 Task: Buy 5 Trigger Wheel Assemblies from Ignition Parts section under best seller category for shipping address: Kari Cooper, 1476 Vineyard Drive, Independence, Ohio 44131, Cell Number 4403901431. Pay from credit card ending with 7965, CVV 549
Action: Mouse moved to (24, 83)
Screenshot: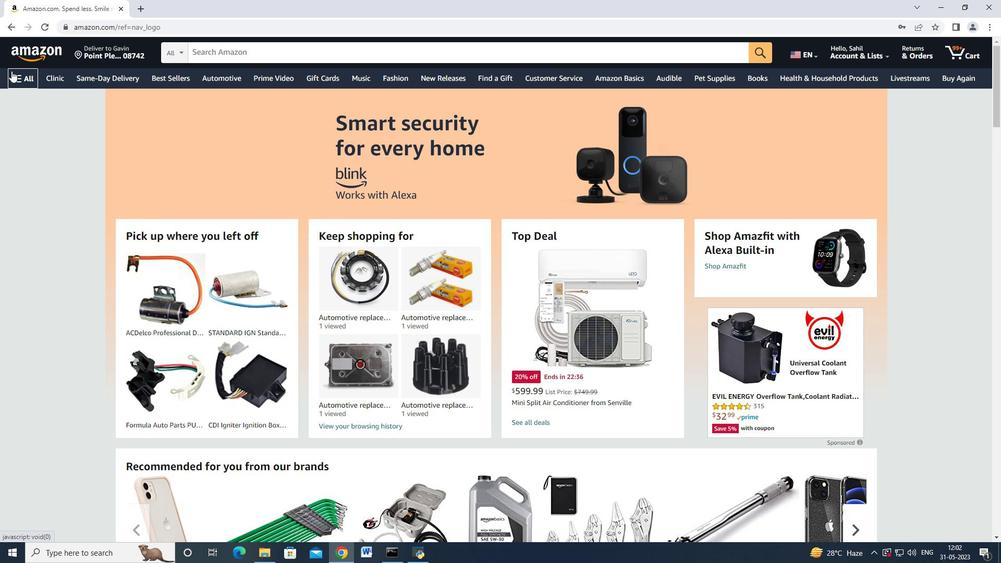 
Action: Mouse pressed left at (24, 83)
Screenshot: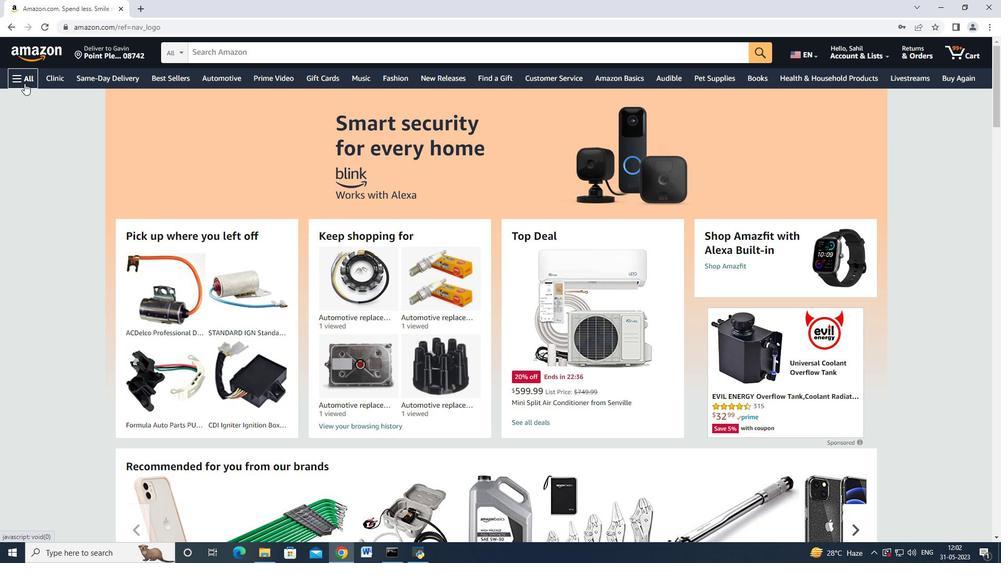 
Action: Mouse moved to (25, 76)
Screenshot: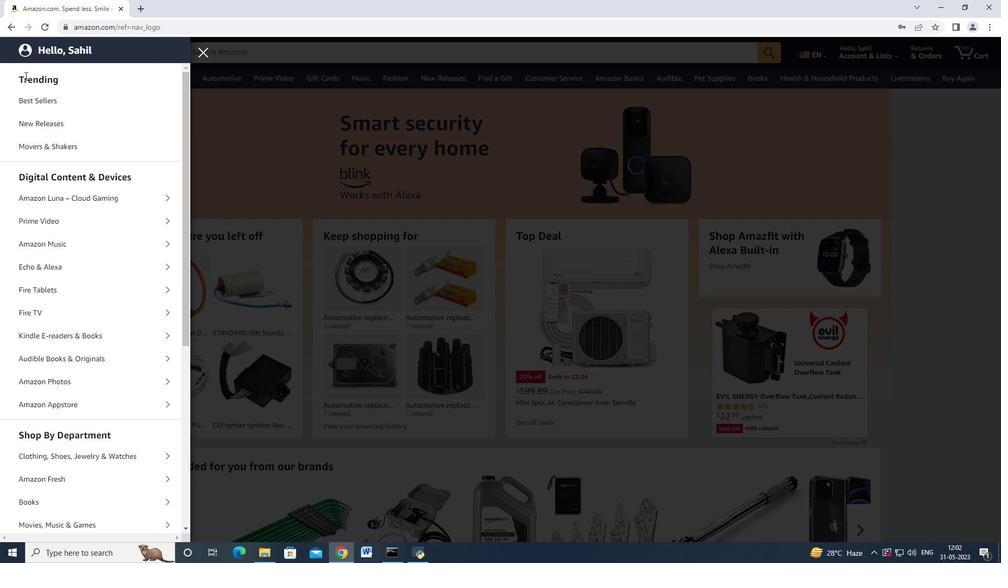 
Action: Mouse scrolled (25, 76) with delta (0, 0)
Screenshot: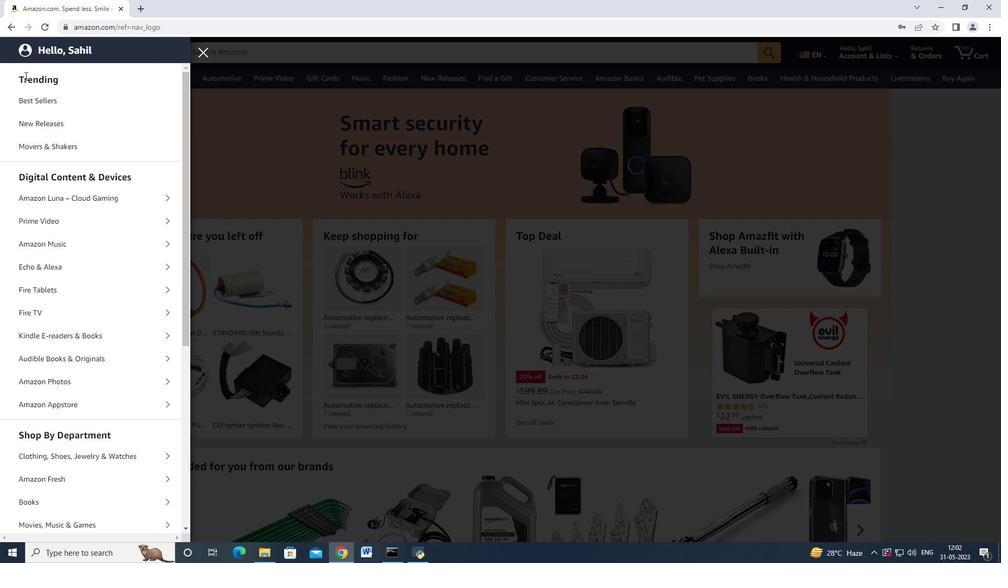
Action: Mouse moved to (23, 80)
Screenshot: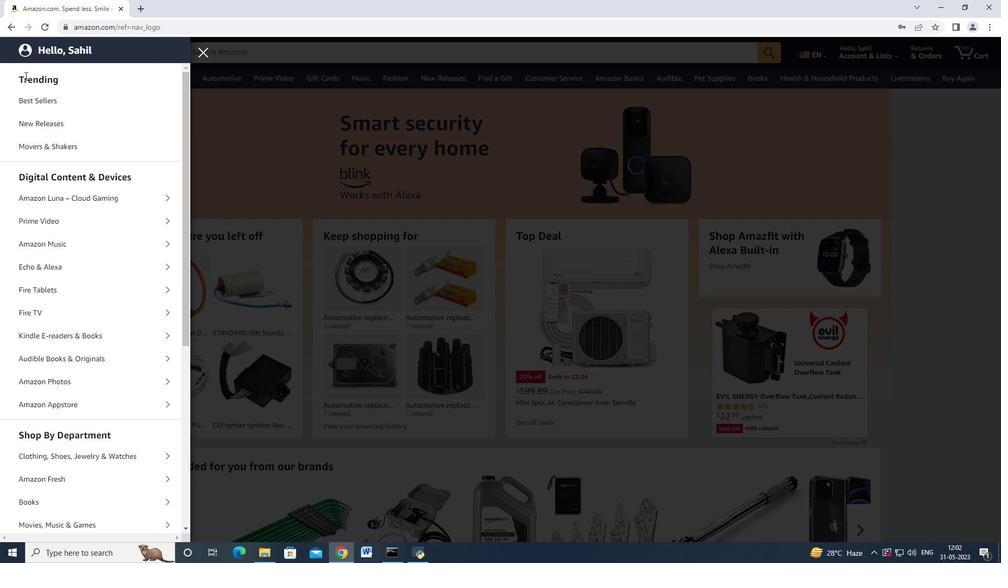 
Action: Mouse scrolled (23, 79) with delta (0, 0)
Screenshot: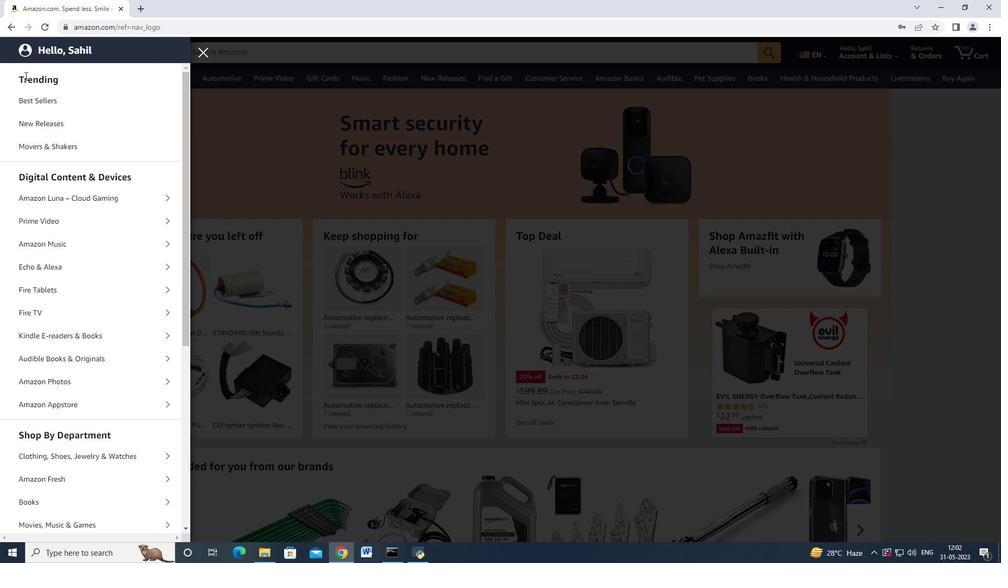 
Action: Mouse moved to (23, 82)
Screenshot: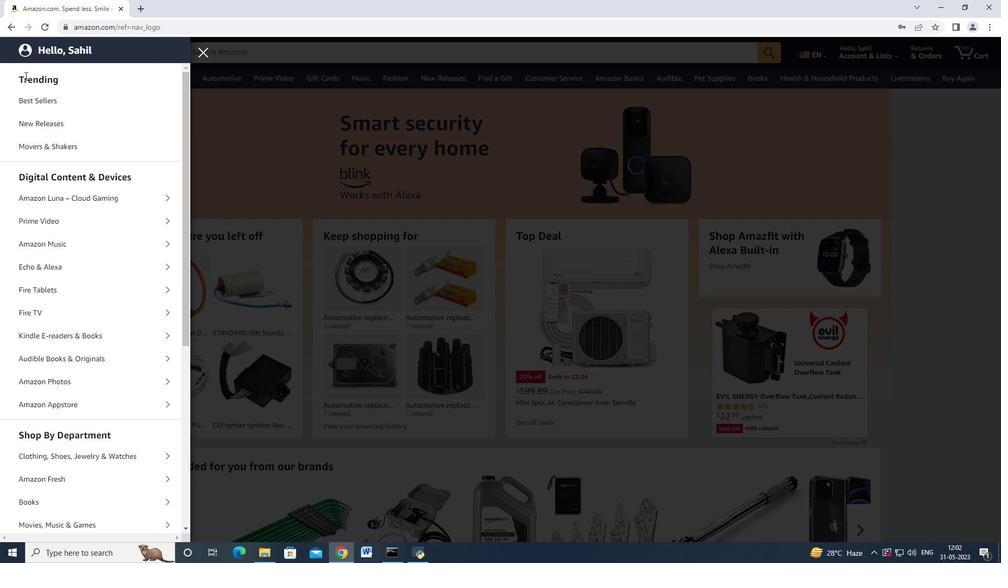 
Action: Mouse scrolled (23, 81) with delta (0, 0)
Screenshot: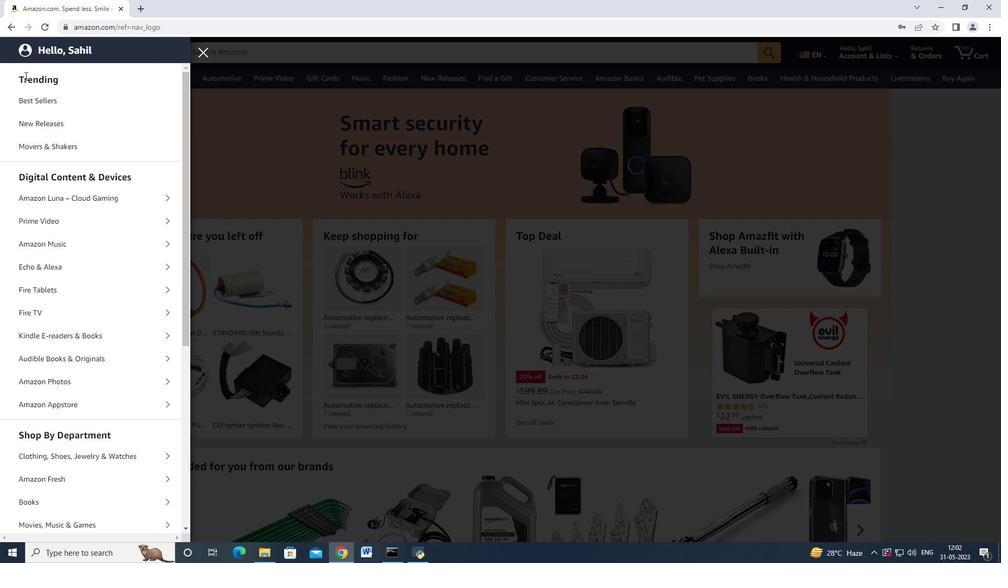
Action: Mouse moved to (56, 220)
Screenshot: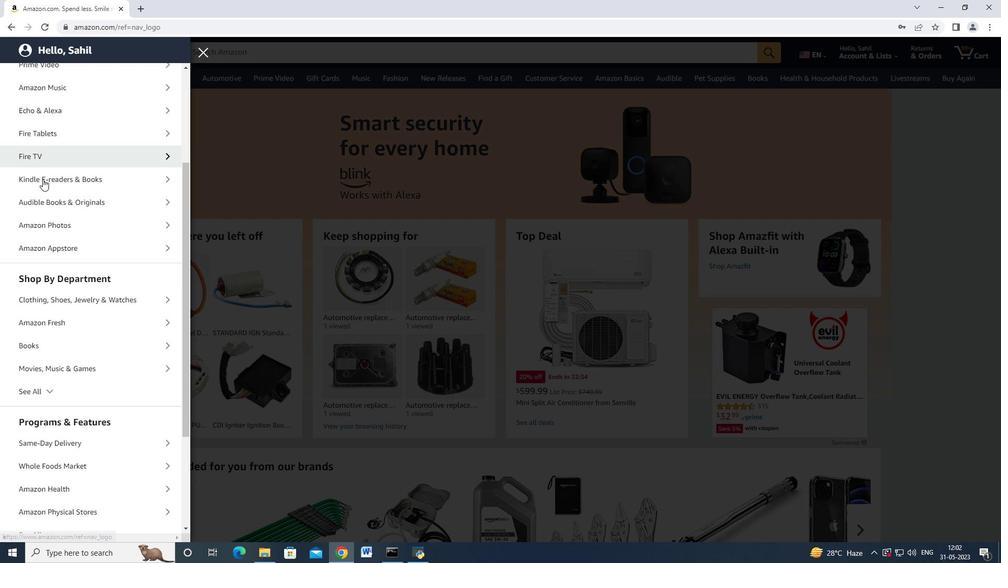
Action: Mouse scrolled (56, 219) with delta (0, 0)
Screenshot: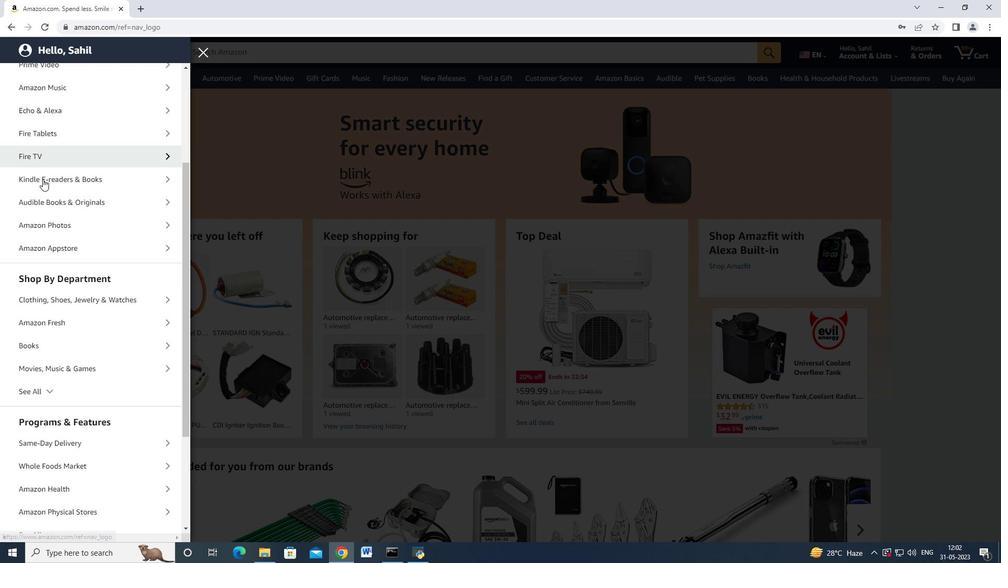 
Action: Mouse moved to (60, 233)
Screenshot: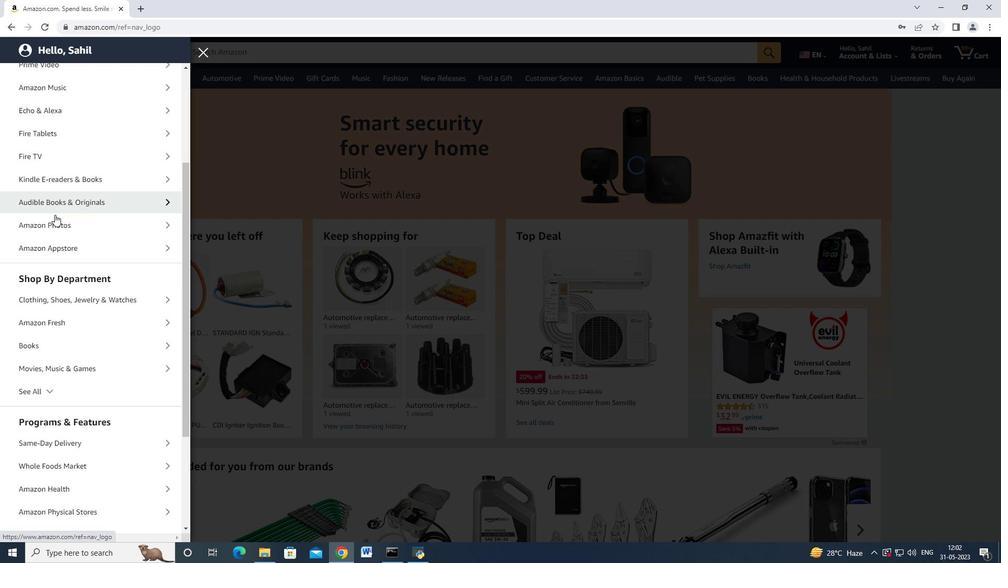 
Action: Mouse scrolled (60, 233) with delta (0, 0)
Screenshot: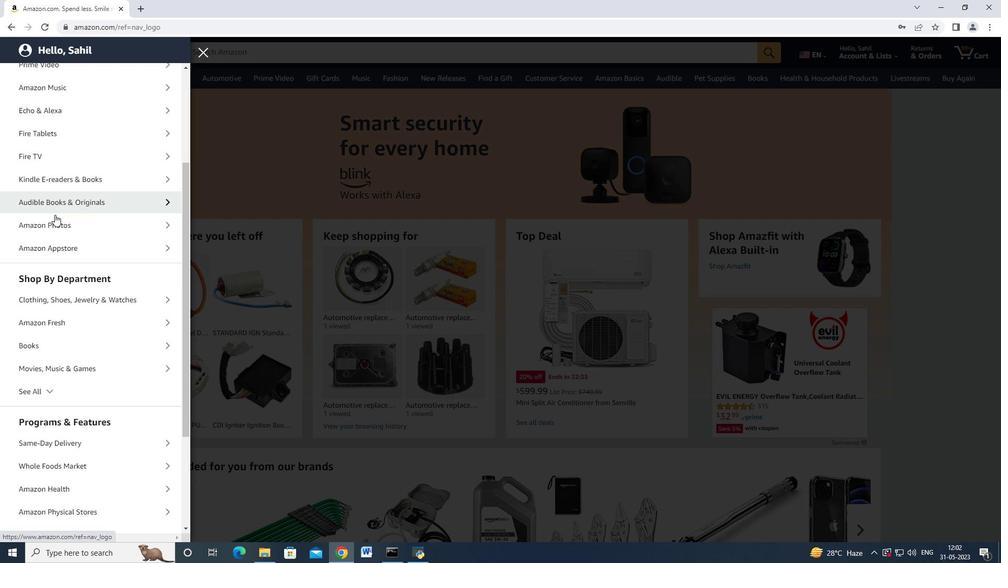 
Action: Mouse moved to (80, 276)
Screenshot: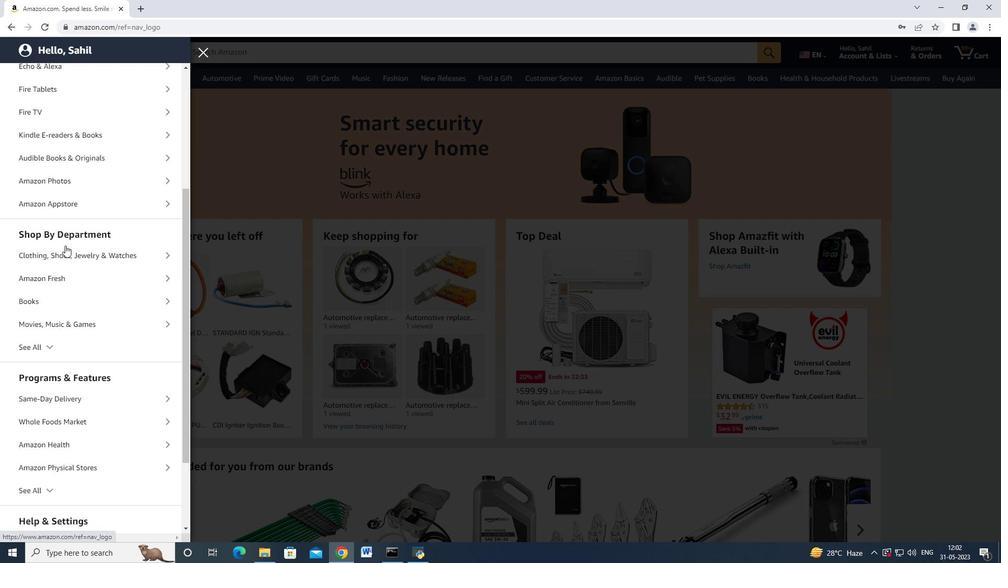 
Action: Mouse scrolled (80, 276) with delta (0, 0)
Screenshot: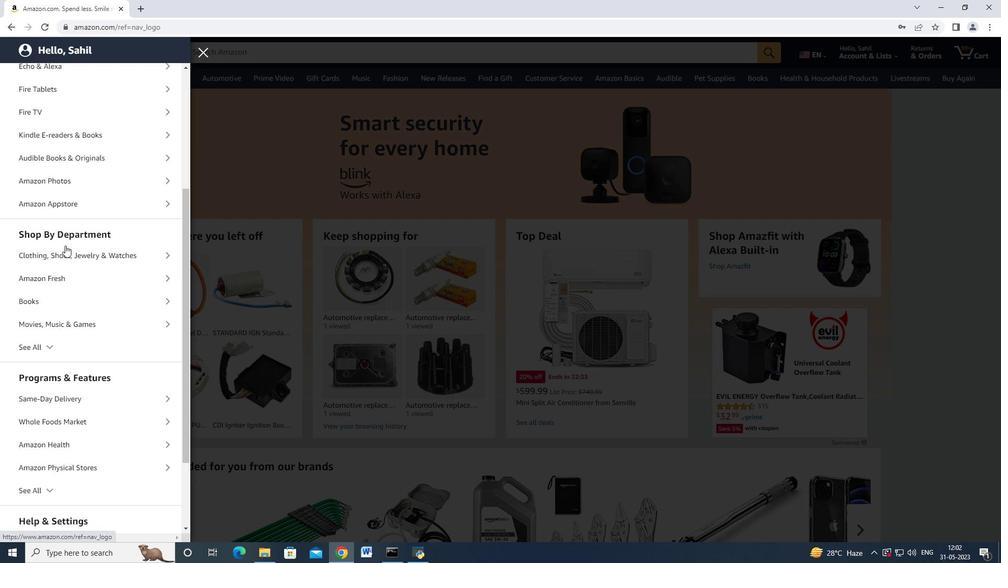 
Action: Mouse moved to (49, 238)
Screenshot: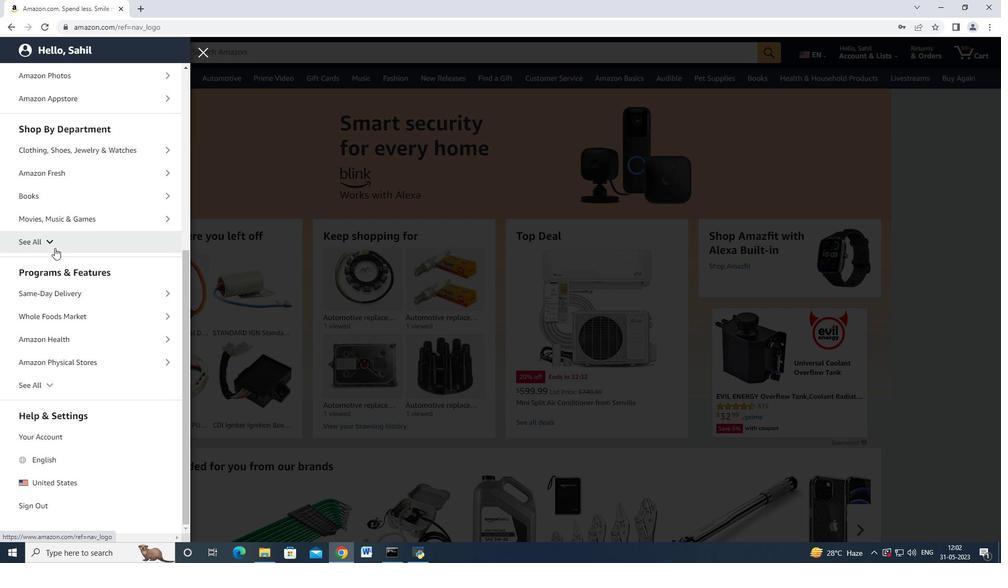 
Action: Mouse pressed left at (49, 238)
Screenshot: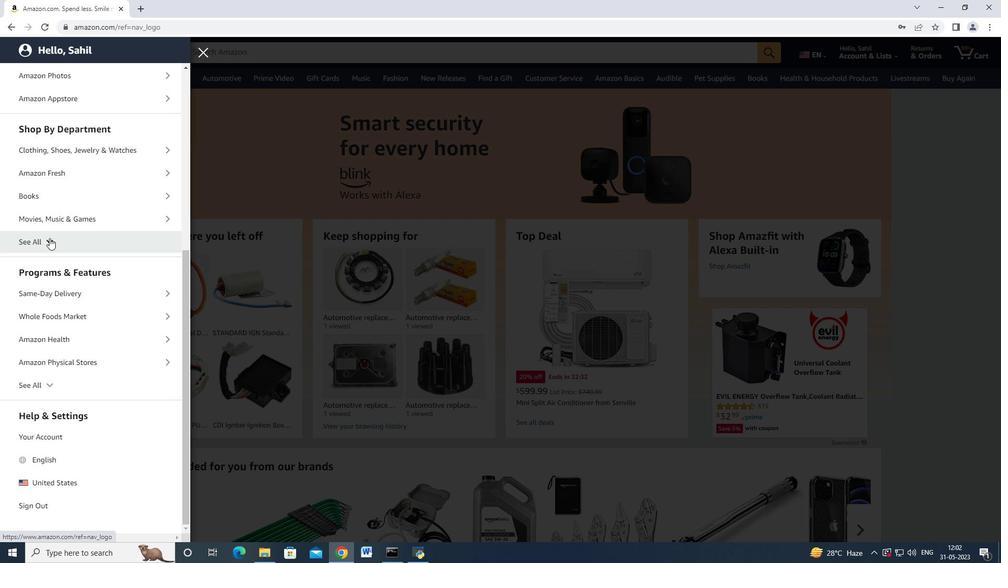 
Action: Mouse scrolled (49, 237) with delta (0, 0)
Screenshot: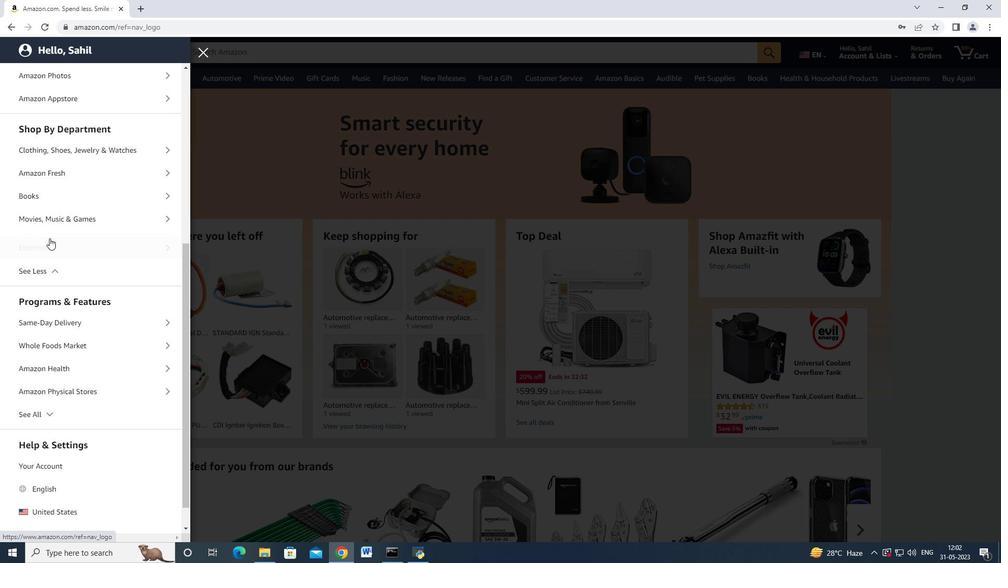 
Action: Mouse scrolled (49, 237) with delta (0, 0)
Screenshot: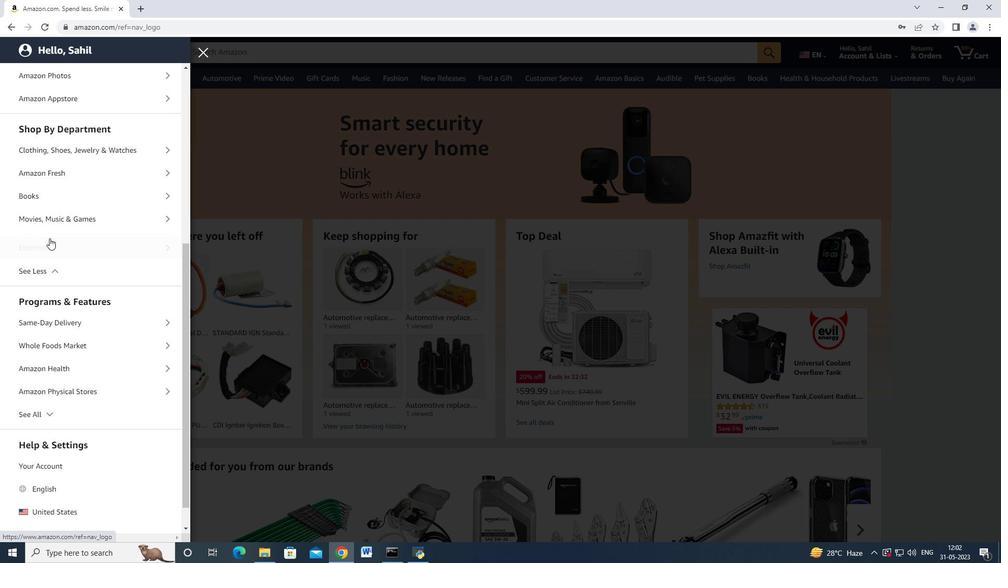
Action: Mouse scrolled (49, 237) with delta (0, 0)
Screenshot: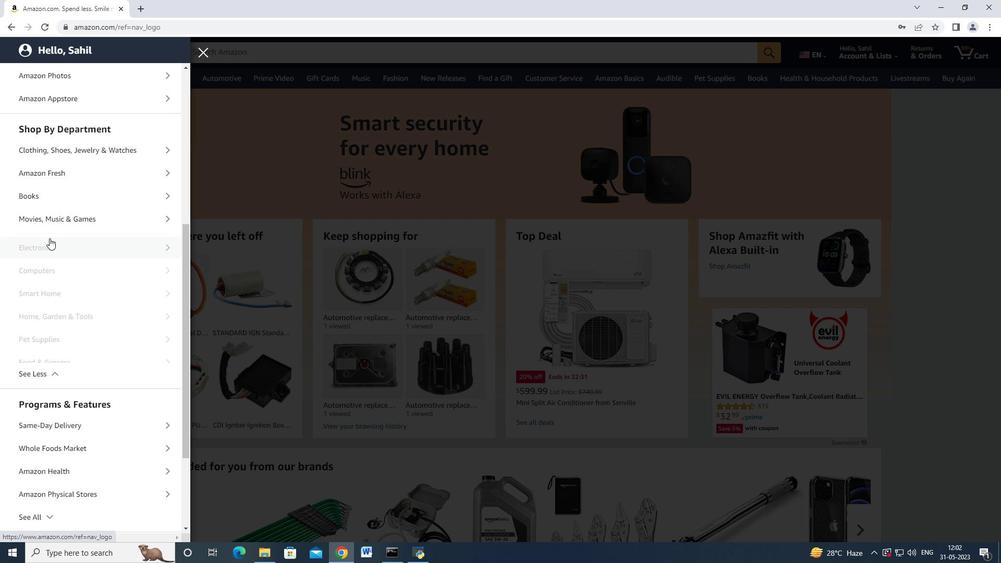 
Action: Mouse scrolled (49, 237) with delta (0, 0)
Screenshot: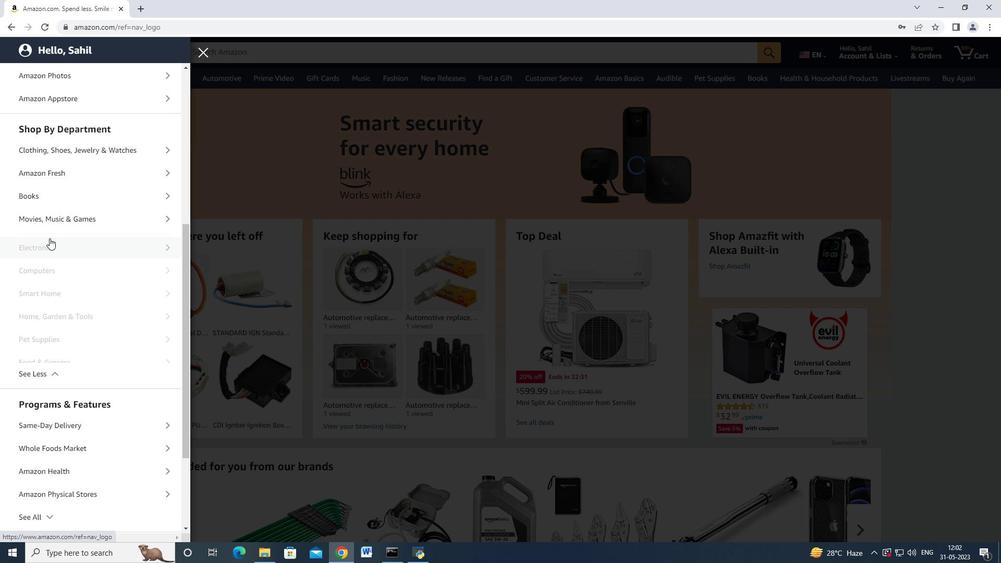 
Action: Mouse scrolled (49, 237) with delta (0, 0)
Screenshot: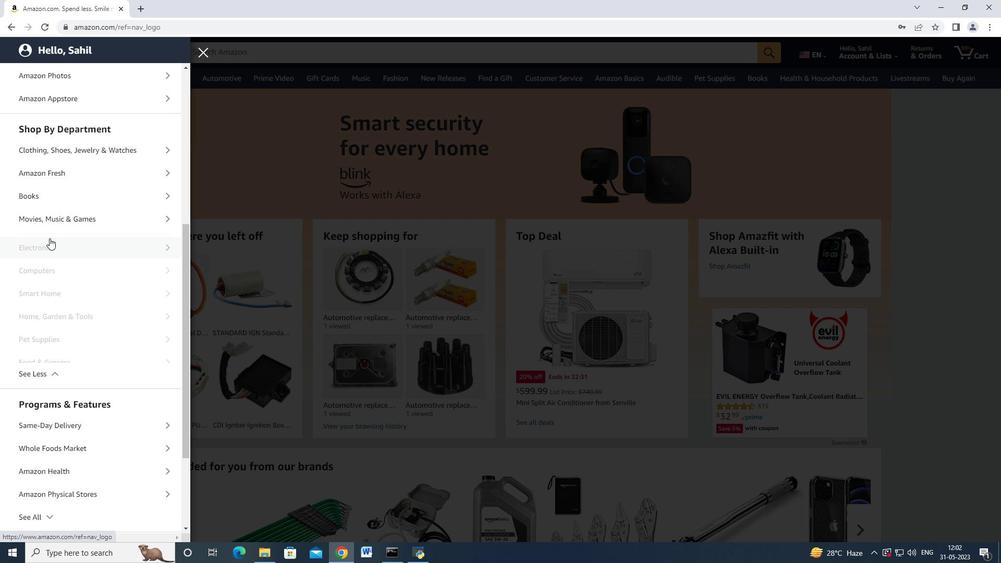 
Action: Mouse moved to (90, 245)
Screenshot: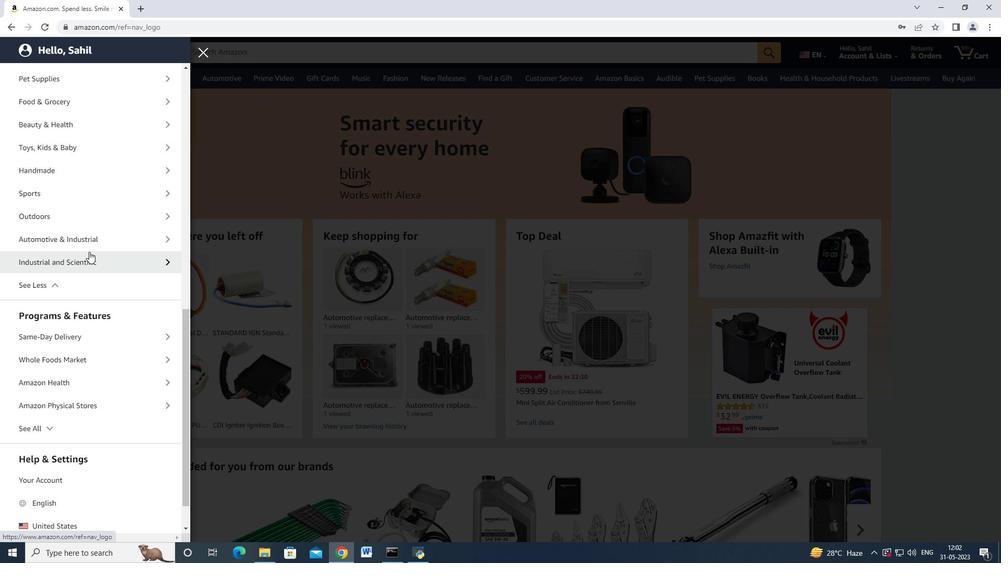 
Action: Mouse pressed left at (90, 245)
Screenshot: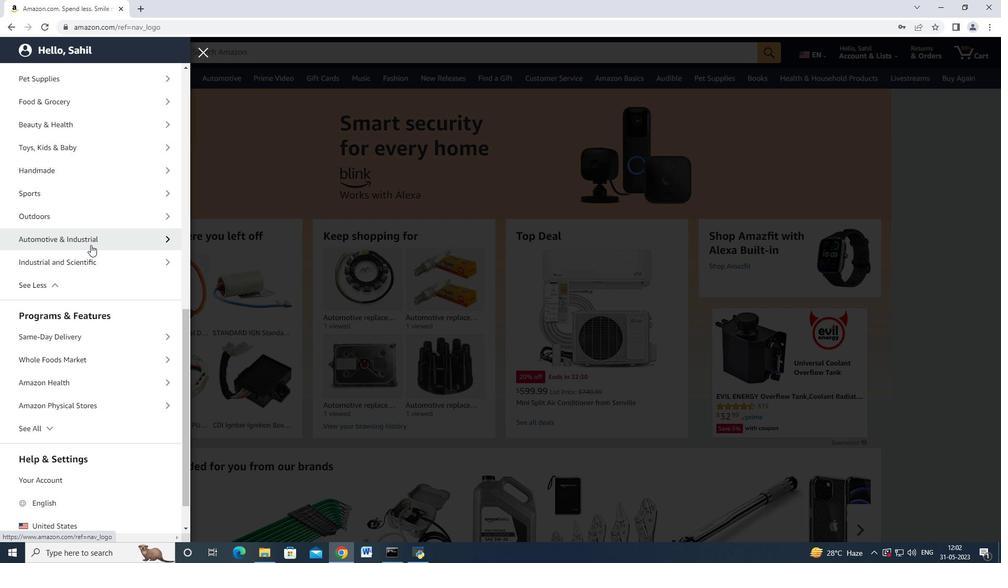 
Action: Mouse moved to (99, 129)
Screenshot: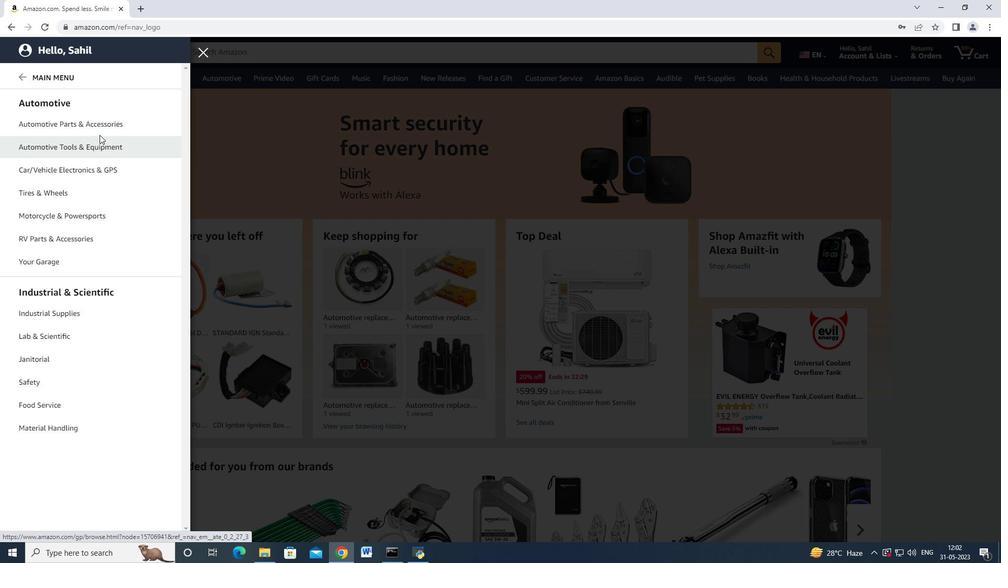 
Action: Mouse pressed left at (99, 129)
Screenshot: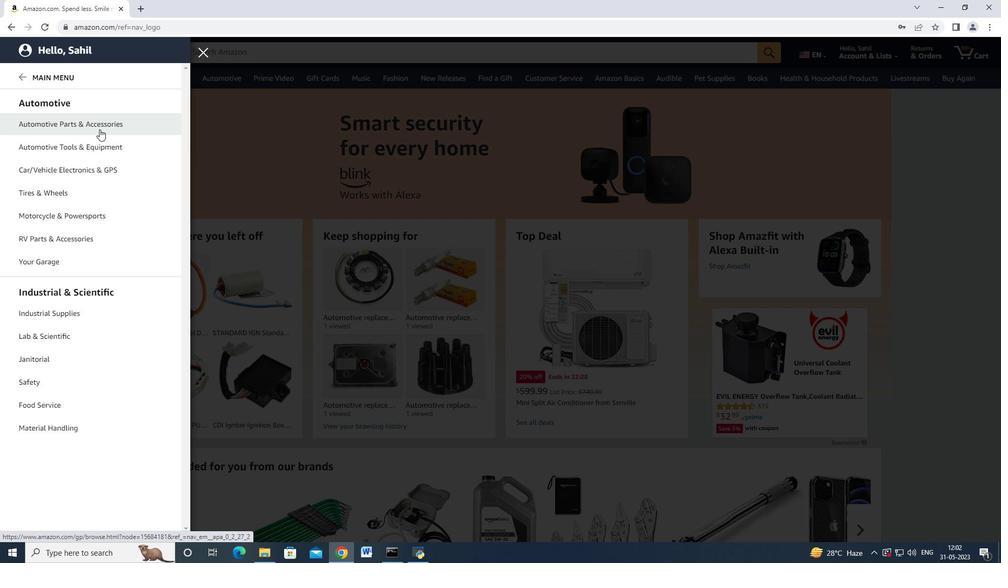 
Action: Mouse moved to (179, 99)
Screenshot: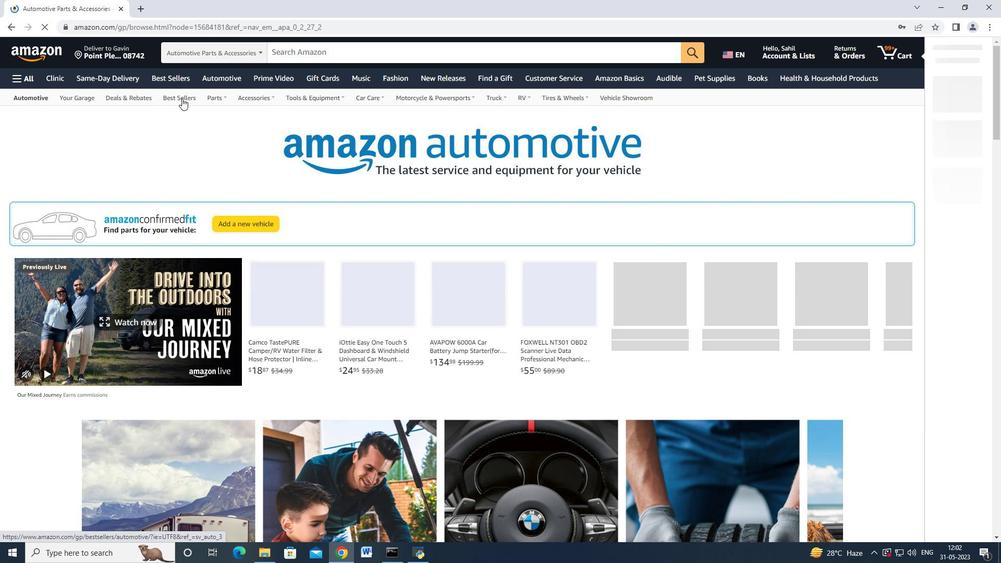 
Action: Mouse pressed left at (179, 99)
Screenshot: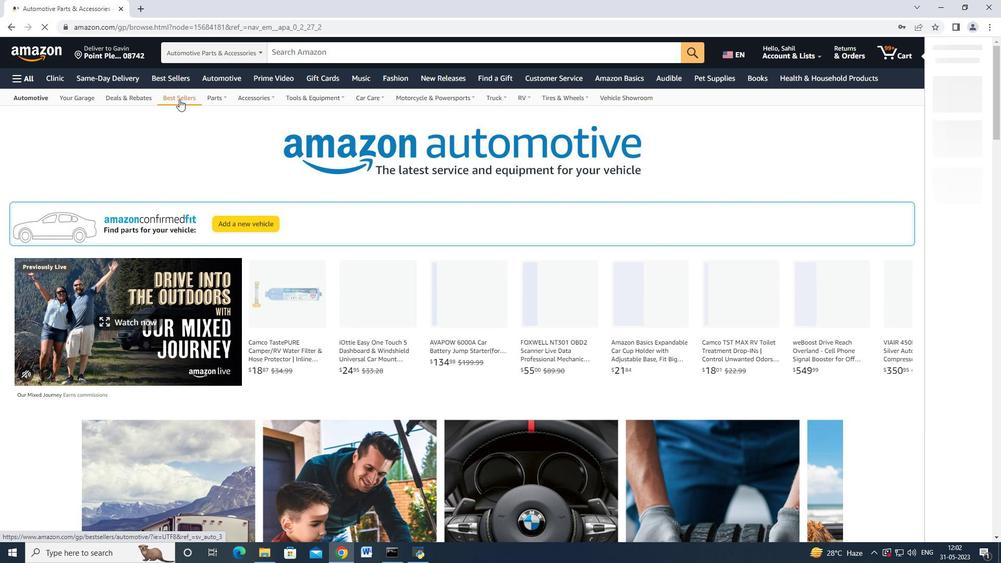 
Action: Mouse moved to (175, 113)
Screenshot: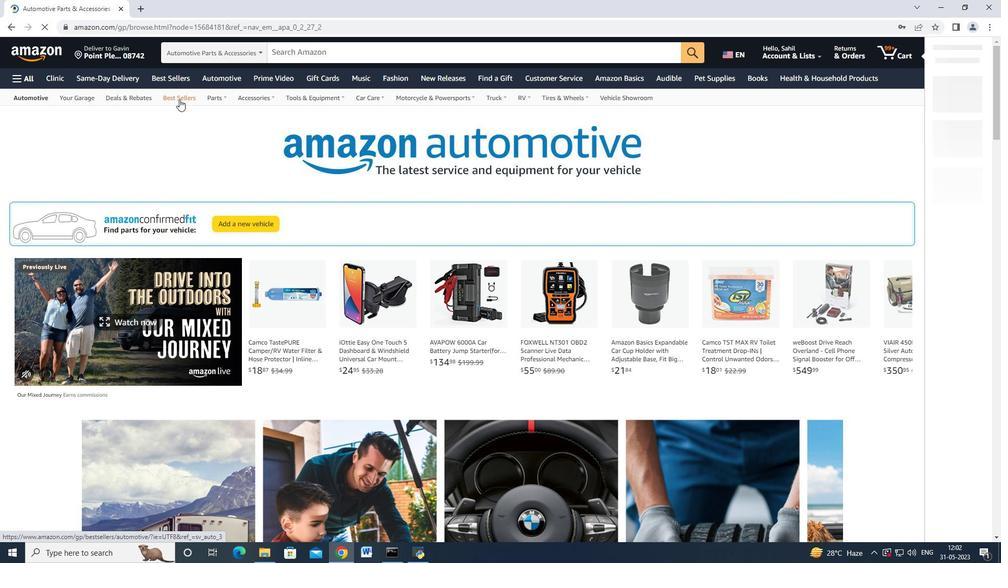 
Action: Mouse scrolled (175, 112) with delta (0, 0)
Screenshot: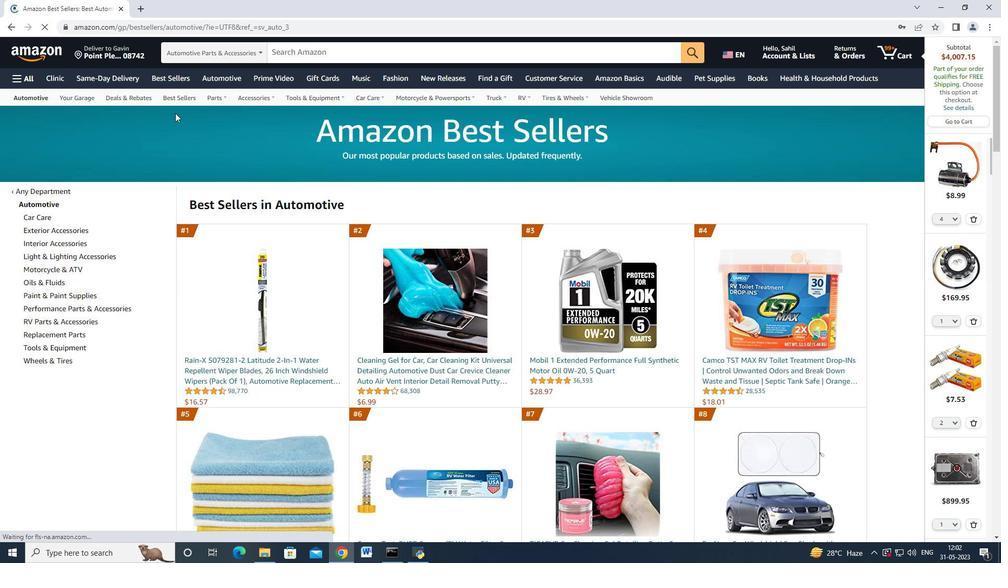 
Action: Mouse scrolled (175, 112) with delta (0, 0)
Screenshot: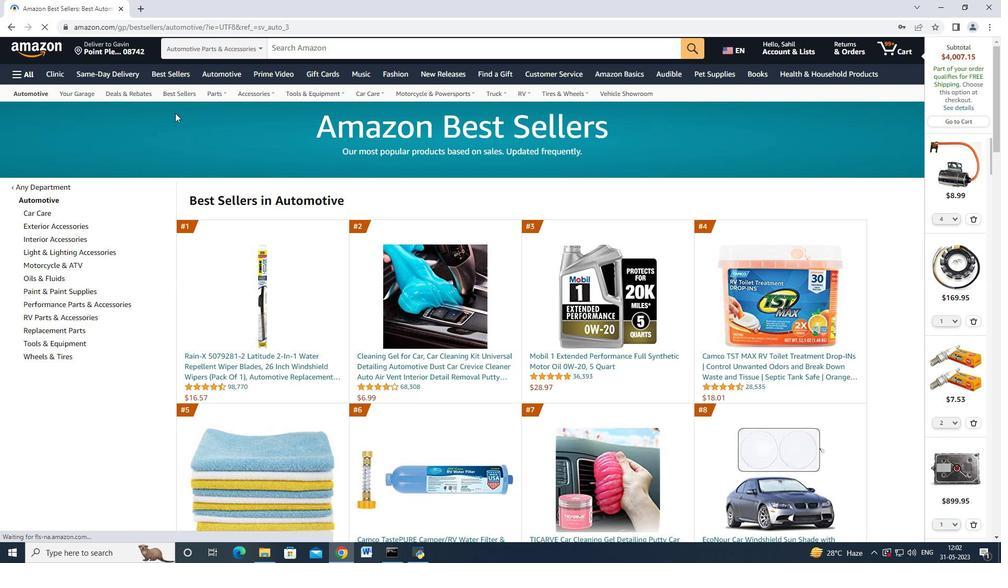 
Action: Mouse moved to (73, 229)
Screenshot: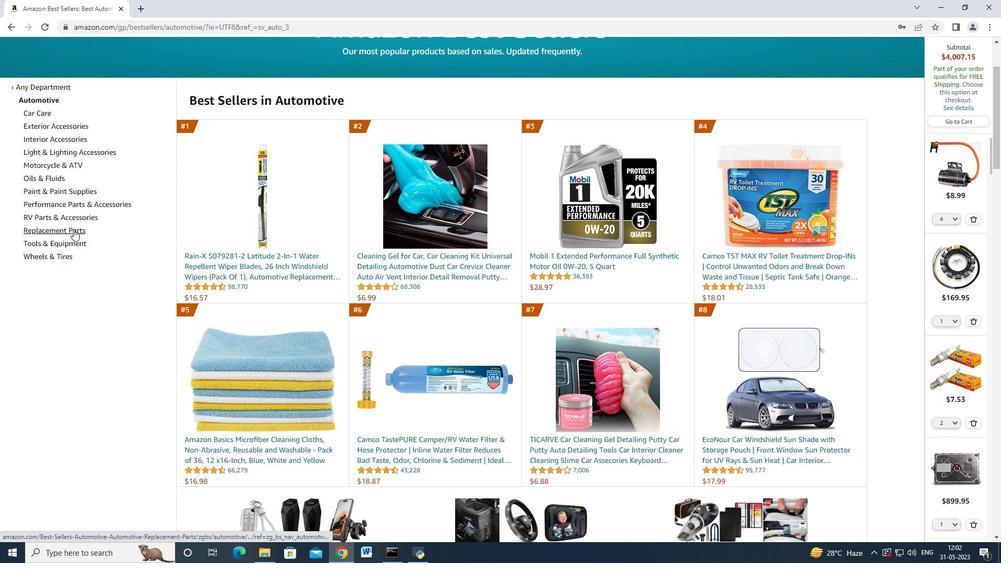 
Action: Mouse pressed left at (73, 229)
Screenshot: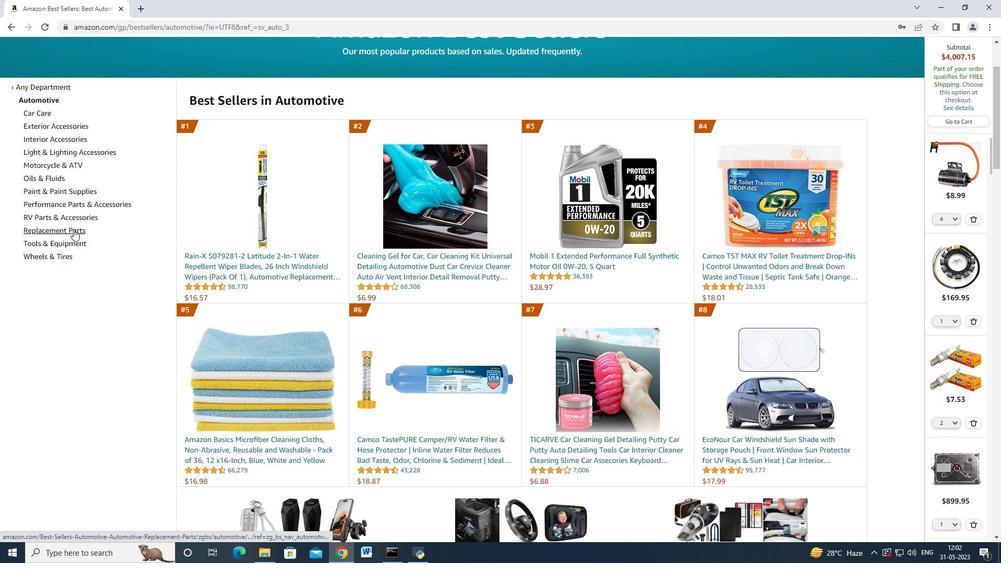 
Action: Mouse moved to (105, 219)
Screenshot: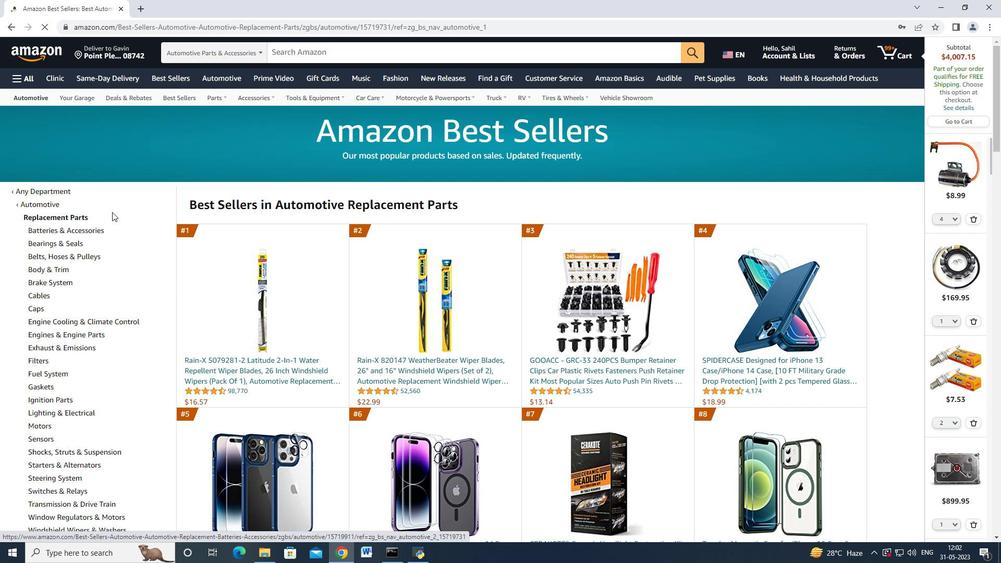 
Action: Mouse scrolled (105, 218) with delta (0, 0)
Screenshot: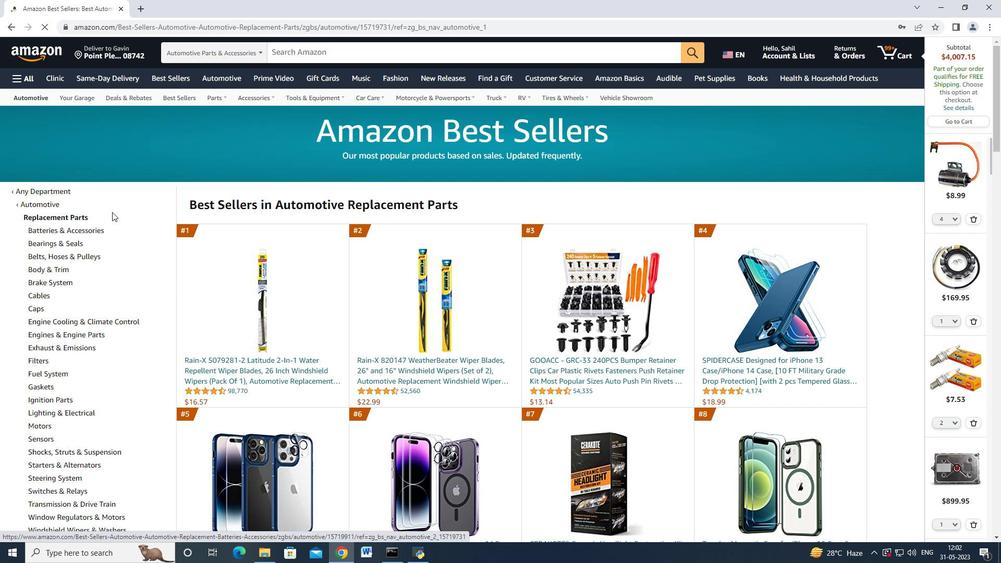 
Action: Mouse moved to (105, 220)
Screenshot: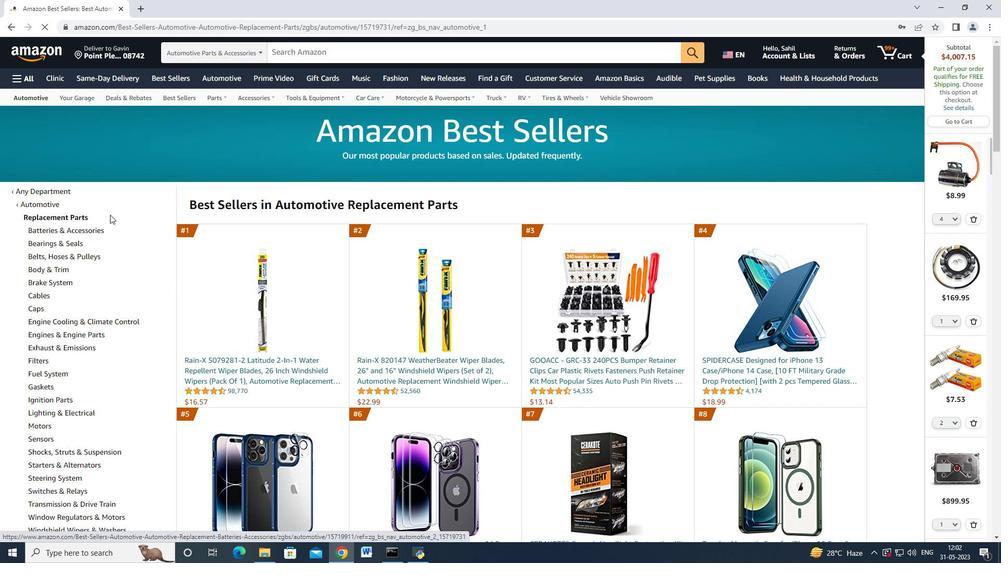 
Action: Mouse scrolled (105, 219) with delta (0, 0)
Screenshot: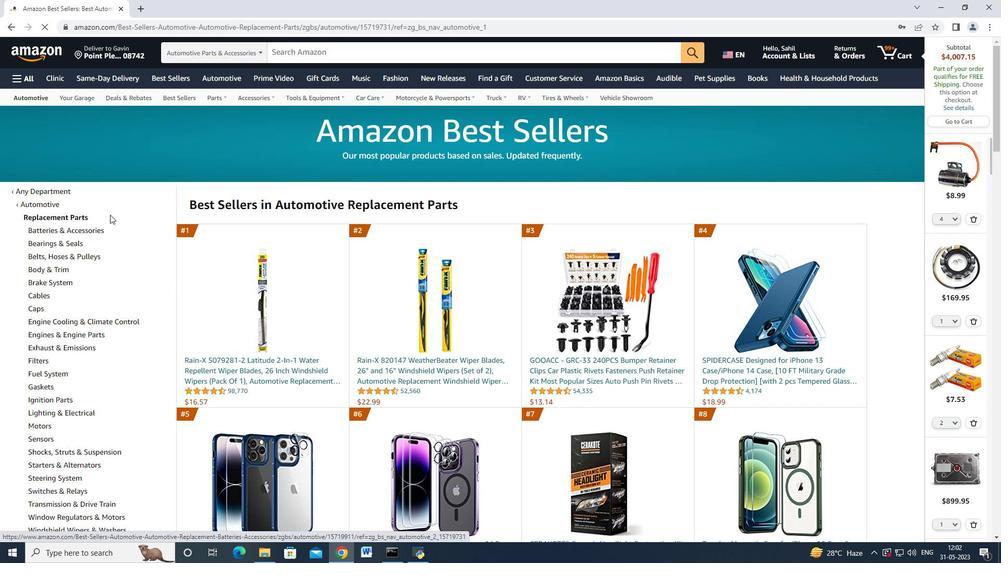 
Action: Mouse scrolled (105, 219) with delta (0, 0)
Screenshot: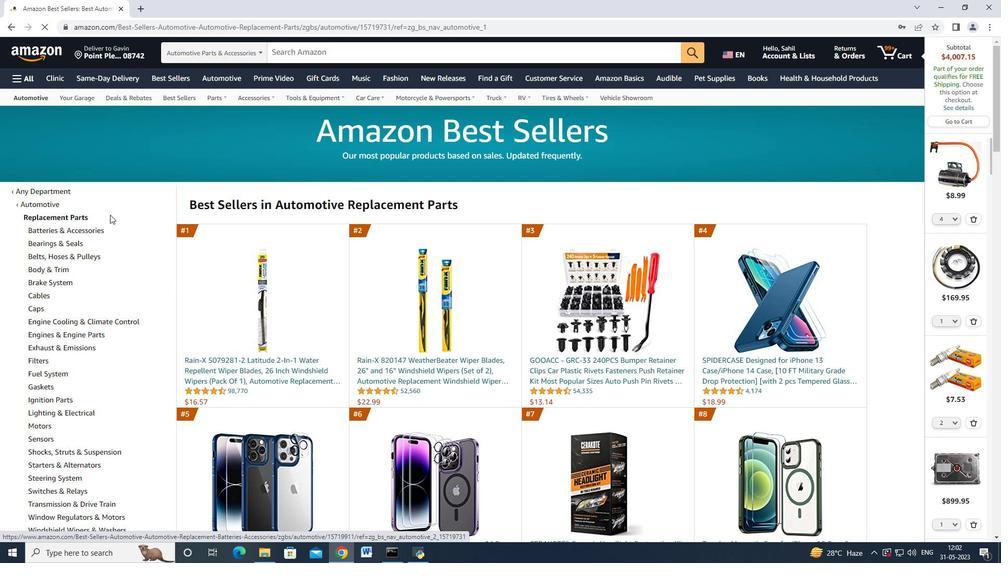 
Action: Mouse scrolled (105, 219) with delta (0, 0)
Screenshot: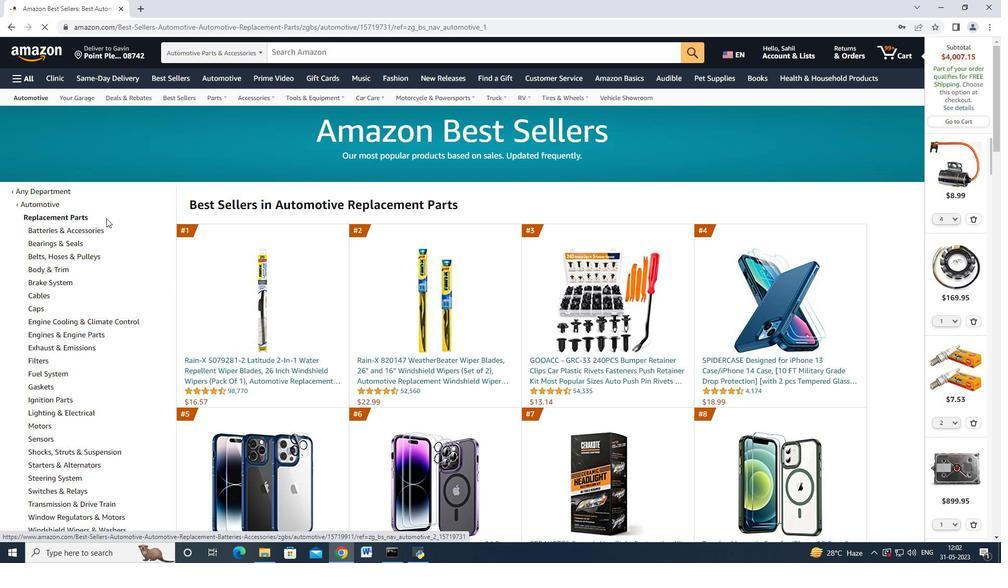 
Action: Mouse scrolled (105, 219) with delta (0, 0)
Screenshot: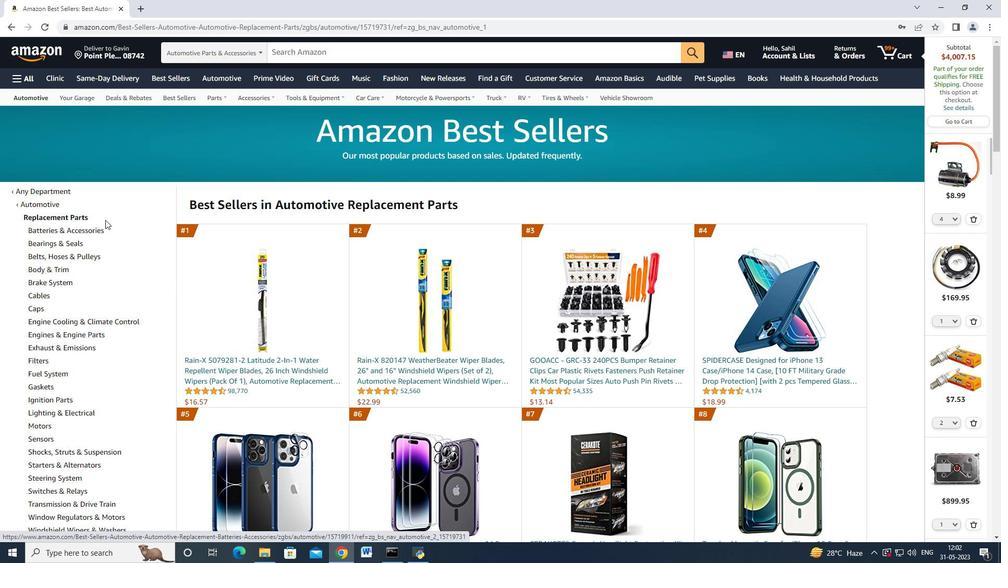 
Action: Mouse moved to (55, 138)
Screenshot: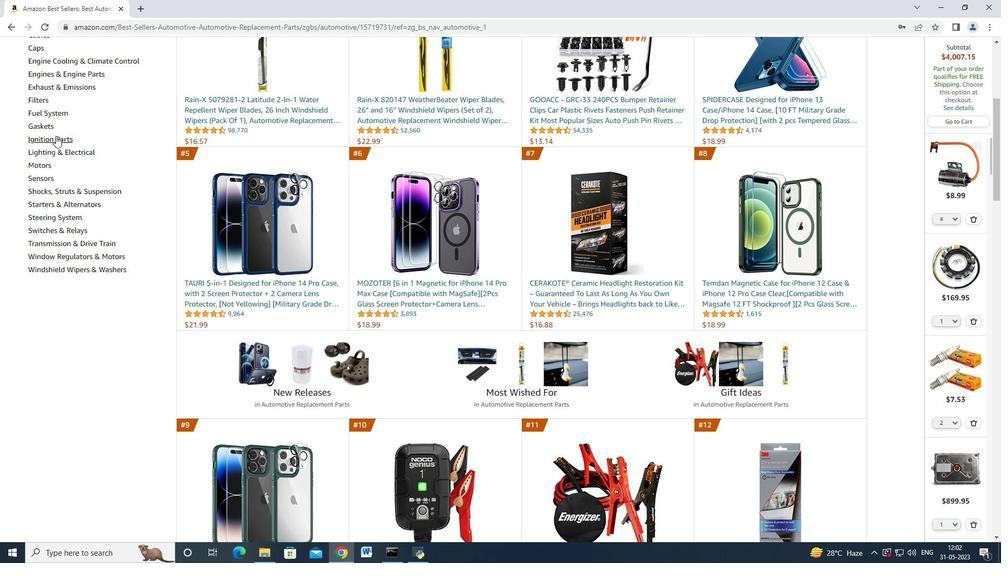 
Action: Mouse pressed left at (55, 138)
Screenshot: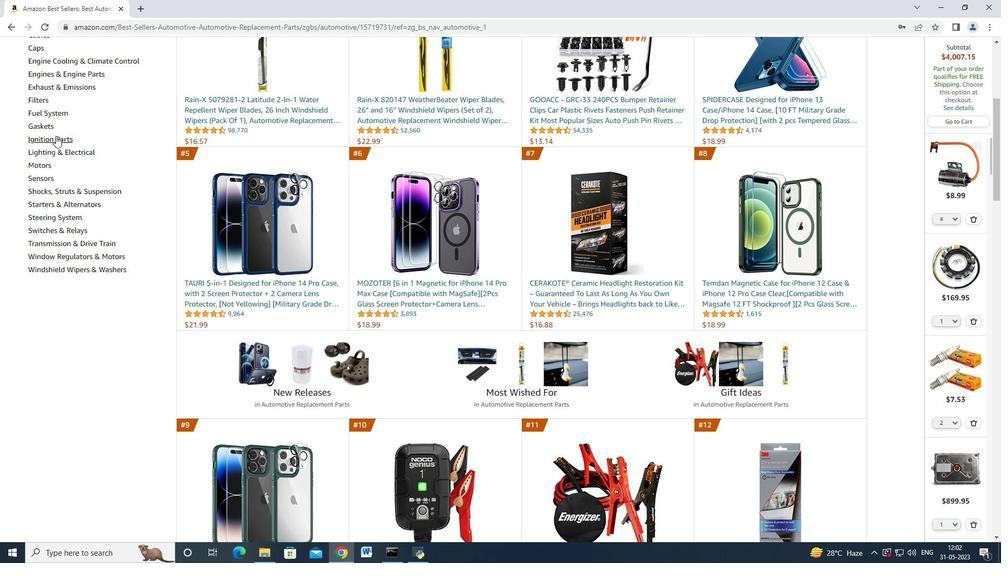 
Action: Mouse moved to (196, 200)
Screenshot: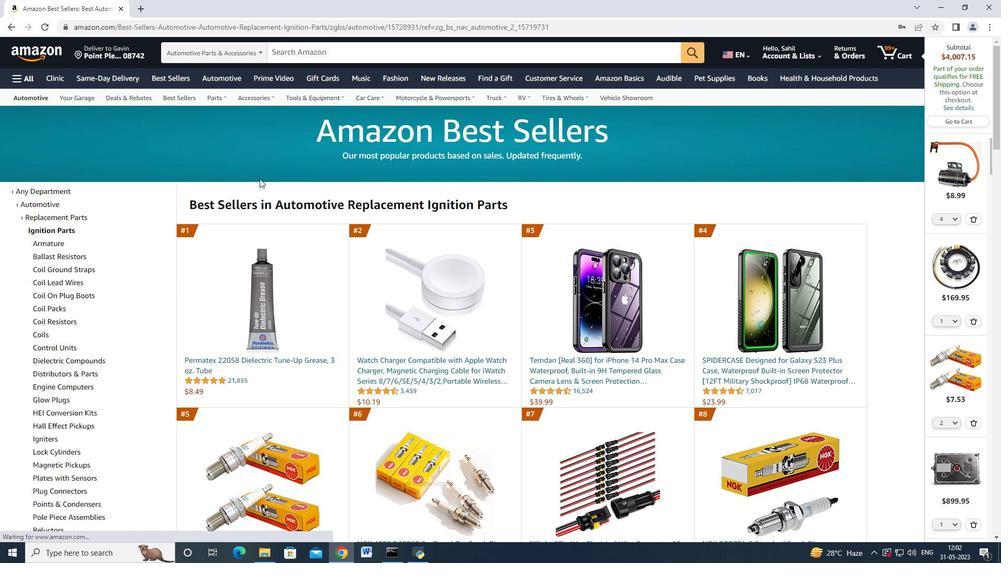 
Action: Mouse scrolled (257, 180) with delta (0, 0)
Screenshot: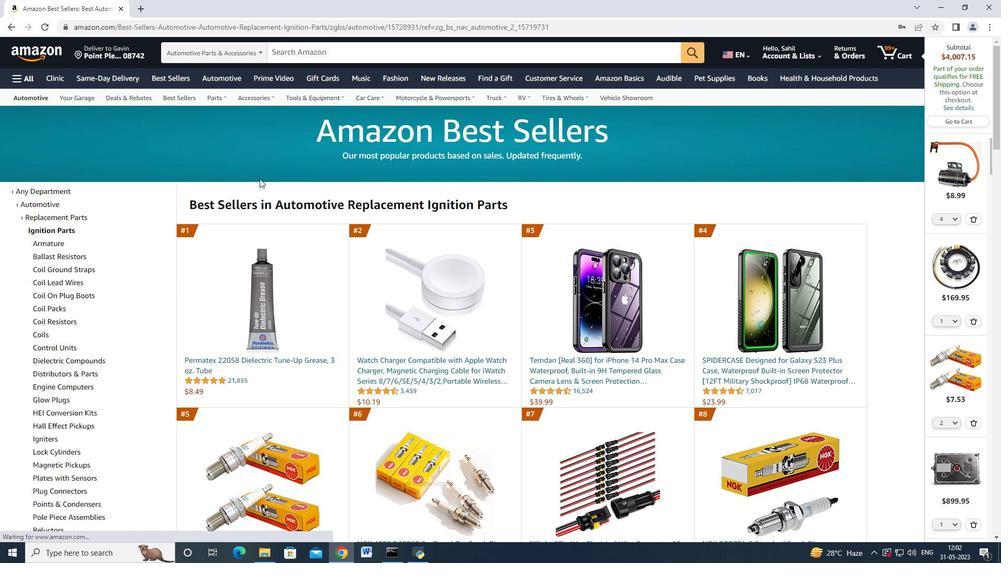
Action: Mouse moved to (124, 233)
Screenshot: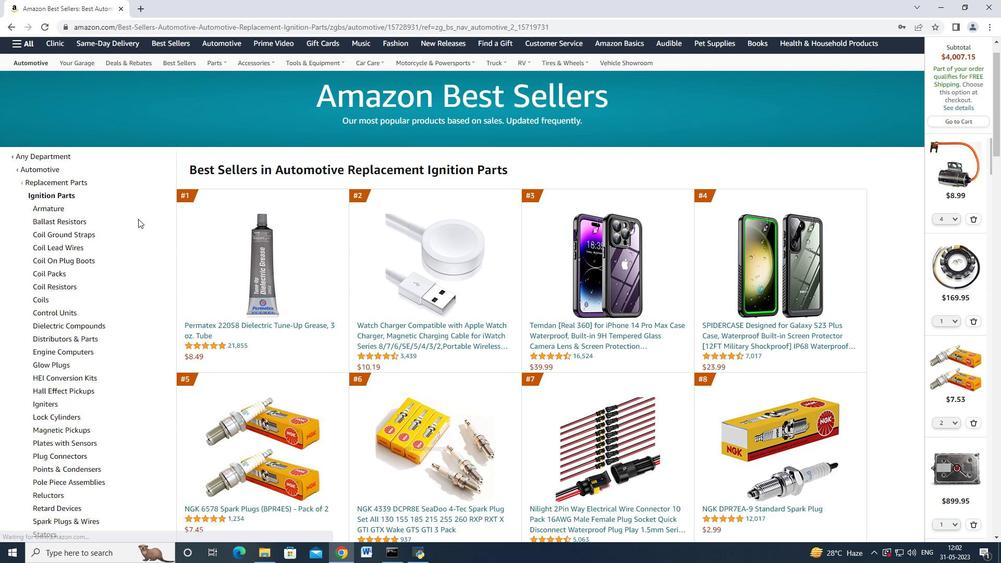 
Action: Mouse scrolled (124, 232) with delta (0, 0)
Screenshot: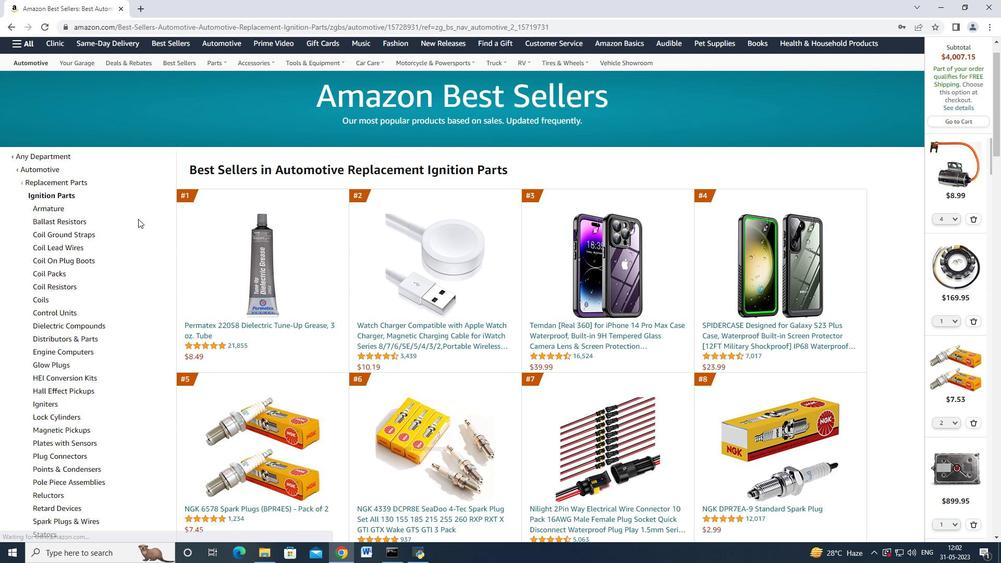 
Action: Mouse moved to (124, 233)
Screenshot: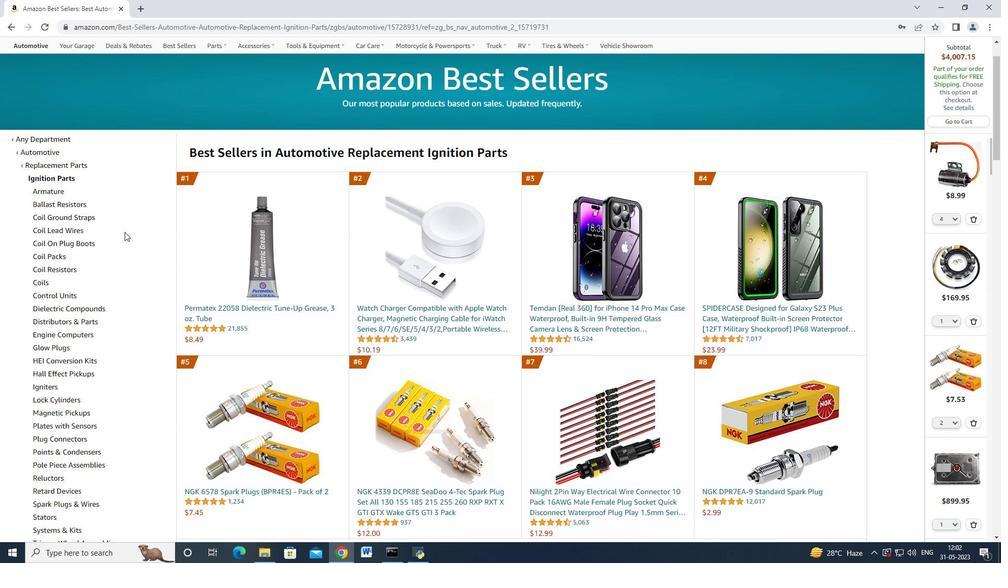 
Action: Mouse scrolled (124, 232) with delta (0, 0)
Screenshot: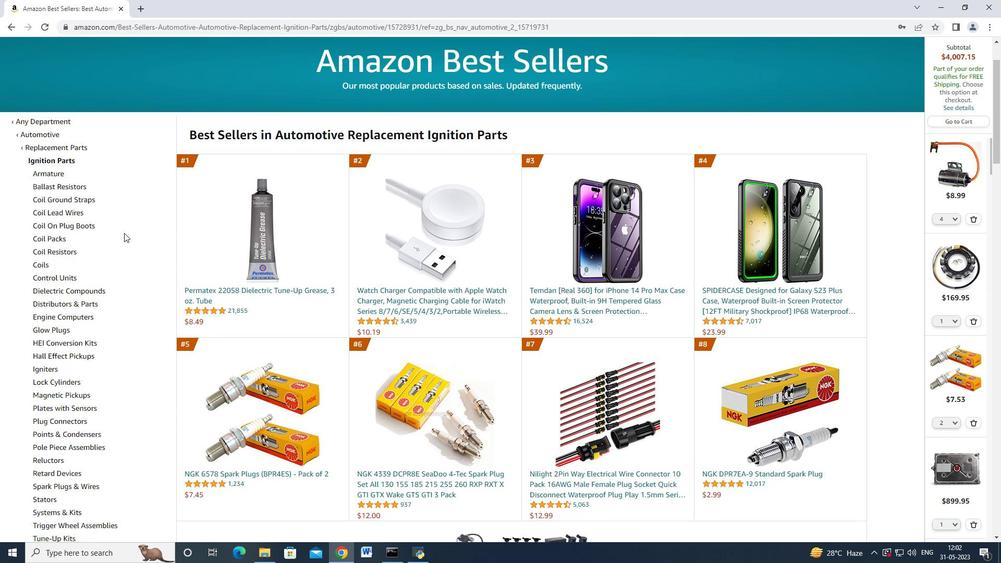 
Action: Mouse moved to (124, 234)
Screenshot: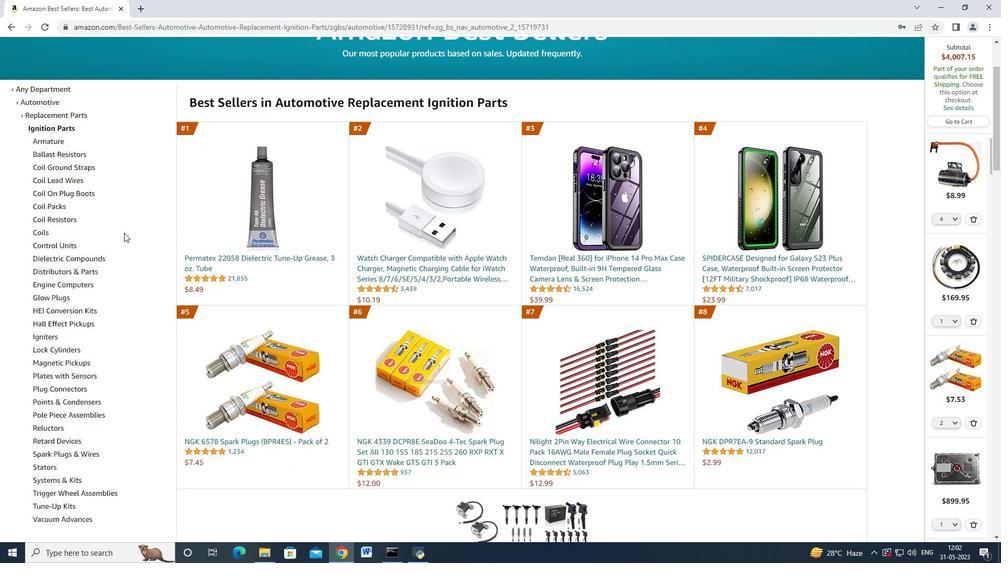 
Action: Mouse scrolled (124, 234) with delta (0, 0)
Screenshot: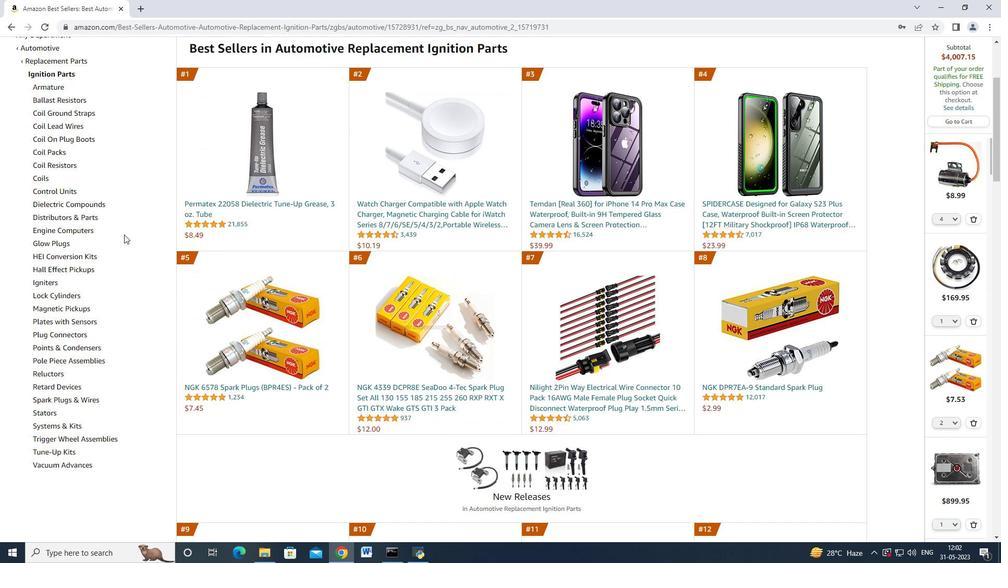 
Action: Mouse moved to (122, 236)
Screenshot: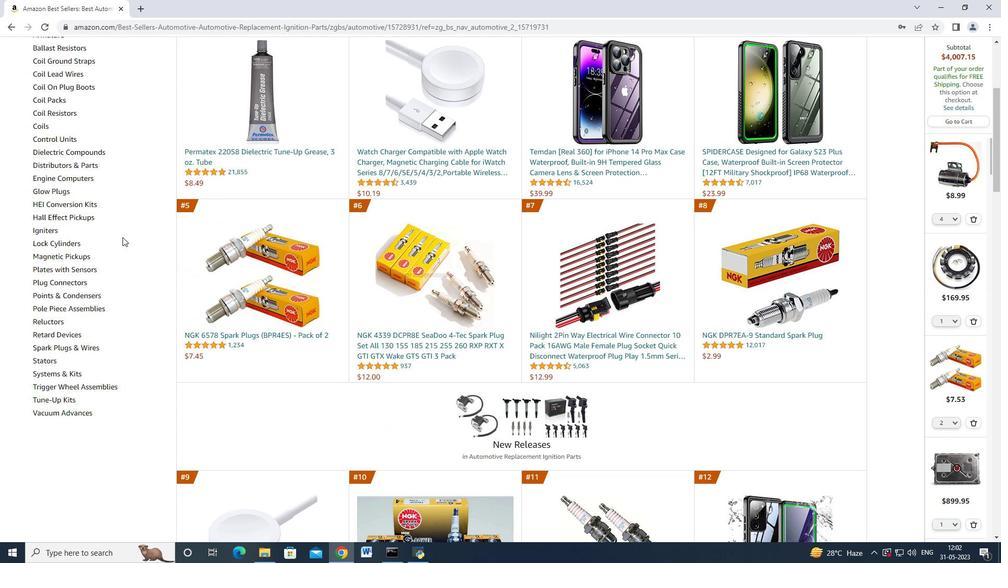 
Action: Mouse scrolled (122, 237) with delta (0, 0)
Screenshot: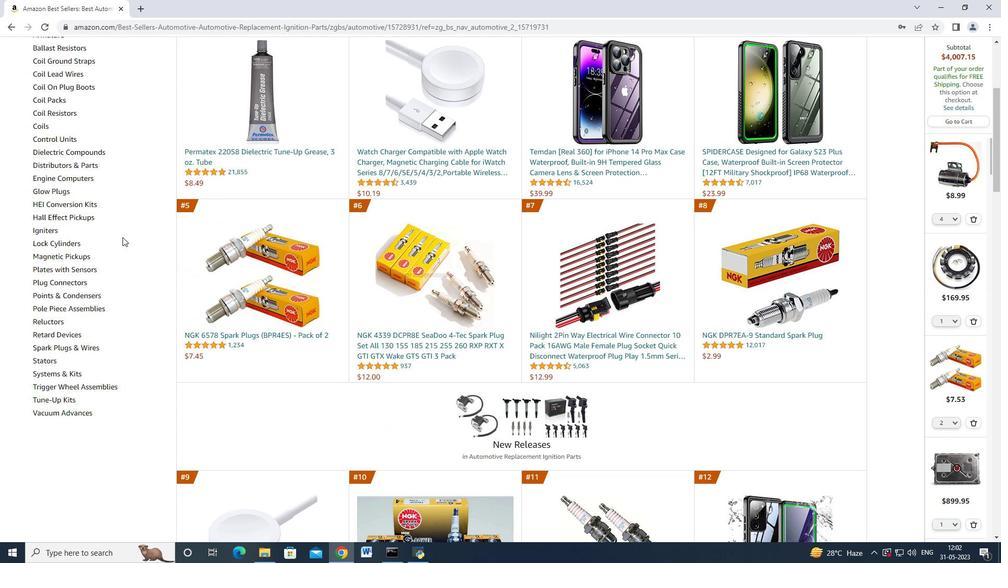 
Action: Mouse moved to (124, 228)
Screenshot: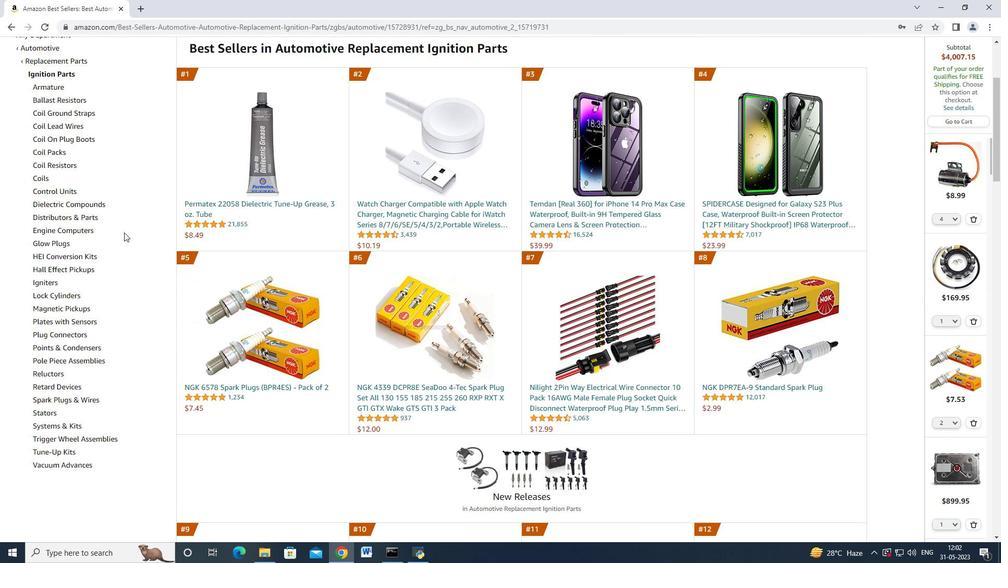 
Action: Mouse scrolled (124, 230) with delta (0, 0)
Screenshot: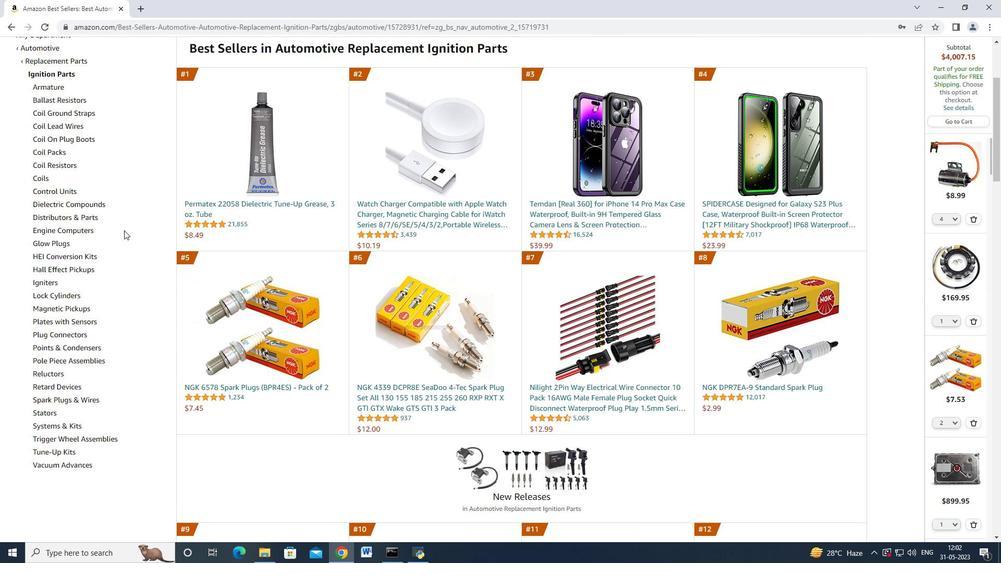 
Action: Mouse moved to (128, 207)
Screenshot: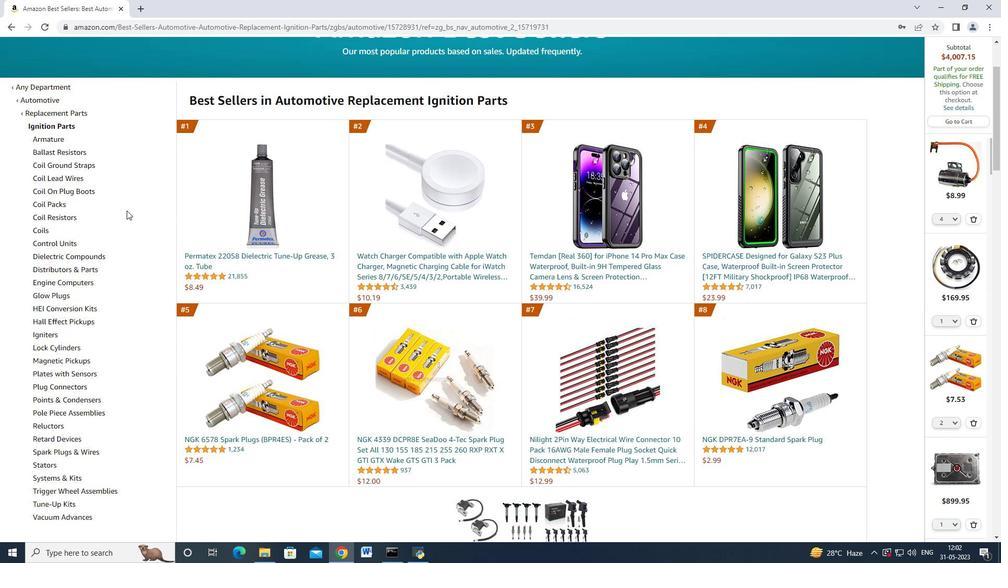 
Action: Mouse scrolled (128, 206) with delta (0, 0)
Screenshot: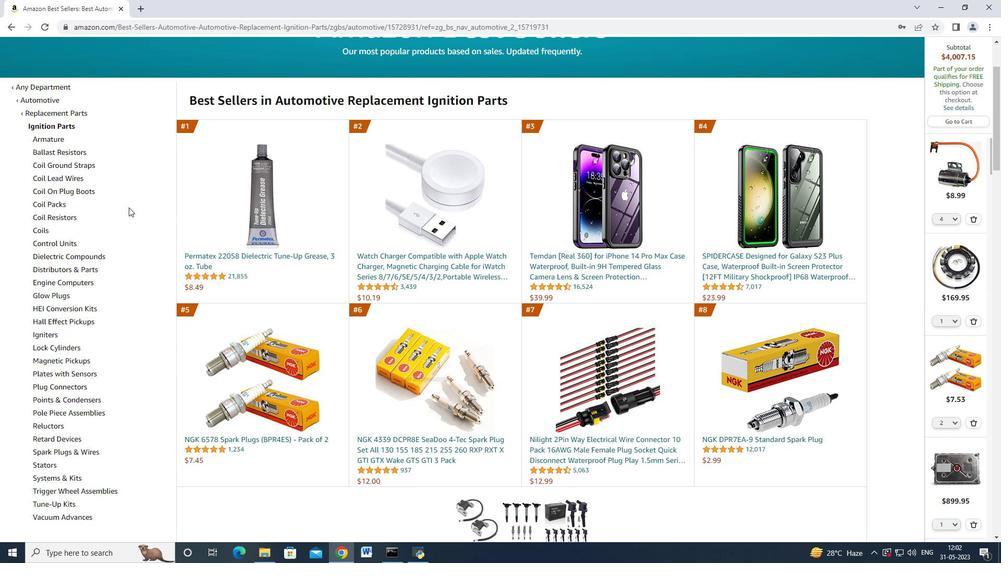 
Action: Mouse moved to (118, 208)
Screenshot: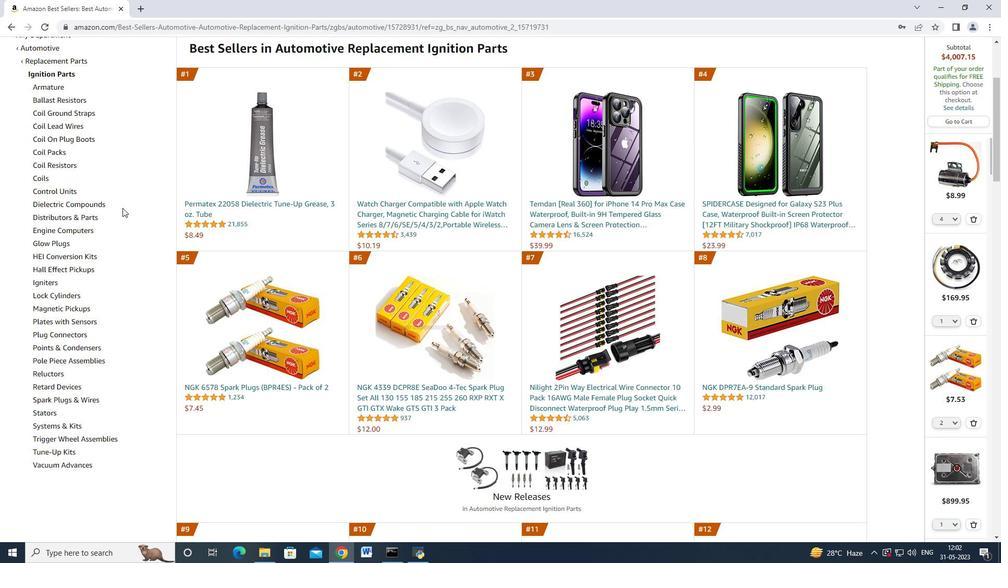 
Action: Mouse scrolled (120, 207) with delta (0, 0)
Screenshot: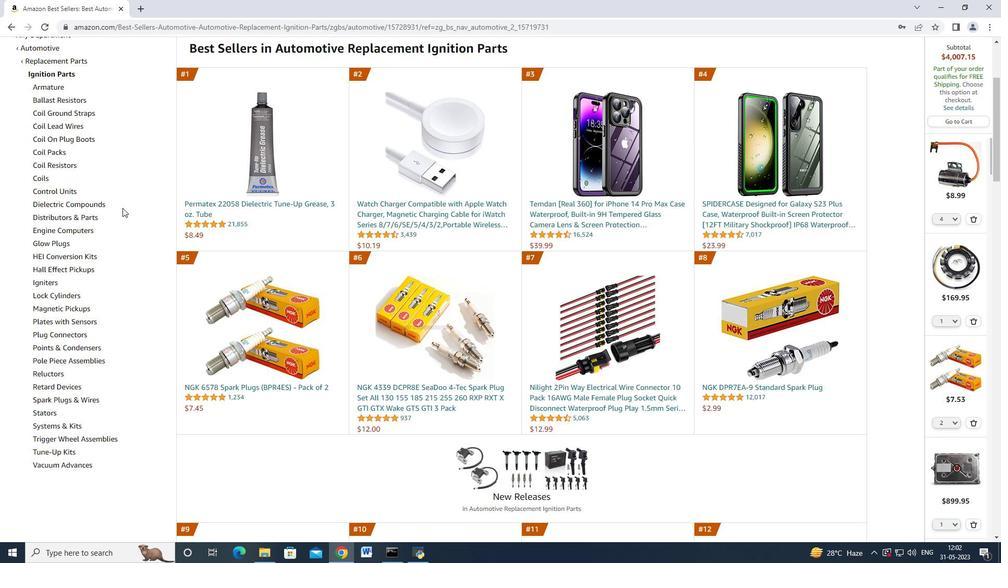 
Action: Mouse moved to (116, 211)
Screenshot: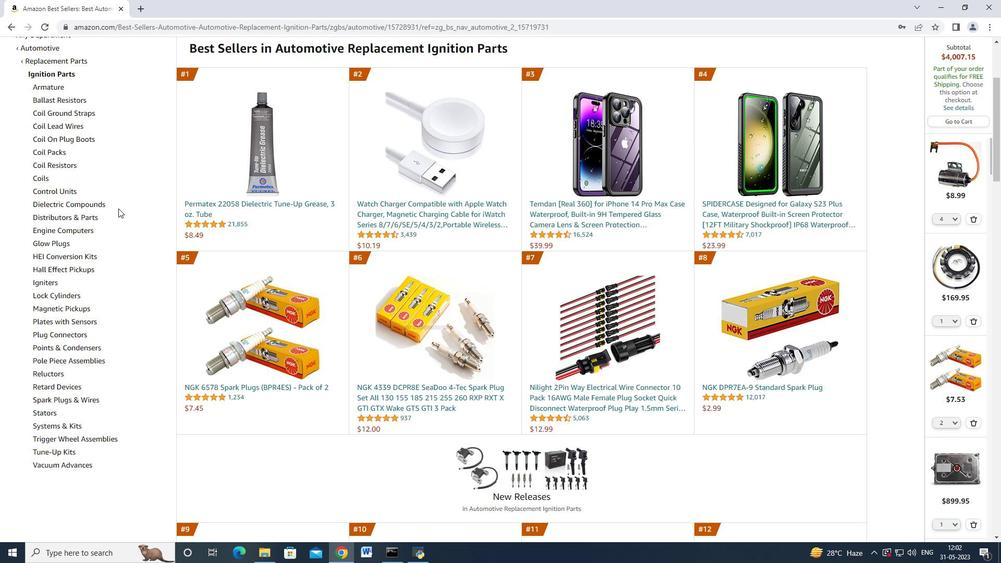
Action: Mouse scrolled (116, 212) with delta (0, 0)
Screenshot: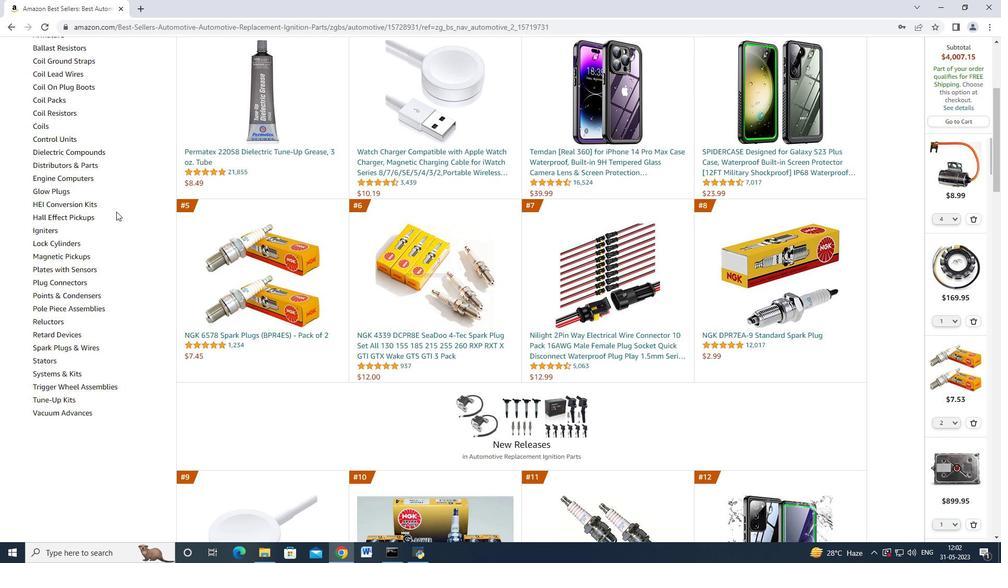 
Action: Mouse moved to (62, 409)
Screenshot: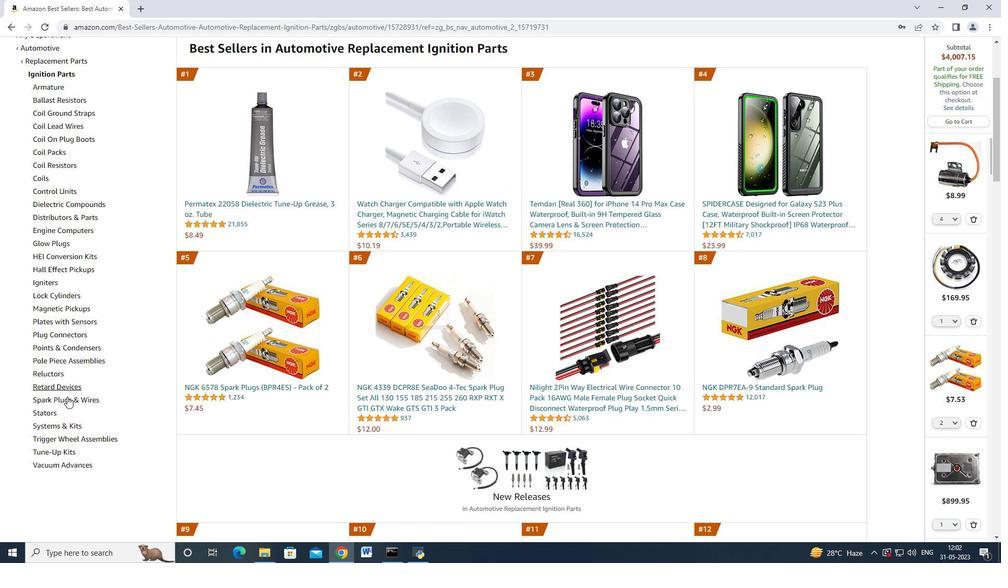 
Action: Mouse scrolled (62, 408) with delta (0, 0)
Screenshot: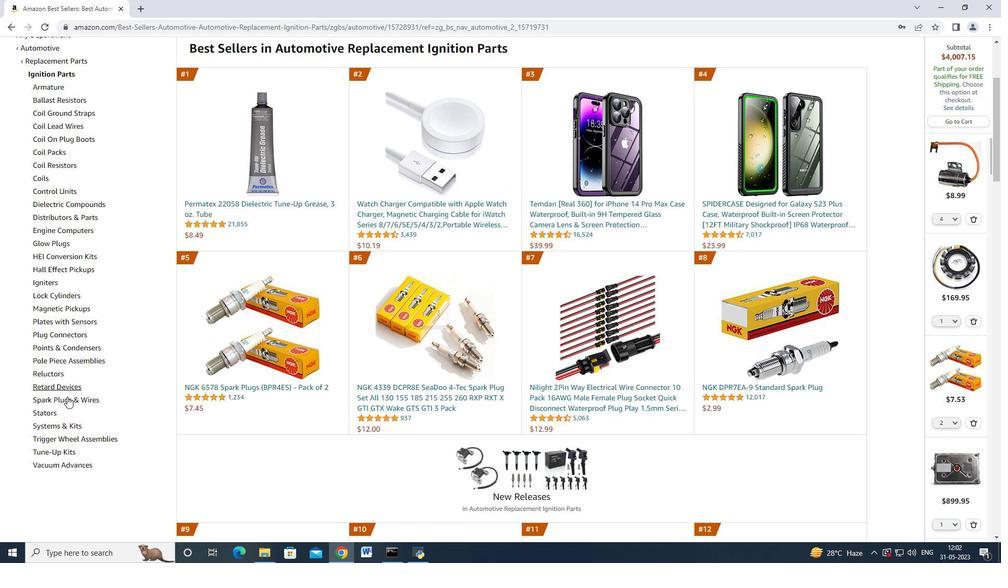 
Action: Mouse moved to (68, 389)
Screenshot: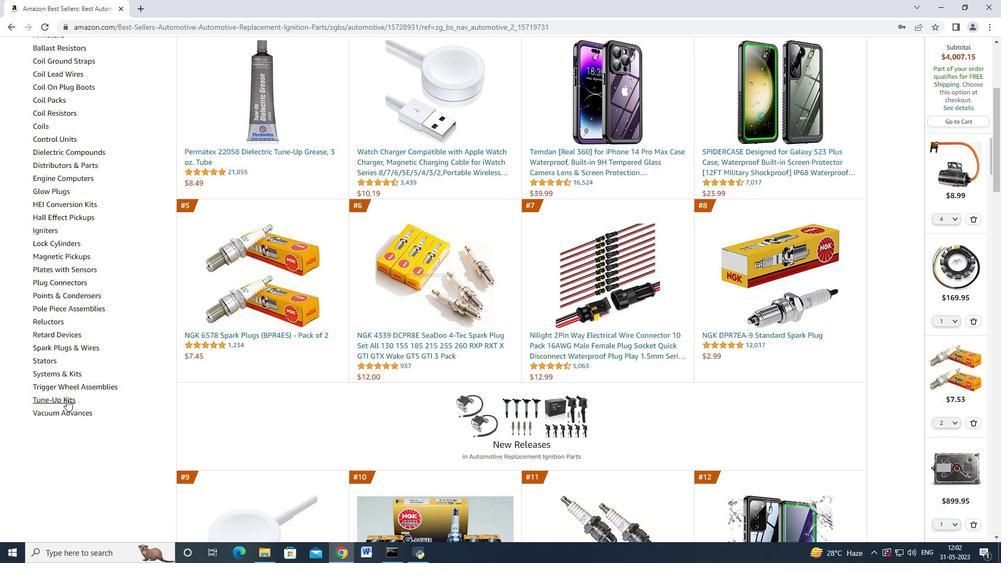 
Action: Mouse pressed left at (68, 389)
Screenshot: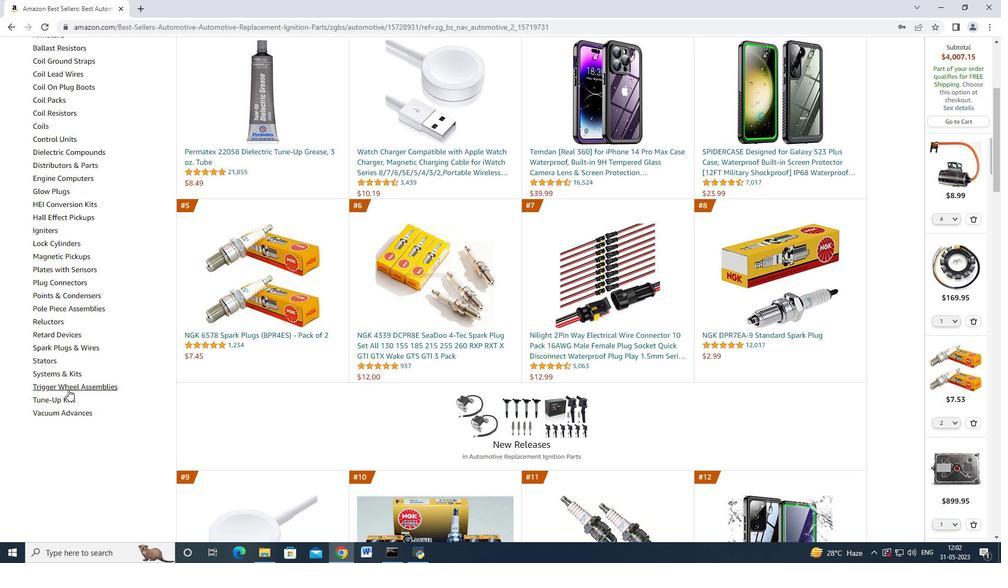 
Action: Mouse moved to (234, 364)
Screenshot: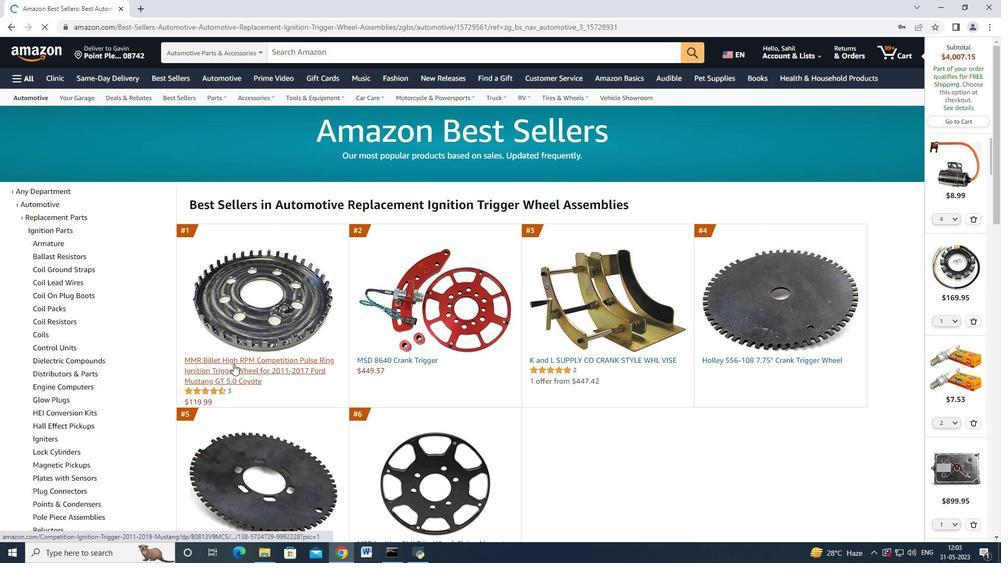
Action: Mouse pressed left at (234, 364)
Screenshot: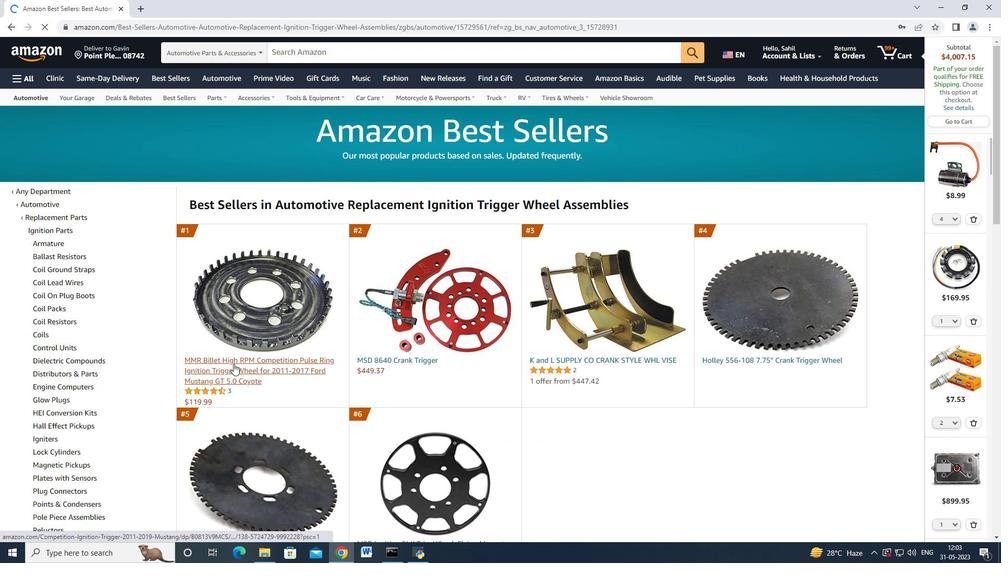 
Action: Mouse moved to (737, 312)
Screenshot: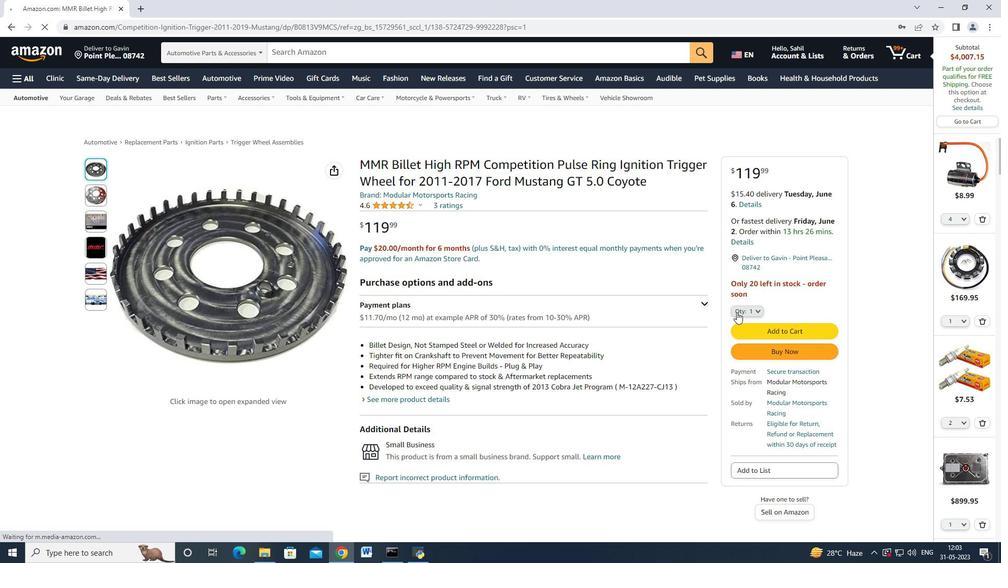 
Action: Mouse pressed left at (737, 312)
Screenshot: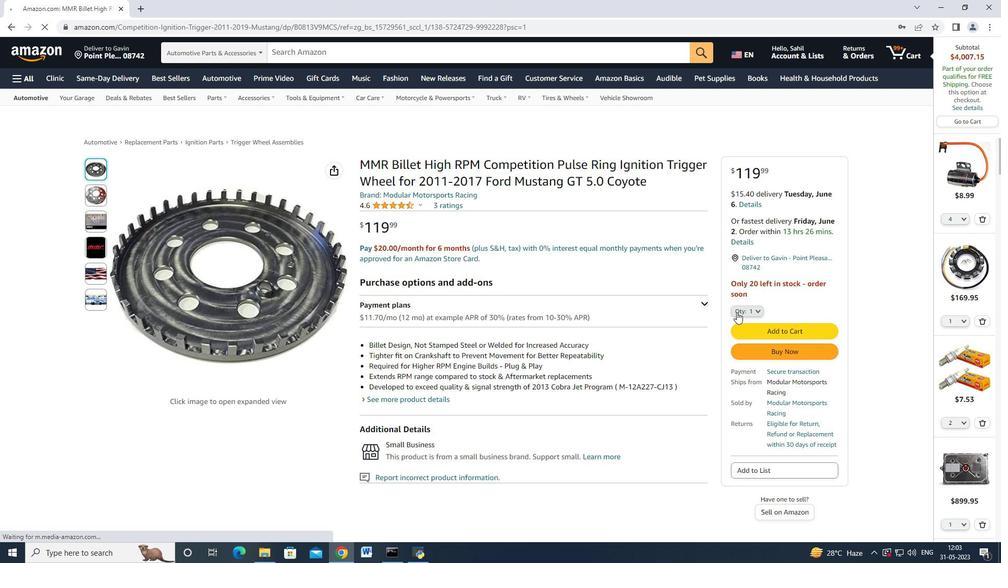 
Action: Mouse moved to (744, 111)
Screenshot: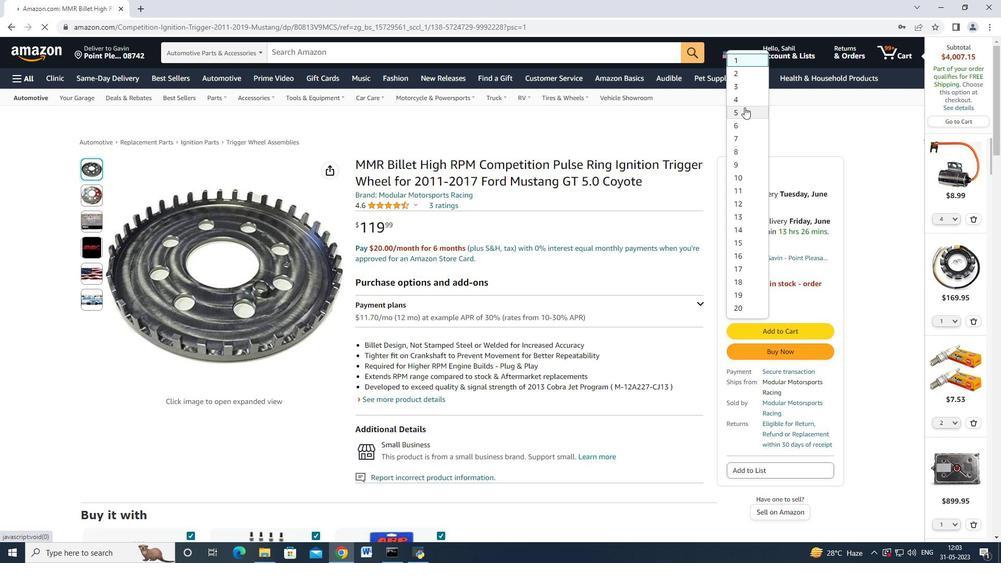 
Action: Mouse pressed left at (744, 111)
Screenshot: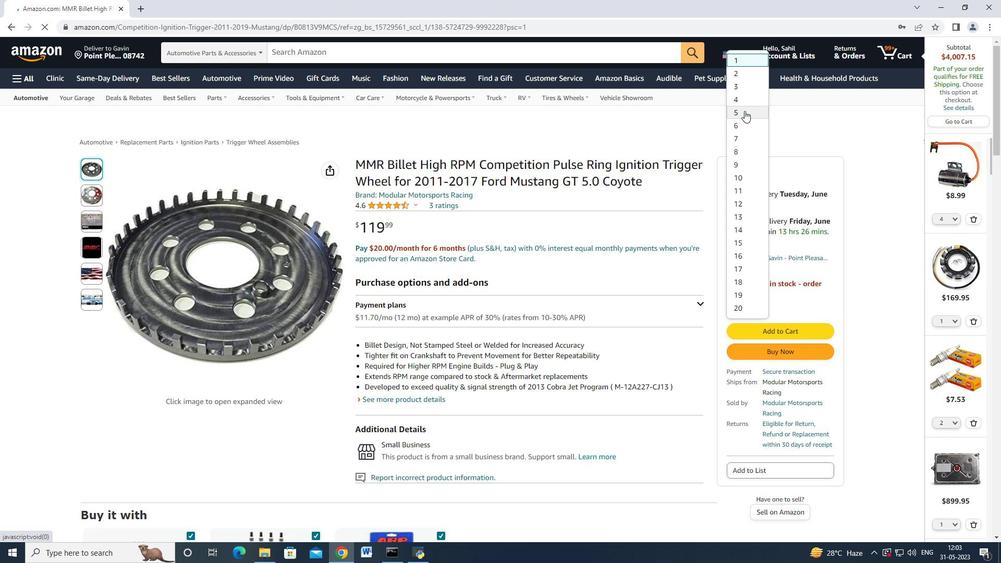 
Action: Mouse moved to (775, 347)
Screenshot: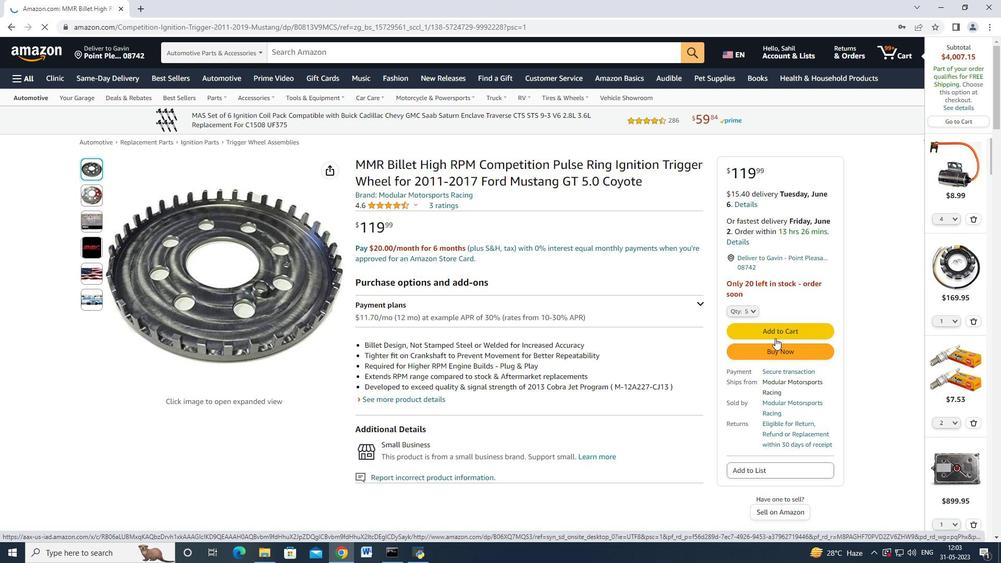 
Action: Mouse pressed left at (775, 347)
Screenshot: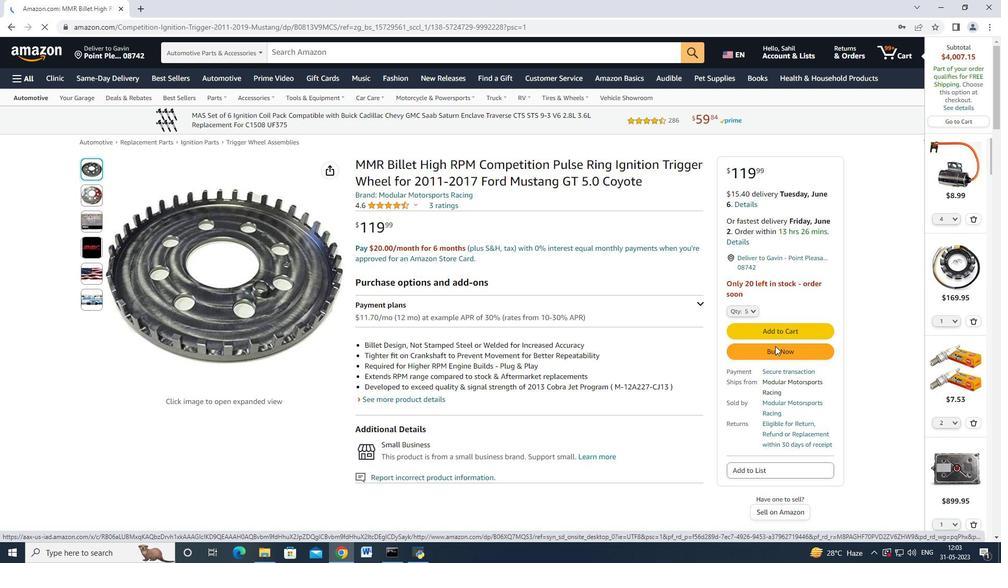 
Action: Mouse moved to (605, 91)
Screenshot: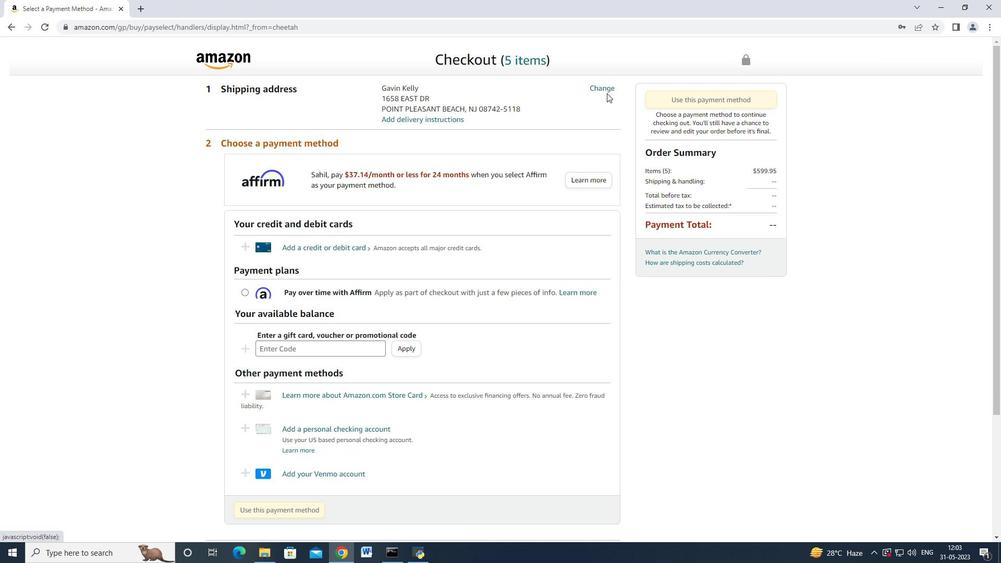 
Action: Mouse pressed left at (605, 91)
Screenshot: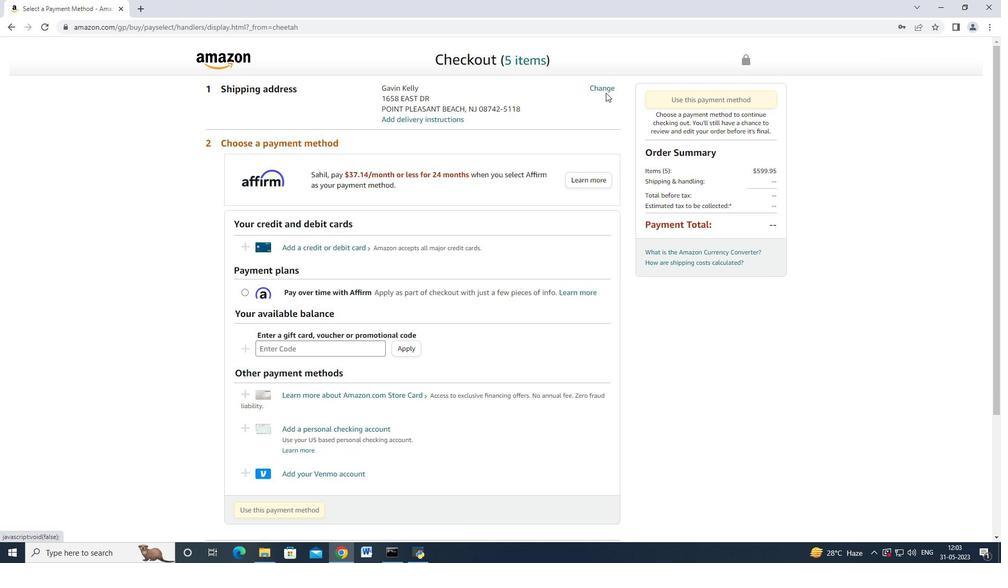 
Action: Mouse moved to (496, 218)
Screenshot: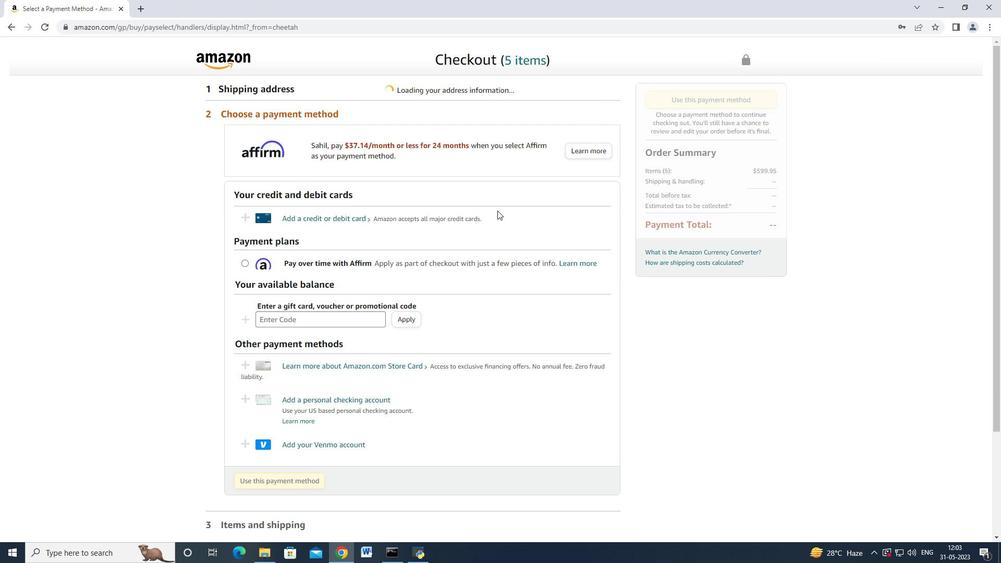 
Action: Mouse pressed left at (496, 218)
Screenshot: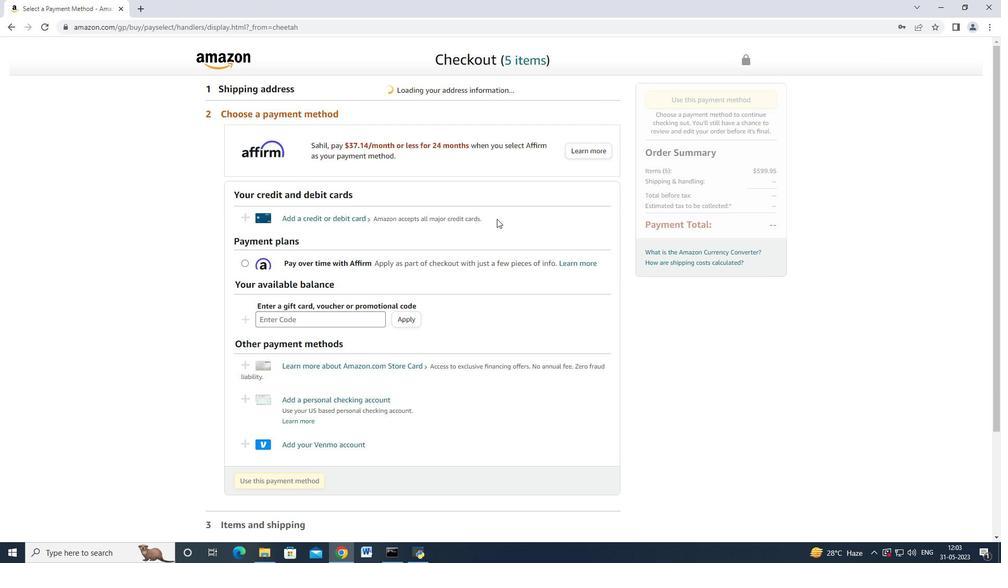 
Action: Mouse moved to (370, 252)
Screenshot: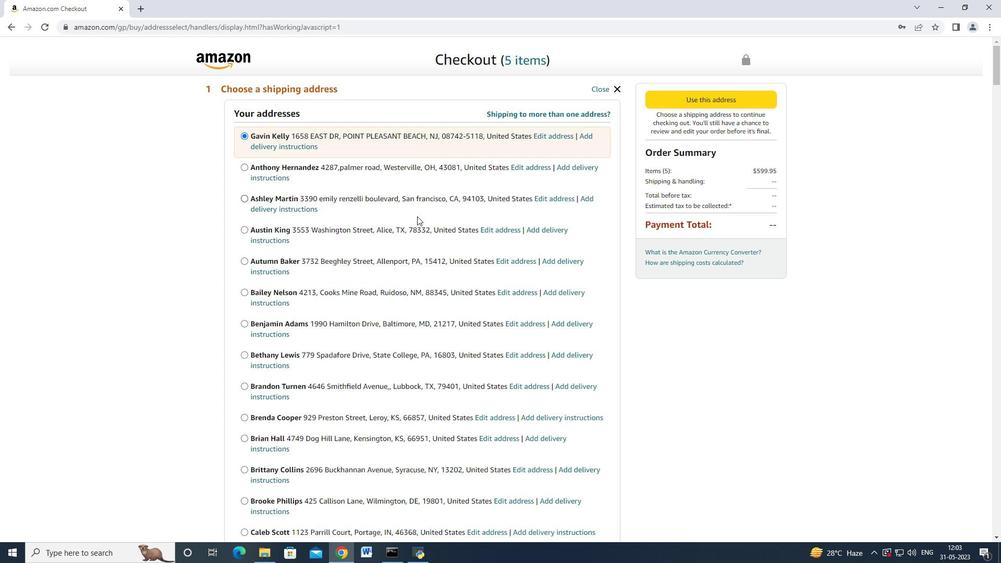 
Action: Mouse scrolled (370, 252) with delta (0, 0)
Screenshot: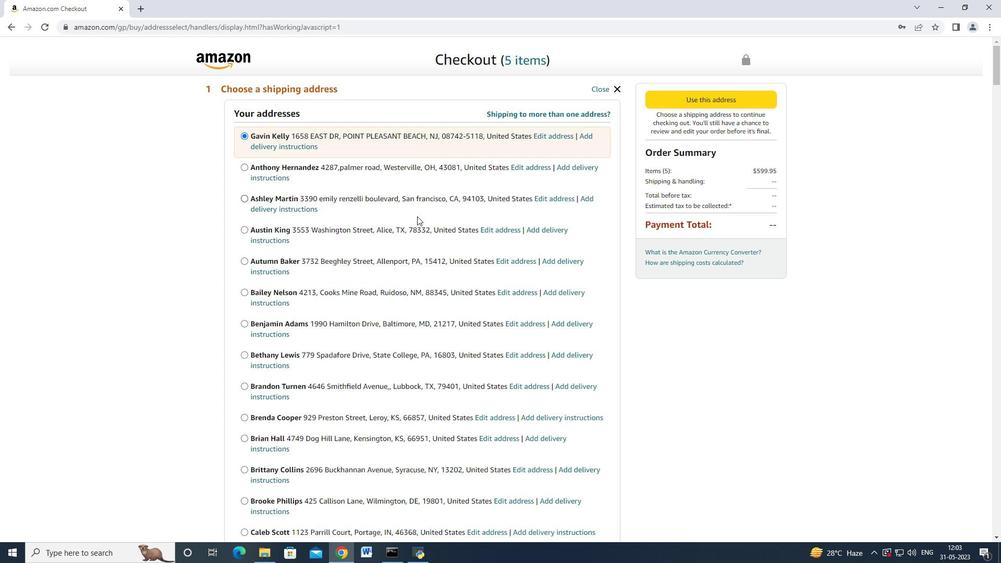 
Action: Mouse moved to (370, 253)
Screenshot: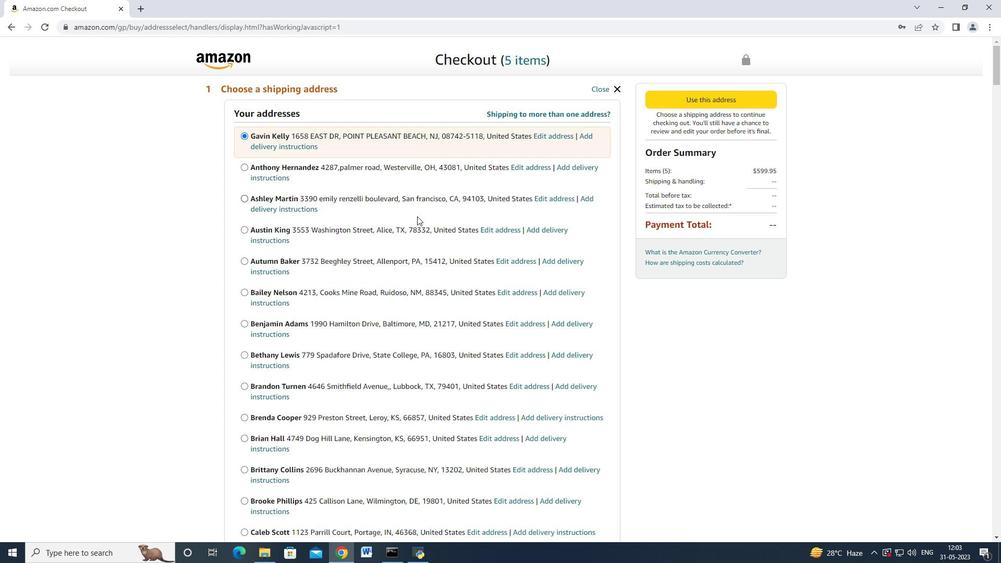 
Action: Mouse scrolled (370, 252) with delta (0, 0)
Screenshot: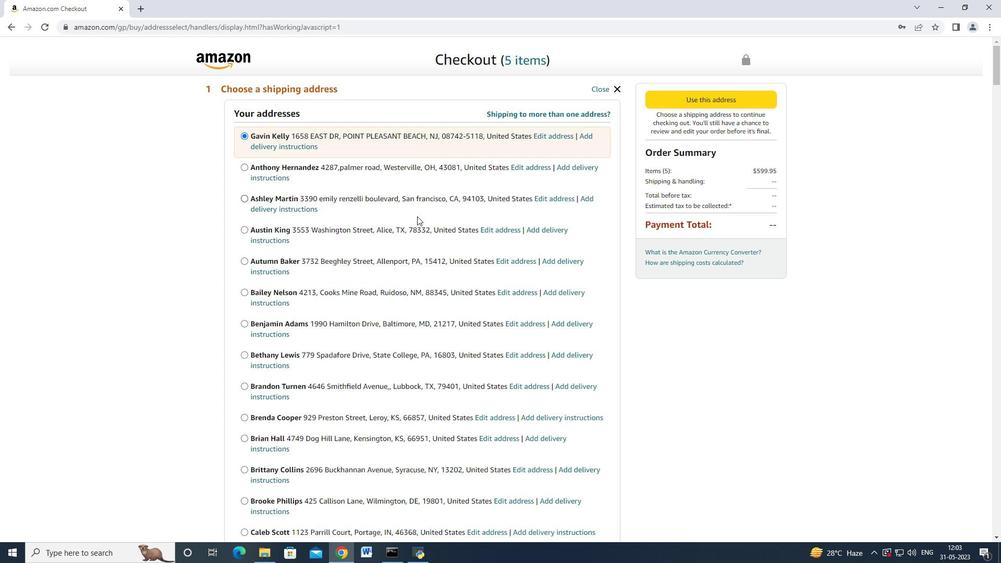 
Action: Mouse scrolled (370, 252) with delta (0, 0)
Screenshot: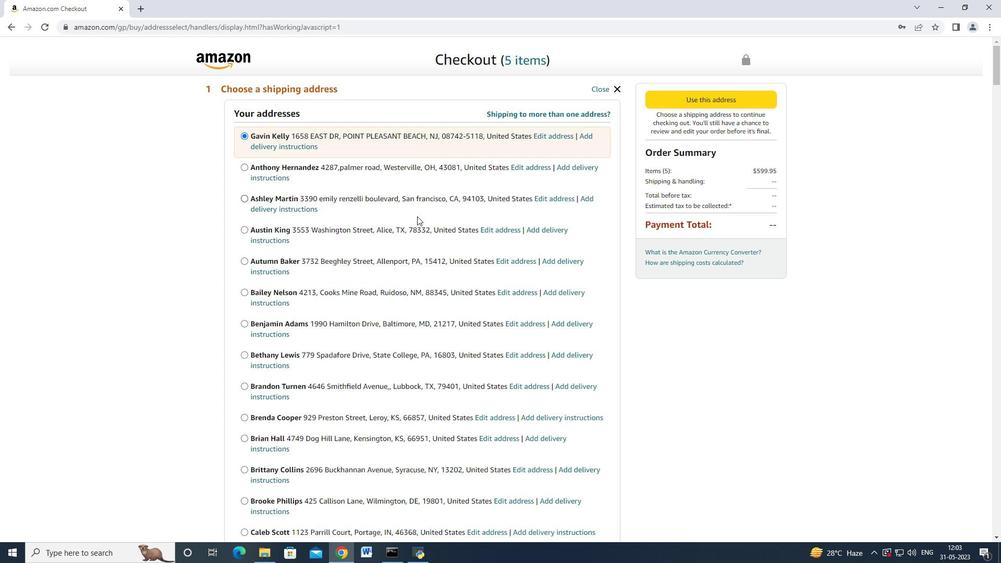 
Action: Mouse scrolled (370, 252) with delta (0, 0)
Screenshot: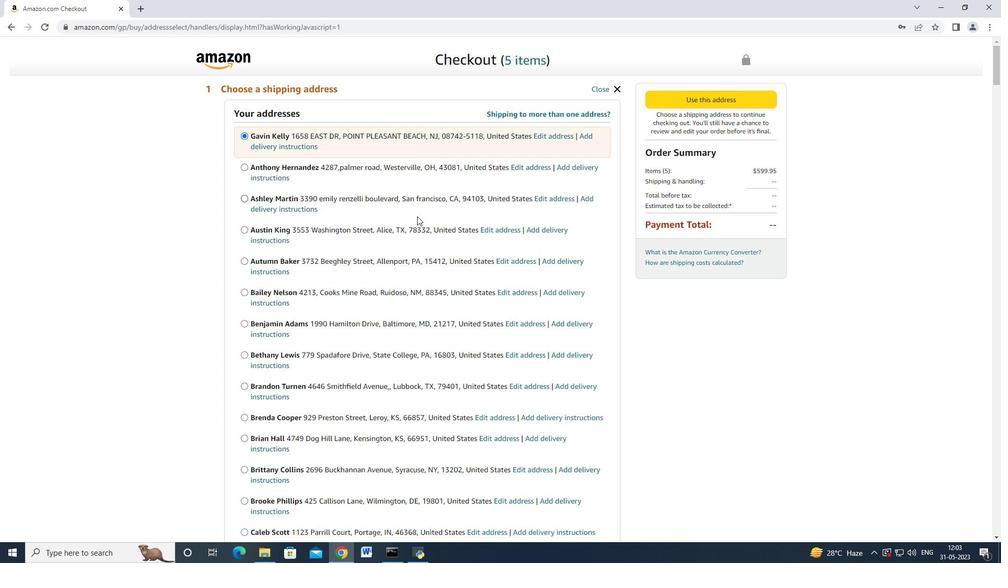 
Action: Mouse scrolled (370, 252) with delta (0, 0)
Screenshot: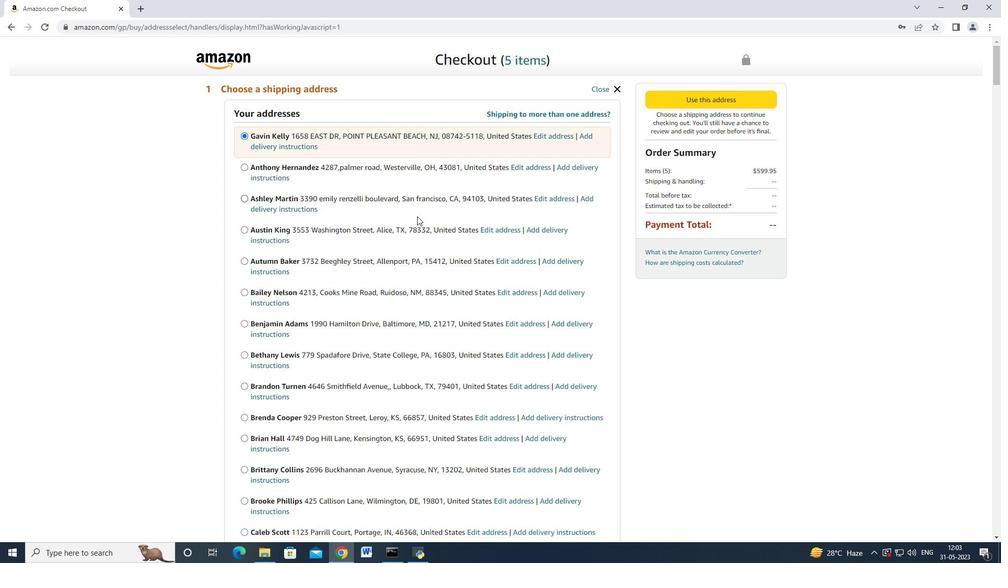 
Action: Mouse scrolled (370, 252) with delta (0, 0)
Screenshot: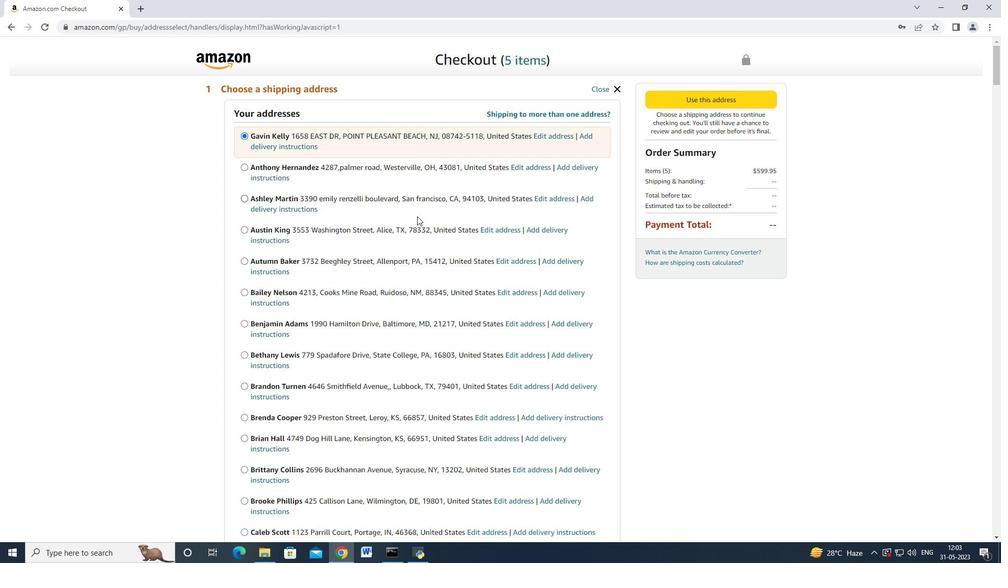 
Action: Mouse scrolled (370, 252) with delta (0, 0)
Screenshot: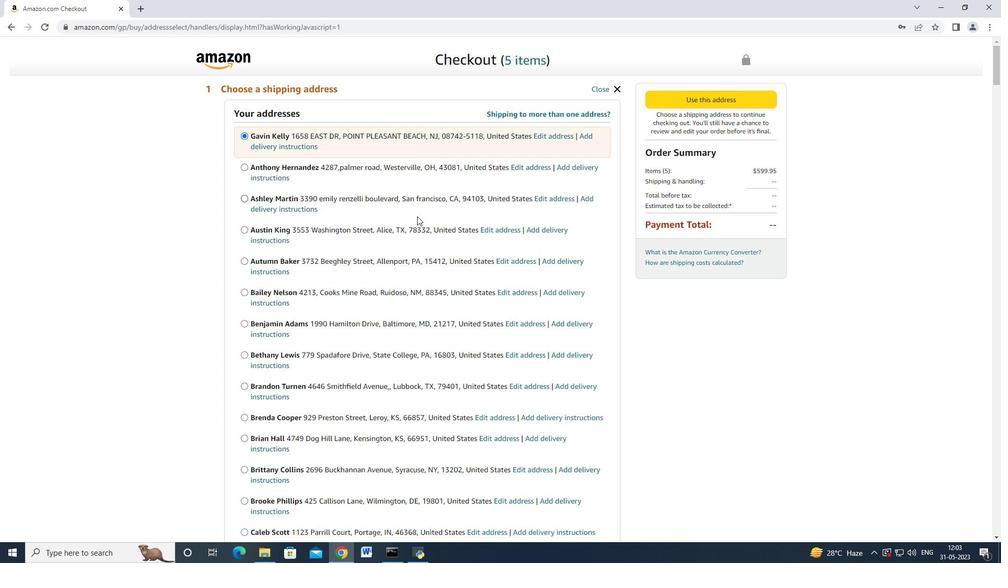 
Action: Mouse moved to (369, 253)
Screenshot: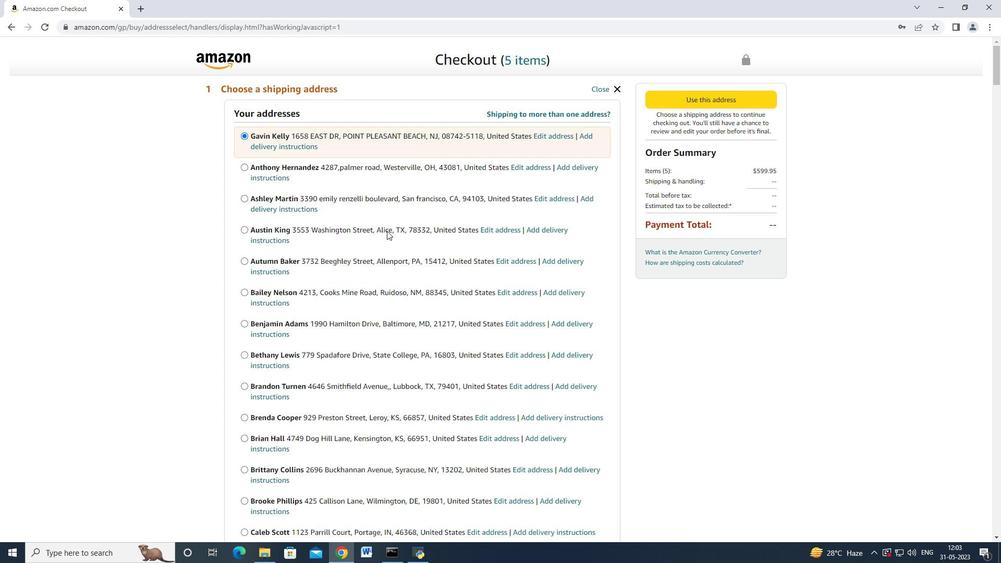 
Action: Mouse scrolled (369, 252) with delta (0, 0)
Screenshot: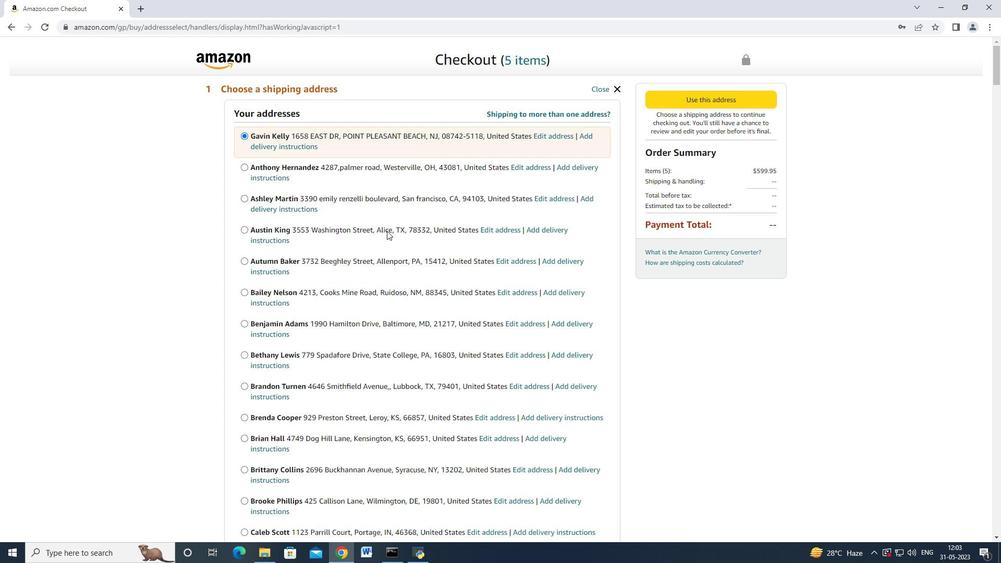 
Action: Mouse moved to (374, 247)
Screenshot: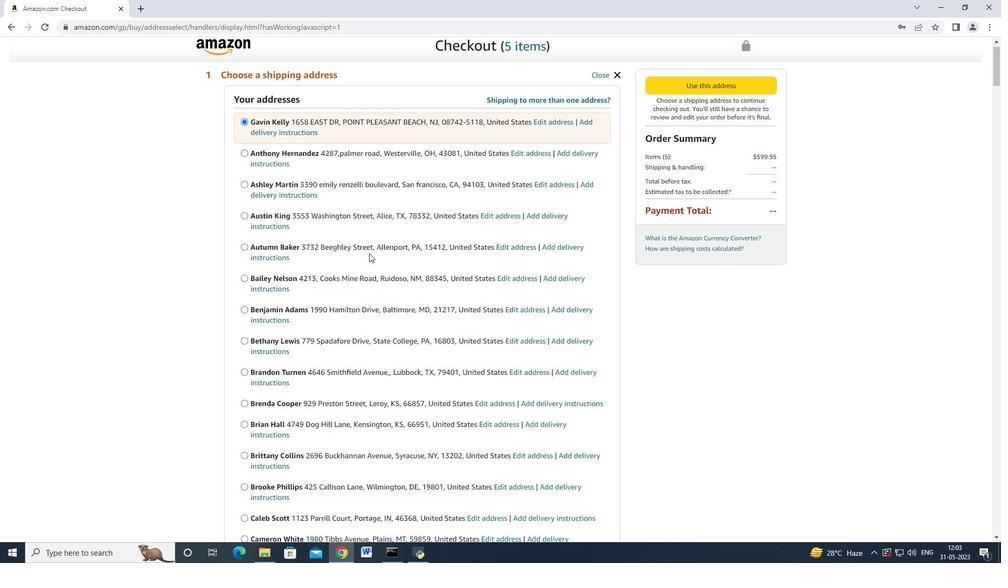 
Action: Mouse scrolled (374, 247) with delta (0, 0)
Screenshot: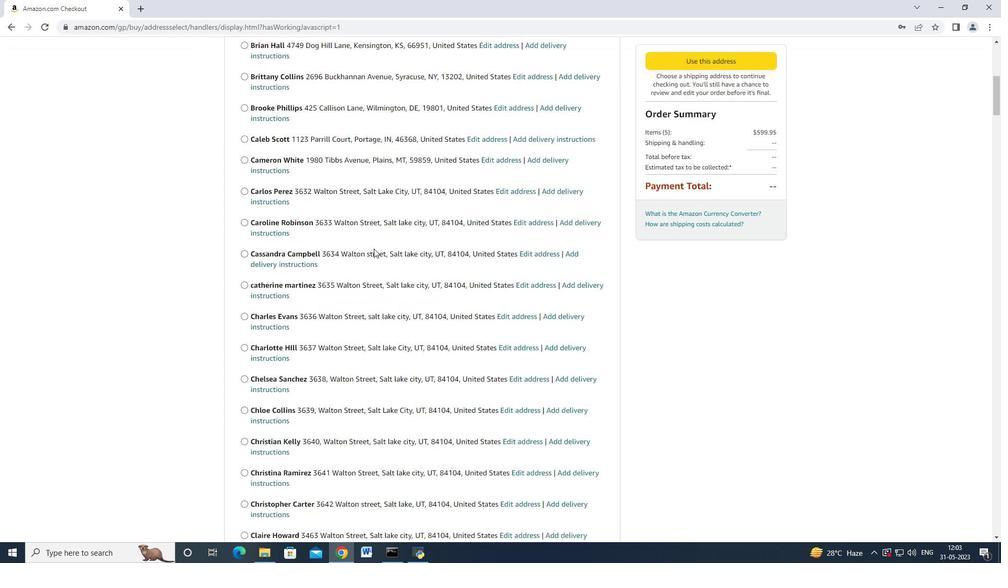 
Action: Mouse scrolled (374, 247) with delta (0, 0)
Screenshot: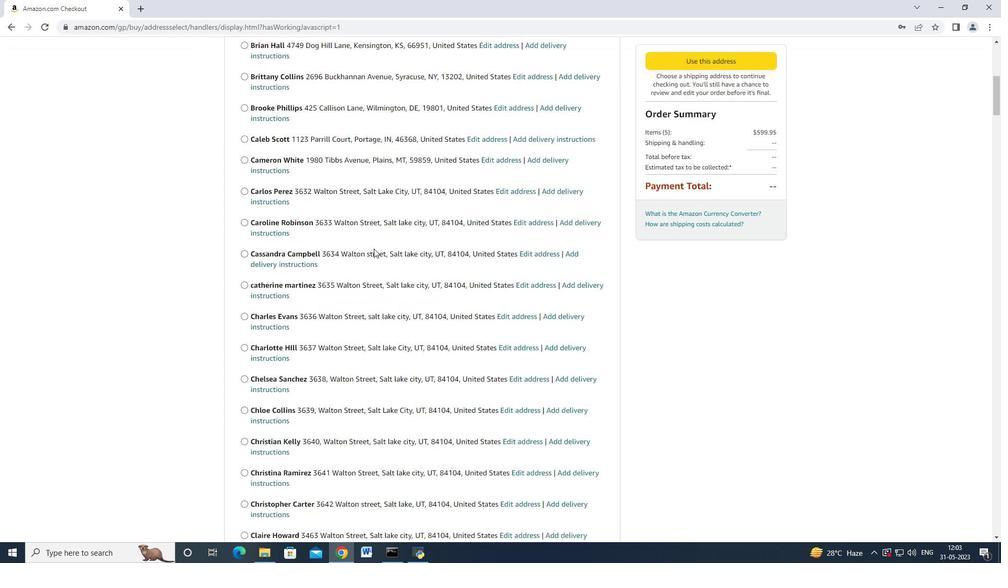 
Action: Mouse scrolled (374, 247) with delta (0, 0)
Screenshot: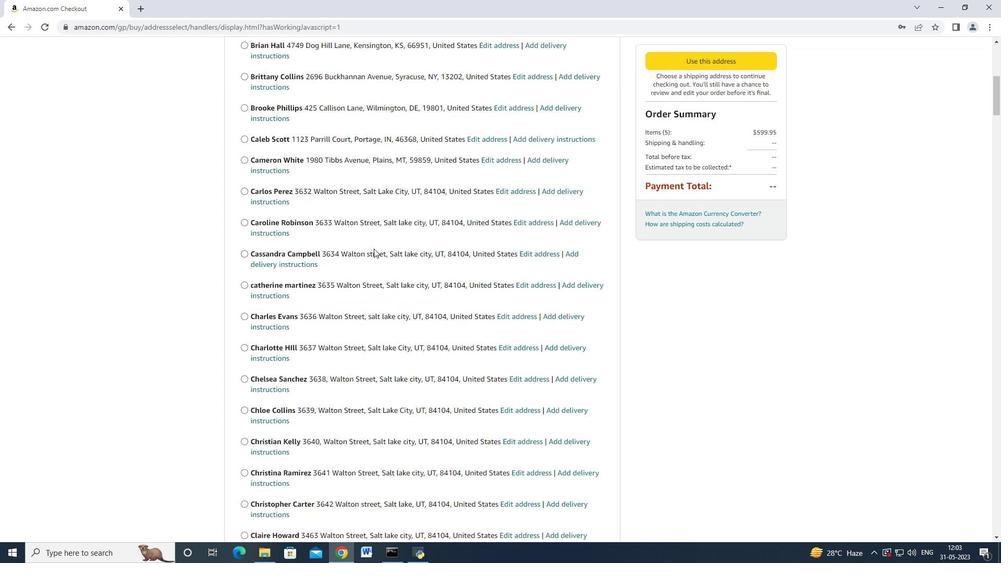 
Action: Mouse scrolled (374, 247) with delta (0, 0)
Screenshot: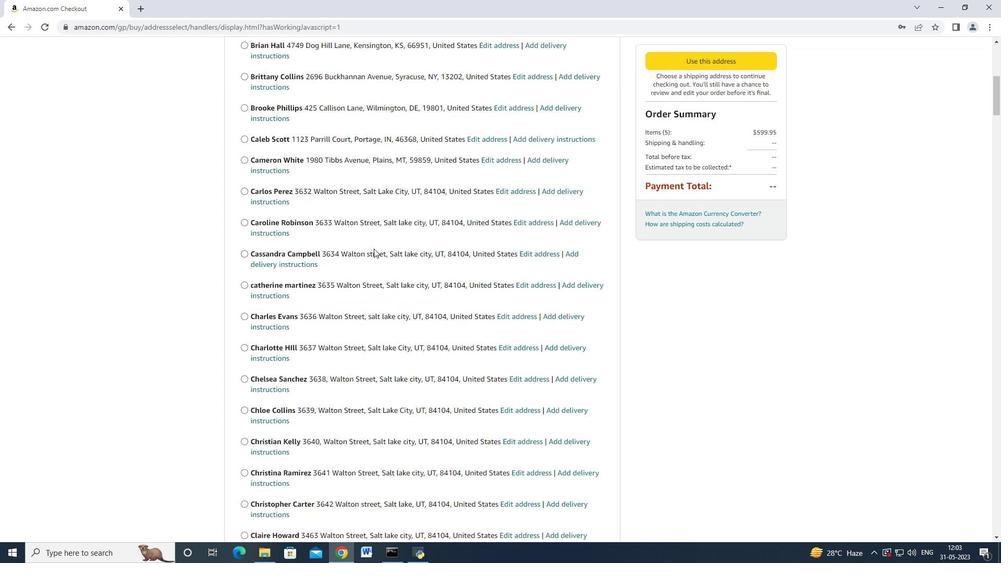 
Action: Mouse scrolled (374, 246) with delta (0, -1)
Screenshot: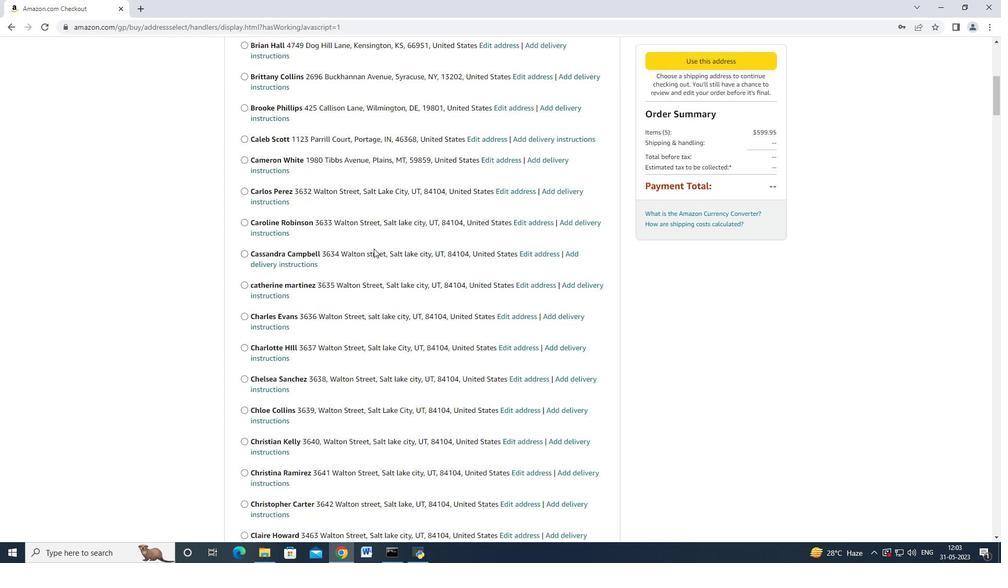 
Action: Mouse scrolled (374, 247) with delta (0, 0)
Screenshot: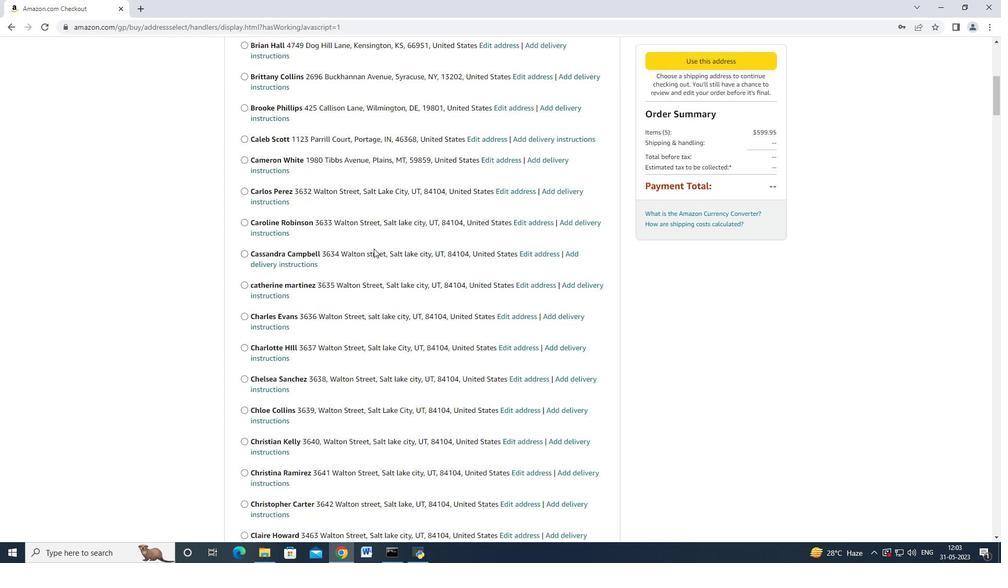 
Action: Mouse scrolled (374, 246) with delta (0, -1)
Screenshot: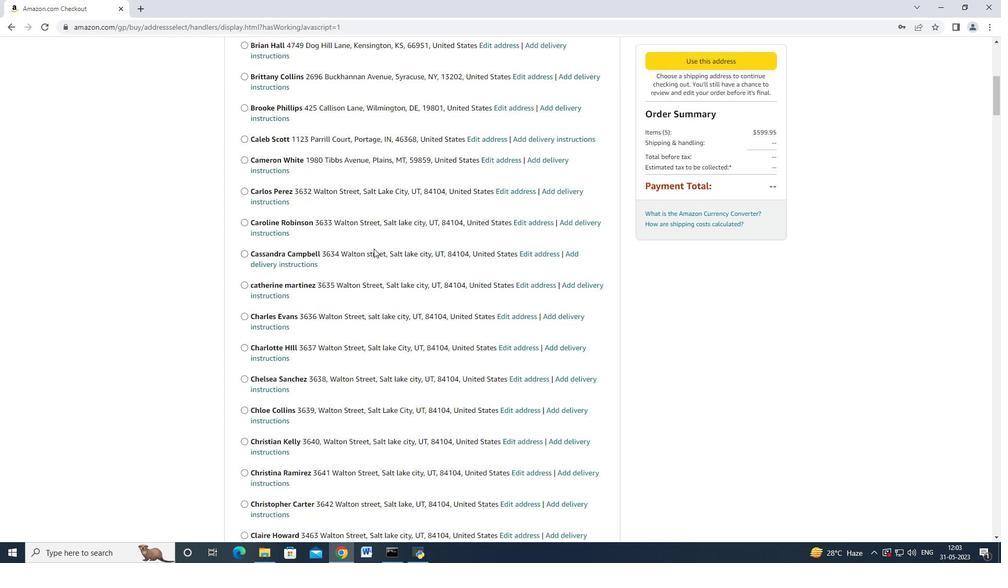 
Action: Mouse scrolled (374, 247) with delta (0, 0)
Screenshot: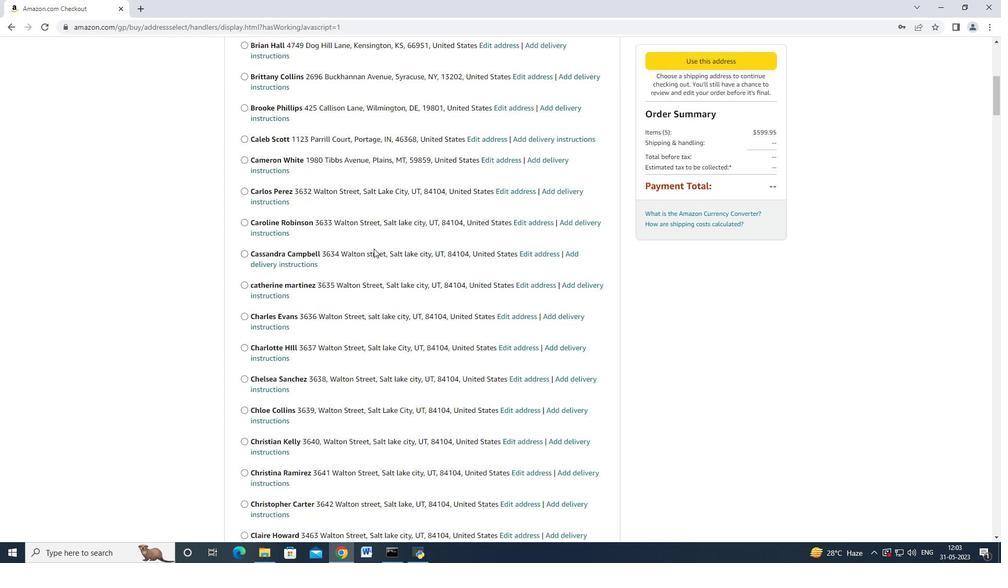 
Action: Mouse moved to (374, 246)
Screenshot: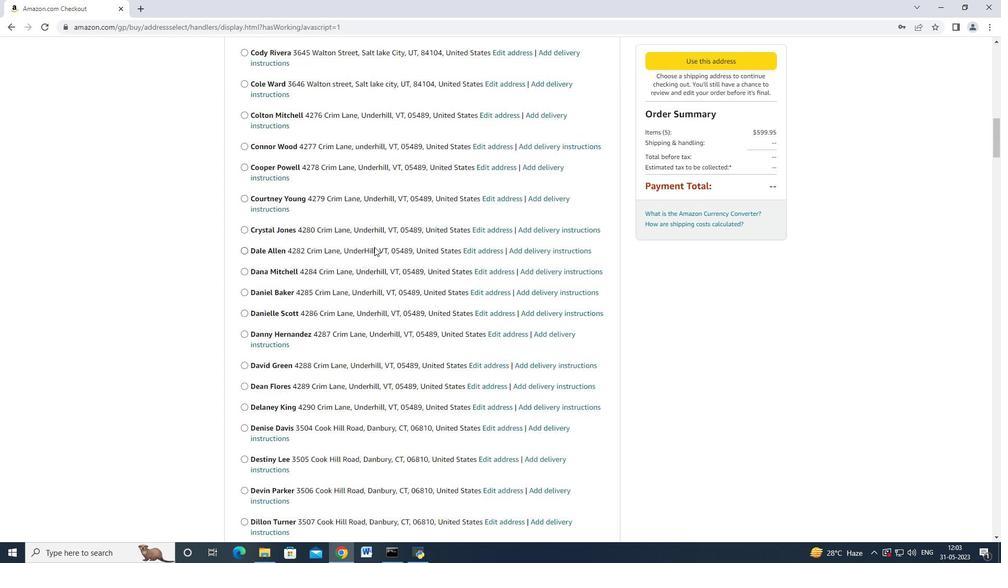 
Action: Mouse scrolled (374, 245) with delta (0, 0)
Screenshot: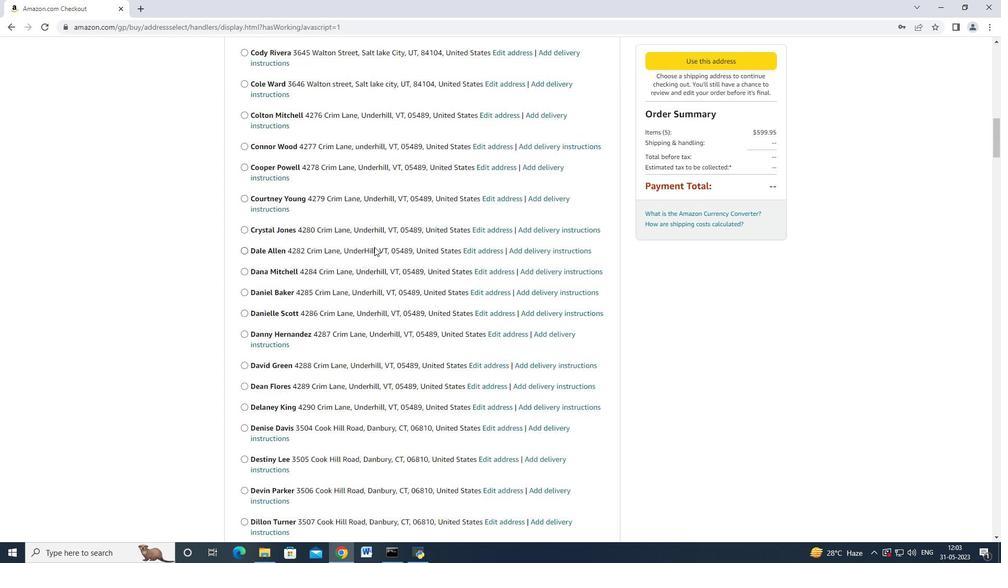 
Action: Mouse scrolled (374, 245) with delta (0, 0)
Screenshot: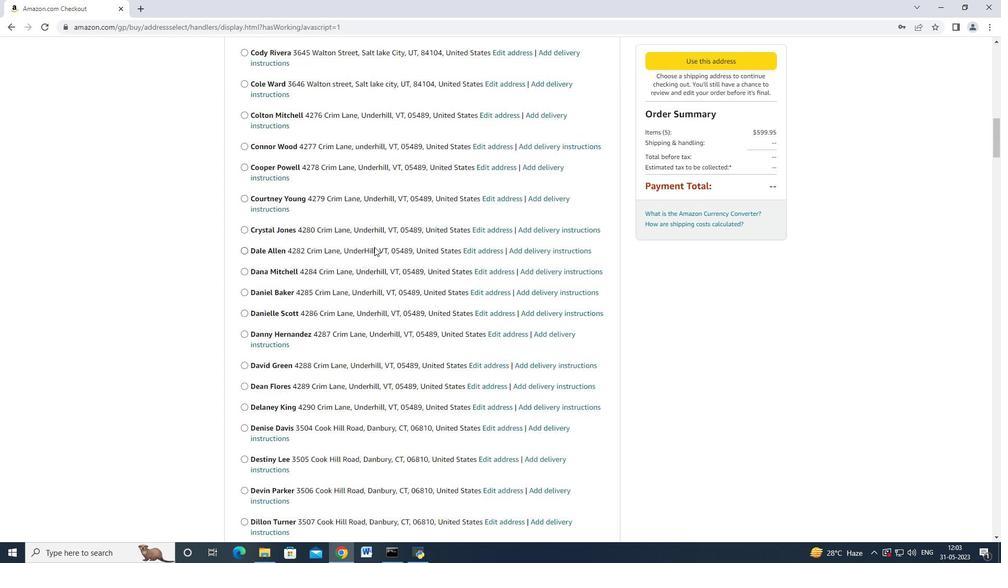 
Action: Mouse scrolled (374, 245) with delta (0, 0)
Screenshot: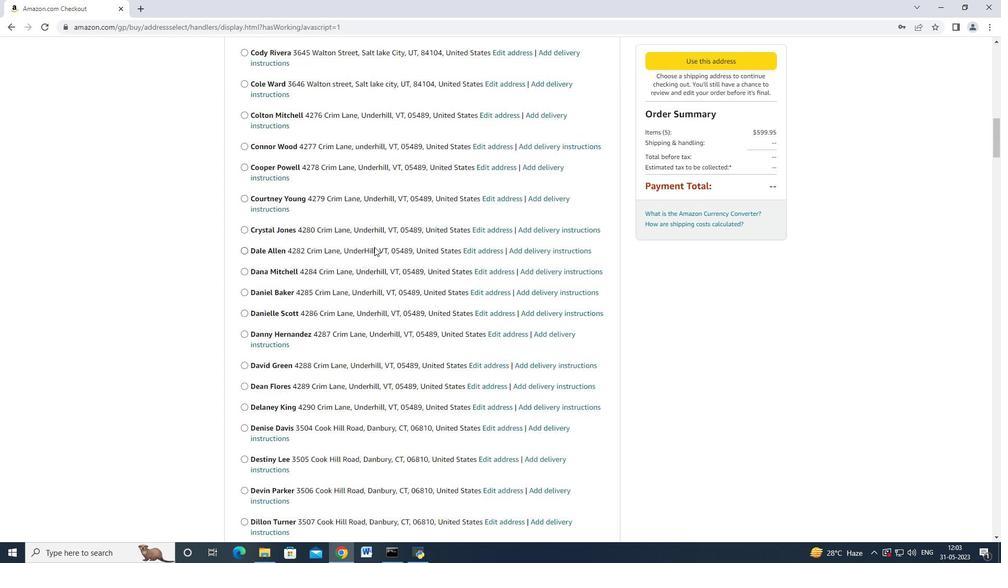 
Action: Mouse moved to (374, 245)
Screenshot: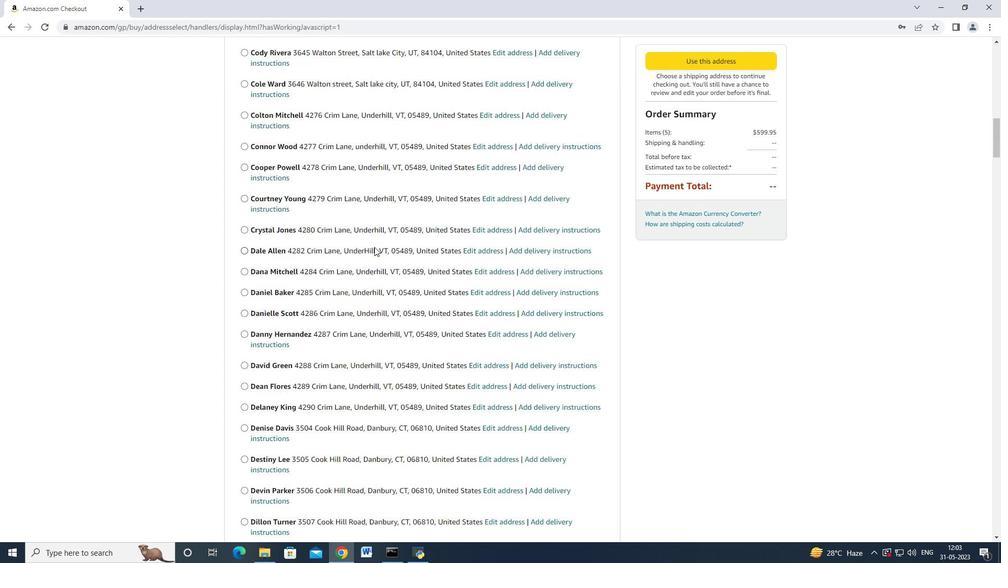 
Action: Mouse scrolled (374, 245) with delta (0, 0)
Screenshot: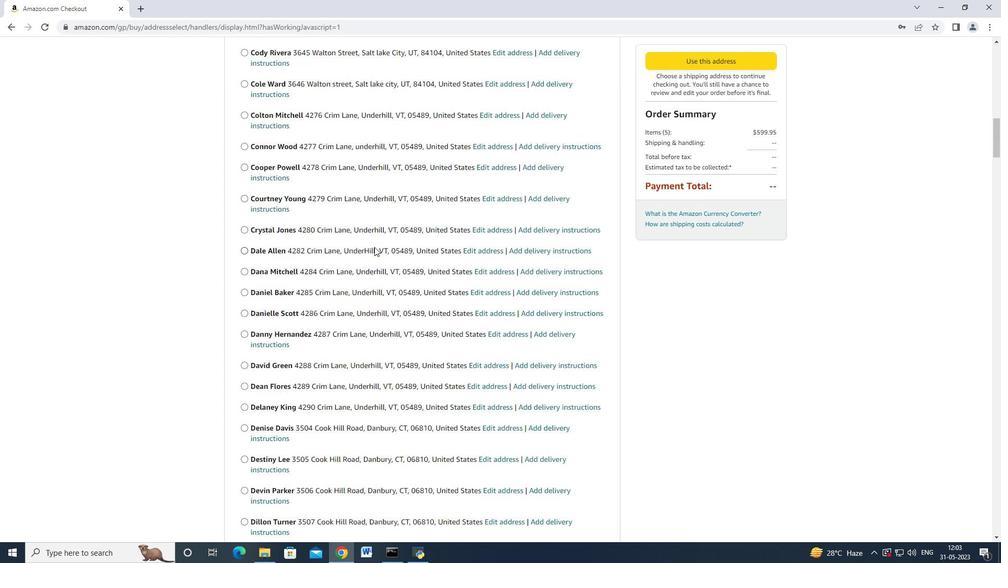 
Action: Mouse moved to (374, 244)
Screenshot: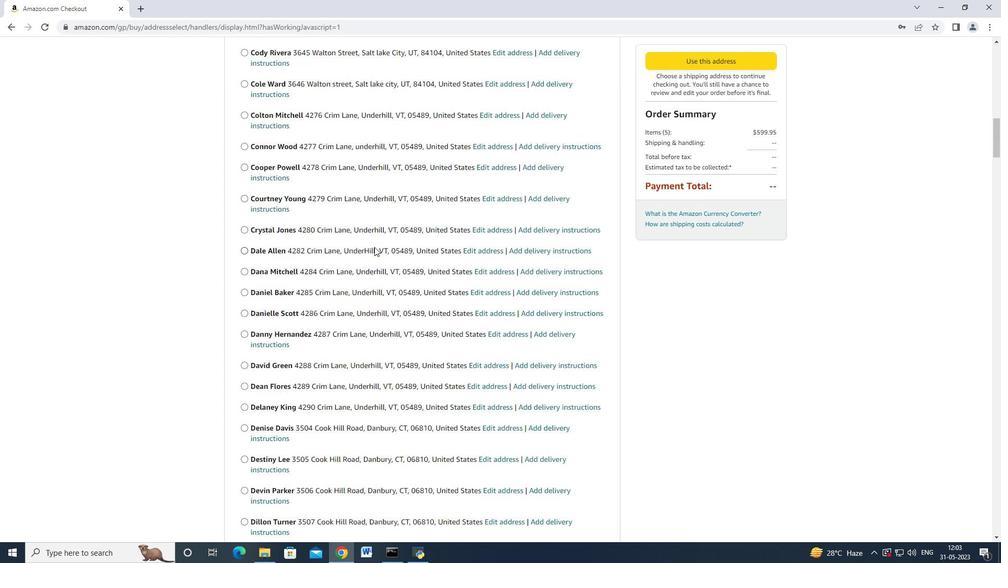 
Action: Mouse scrolled (374, 245) with delta (0, -1)
Screenshot: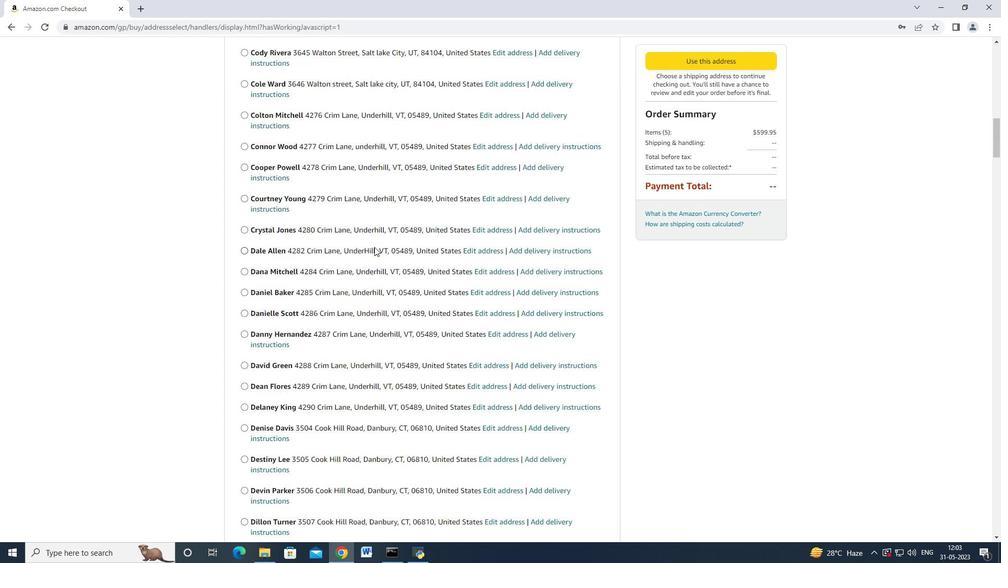 
Action: Mouse moved to (374, 244)
Screenshot: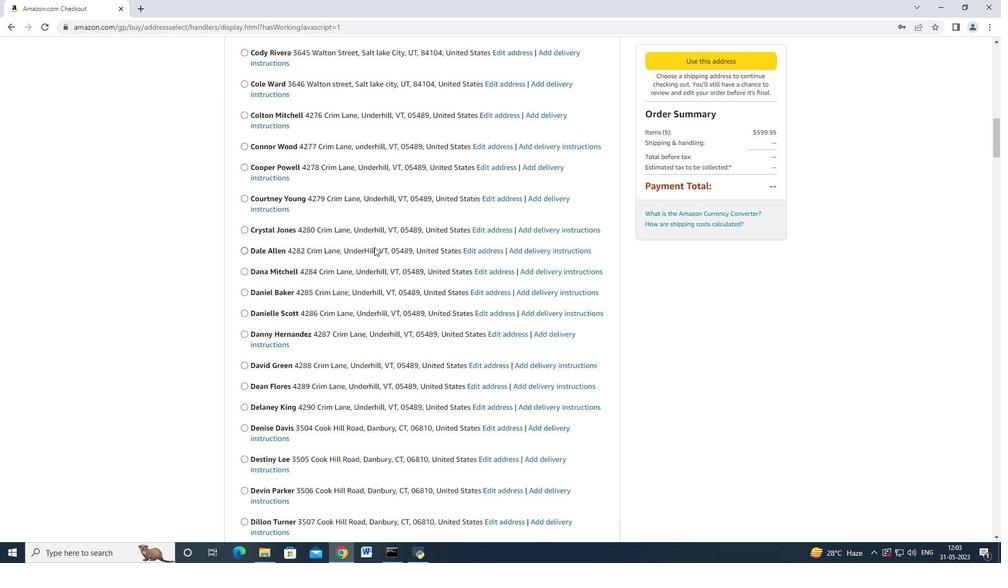 
Action: Mouse scrolled (374, 245) with delta (0, -1)
Screenshot: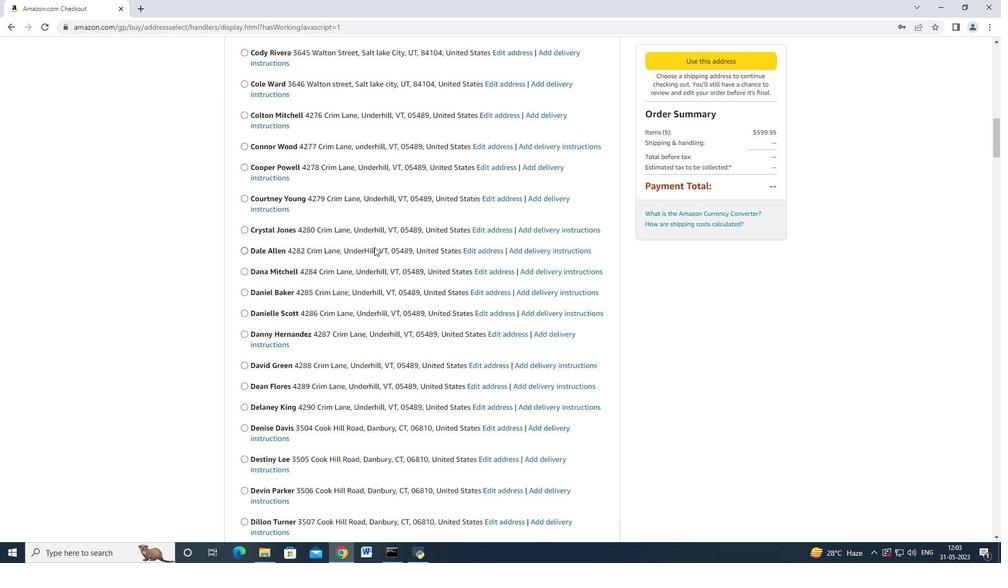
Action: Mouse scrolled (374, 245) with delta (0, 0)
Screenshot: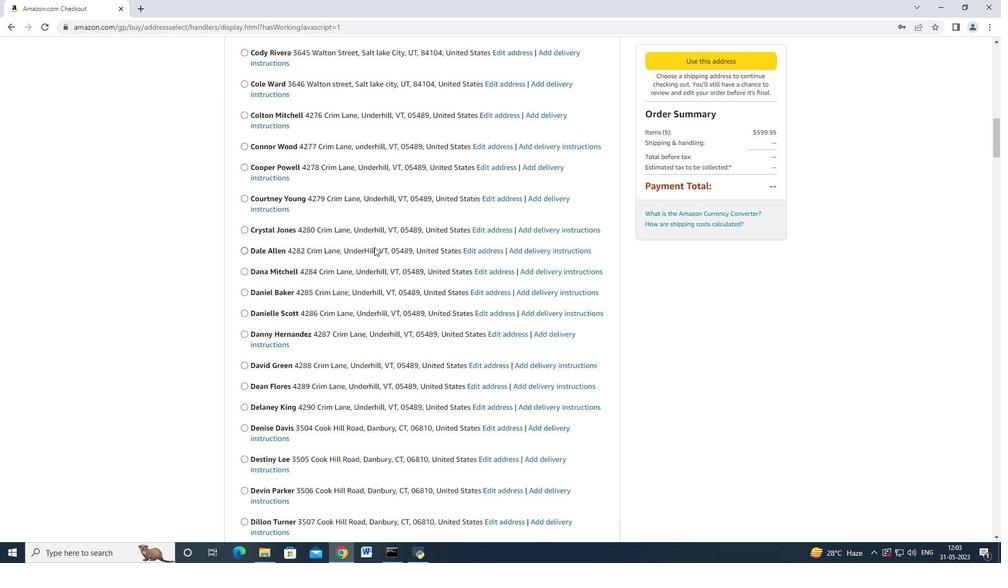 
Action: Mouse scrolled (374, 245) with delta (0, 0)
Screenshot: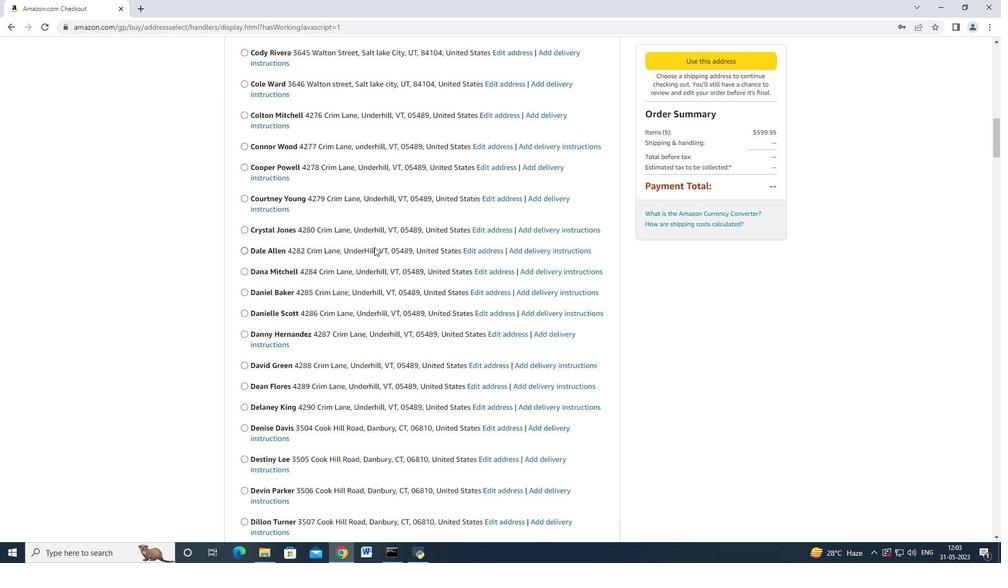 
Action: Mouse moved to (374, 244)
Screenshot: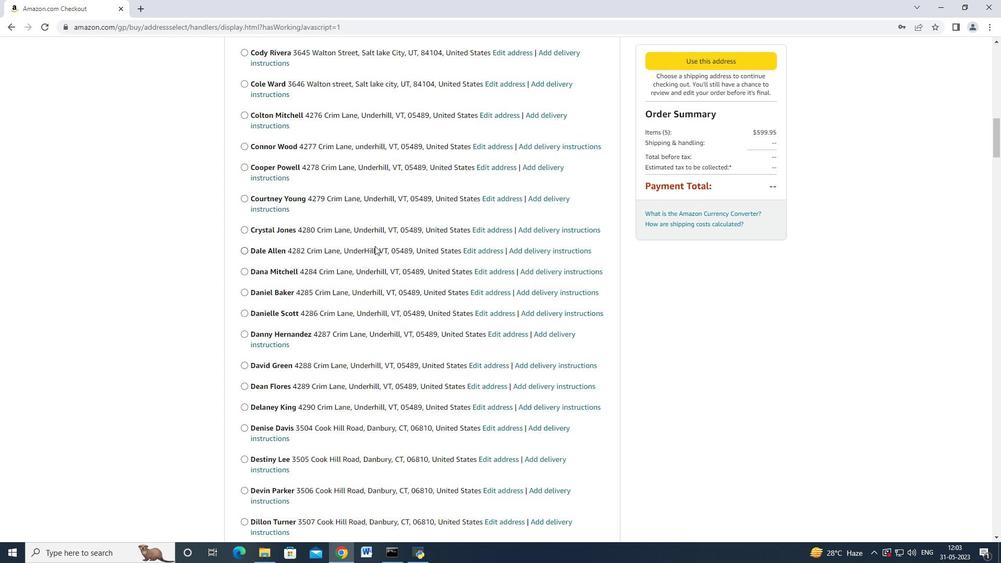 
Action: Mouse scrolled (374, 243) with delta (0, 0)
Screenshot: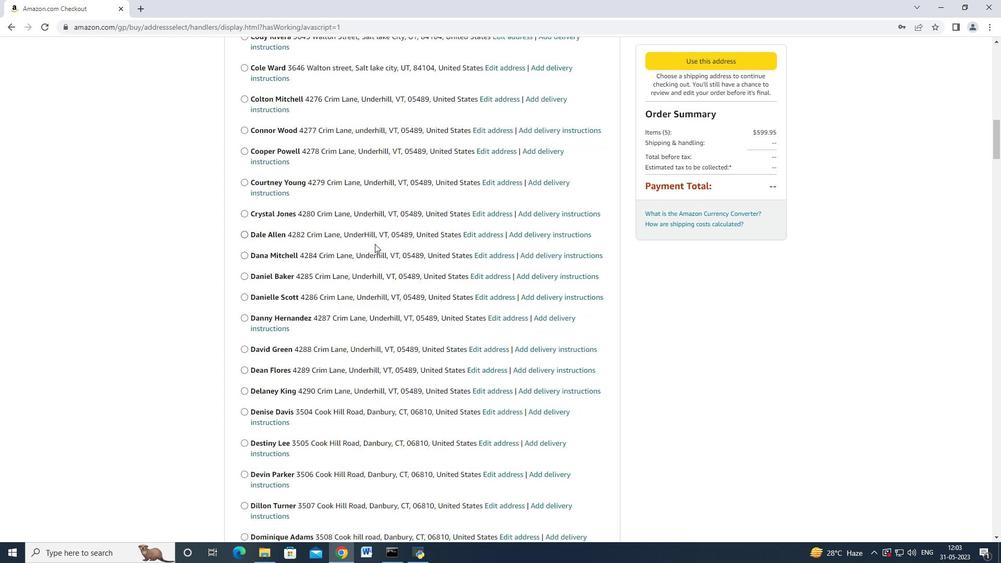 
Action: Mouse scrolled (374, 243) with delta (0, 0)
Screenshot: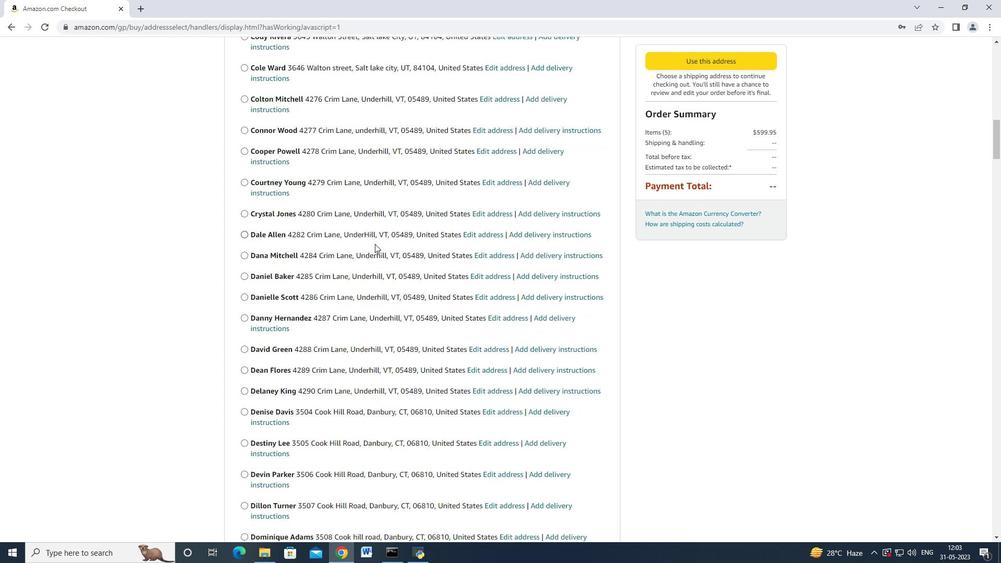 
Action: Mouse scrolled (374, 243) with delta (0, 0)
Screenshot: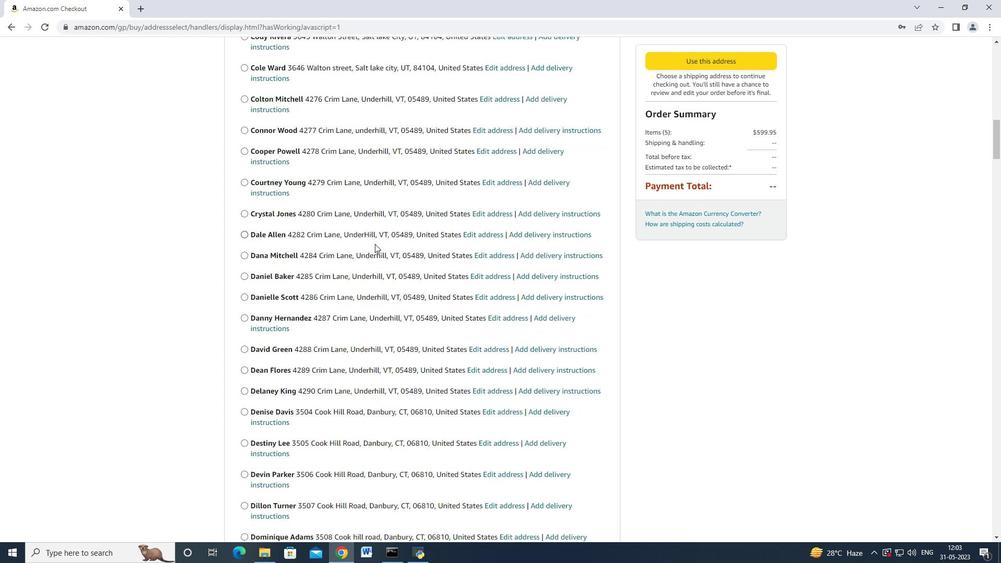 
Action: Mouse scrolled (374, 242) with delta (0, -1)
Screenshot: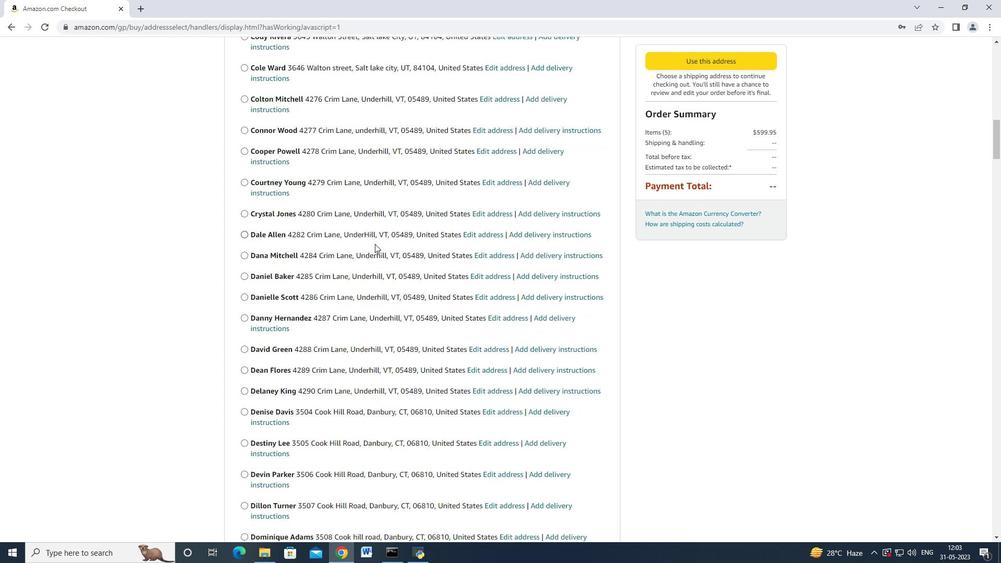 
Action: Mouse moved to (374, 244)
Screenshot: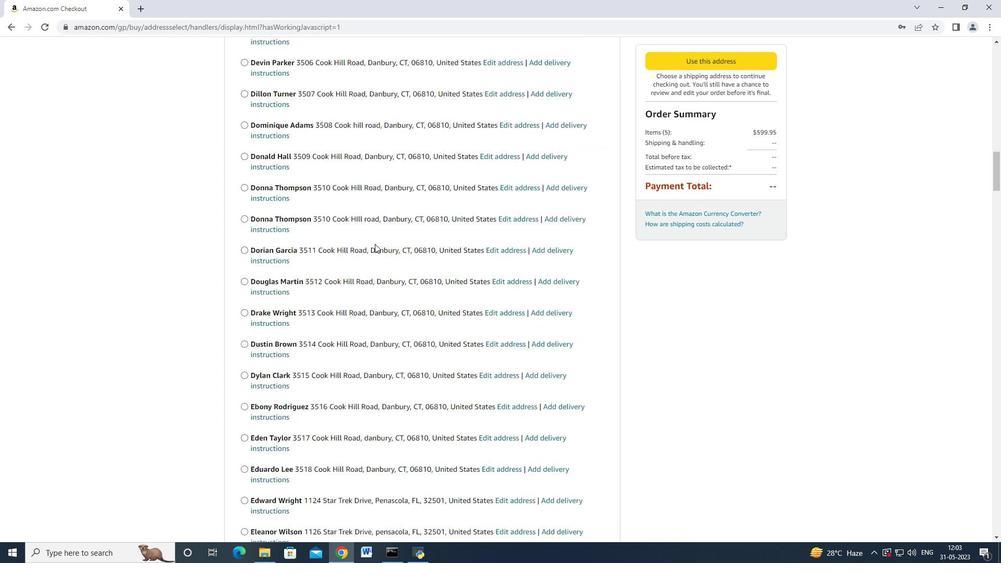 
Action: Mouse scrolled (374, 242) with delta (0, -1)
Screenshot: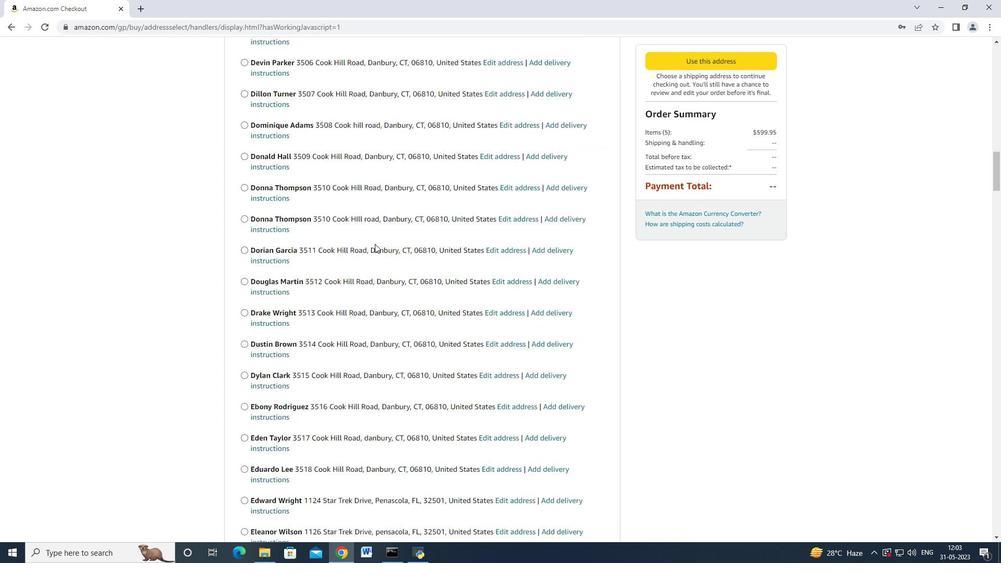 
Action: Mouse scrolled (374, 243) with delta (0, 0)
Screenshot: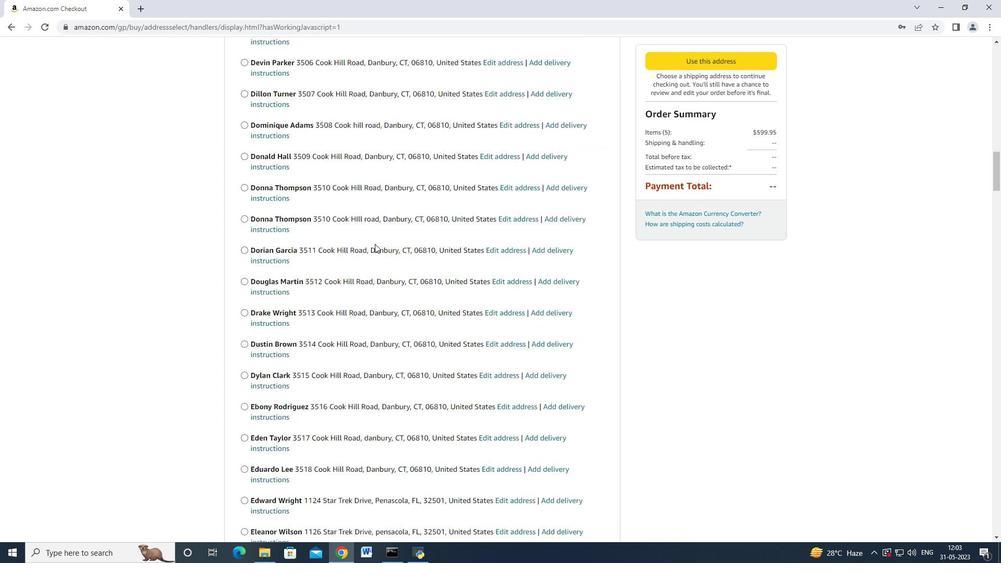 
Action: Mouse scrolled (374, 243) with delta (0, 0)
Screenshot: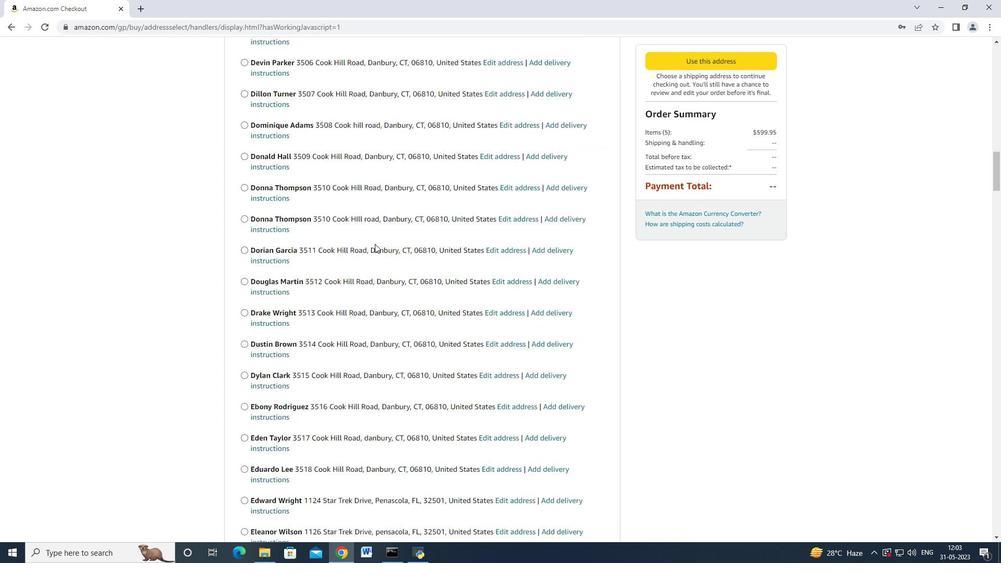 
Action: Mouse scrolled (374, 243) with delta (0, 0)
Screenshot: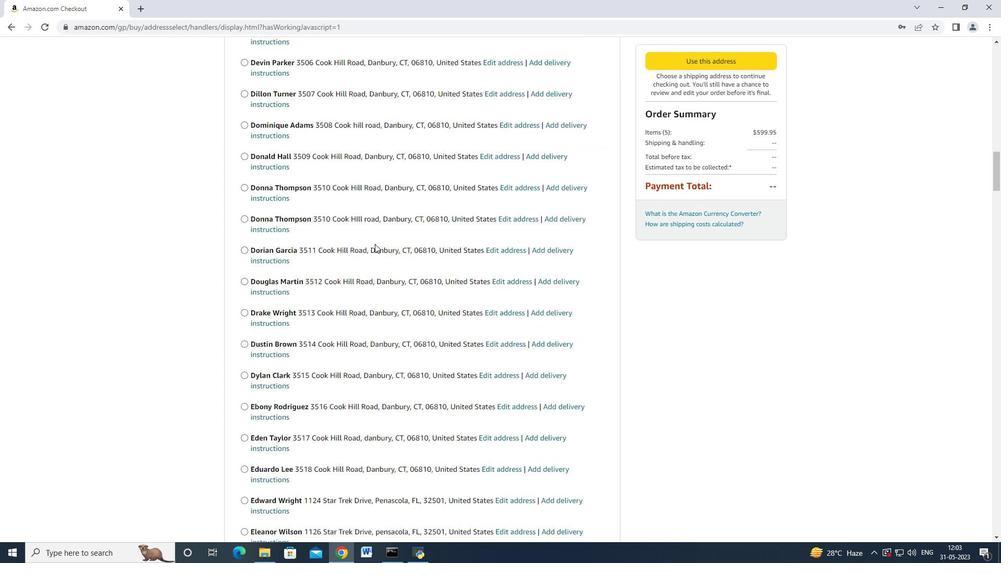 
Action: Mouse scrolled (374, 243) with delta (0, 0)
Screenshot: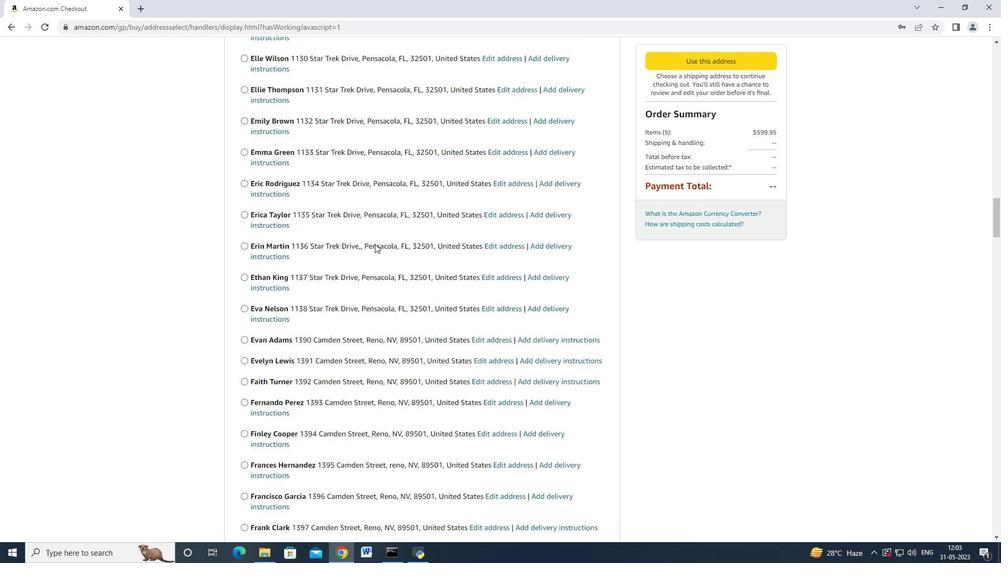 
Action: Mouse scrolled (374, 243) with delta (0, 0)
Screenshot: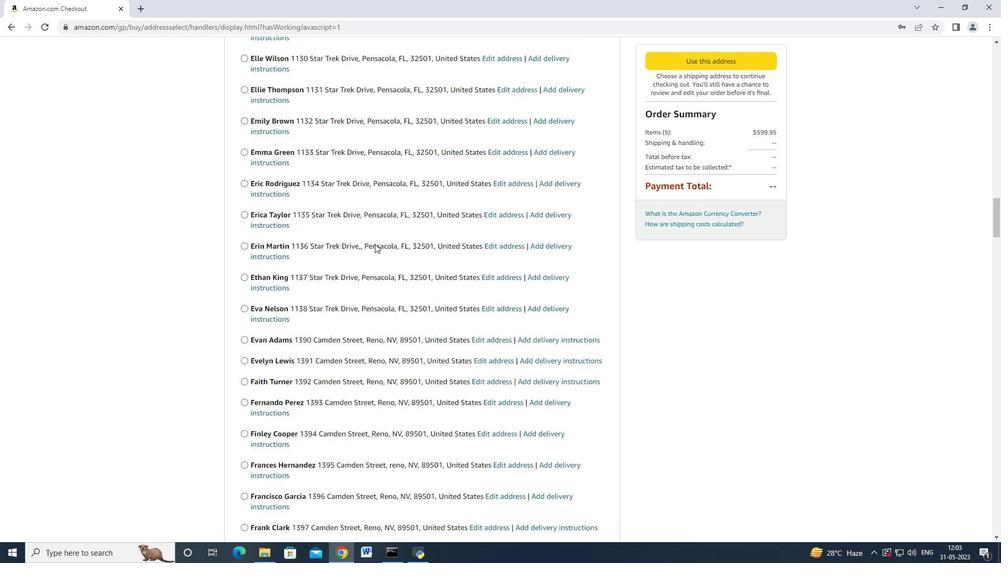 
Action: Mouse scrolled (374, 242) with delta (0, -1)
Screenshot: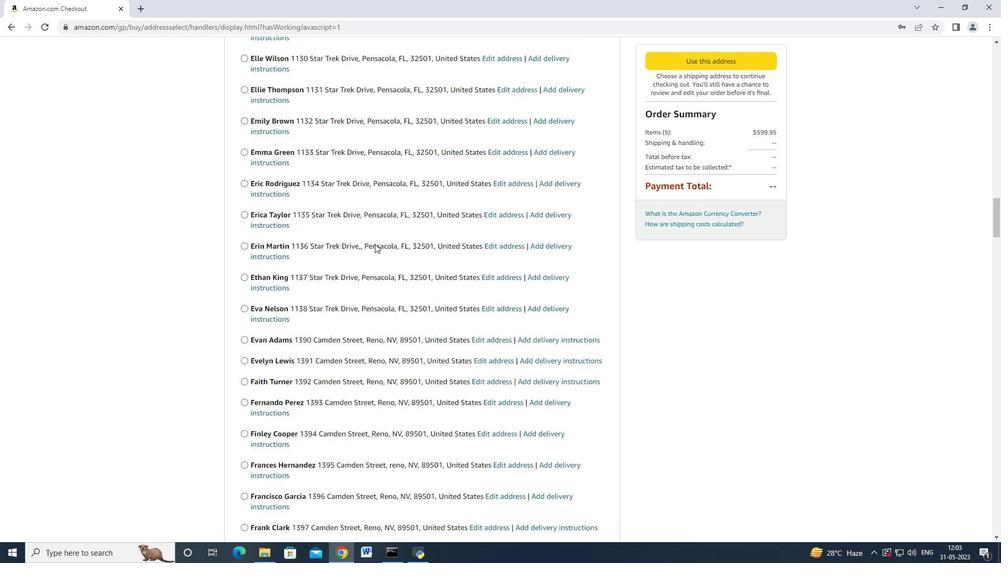
Action: Mouse scrolled (374, 243) with delta (0, 0)
Screenshot: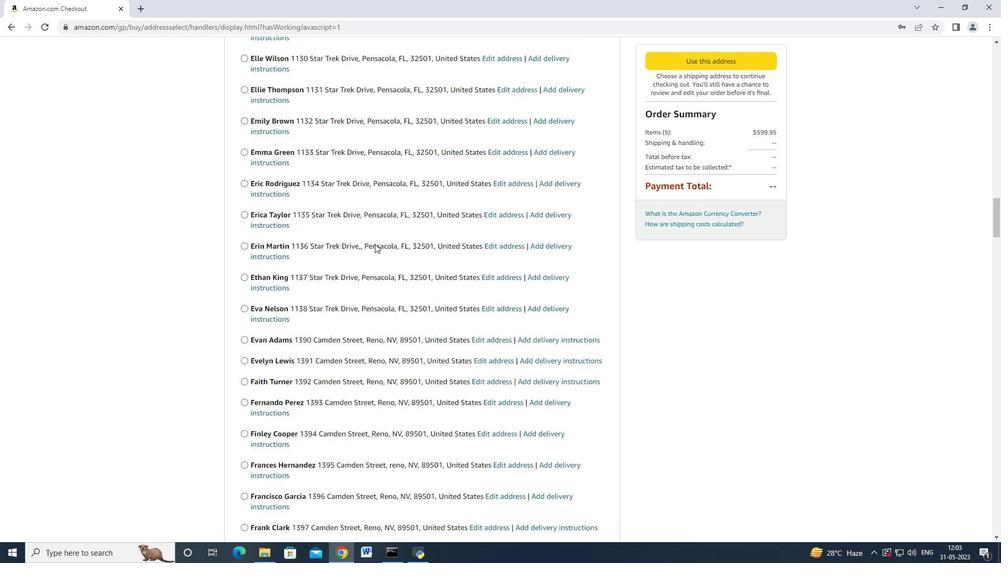 
Action: Mouse scrolled (374, 242) with delta (0, -1)
Screenshot: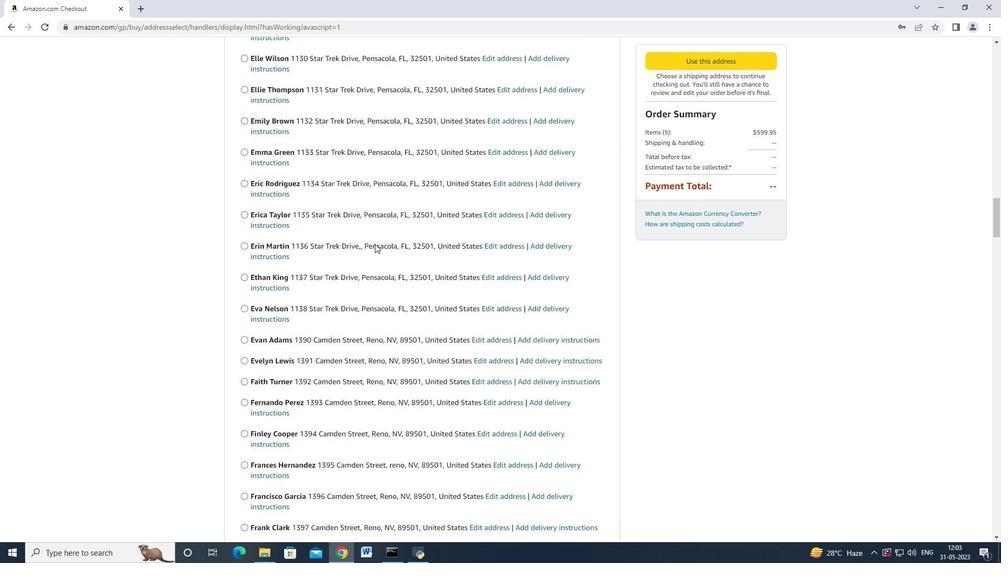 
Action: Mouse scrolled (374, 243) with delta (0, 0)
Screenshot: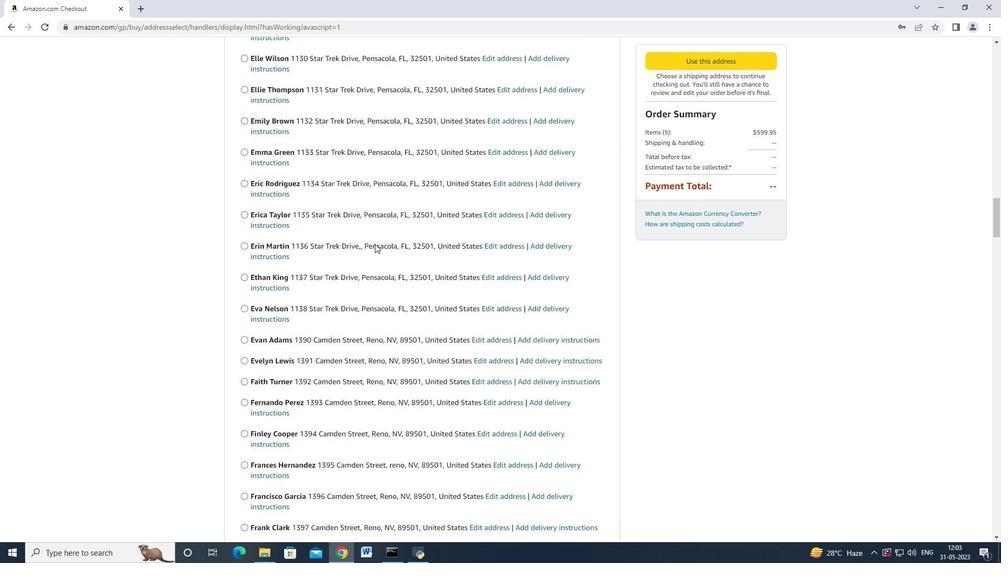 
Action: Mouse scrolled (374, 243) with delta (0, 0)
Screenshot: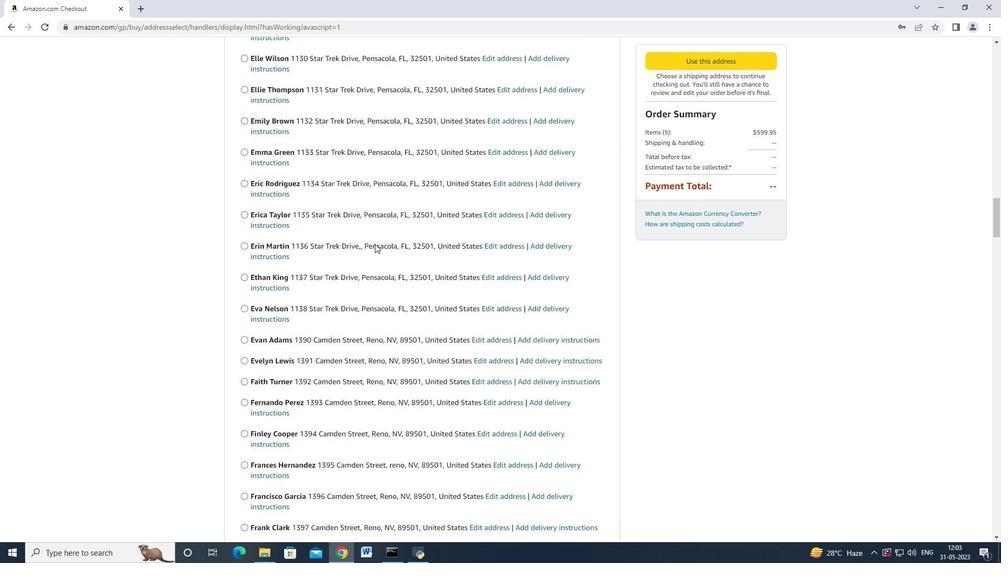 
Action: Mouse scrolled (374, 243) with delta (0, 0)
Screenshot: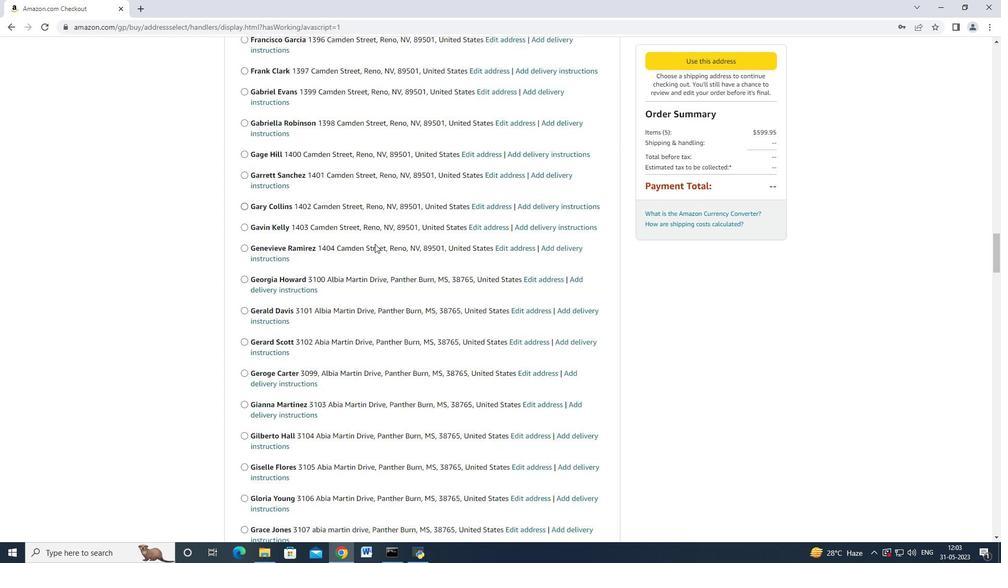 
Action: Mouse scrolled (374, 243) with delta (0, 0)
Screenshot: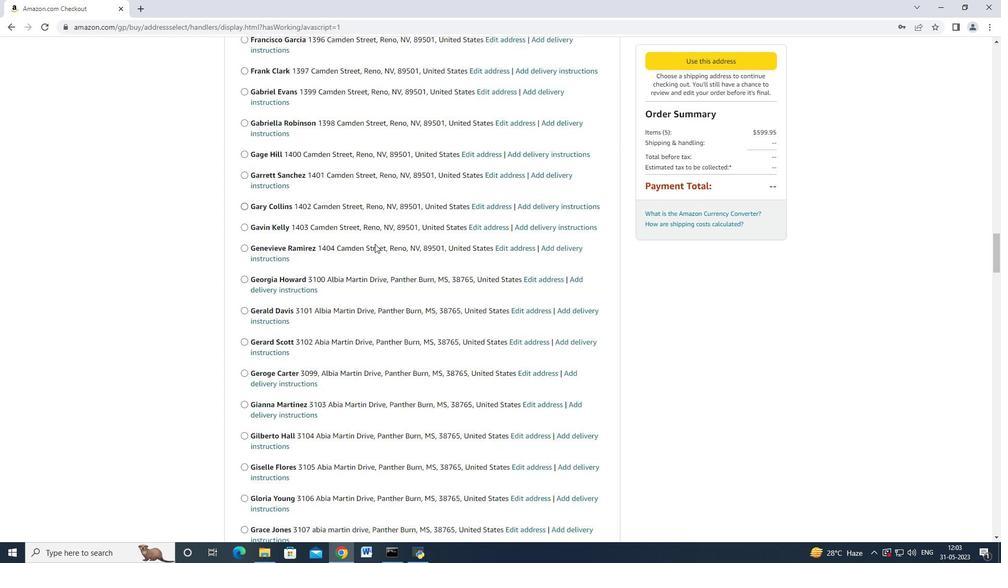 
Action: Mouse scrolled (374, 242) with delta (0, -1)
Screenshot: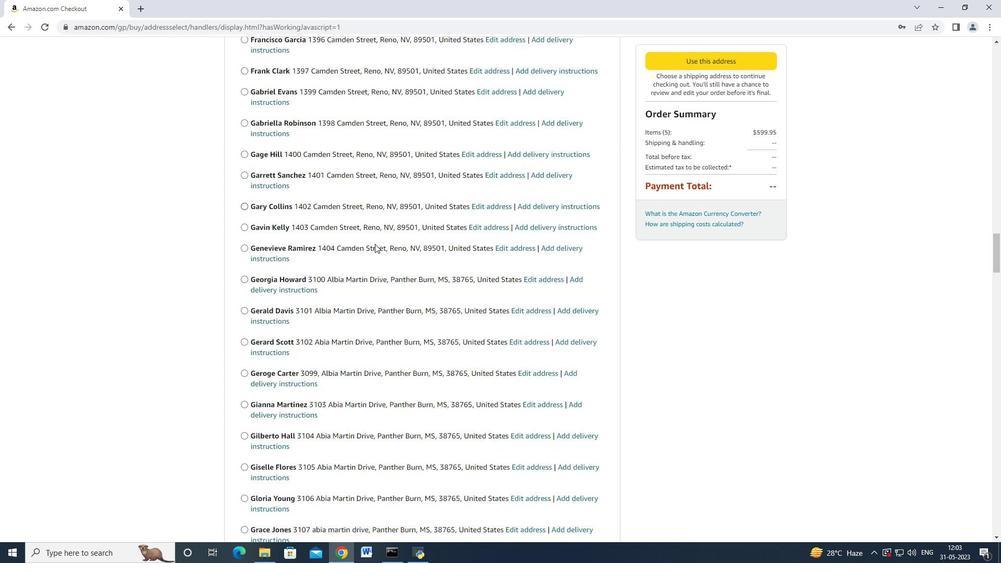 
Action: Mouse scrolled (374, 243) with delta (0, 0)
Screenshot: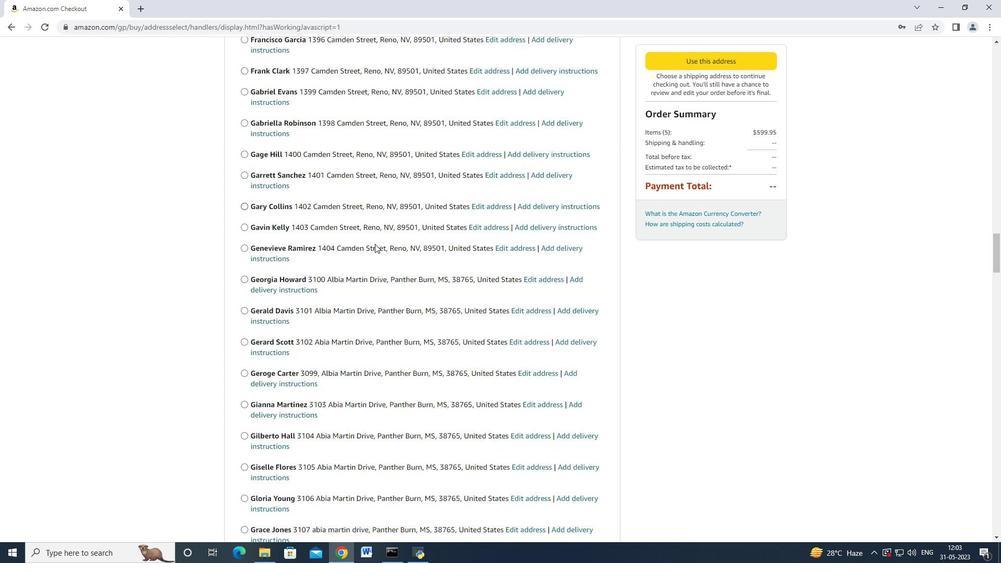 
Action: Mouse moved to (374, 244)
Screenshot: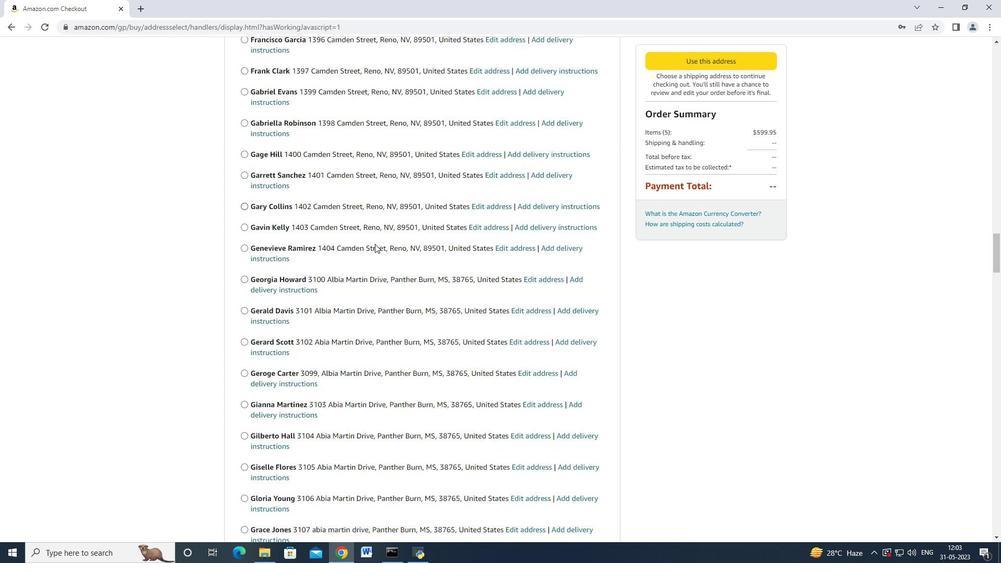 
Action: Mouse scrolled (374, 242) with delta (0, -1)
Screenshot: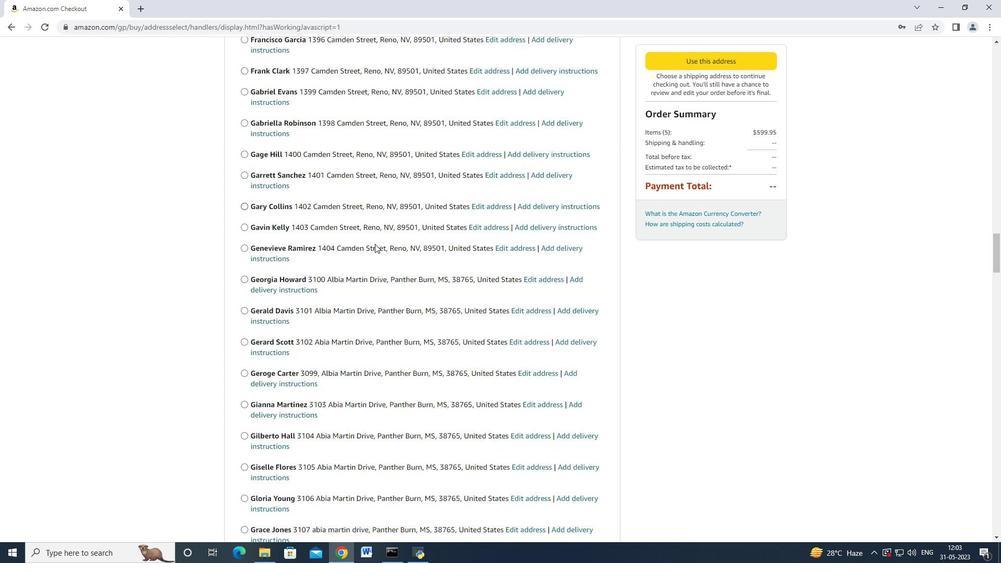 
Action: Mouse scrolled (374, 243) with delta (0, 0)
Screenshot: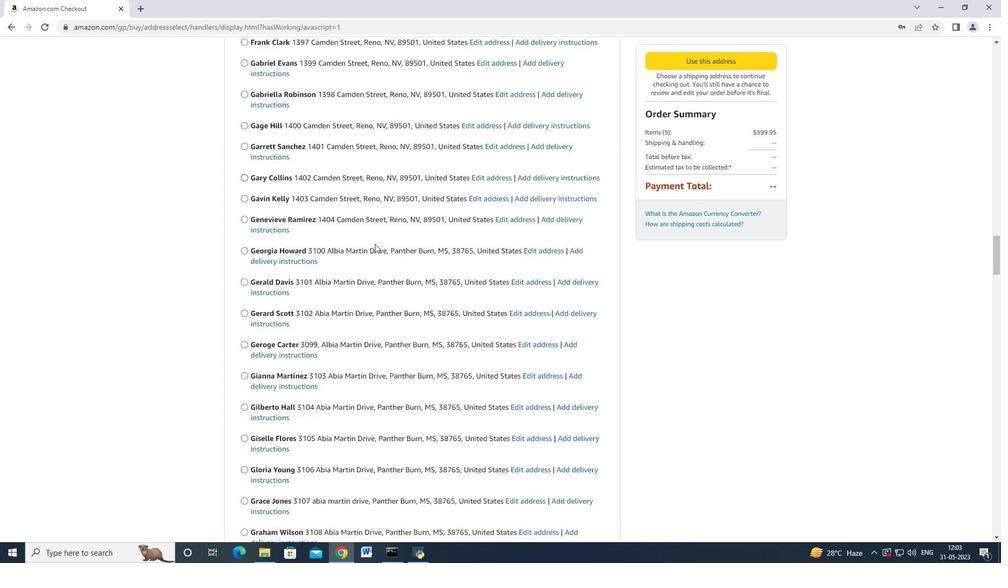 
Action: Mouse scrolled (374, 243) with delta (0, 0)
Screenshot: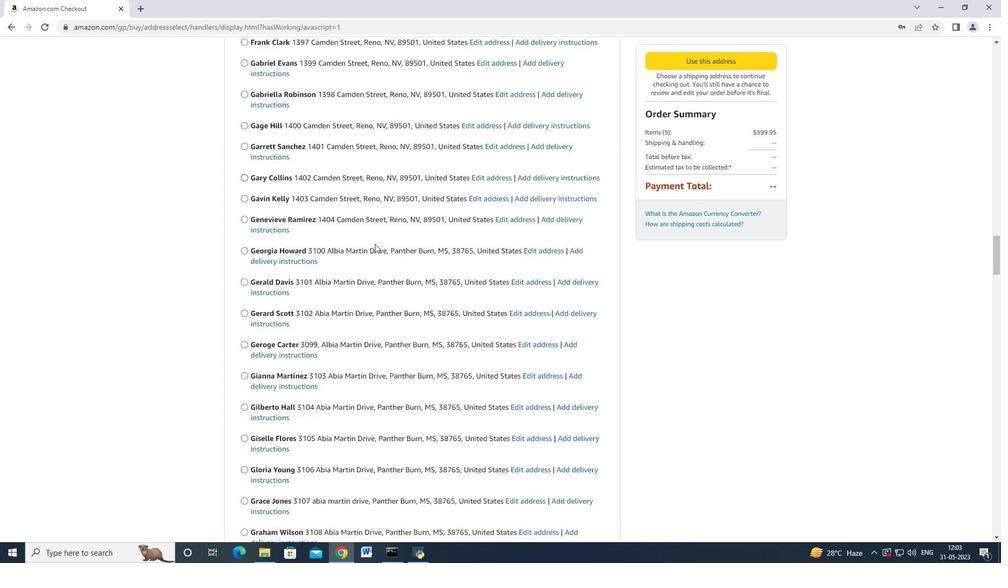 
Action: Mouse scrolled (374, 243) with delta (0, 0)
Screenshot: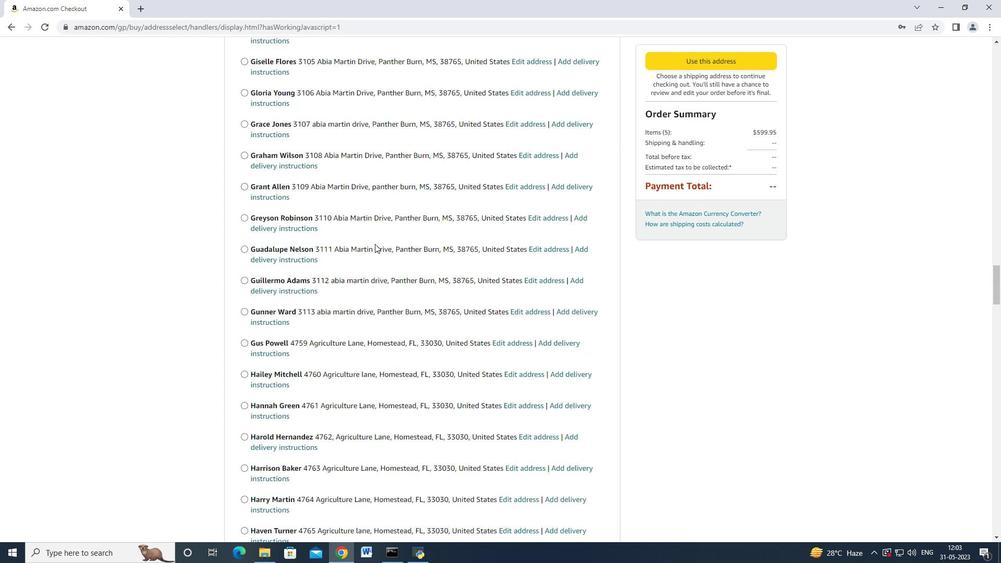 
Action: Mouse scrolled (374, 243) with delta (0, 0)
Screenshot: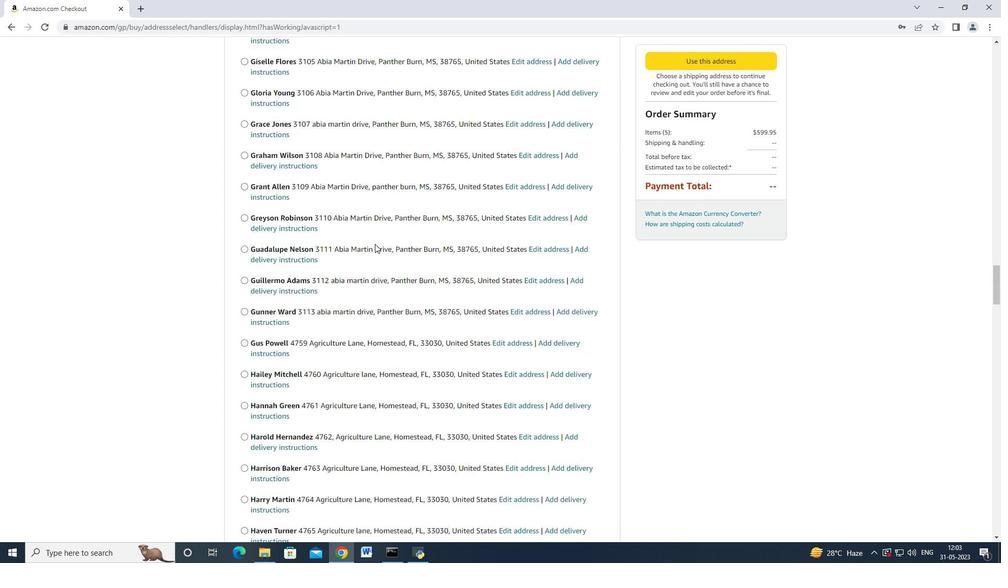 
Action: Mouse scrolled (374, 243) with delta (0, 0)
Screenshot: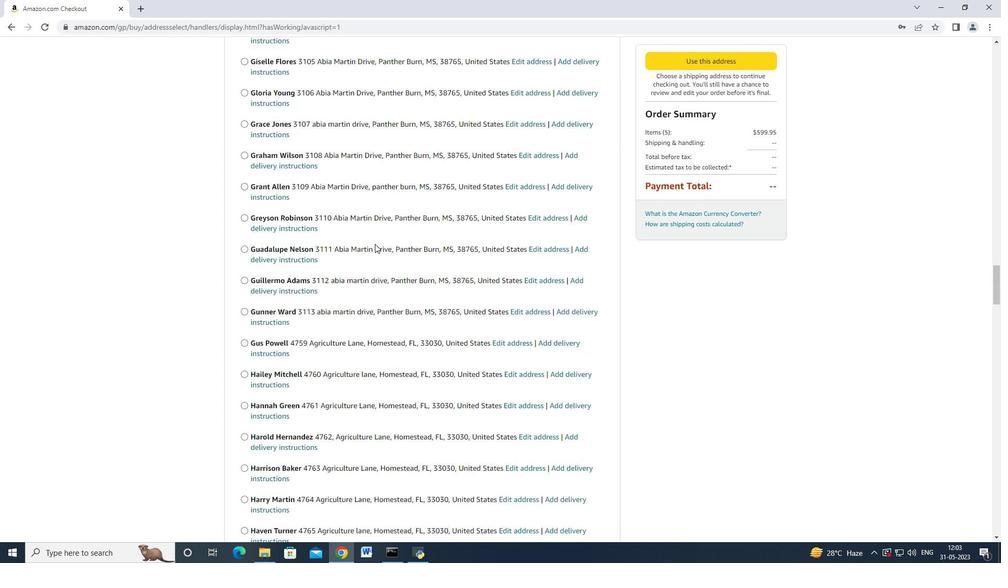 
Action: Mouse scrolled (374, 243) with delta (0, 0)
Screenshot: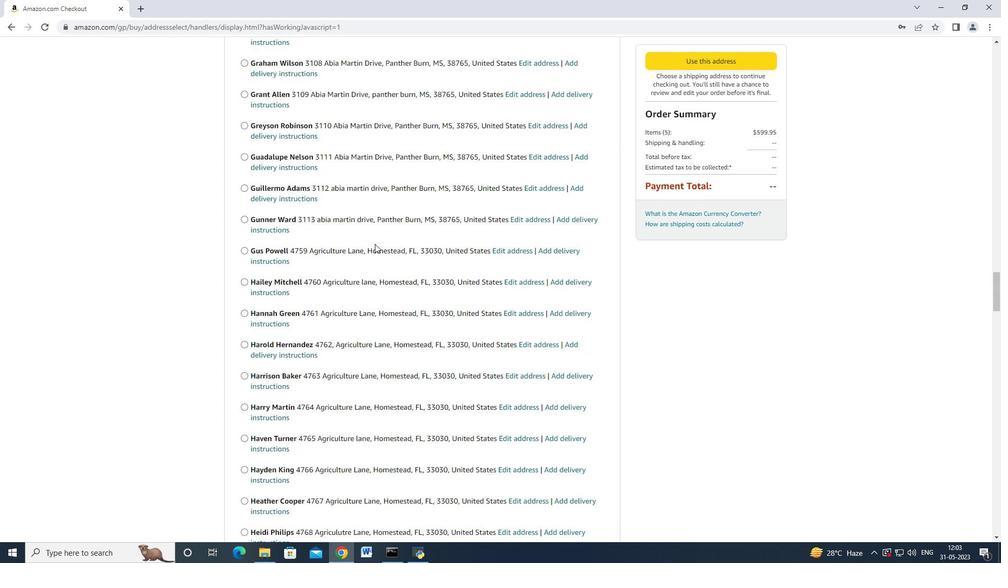 
Action: Mouse scrolled (374, 242) with delta (0, -1)
Screenshot: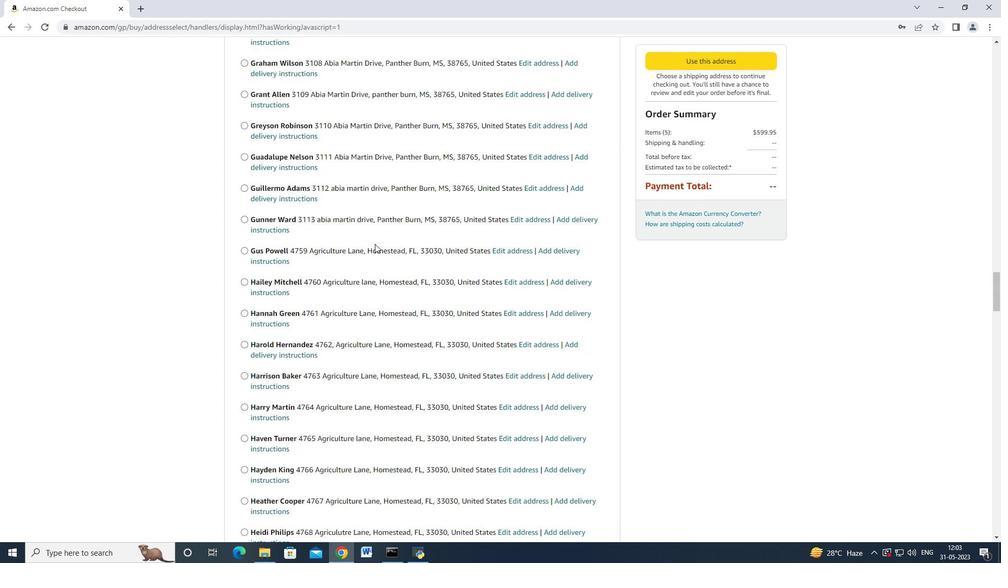 
Action: Mouse scrolled (374, 242) with delta (0, -1)
Screenshot: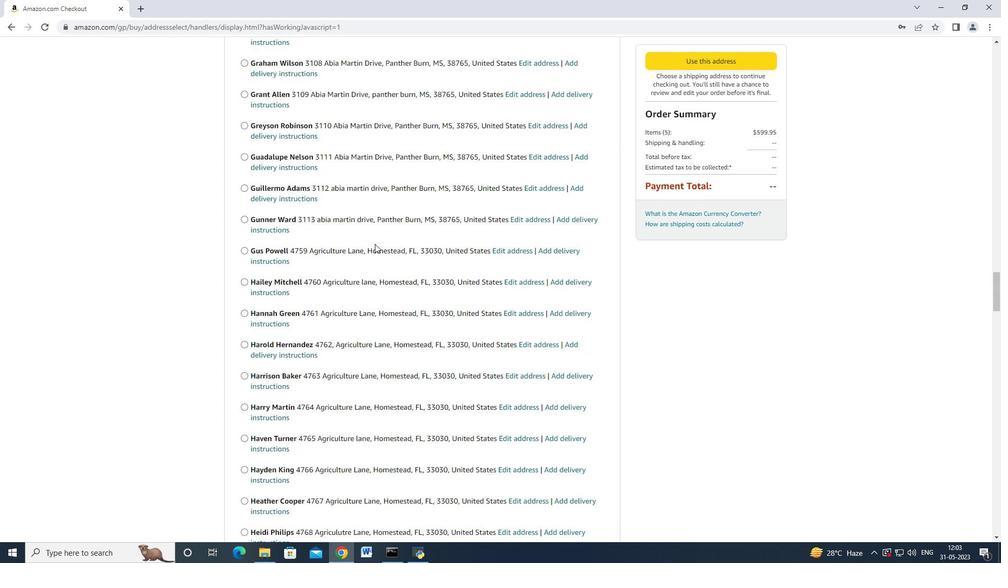 
Action: Mouse scrolled (374, 243) with delta (0, 0)
Screenshot: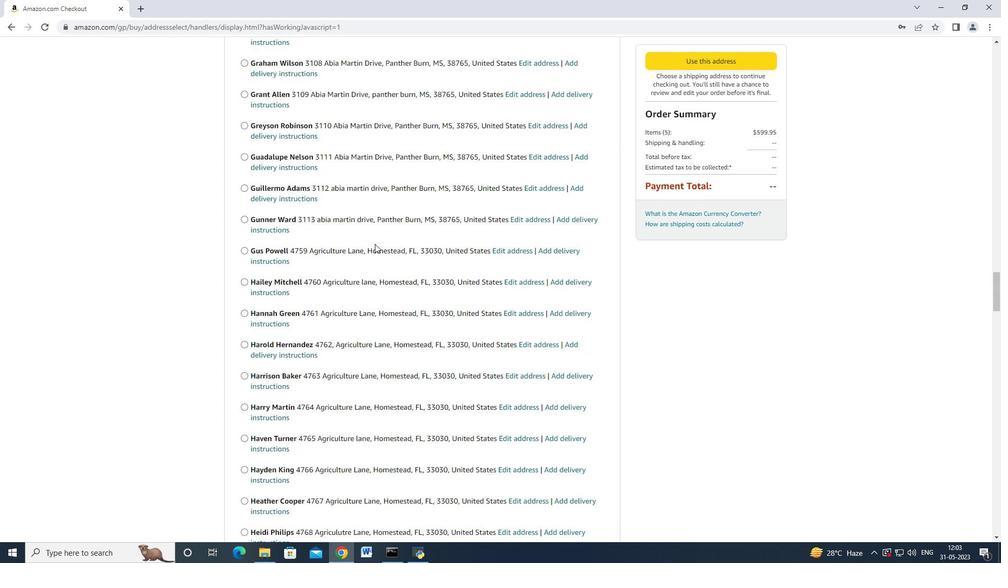 
Action: Mouse scrolled (374, 243) with delta (0, 0)
Screenshot: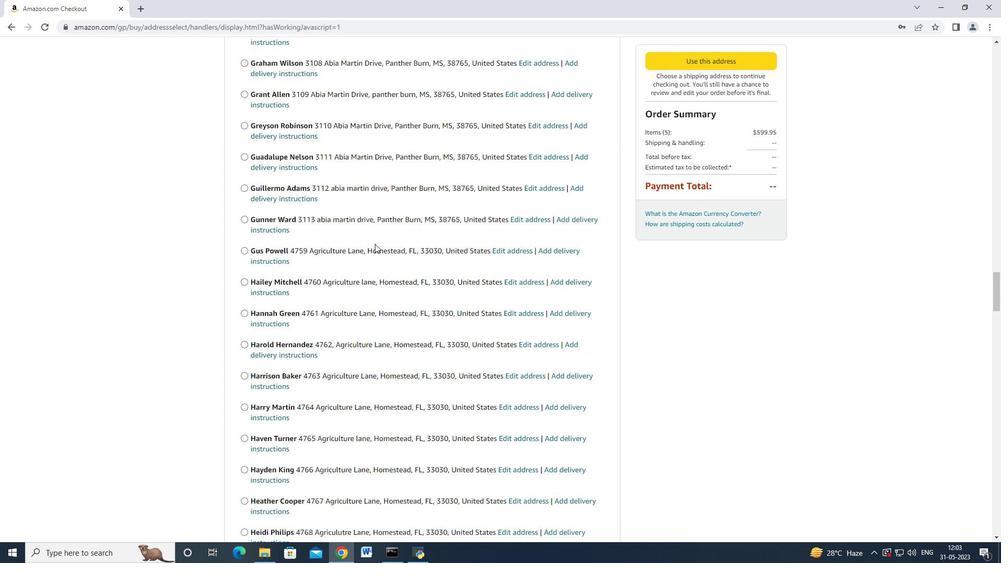 
Action: Mouse scrolled (374, 243) with delta (0, 0)
Screenshot: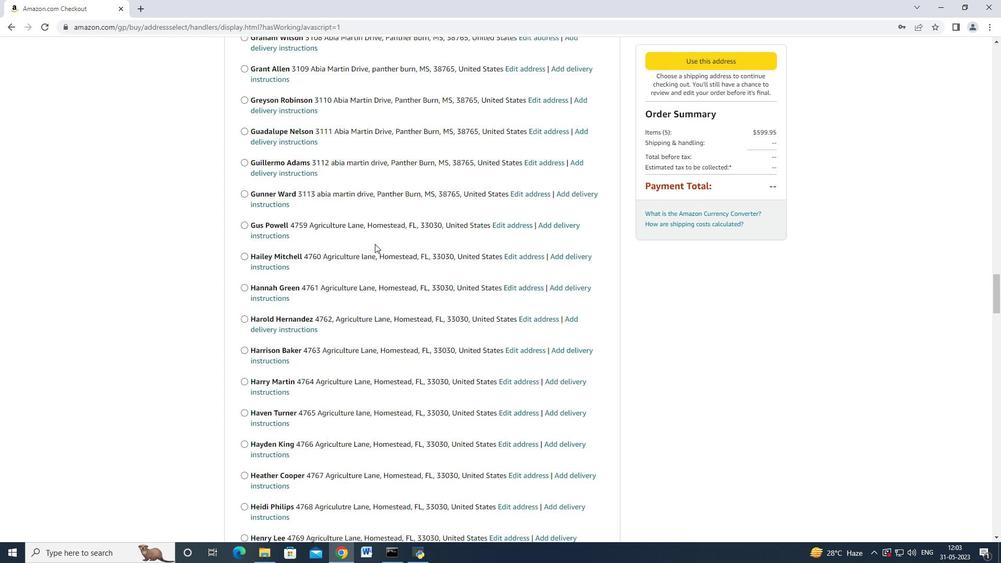 
Action: Mouse scrolled (374, 243) with delta (0, 0)
Screenshot: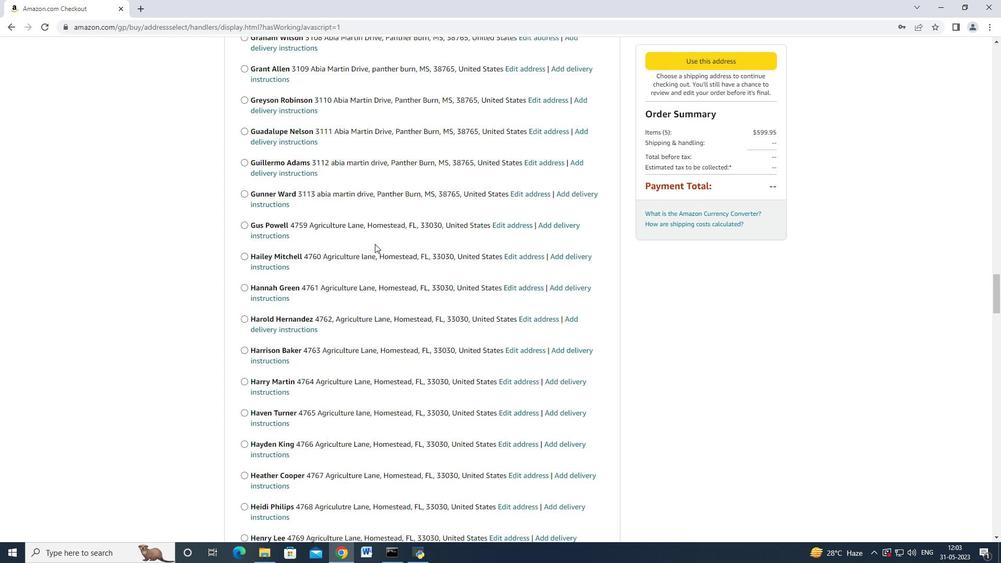
Action: Mouse scrolled (374, 243) with delta (0, 0)
Screenshot: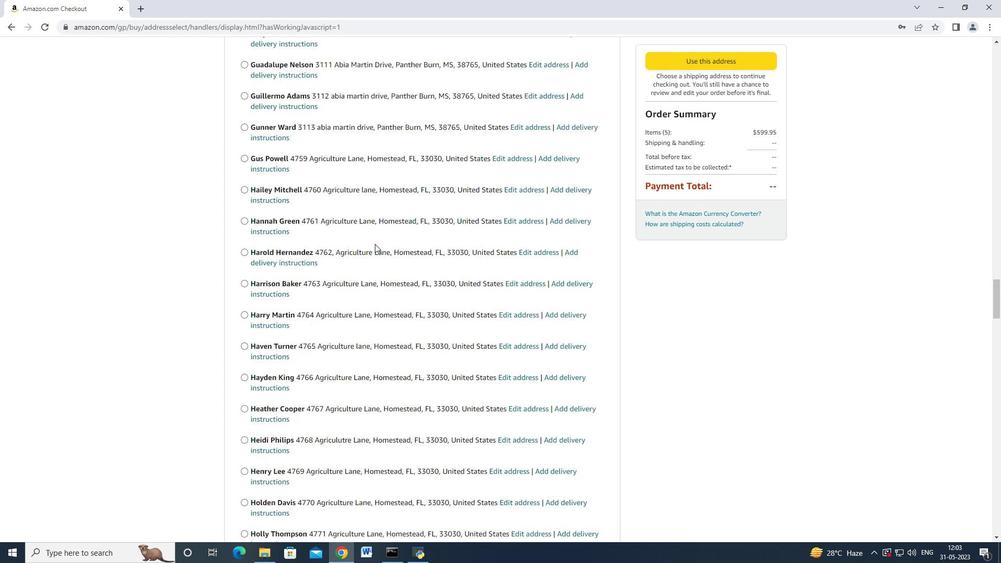 
Action: Mouse moved to (374, 244)
Screenshot: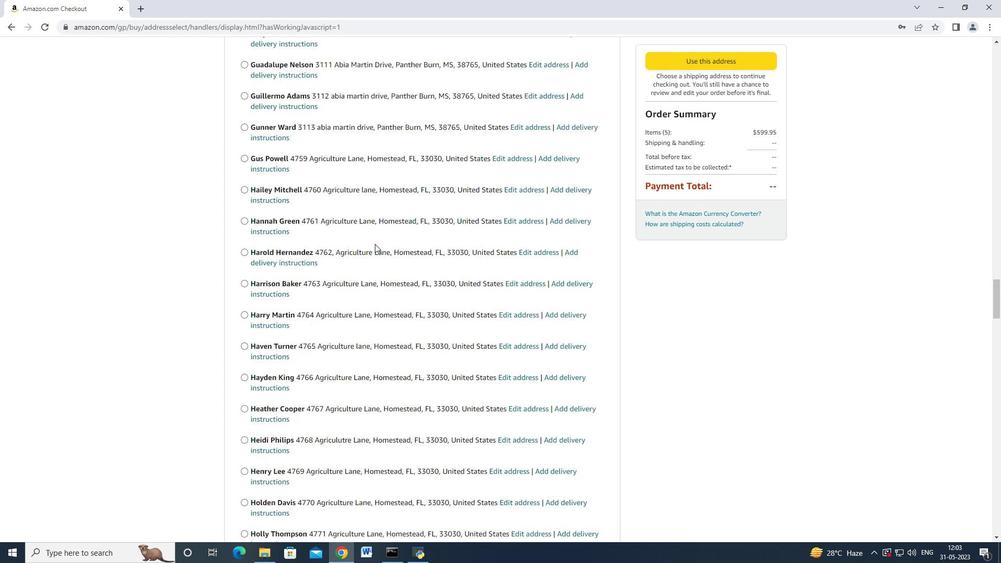 
Action: Mouse scrolled (374, 243) with delta (0, -1)
Screenshot: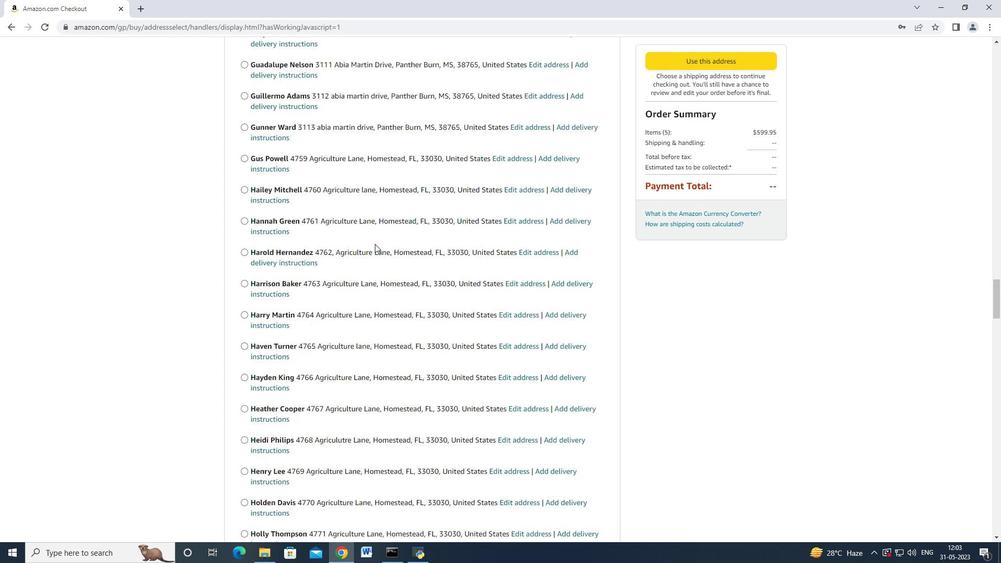 
Action: Mouse scrolled (374, 244) with delta (0, 0)
Screenshot: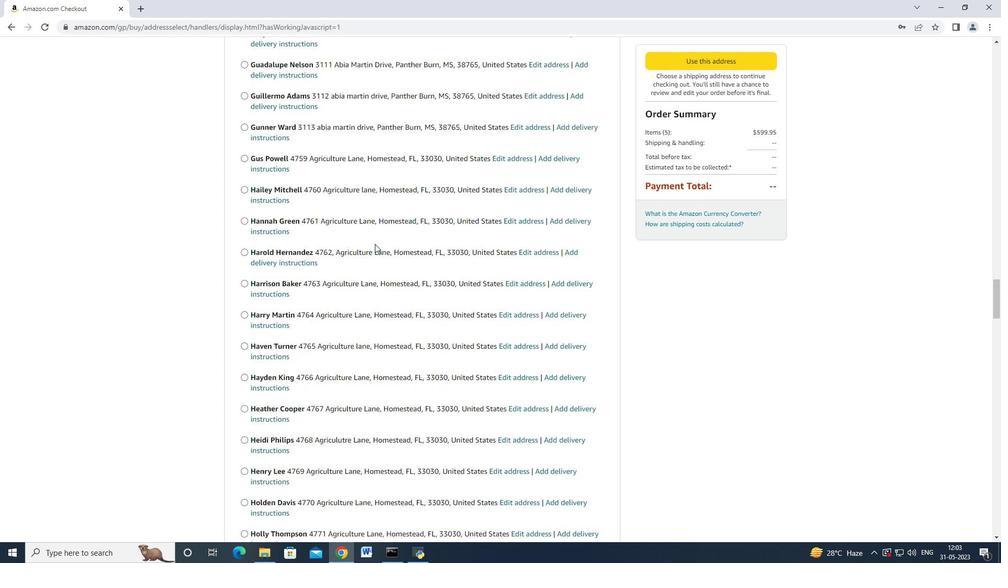 
Action: Mouse scrolled (374, 243) with delta (0, -1)
Screenshot: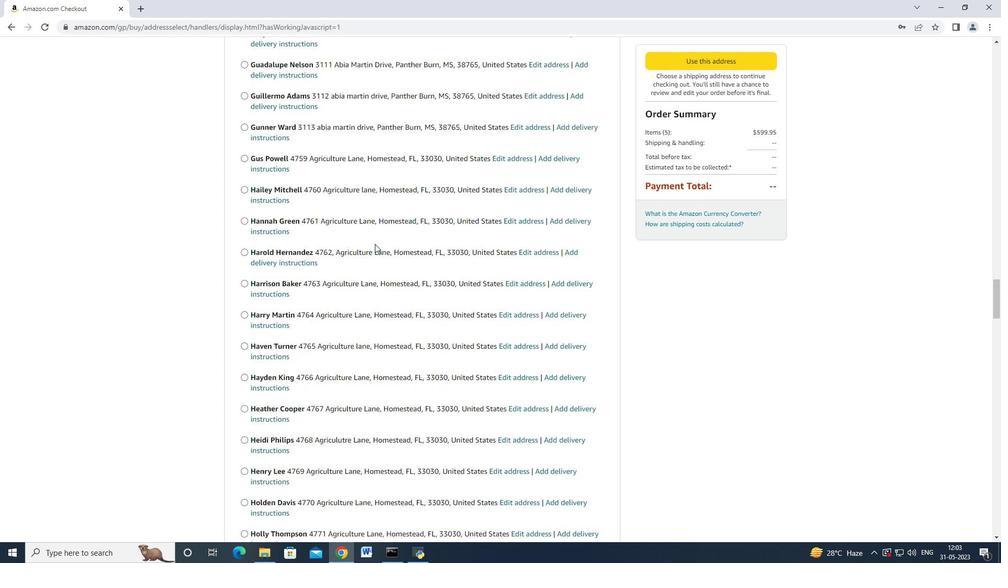 
Action: Mouse scrolled (374, 244) with delta (0, 0)
Screenshot: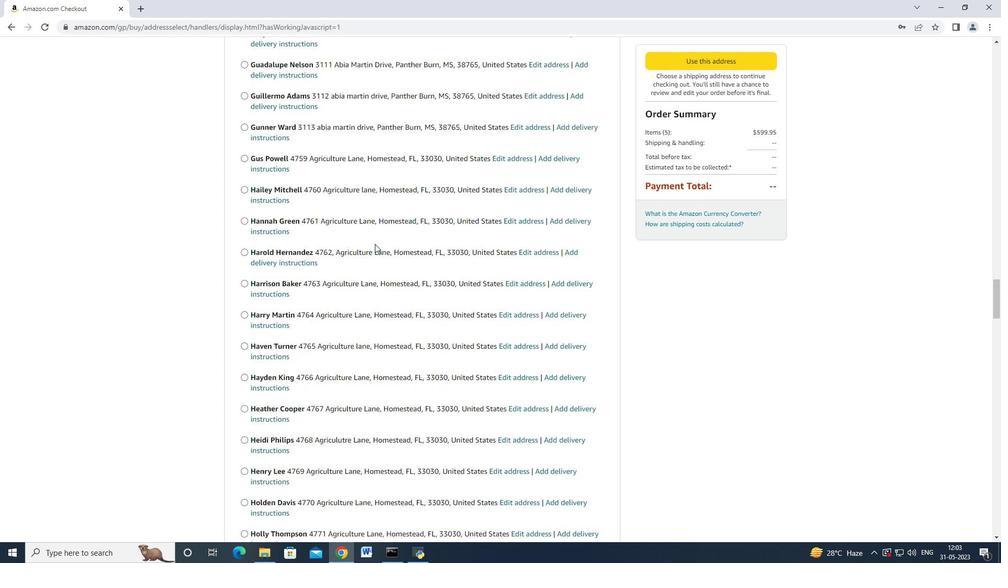 
Action: Mouse scrolled (374, 244) with delta (0, 0)
Screenshot: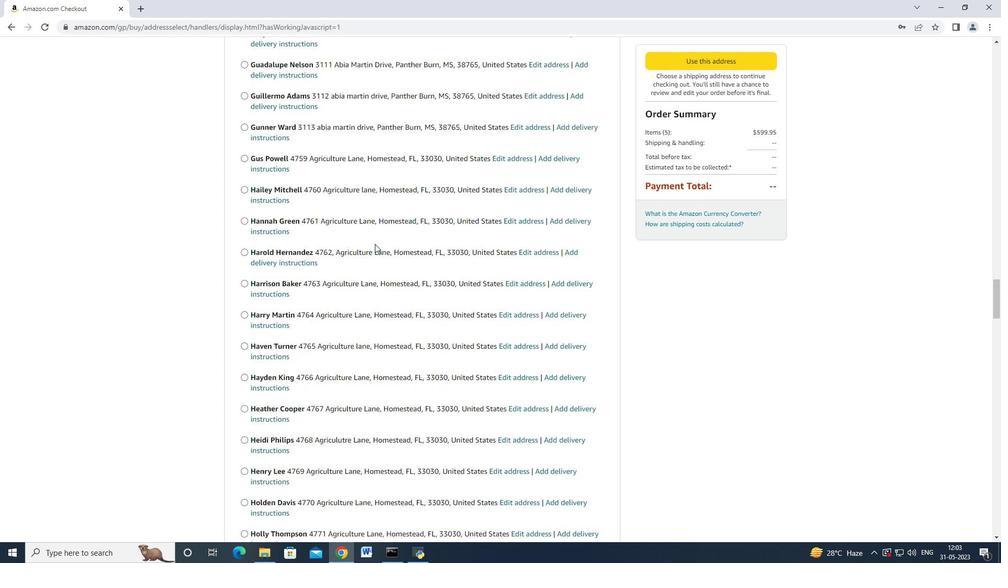 
Action: Mouse scrolled (374, 244) with delta (0, 0)
Screenshot: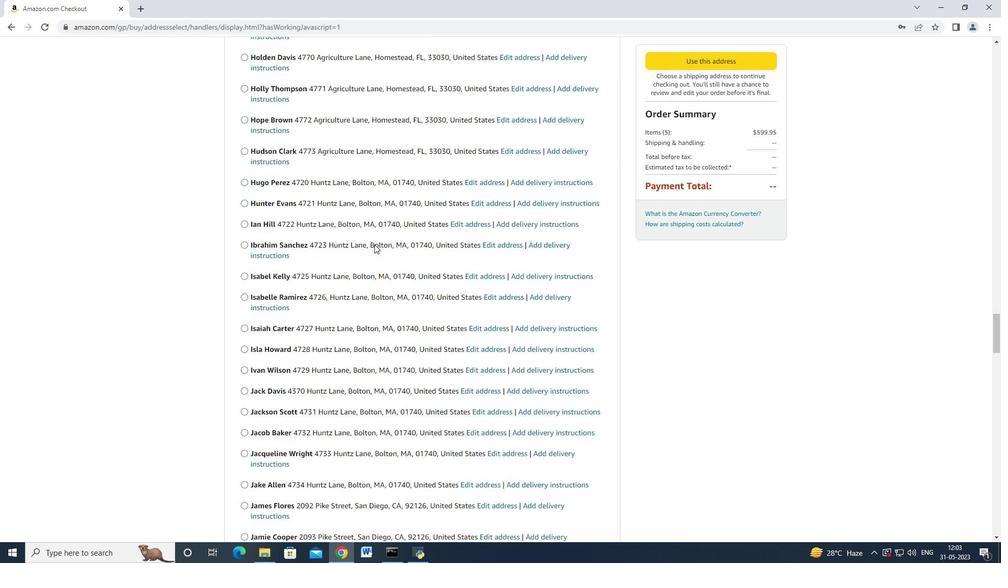 
Action: Mouse scrolled (374, 244) with delta (0, 0)
Screenshot: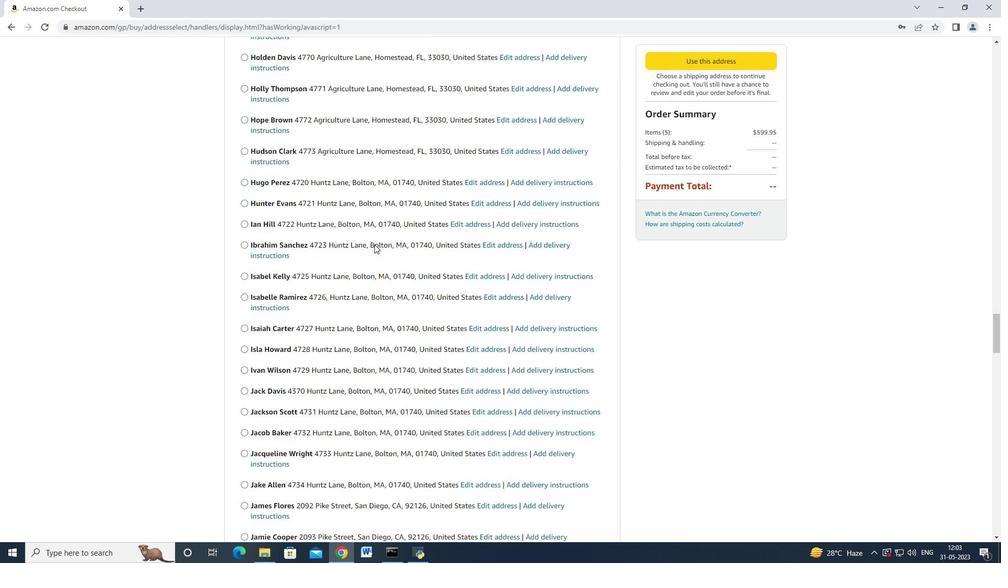 
Action: Mouse scrolled (374, 244) with delta (0, 0)
Screenshot: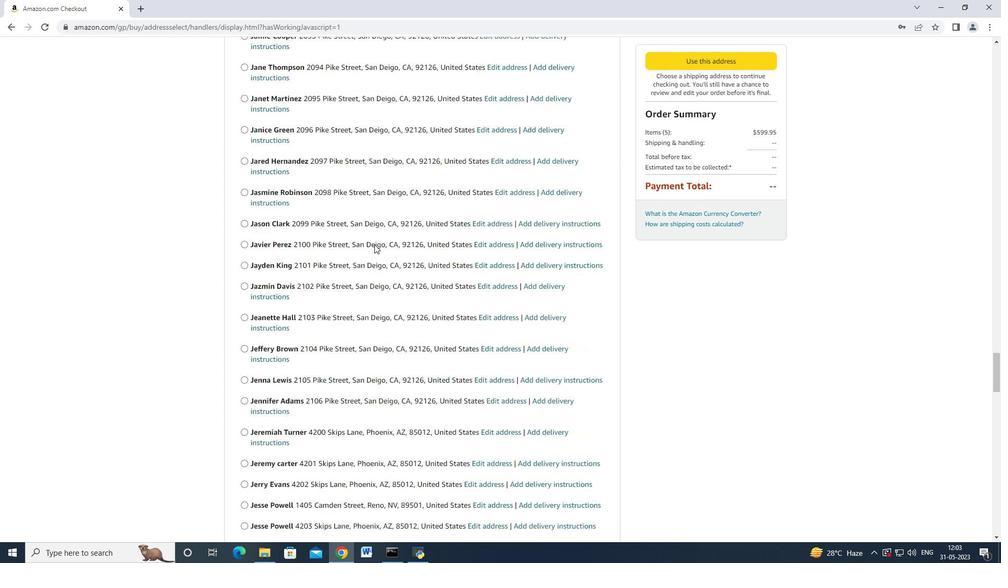 
Action: Mouse scrolled (374, 244) with delta (0, 0)
Screenshot: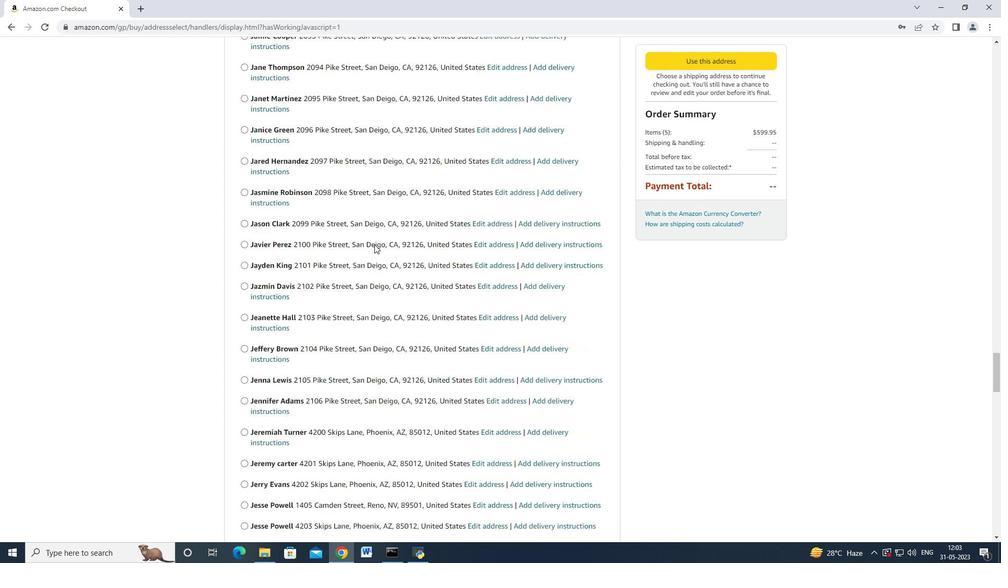 
Action: Mouse scrolled (374, 244) with delta (0, 0)
Screenshot: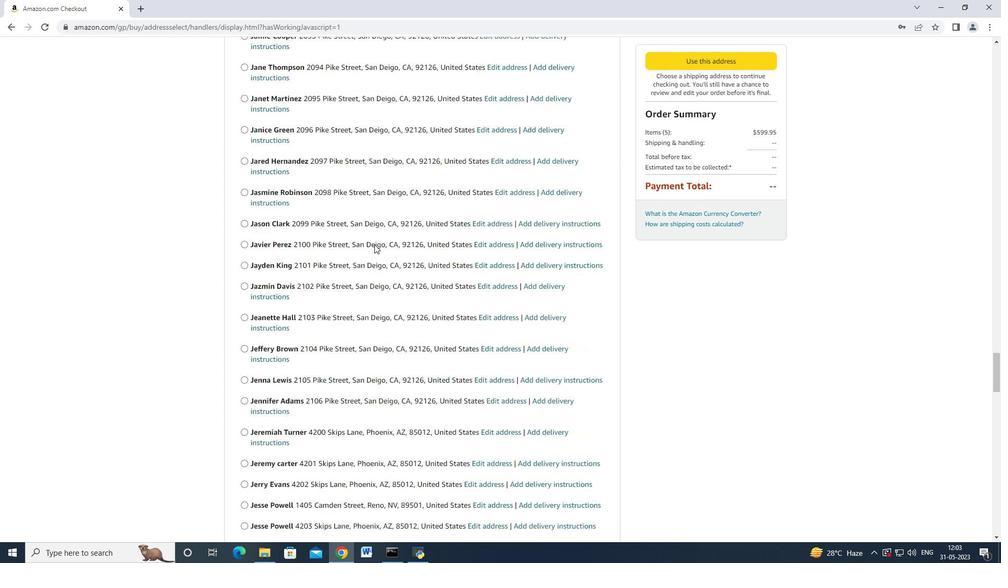 
Action: Mouse scrolled (374, 244) with delta (0, 0)
Screenshot: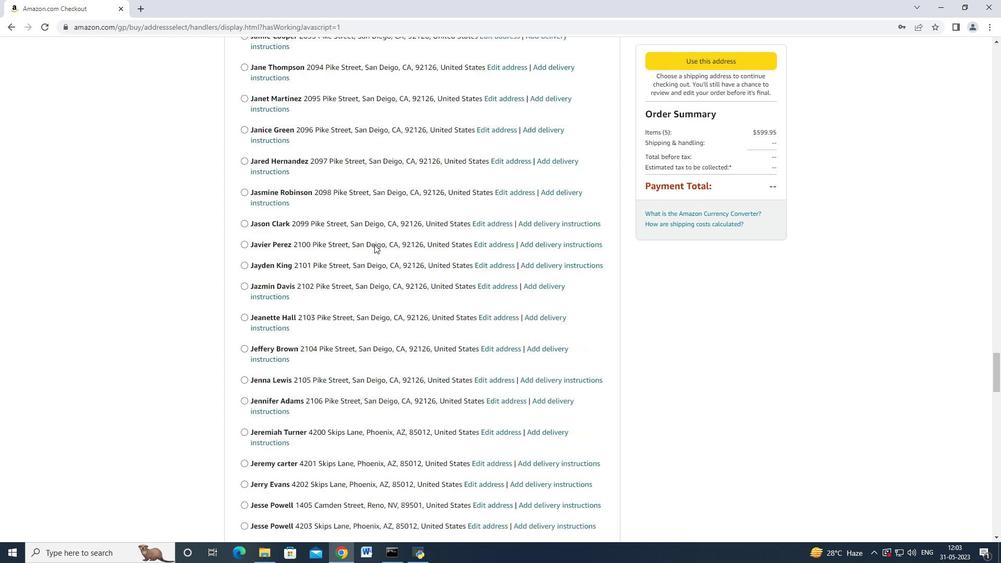 
Action: Mouse scrolled (374, 244) with delta (0, 0)
Screenshot: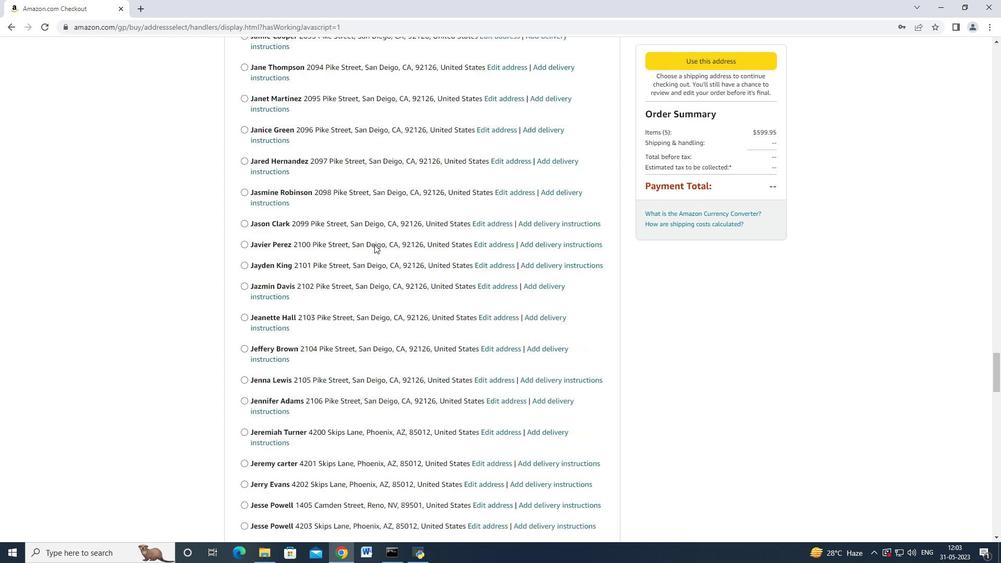 
Action: Mouse scrolled (374, 244) with delta (0, 0)
Screenshot: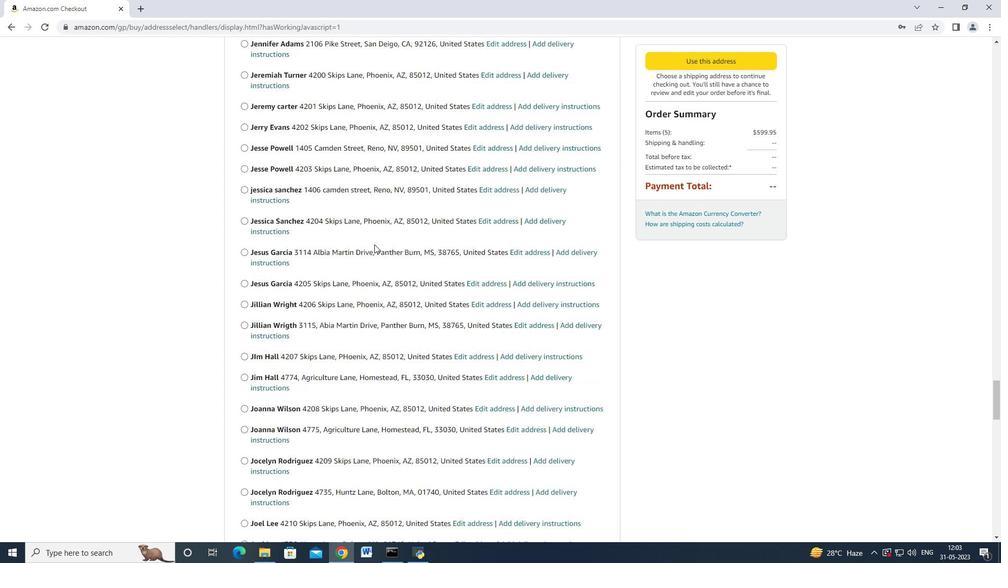 
Action: Mouse scrolled (374, 244) with delta (0, 0)
Screenshot: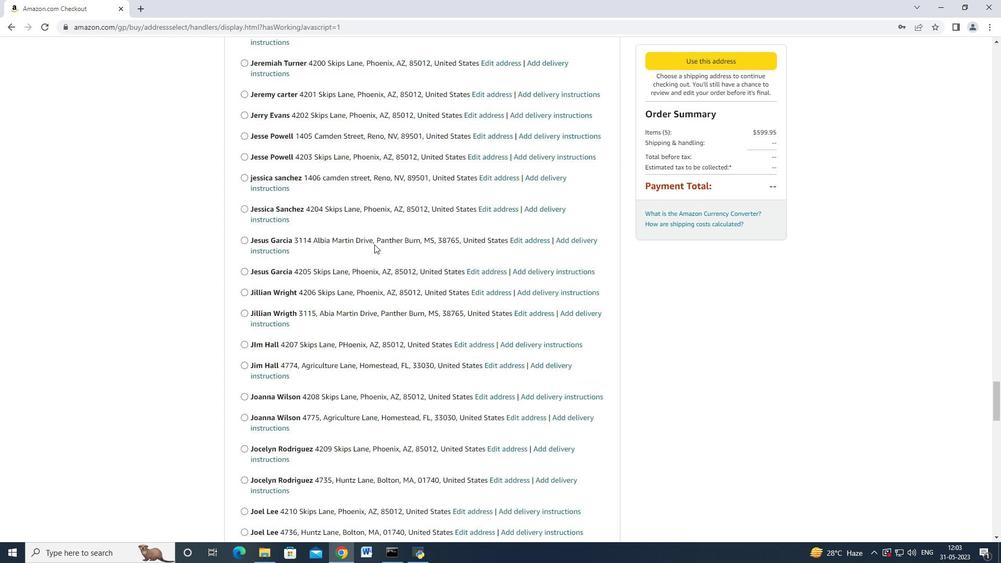
Action: Mouse scrolled (374, 244) with delta (0, 0)
Screenshot: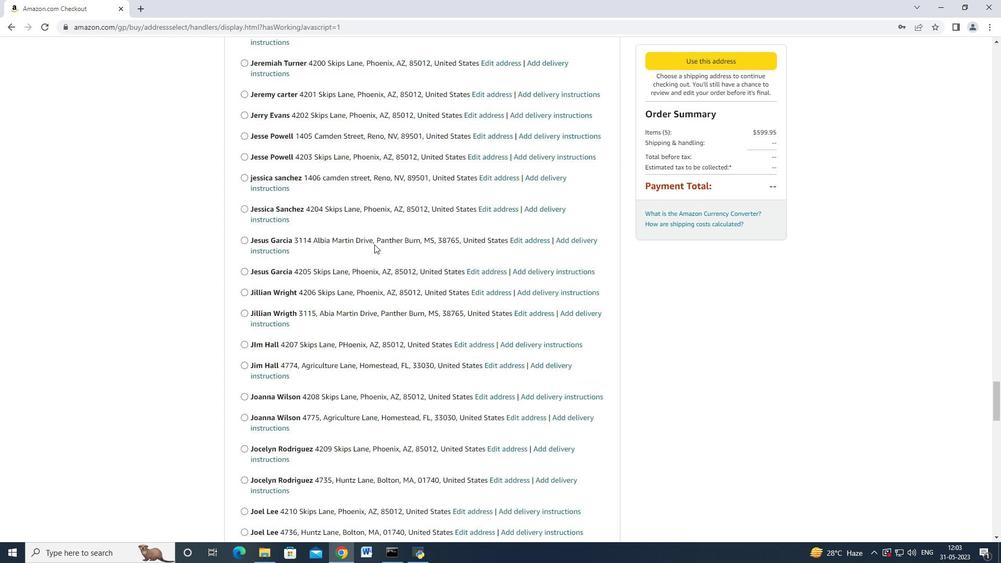 
Action: Mouse scrolled (374, 244) with delta (0, 0)
Screenshot: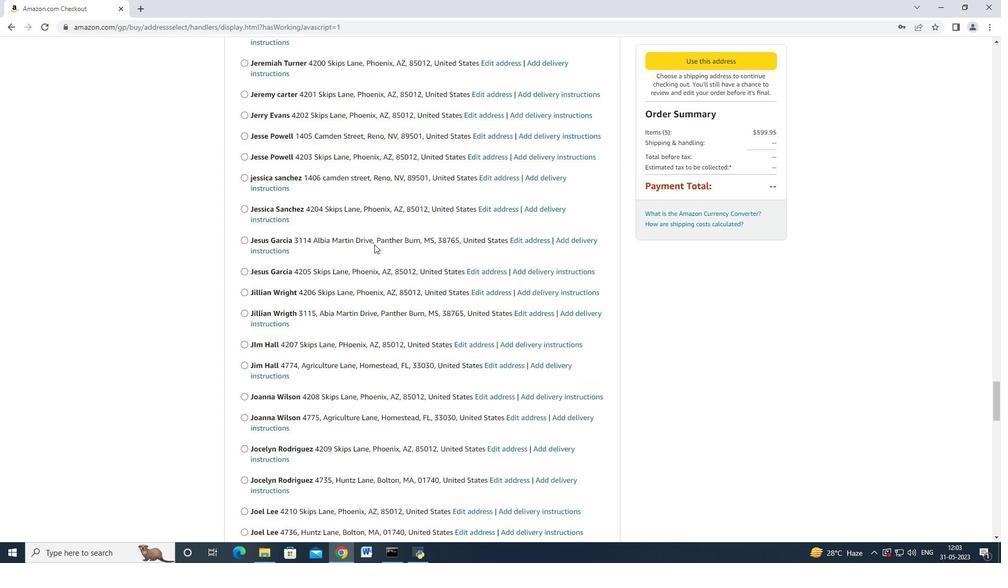 
Action: Mouse scrolled (374, 244) with delta (0, 0)
Screenshot: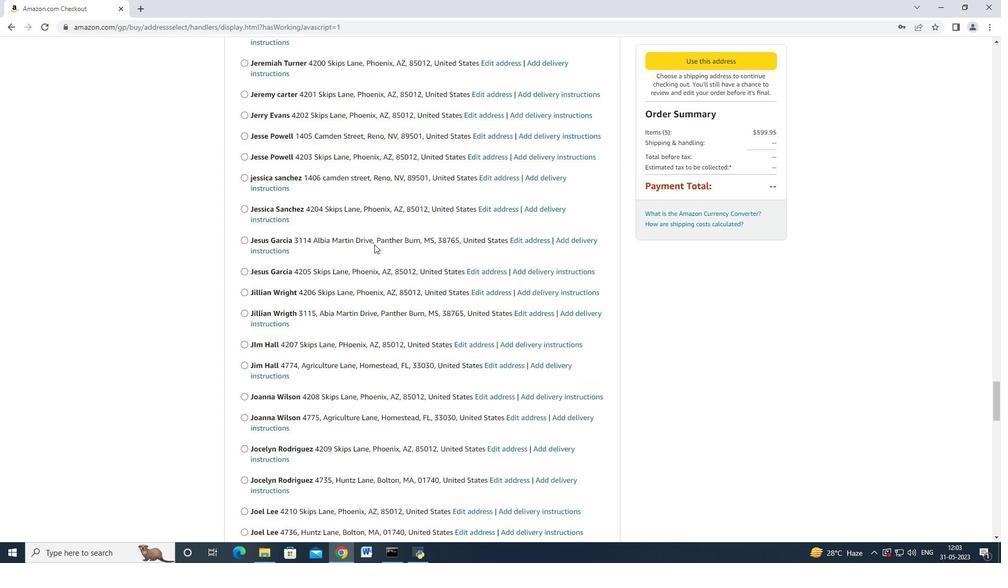 
Action: Mouse scrolled (374, 244) with delta (0, 0)
Screenshot: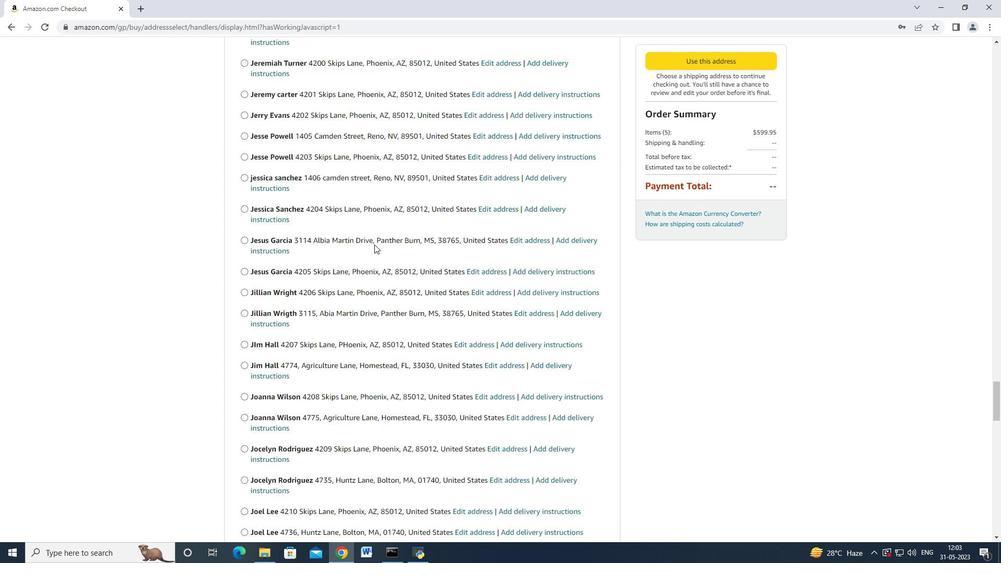 
Action: Mouse scrolled (374, 244) with delta (0, 0)
Screenshot: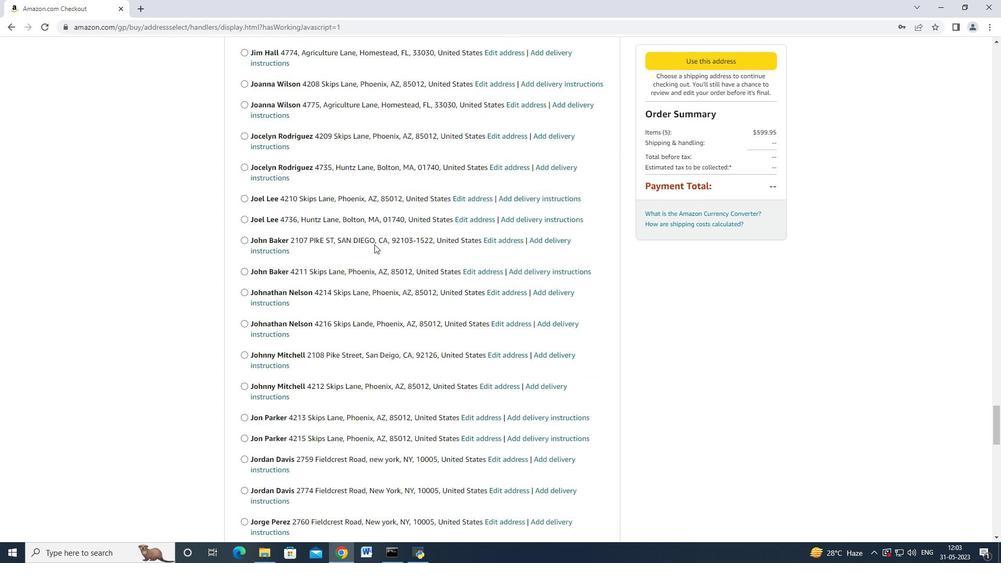 
Action: Mouse scrolled (374, 244) with delta (0, 0)
Screenshot: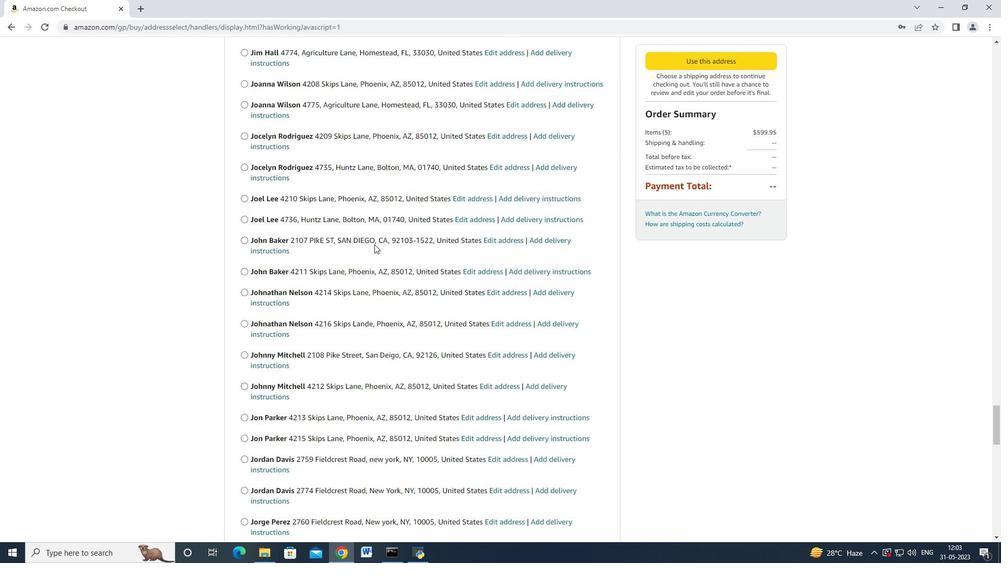 
Action: Mouse scrolled (374, 244) with delta (0, 0)
Screenshot: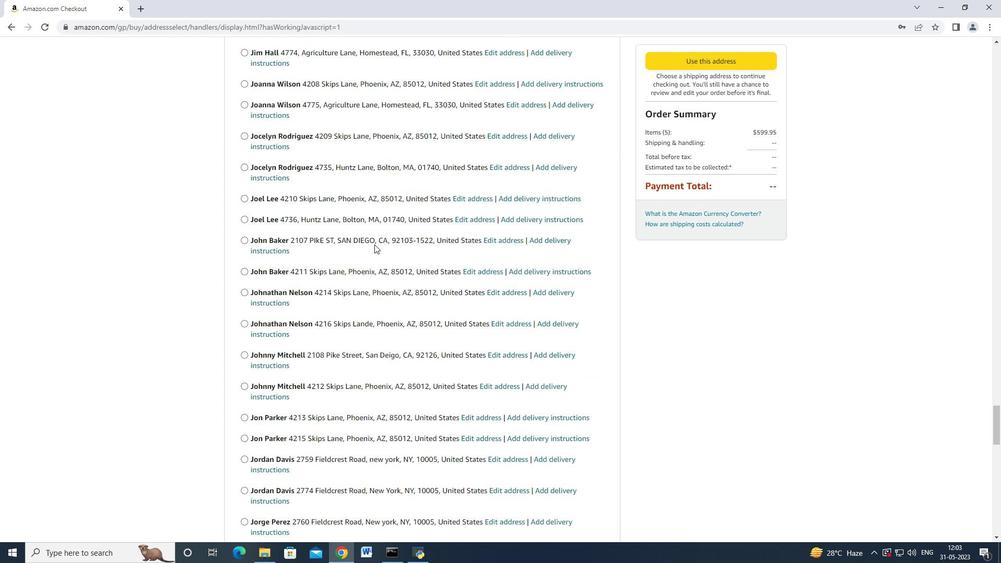 
Action: Mouse scrolled (374, 244) with delta (0, 0)
Screenshot: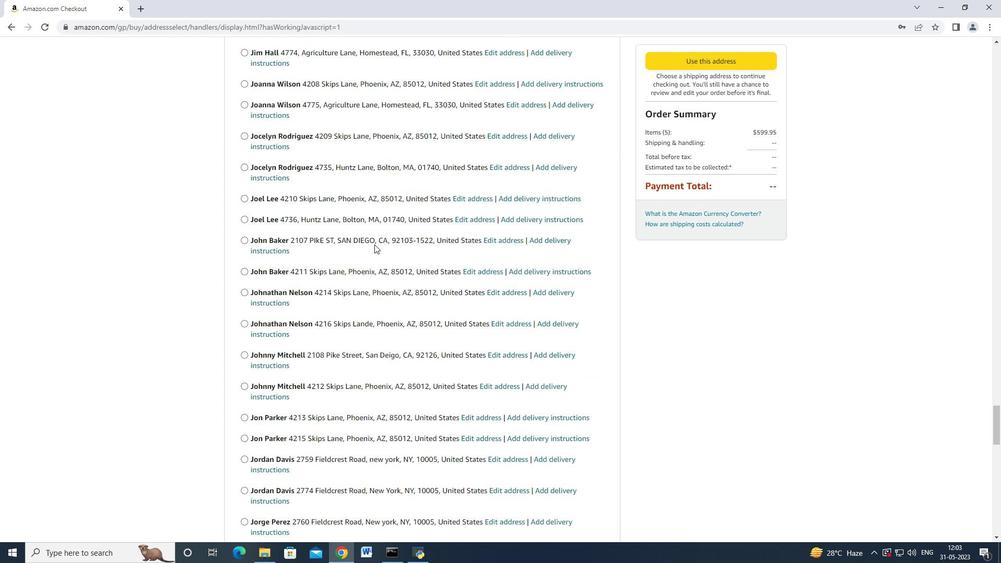 
Action: Mouse scrolled (374, 244) with delta (0, 0)
Screenshot: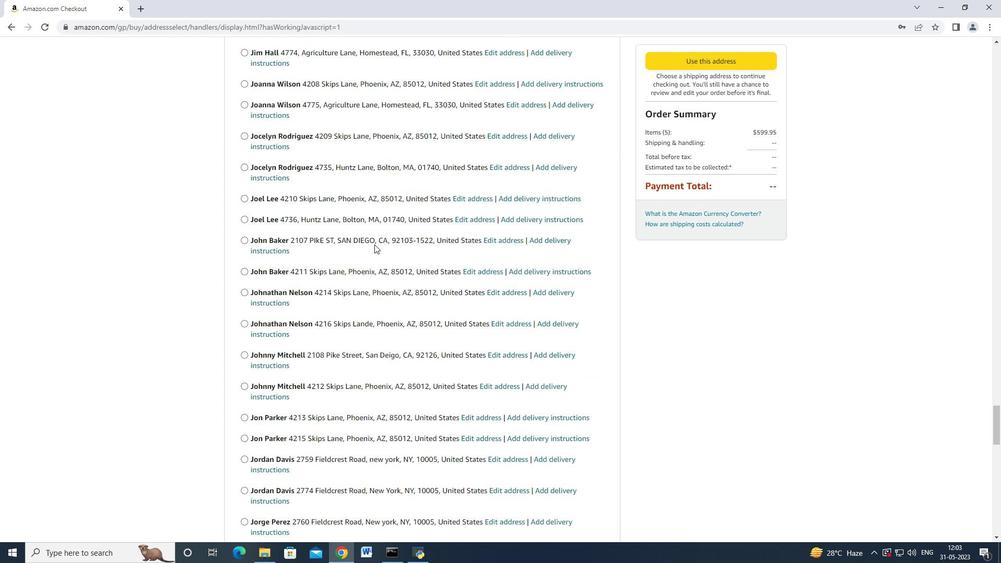 
Action: Mouse scrolled (374, 244) with delta (0, 0)
Screenshot: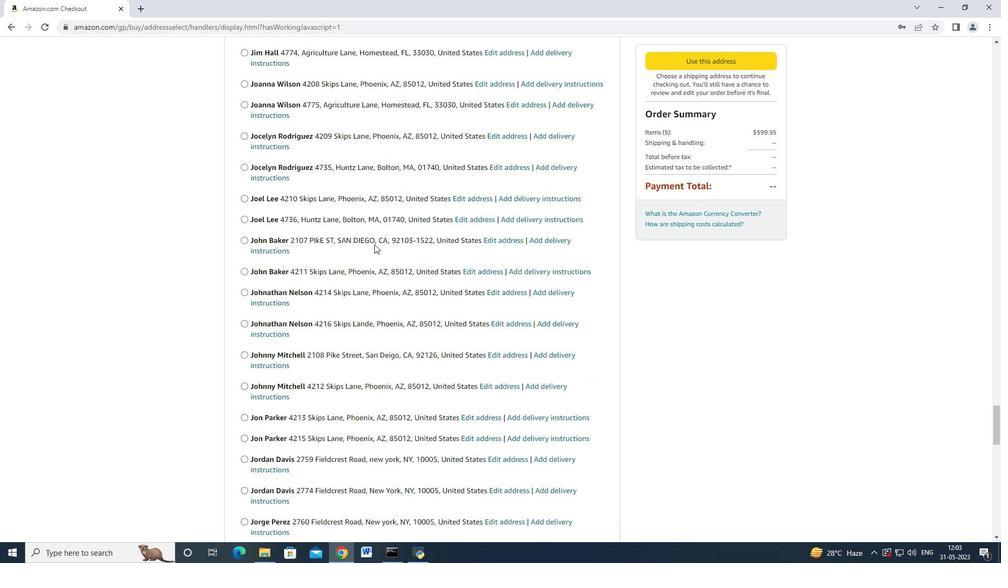 
Action: Mouse moved to (367, 263)
Screenshot: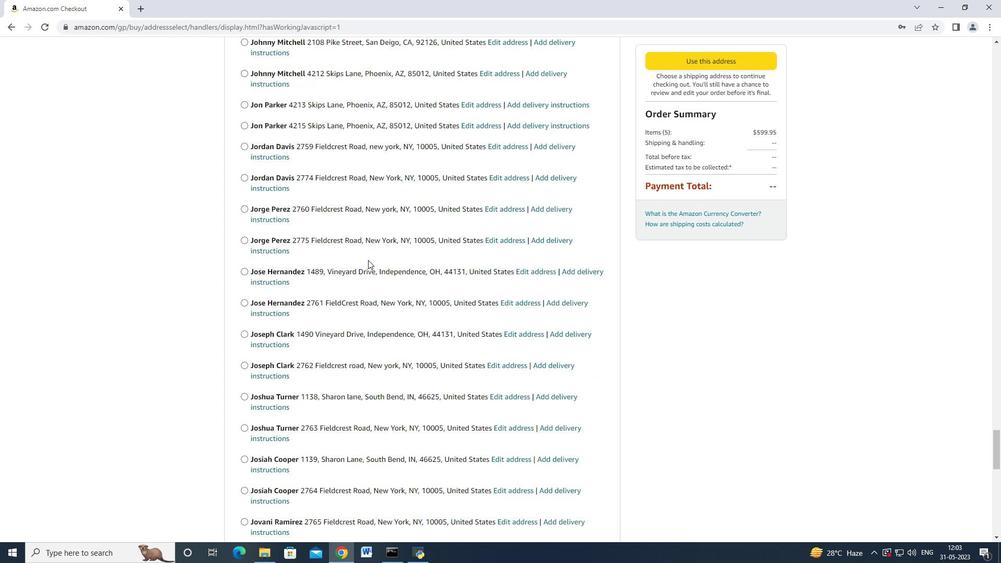 
Action: Mouse scrolled (367, 263) with delta (0, 0)
Screenshot: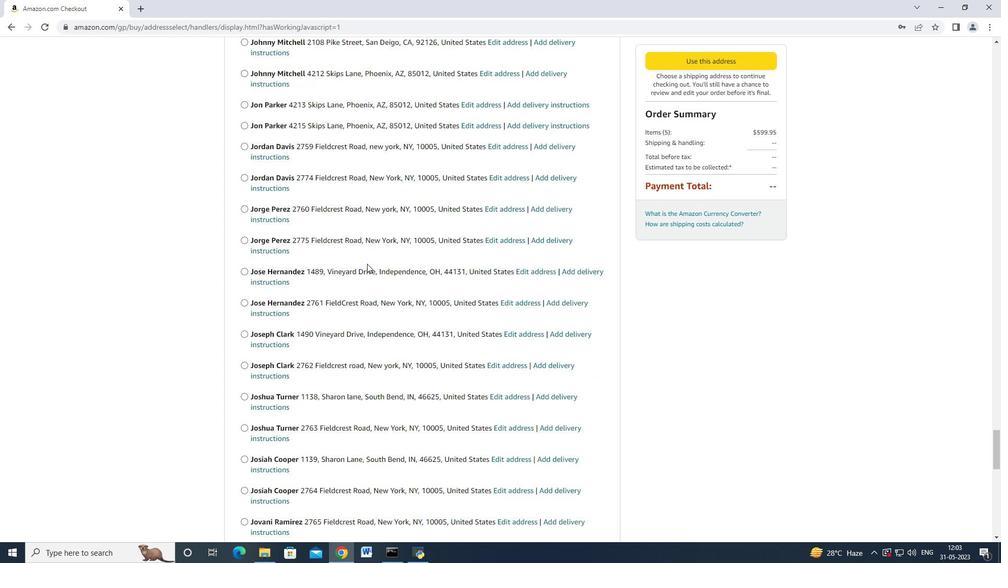 
Action: Mouse moved to (366, 266)
Screenshot: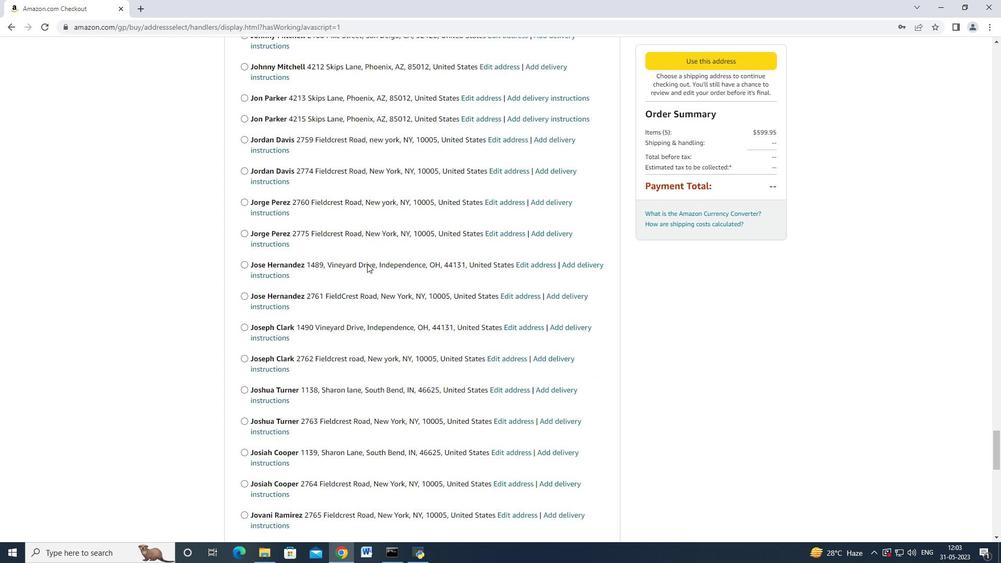 
Action: Mouse scrolled (366, 265) with delta (0, 0)
Screenshot: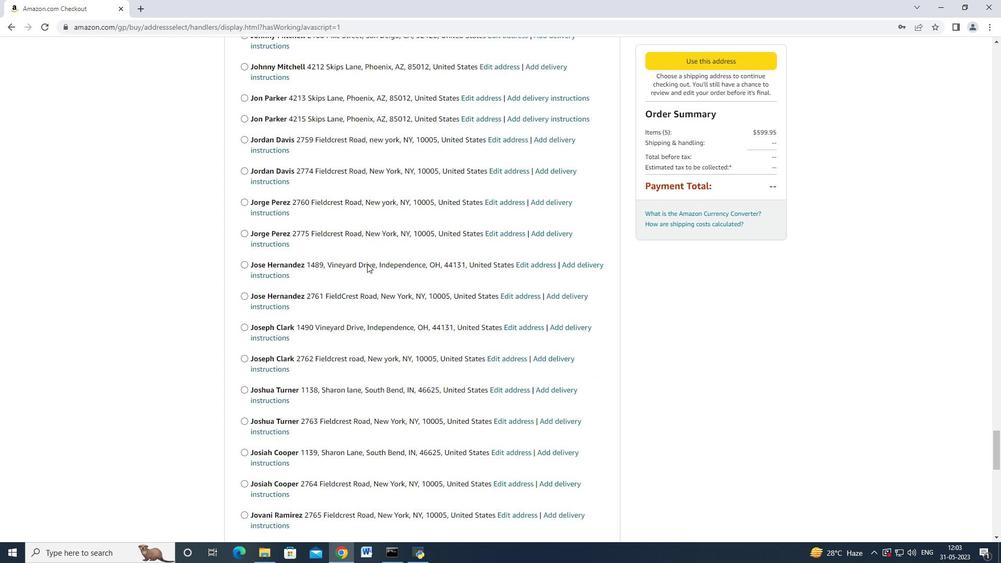 
Action: Mouse scrolled (366, 266) with delta (0, 0)
Screenshot: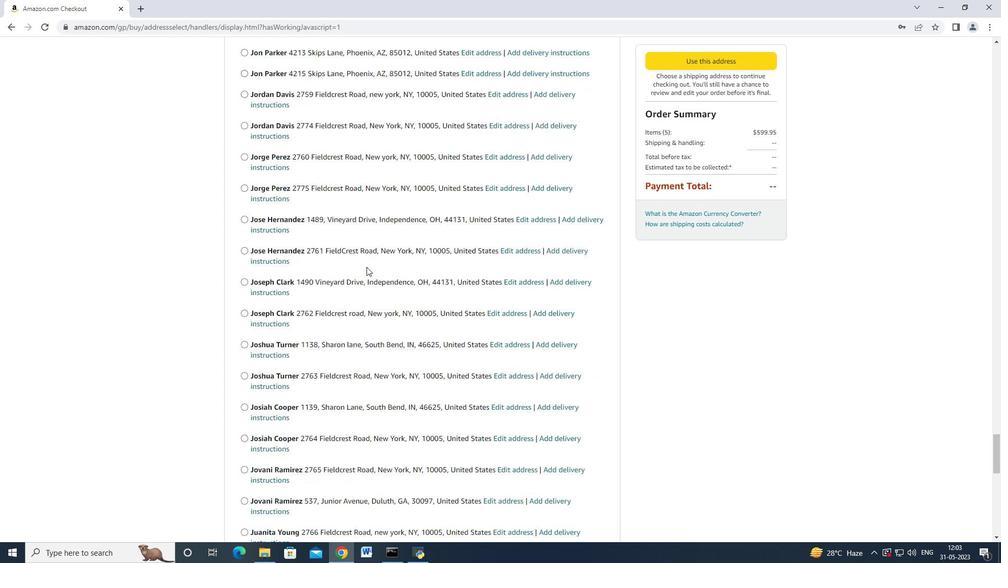 
Action: Mouse moved to (300, 286)
Screenshot: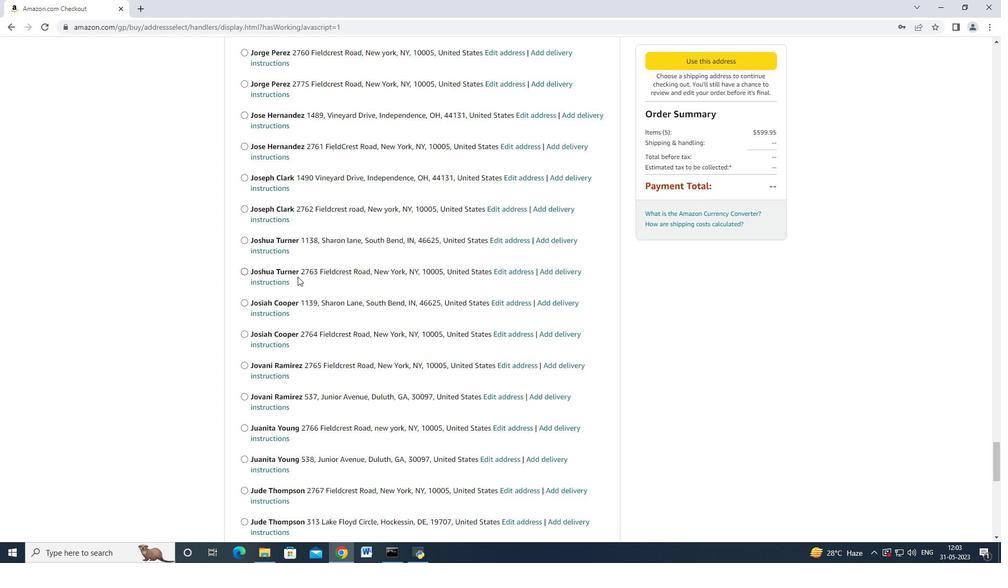 
Action: Mouse scrolled (300, 285) with delta (0, 0)
Screenshot: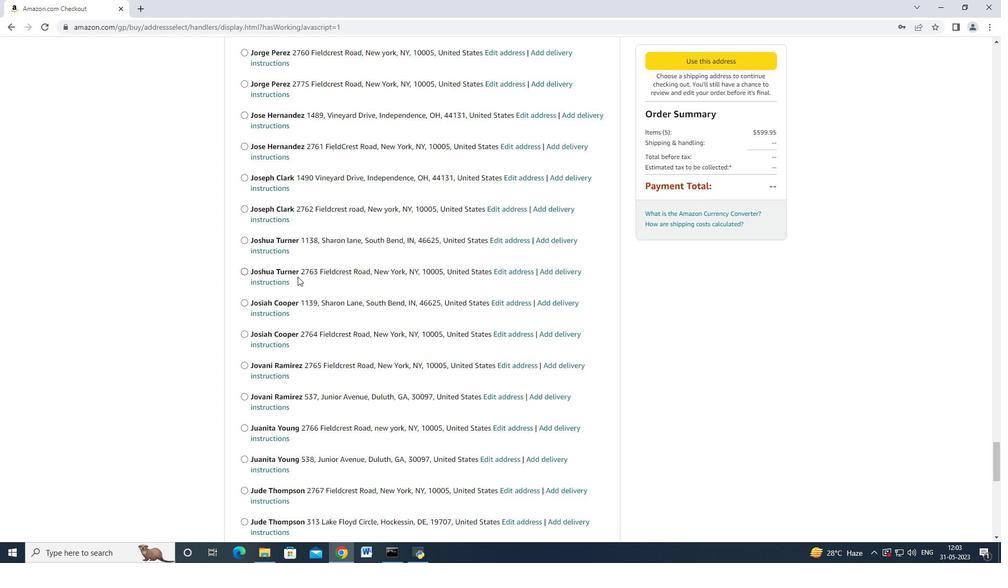 
Action: Mouse moved to (305, 296)
Screenshot: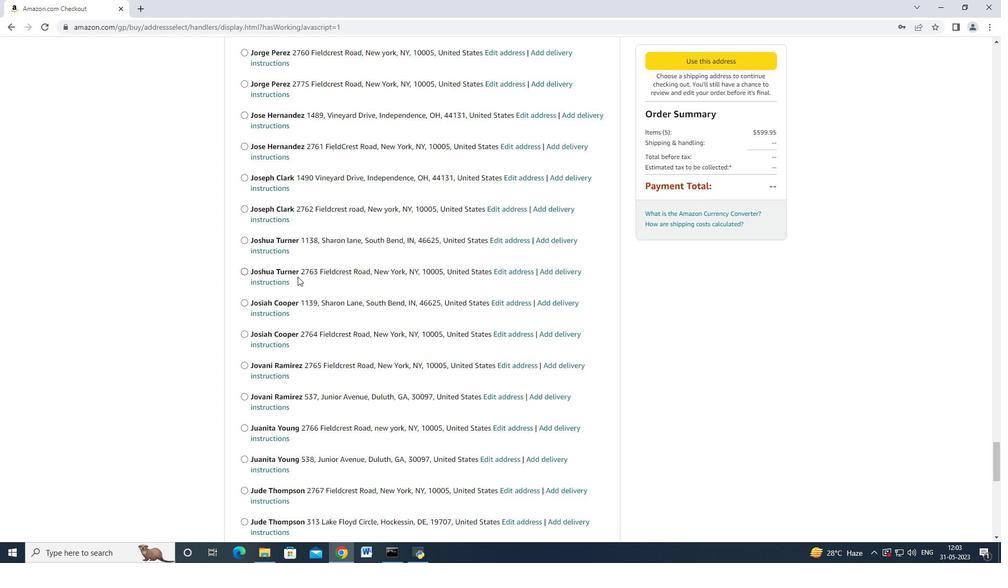 
Action: Mouse scrolled (305, 295) with delta (0, 0)
Screenshot: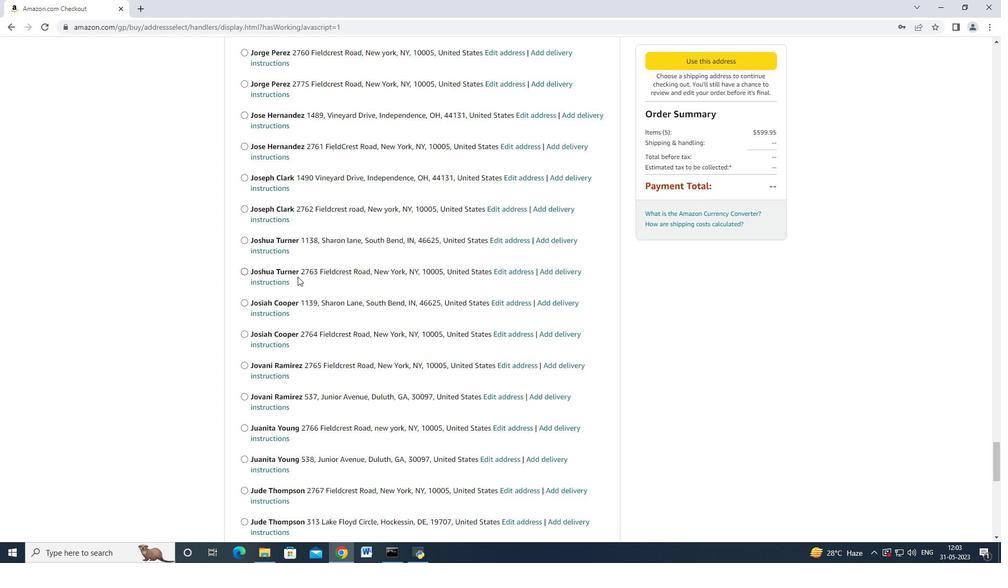
Action: Mouse moved to (306, 302)
Screenshot: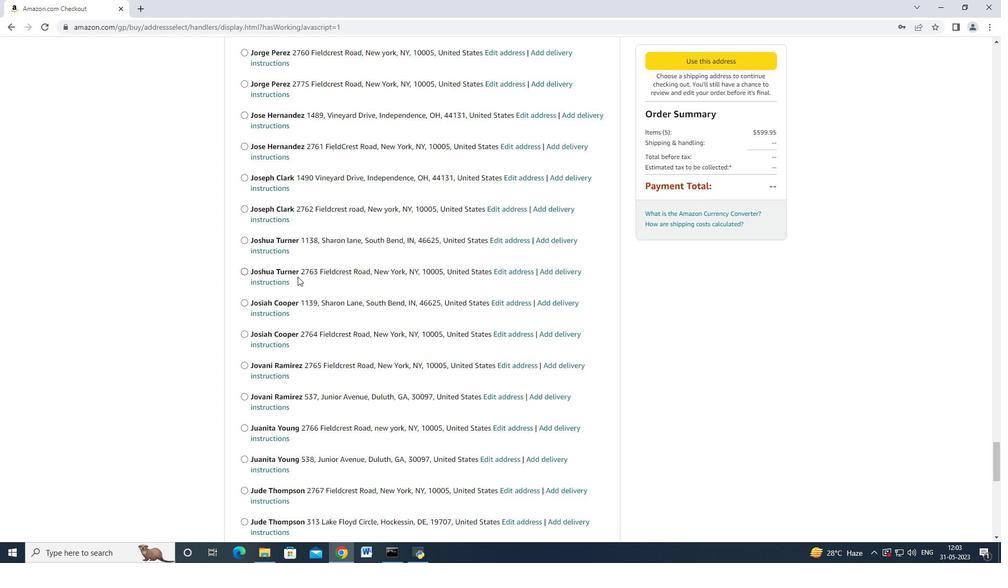 
Action: Mouse scrolled (305, 301) with delta (0, 0)
Screenshot: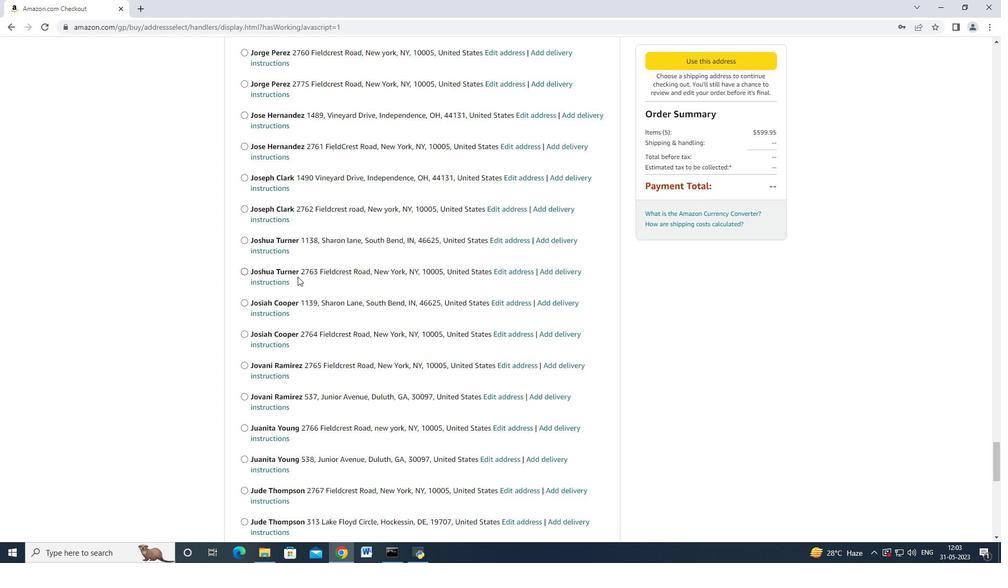 
Action: Mouse moved to (306, 309)
Screenshot: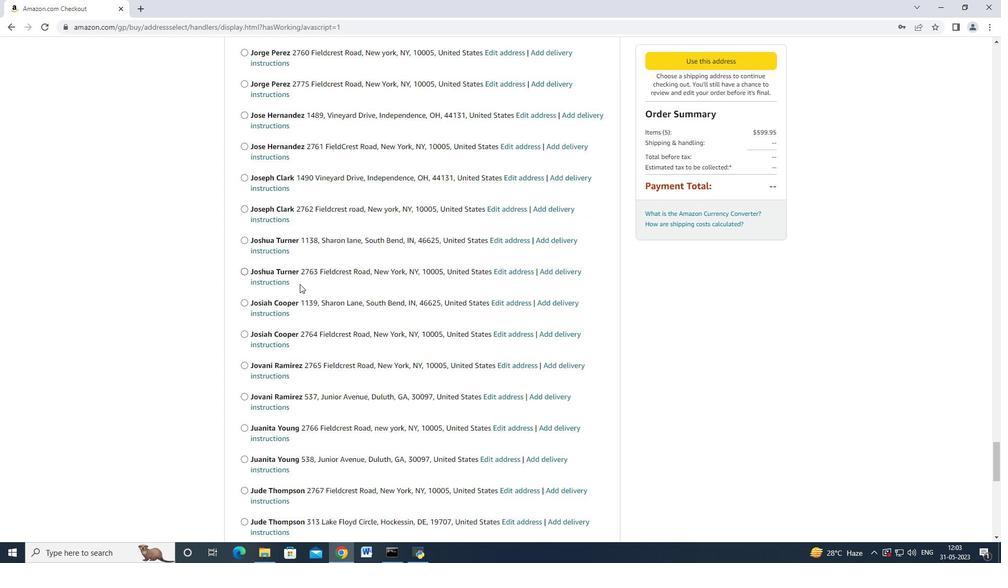 
Action: Mouse scrolled (306, 309) with delta (0, 0)
Screenshot: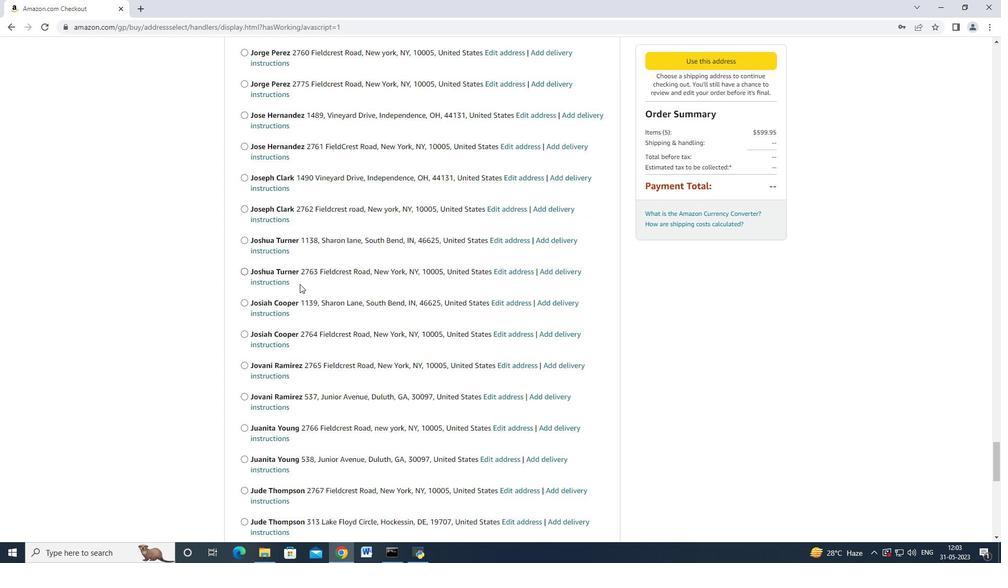 
Action: Mouse moved to (304, 332)
Screenshot: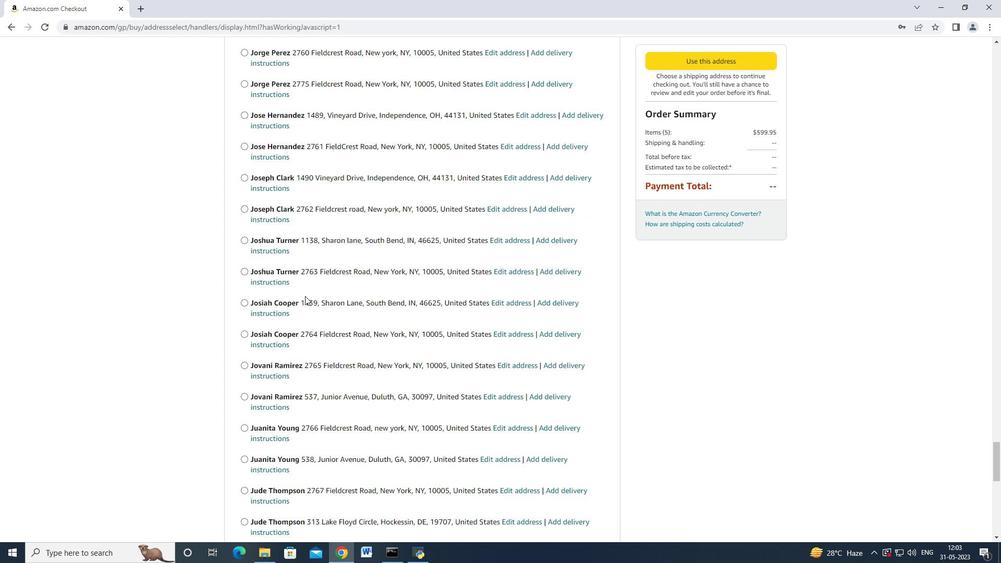 
Action: Mouse scrolled (305, 324) with delta (0, 0)
Screenshot: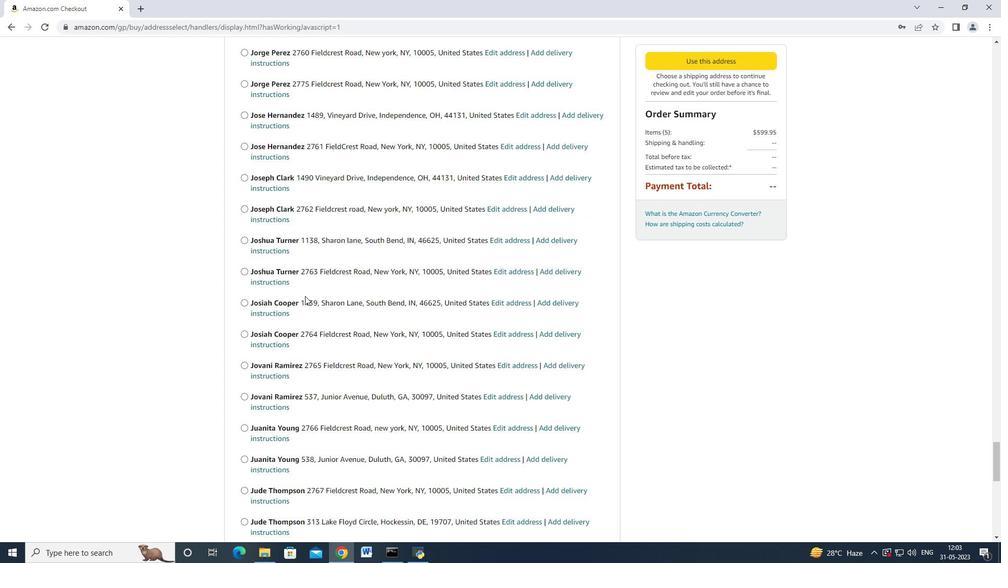 
Action: Mouse moved to (302, 365)
Screenshot: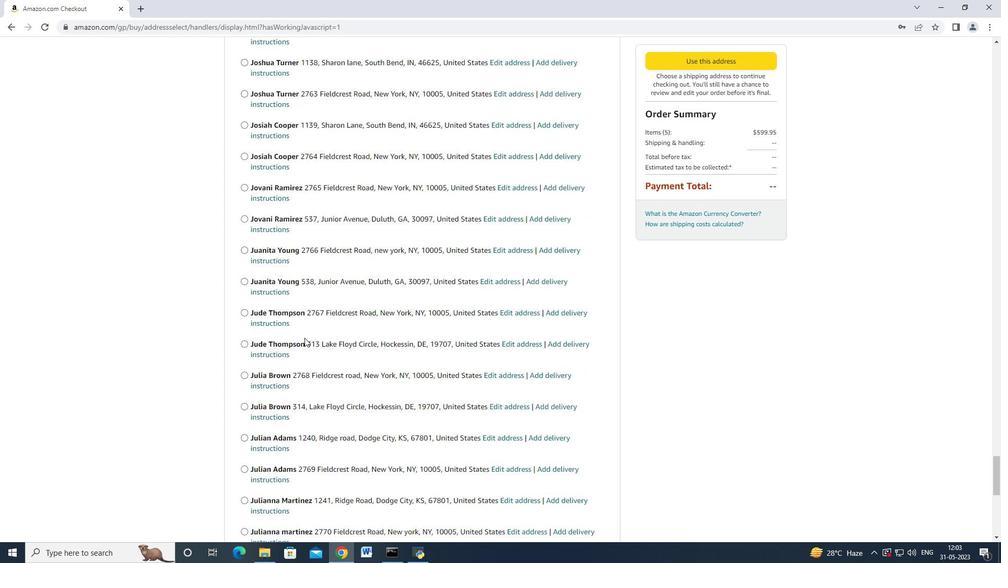 
Action: Mouse scrolled (302, 364) with delta (0, 0)
Screenshot: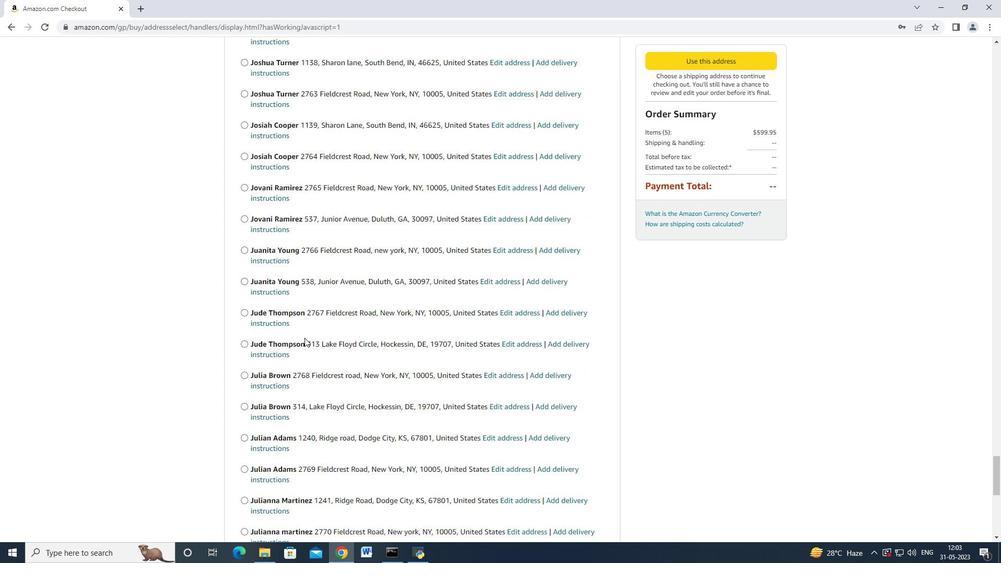 
Action: Mouse moved to (302, 366)
Screenshot: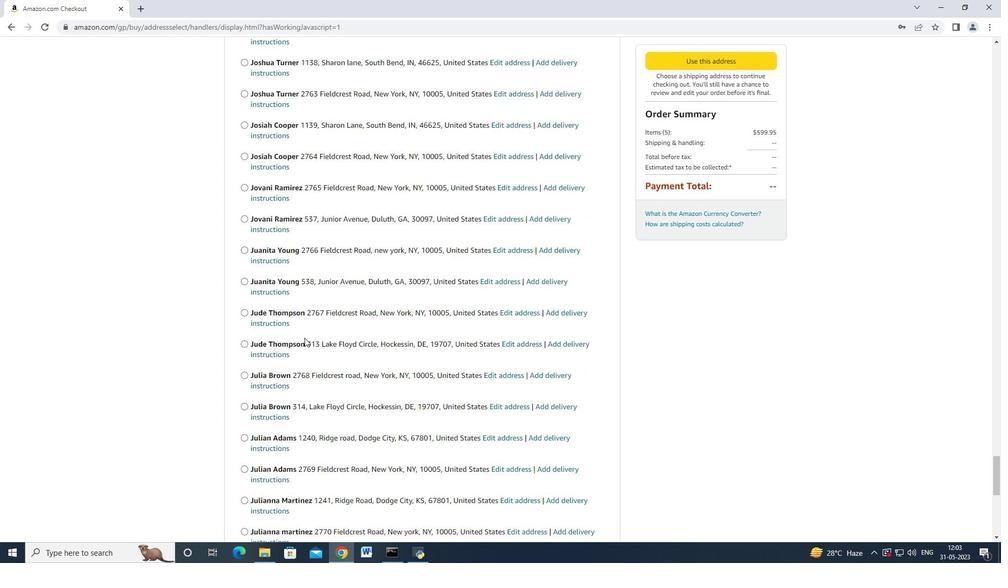 
Action: Mouse scrolled (302, 365) with delta (0, 0)
Screenshot: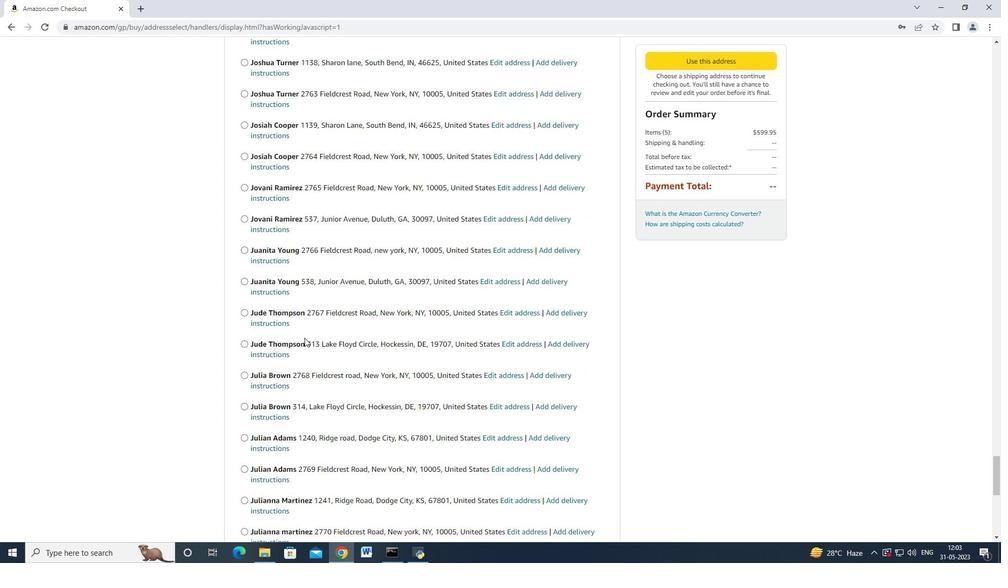 
Action: Mouse scrolled (302, 365) with delta (0, 0)
Screenshot: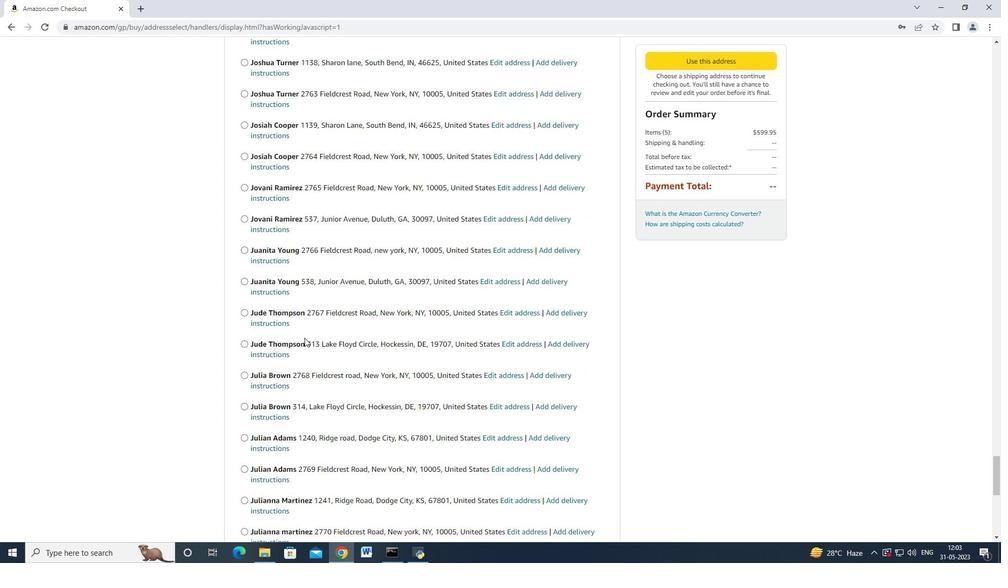 
Action: Mouse scrolled (302, 365) with delta (0, 0)
Screenshot: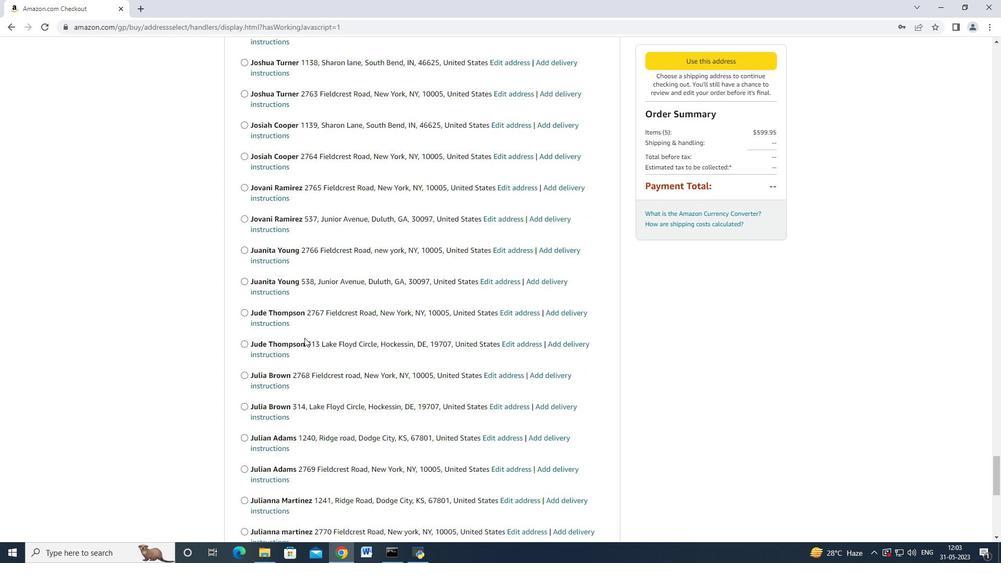 
Action: Mouse scrolled (302, 365) with delta (0, 0)
Screenshot: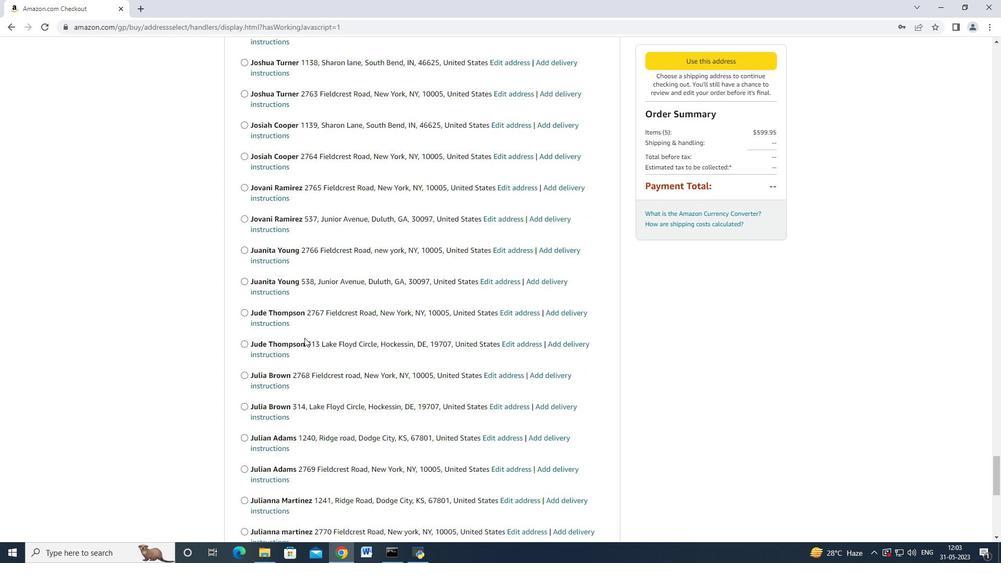 
Action: Mouse scrolled (302, 365) with delta (0, 0)
Screenshot: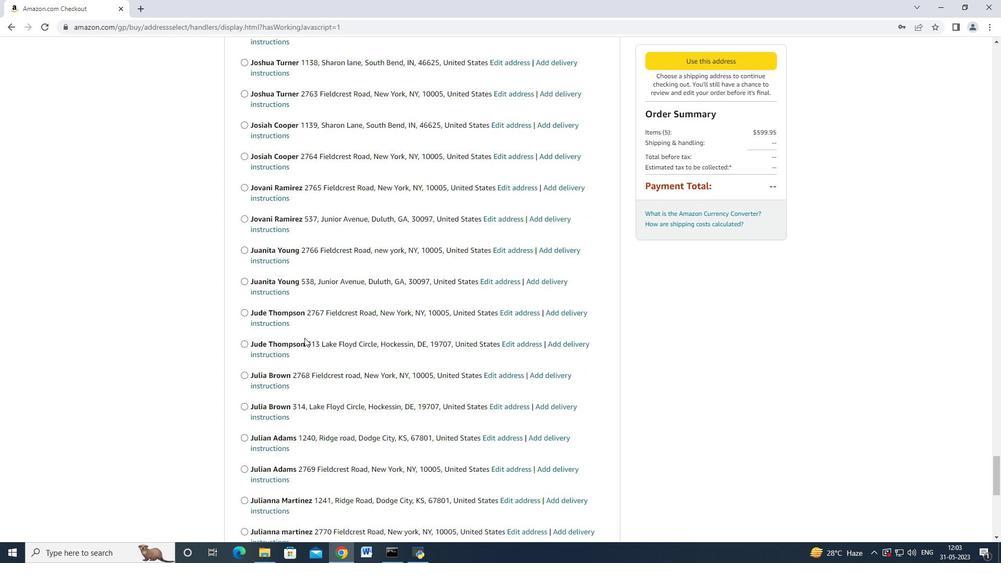 
Action: Mouse scrolled (302, 365) with delta (0, 0)
Screenshot: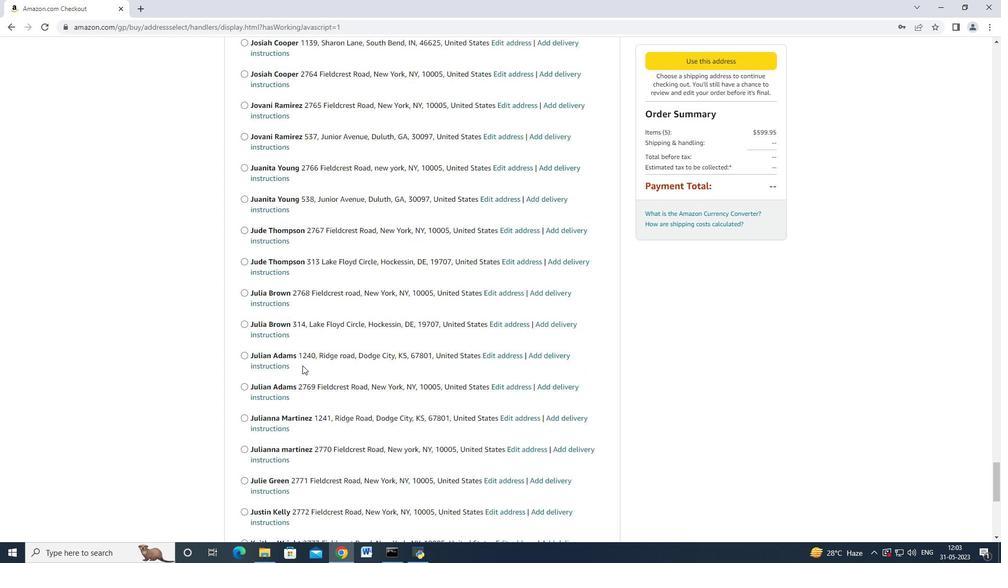 
Action: Mouse moved to (302, 366)
Screenshot: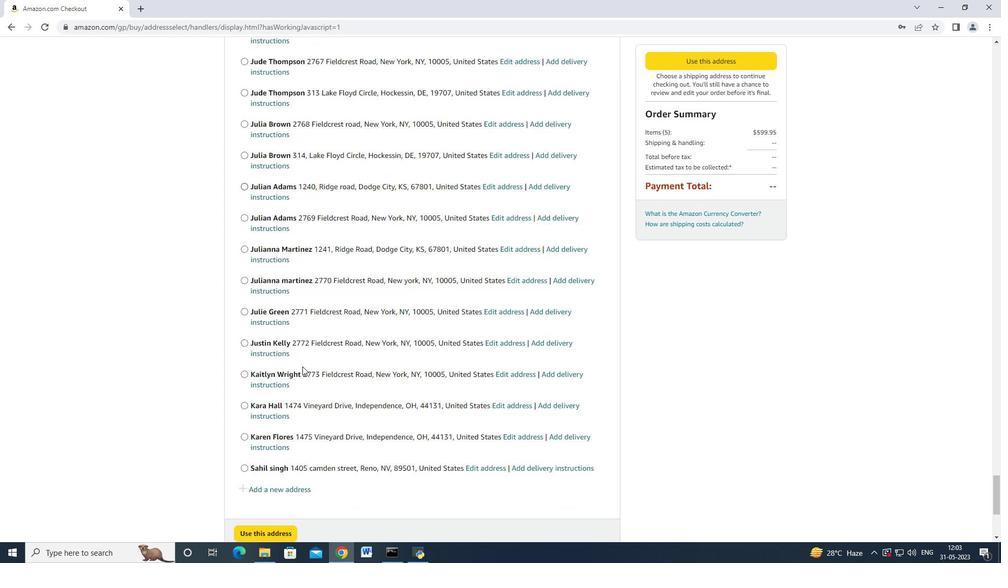 
Action: Mouse scrolled (302, 366) with delta (0, 0)
Screenshot: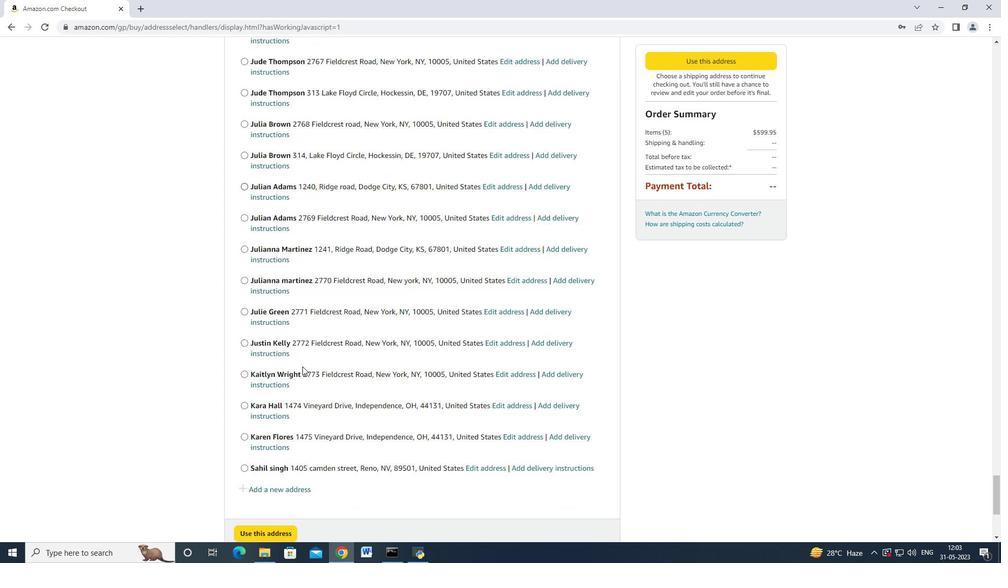 
Action: Mouse moved to (302, 366)
Screenshot: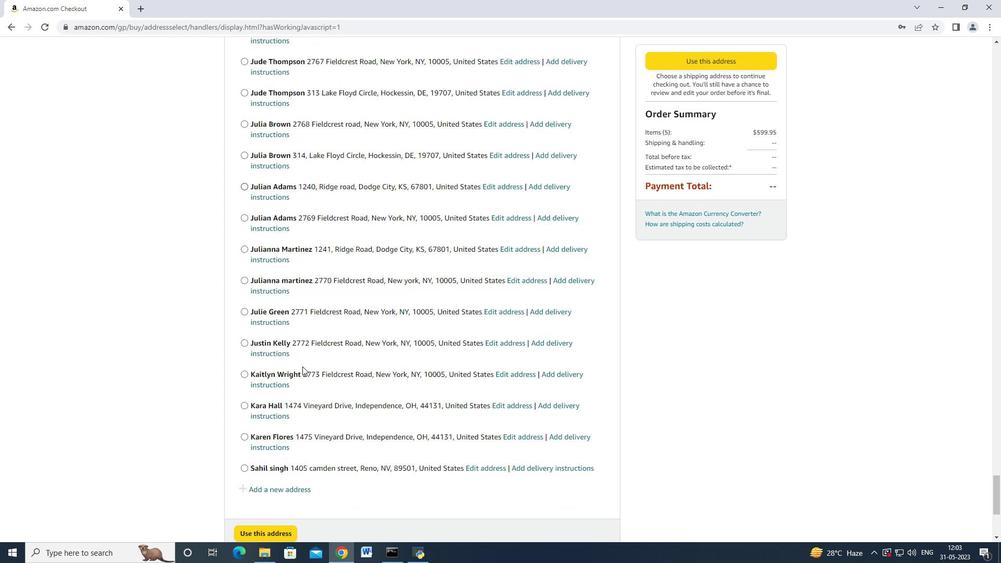 
Action: Mouse scrolled (302, 365) with delta (0, -1)
Screenshot: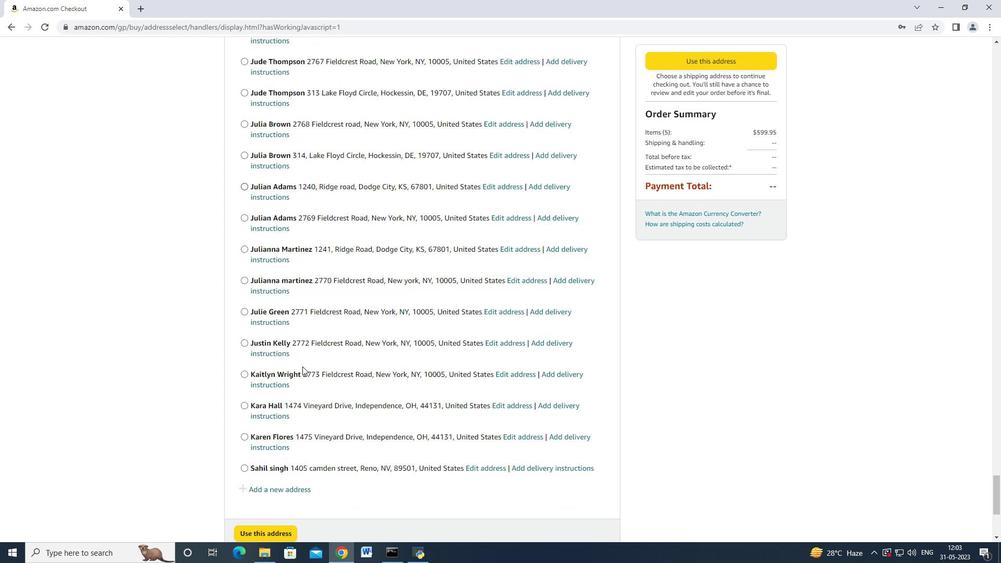 
Action: Mouse moved to (301, 366)
Screenshot: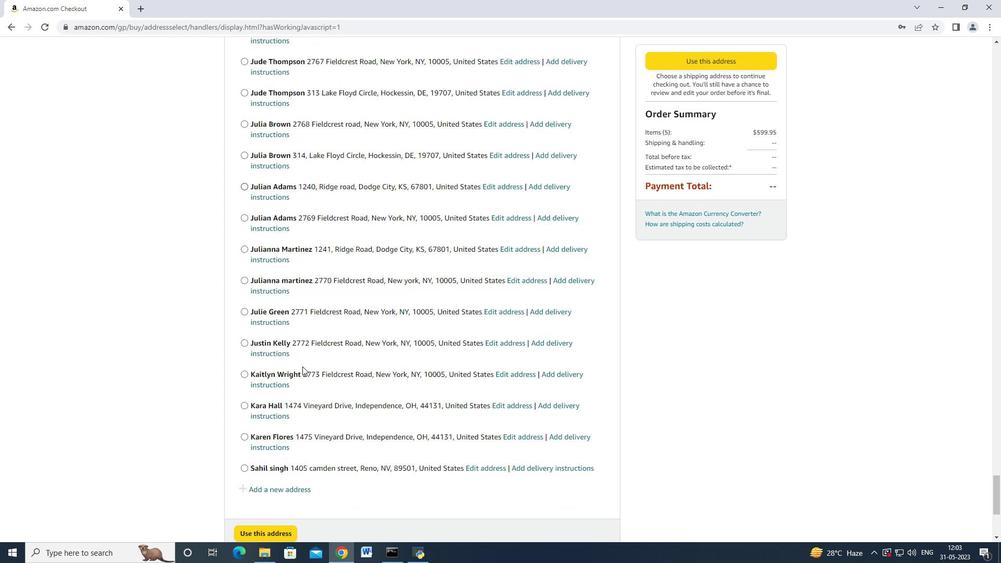 
Action: Mouse scrolled (301, 366) with delta (0, 0)
Screenshot: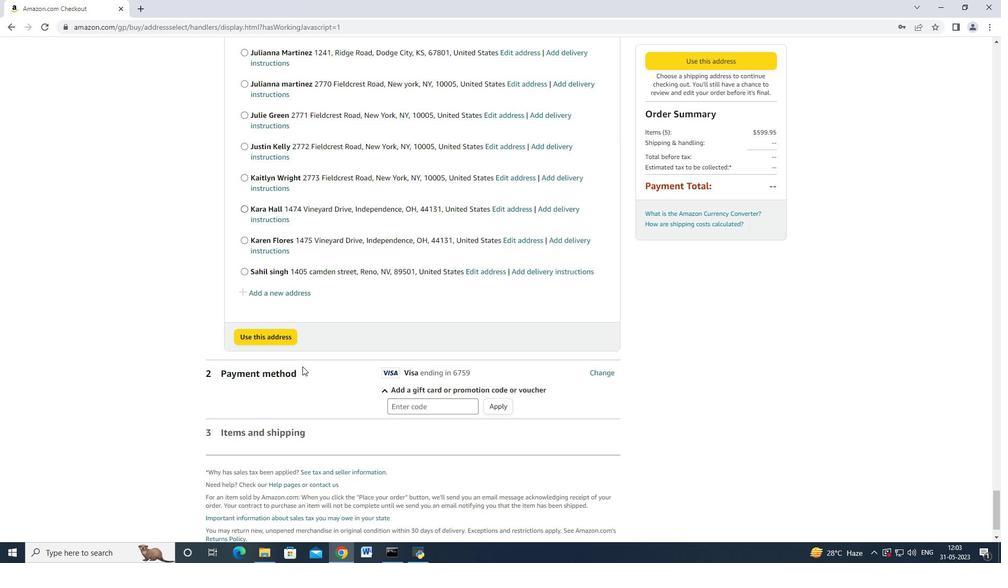 
Action: Mouse scrolled (301, 365) with delta (0, -1)
Screenshot: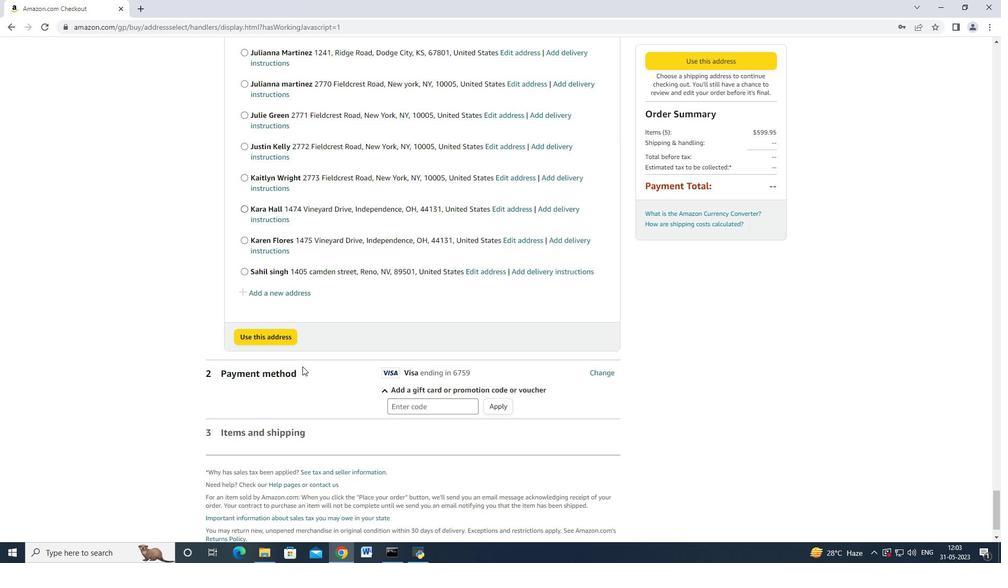 
Action: Mouse scrolled (301, 366) with delta (0, 0)
Screenshot: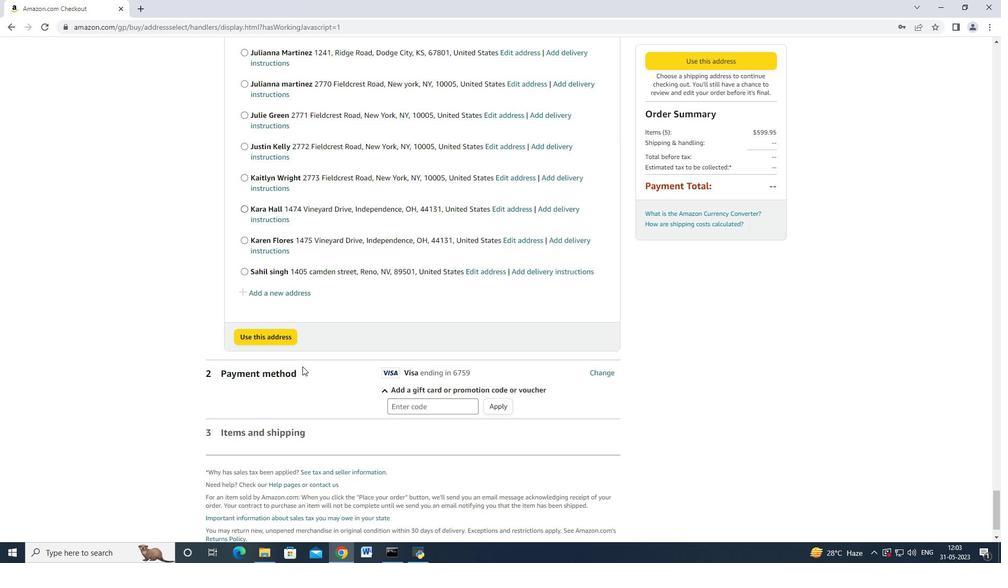 
Action: Mouse scrolled (301, 366) with delta (0, 0)
Screenshot: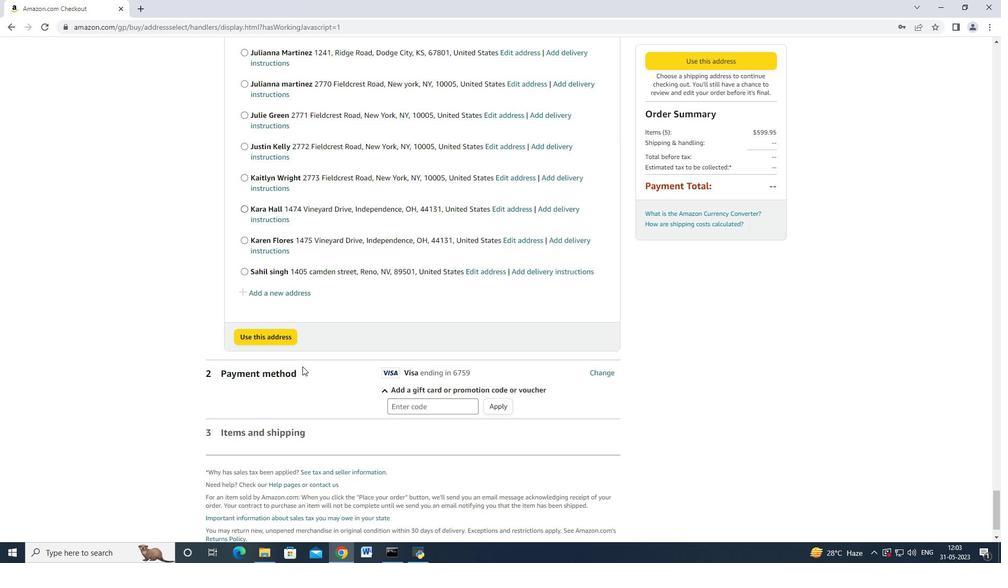 
Action: Mouse moved to (293, 253)
Screenshot: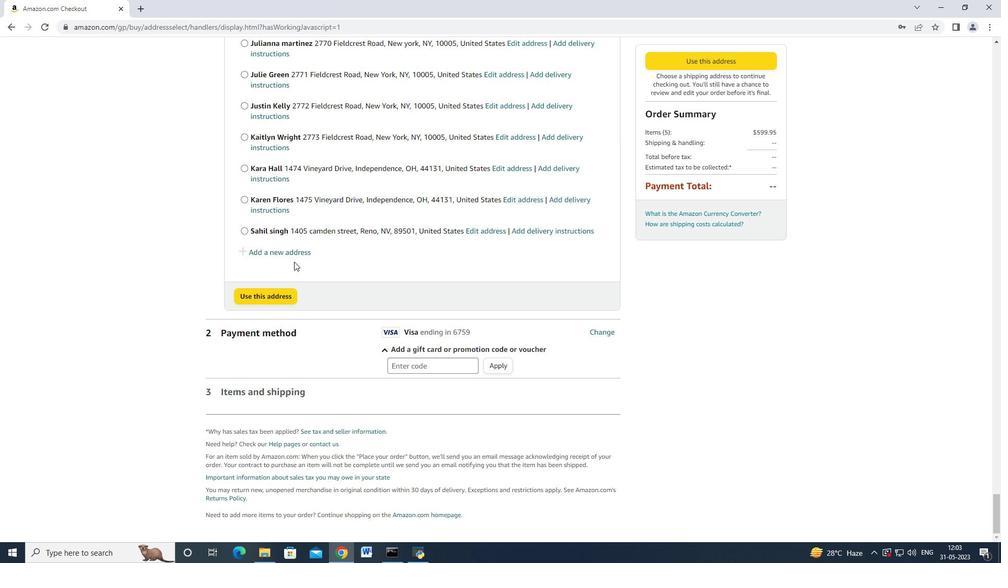 
Action: Mouse pressed left at (293, 253)
Screenshot: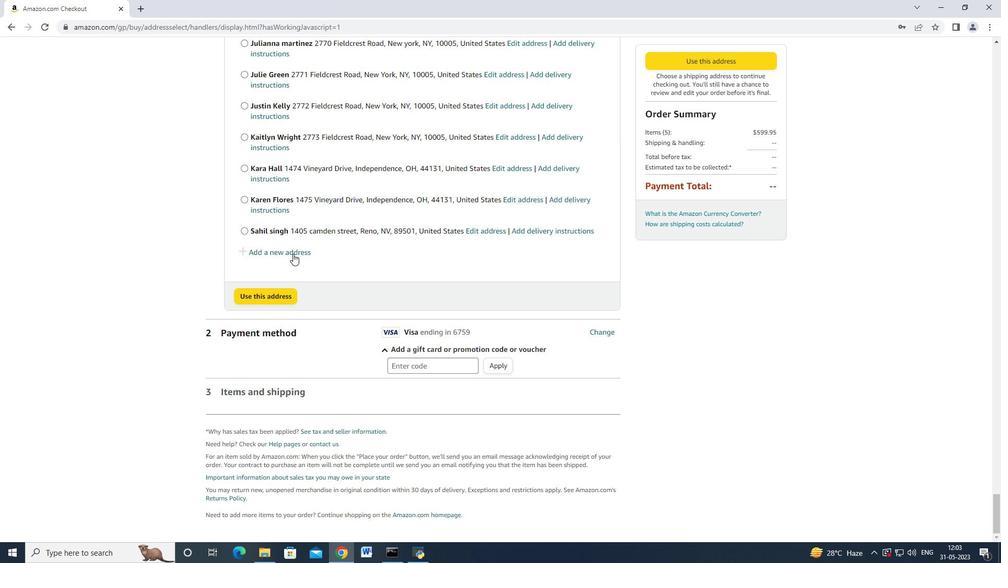
Action: Mouse moved to (361, 250)
Screenshot: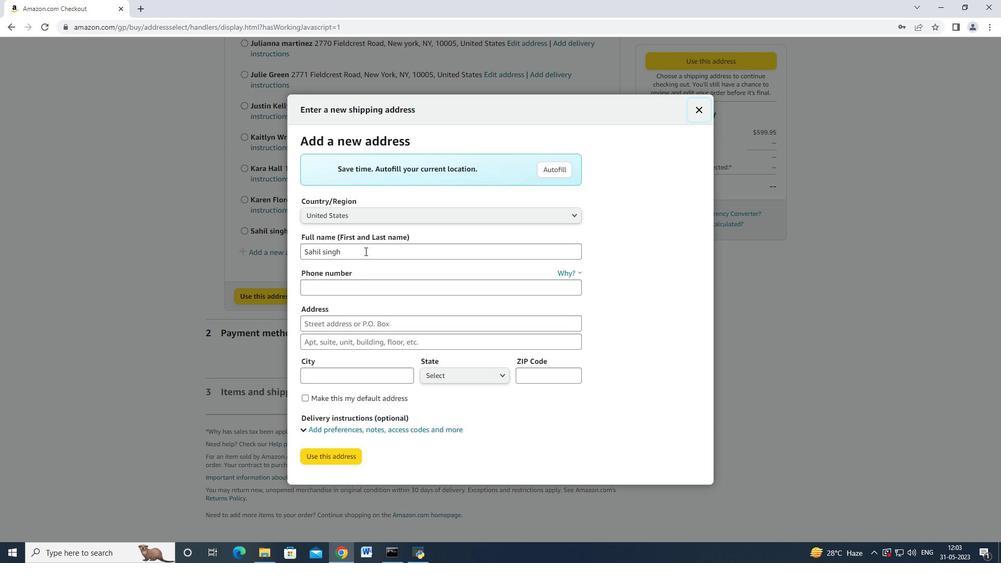 
Action: Mouse pressed left at (361, 250)
Screenshot: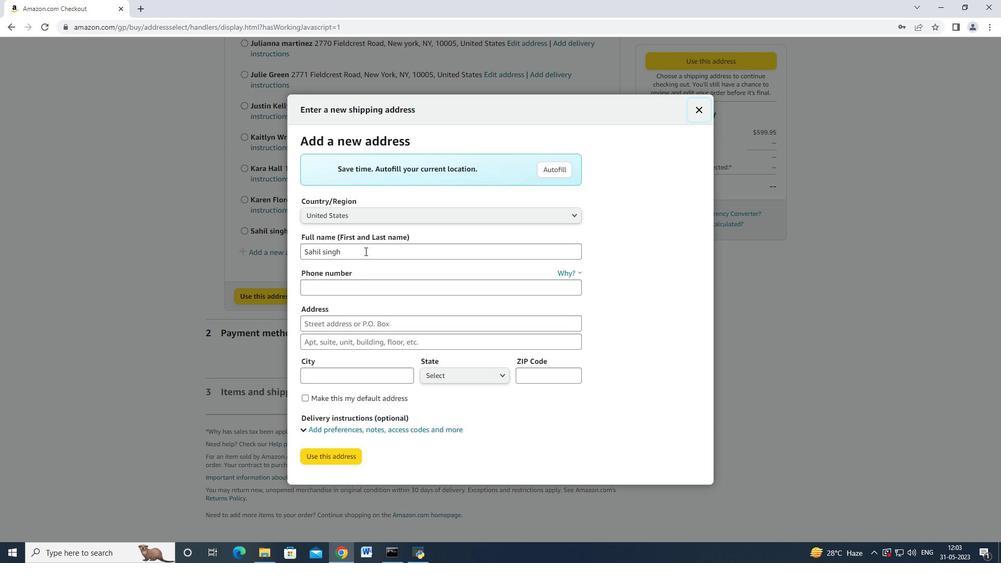 
Action: Mouse moved to (304, 248)
Screenshot: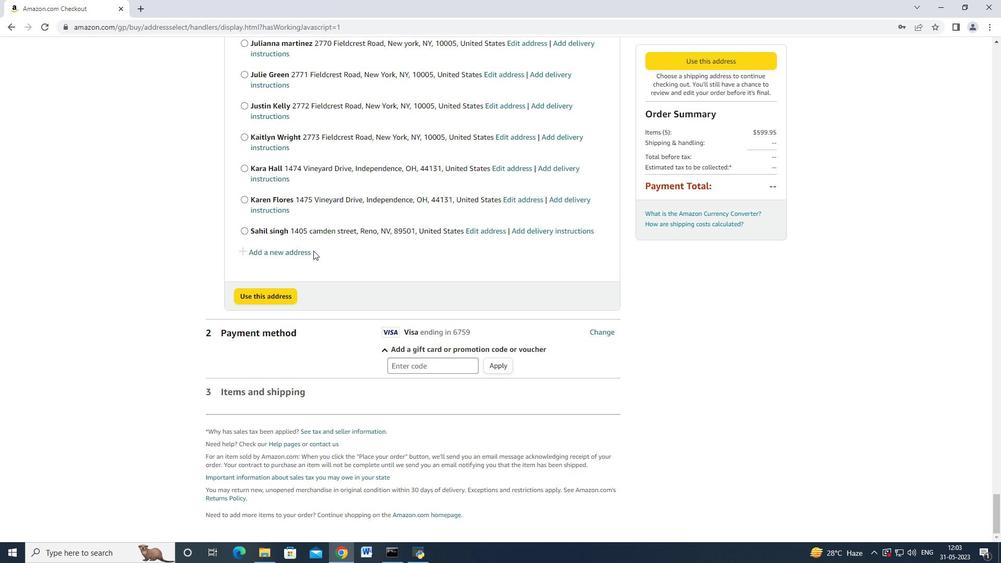 
Action: Mouse pressed left at (304, 248)
Screenshot: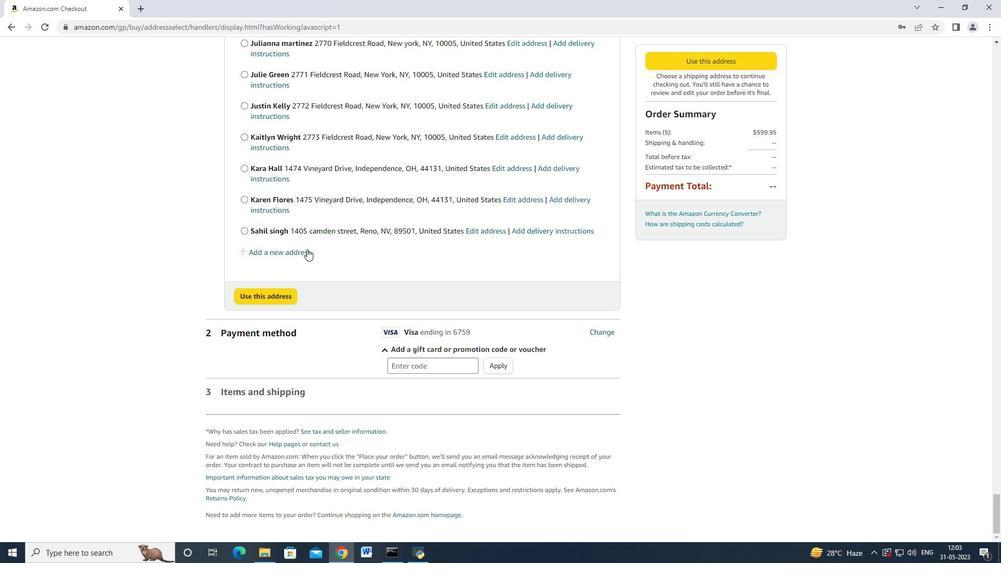 
Action: Mouse moved to (363, 254)
Screenshot: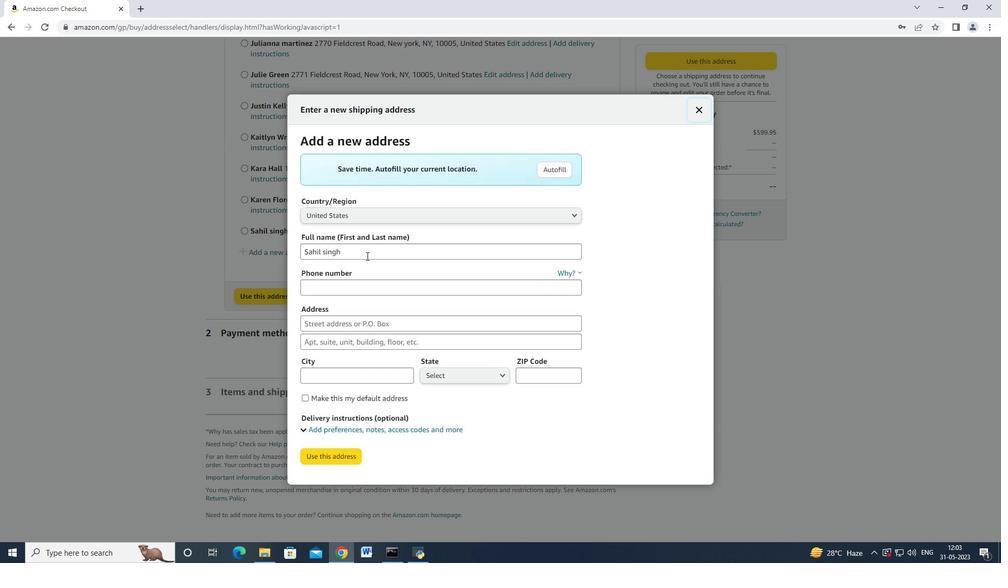 
Action: Mouse pressed left at (364, 256)
Screenshot: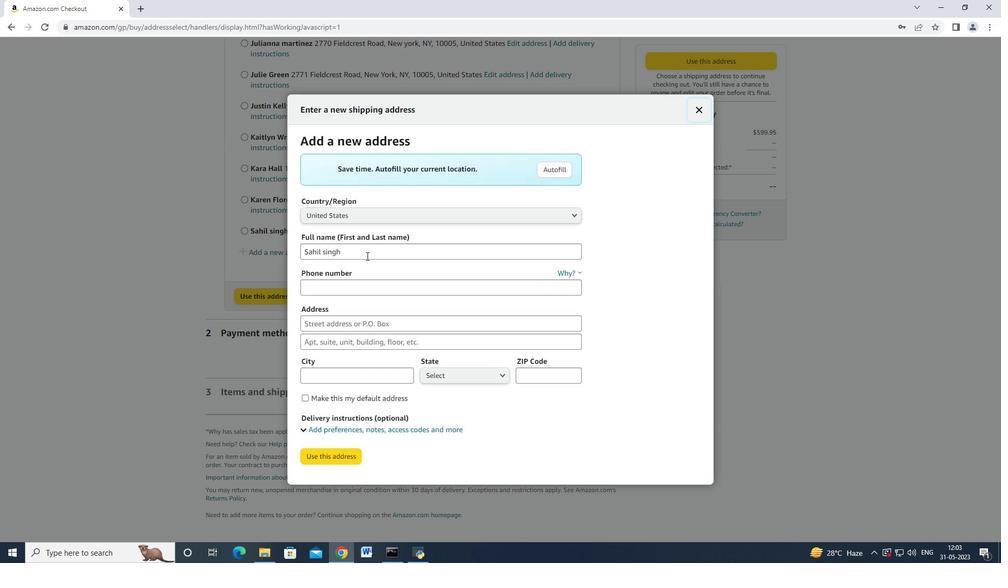 
Action: Mouse moved to (312, 254)
Screenshot: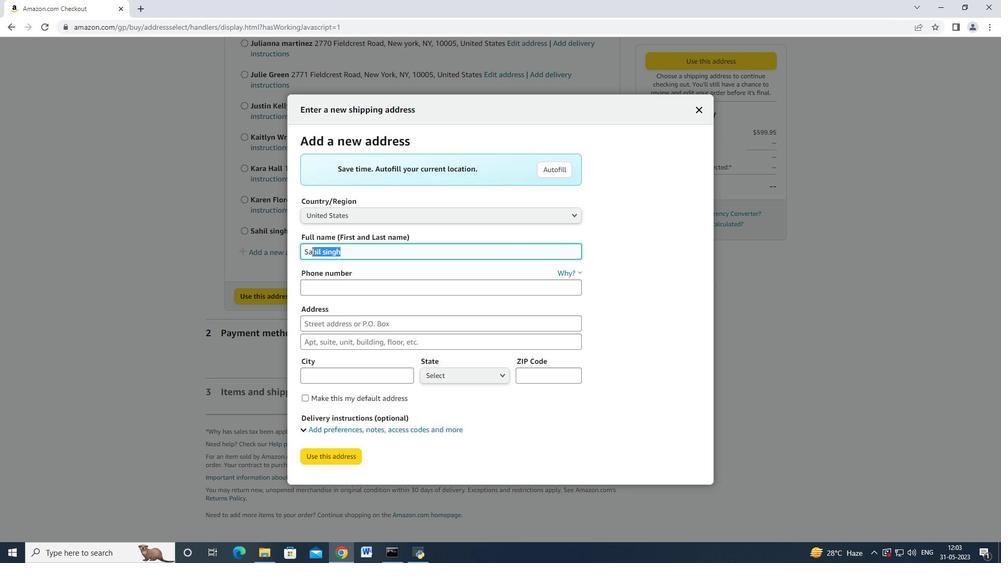 
Action: Key pressed <Key.backspace><Key.backspace><Key.backspace><Key.shift>Kari<Key.space><Key.shift>Cooper<Key.tab><Key.tab>4403901434<Key.backspace>1<Key.tab>1476<Key.space><Key.shift>Vineyard<Key.space><Key.shift_r>Drvie<Key.backspace><Key.backspace><Key.backspace>ive<Key.tab><Key.tab><Key.shift>Indepence<Key.backspace><Key.backspace>dnce<Key.backspace><Key.backspace><Key.backspace>ence
Screenshot: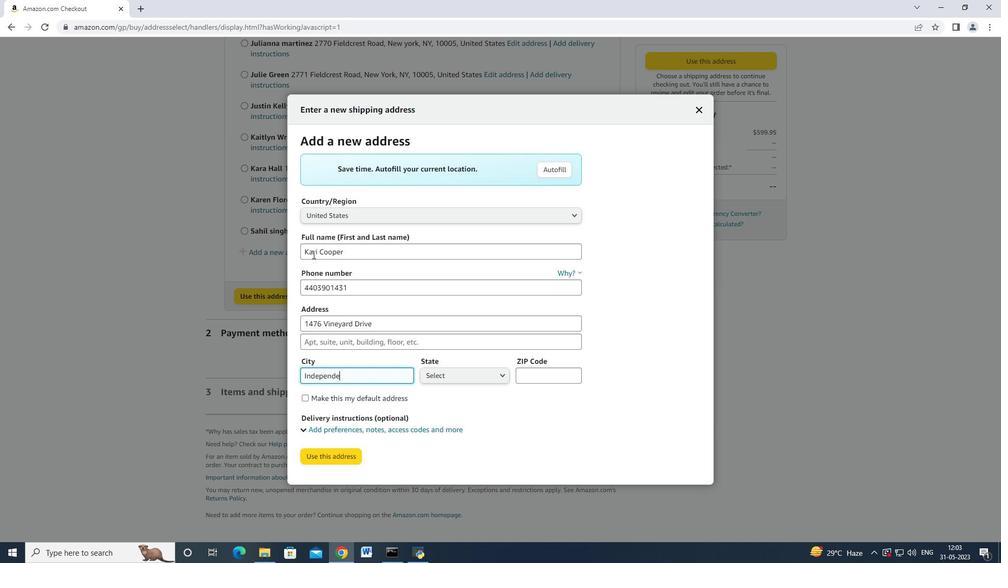 
Action: Mouse moved to (481, 372)
Screenshot: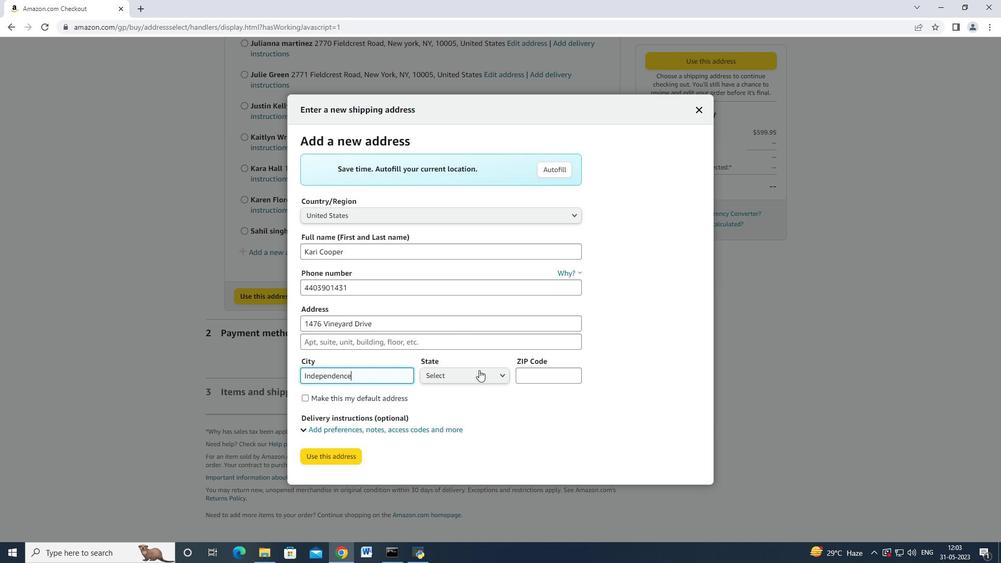 
Action: Mouse pressed left at (481, 372)
Screenshot: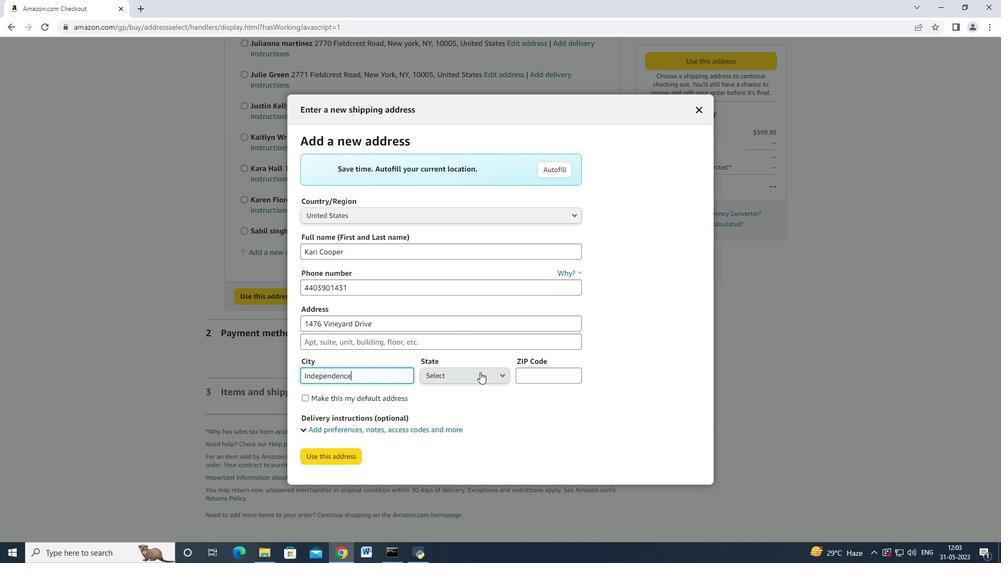 
Action: Mouse moved to (473, 273)
Screenshot: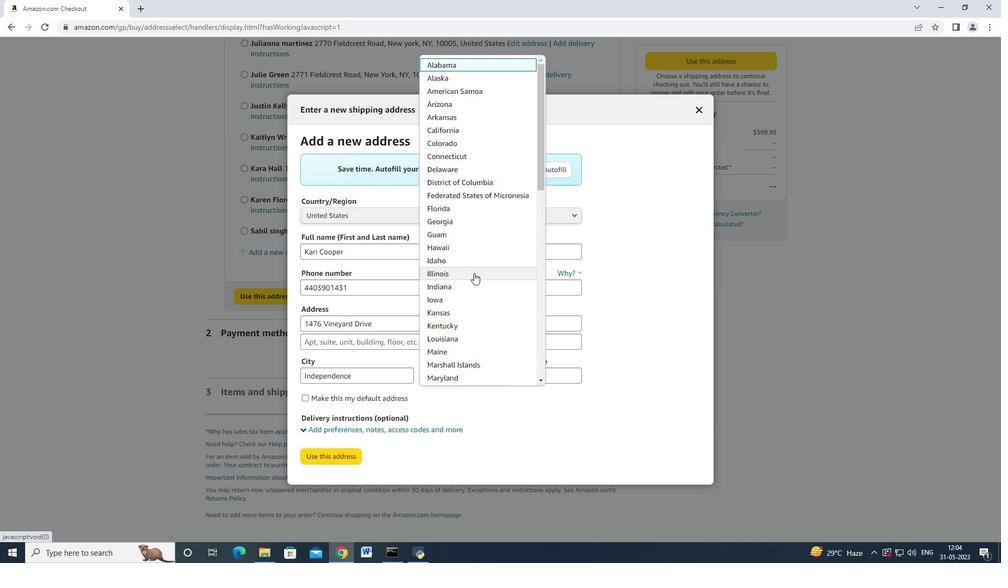 
Action: Mouse scrolled (473, 273) with delta (0, 0)
Screenshot: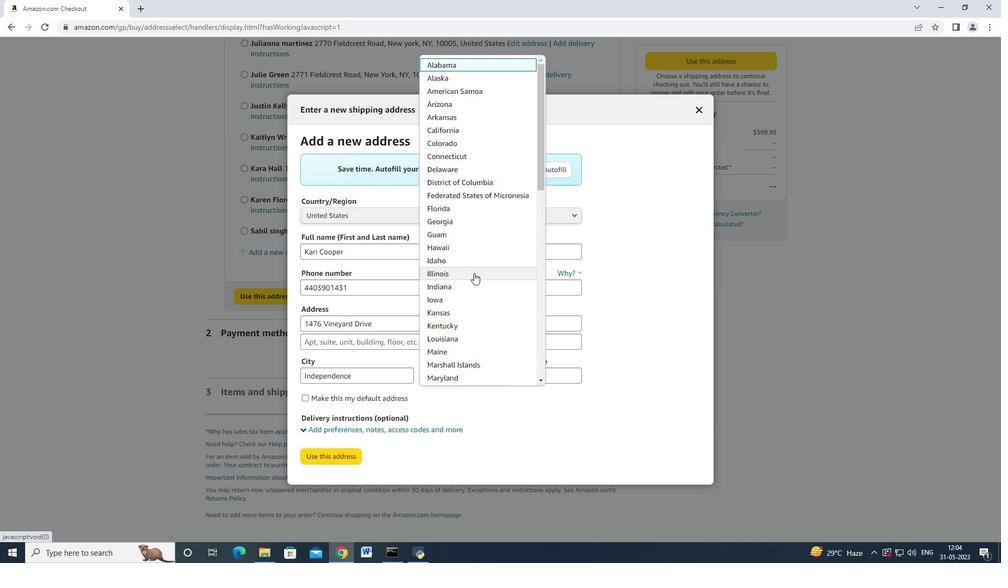 
Action: Mouse moved to (470, 272)
Screenshot: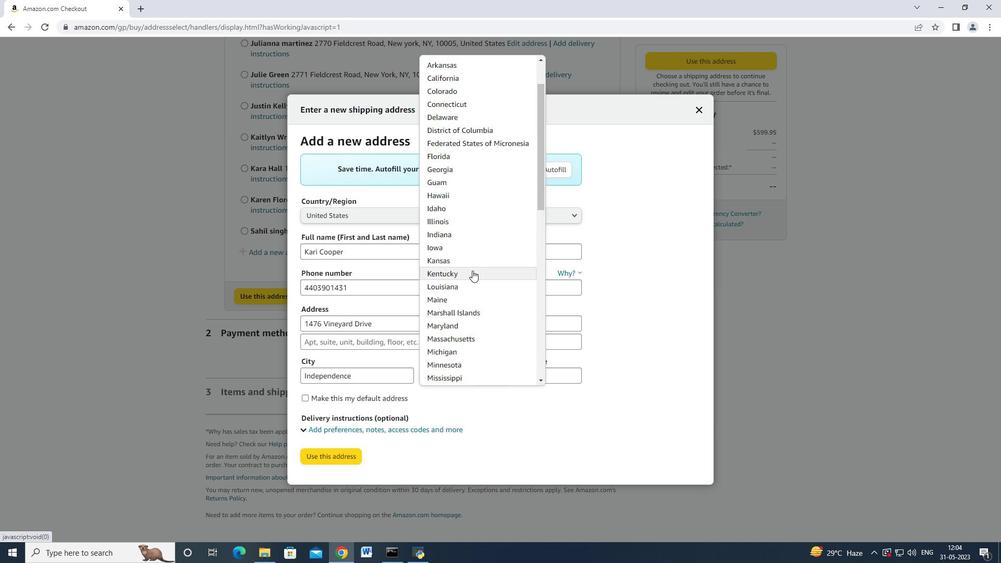 
Action: Mouse scrolled (470, 272) with delta (0, 0)
Screenshot: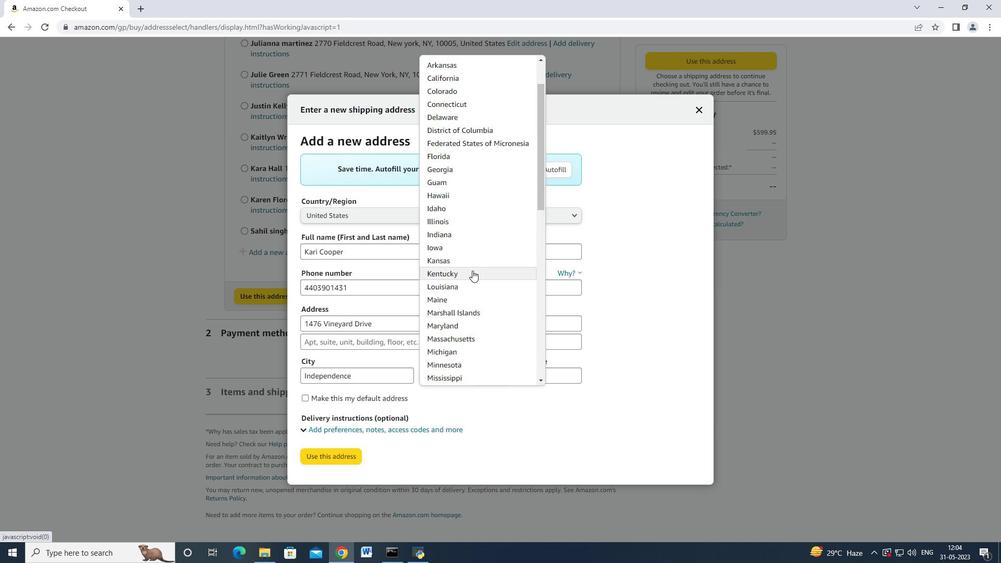 
Action: Mouse moved to (470, 273)
Screenshot: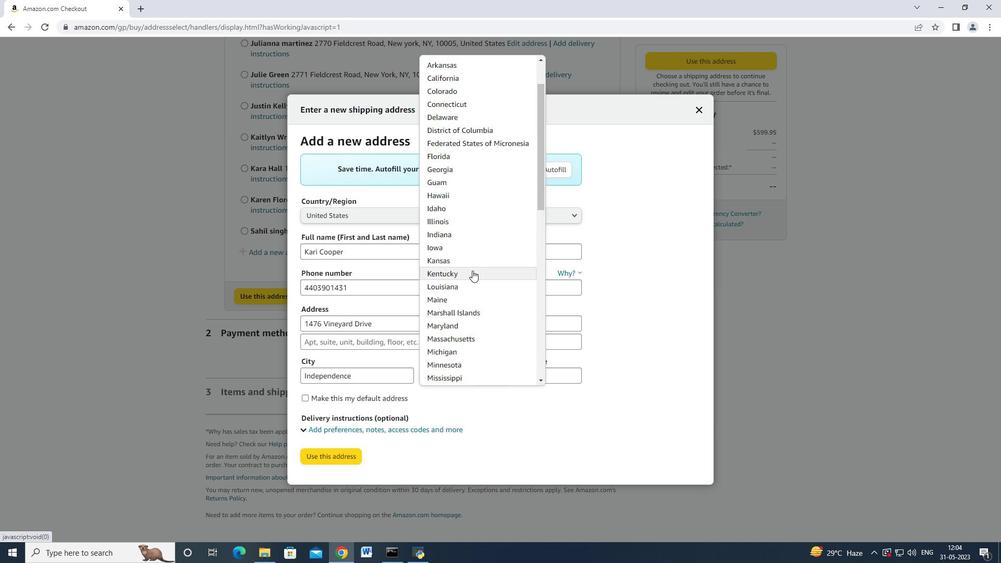 
Action: Mouse scrolled (470, 273) with delta (0, 0)
Screenshot: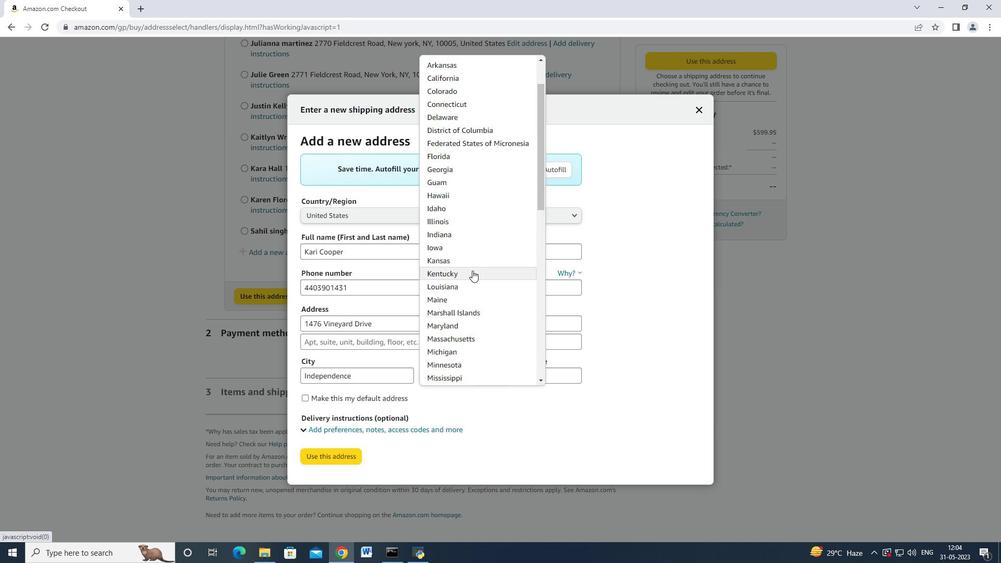 
Action: Mouse moved to (468, 279)
Screenshot: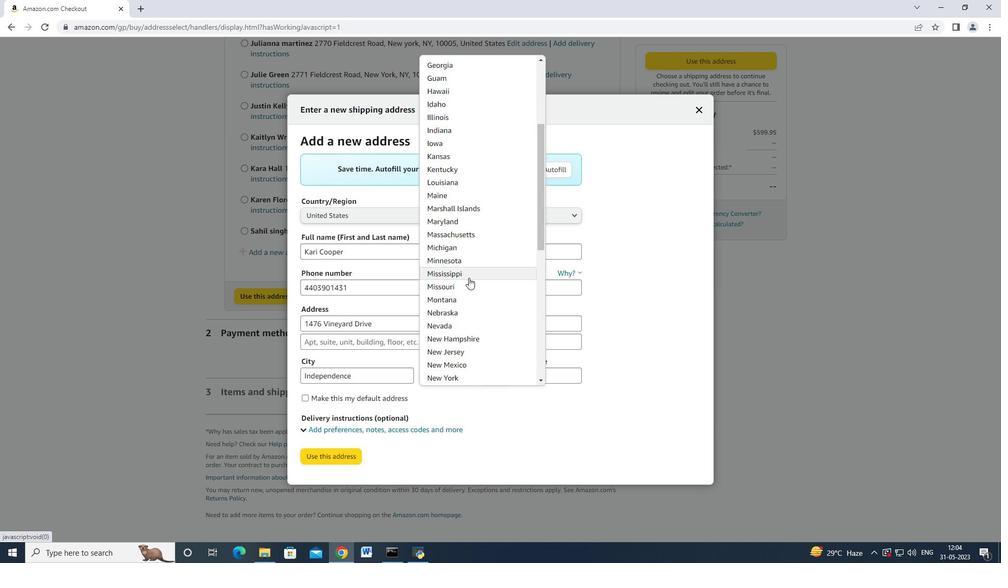 
Action: Mouse scrolled (468, 279) with delta (0, 0)
Screenshot: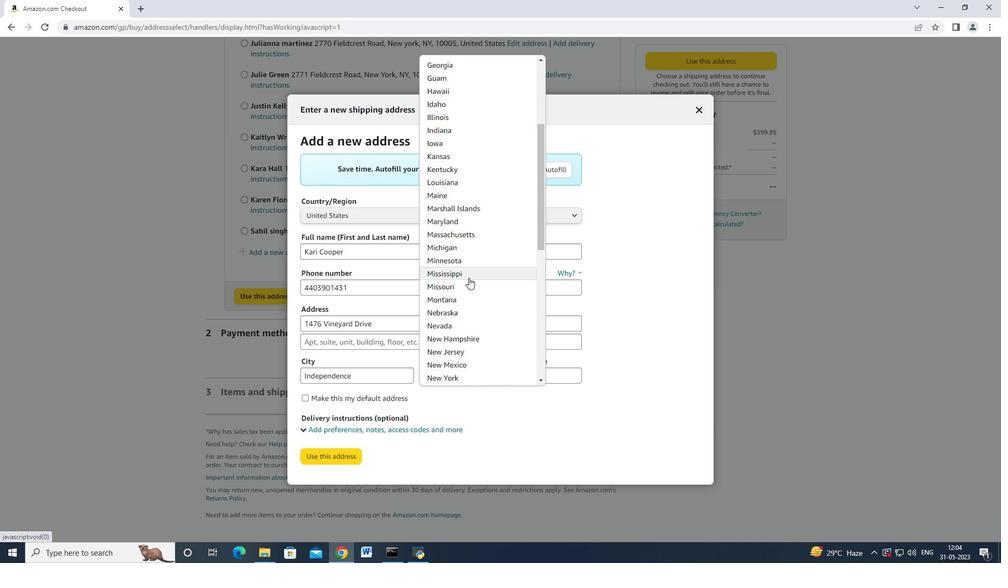 
Action: Mouse moved to (467, 281)
Screenshot: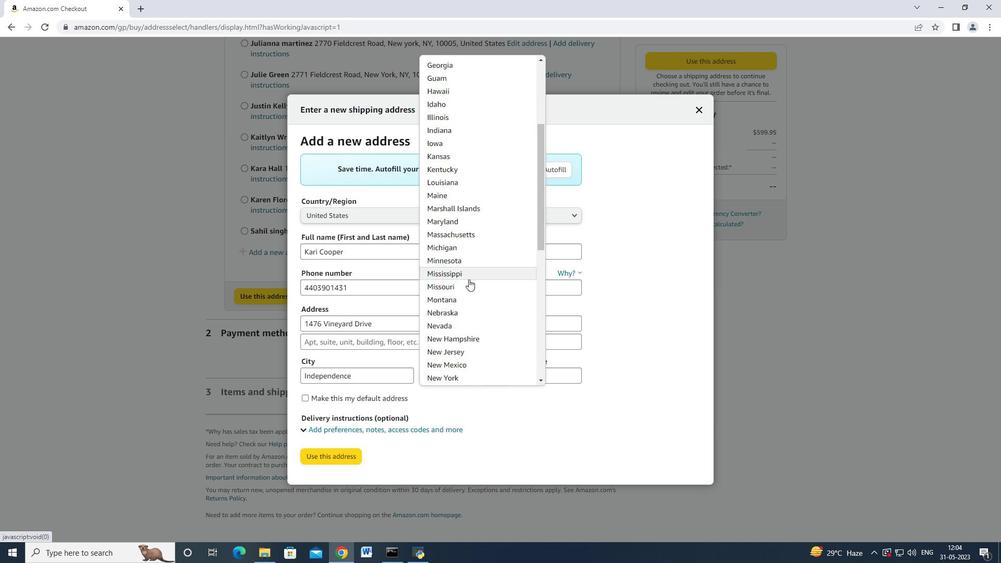 
Action: Mouse scrolled (467, 280) with delta (0, 0)
Screenshot: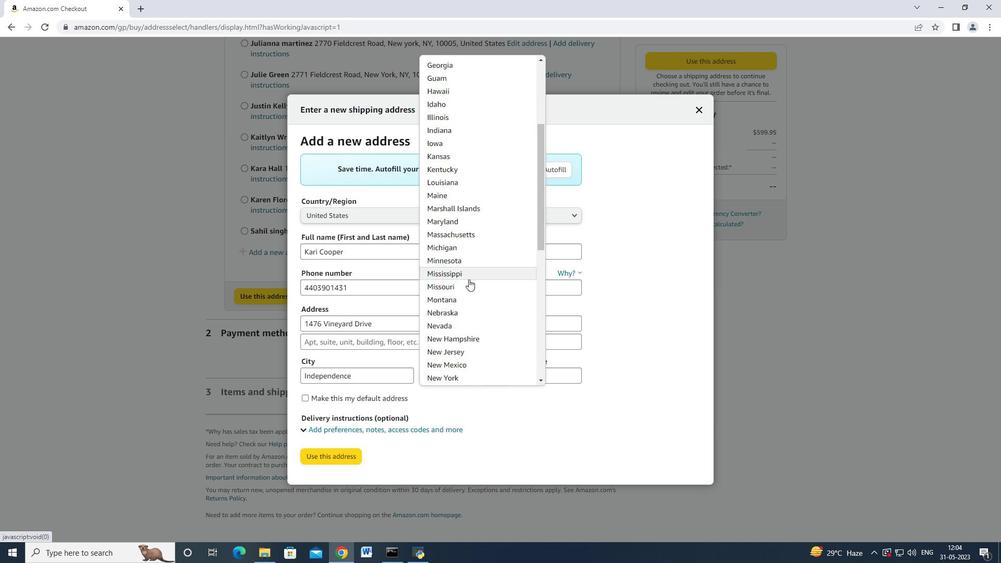 
Action: Mouse moved to (467, 281)
Screenshot: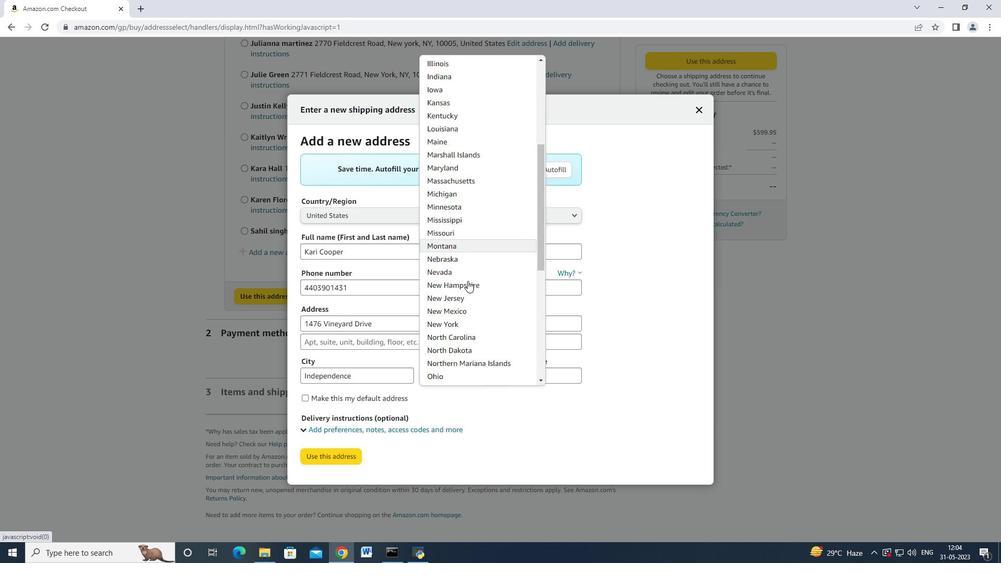 
Action: Mouse scrolled (467, 281) with delta (0, 0)
Screenshot: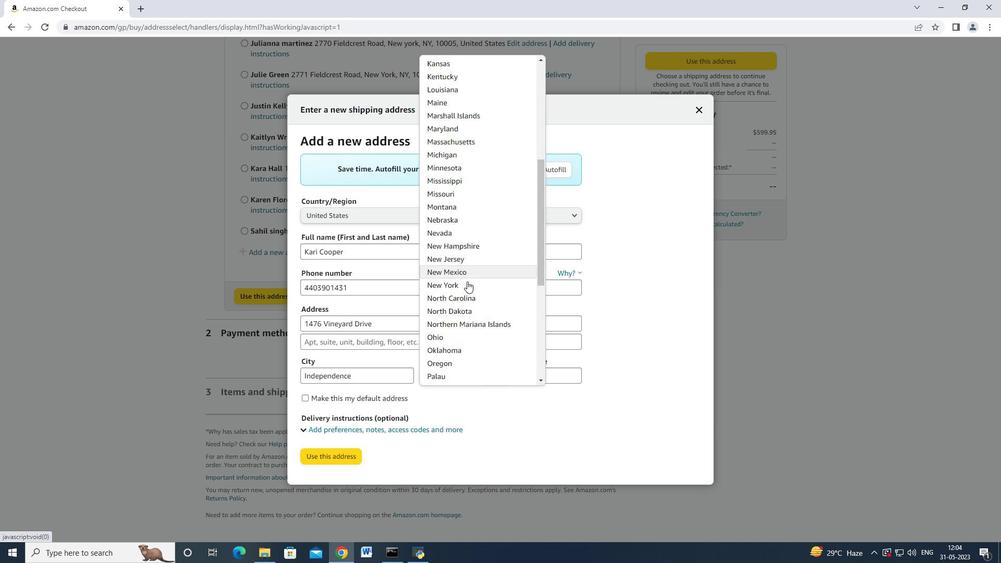 
Action: Mouse moved to (455, 273)
Screenshot: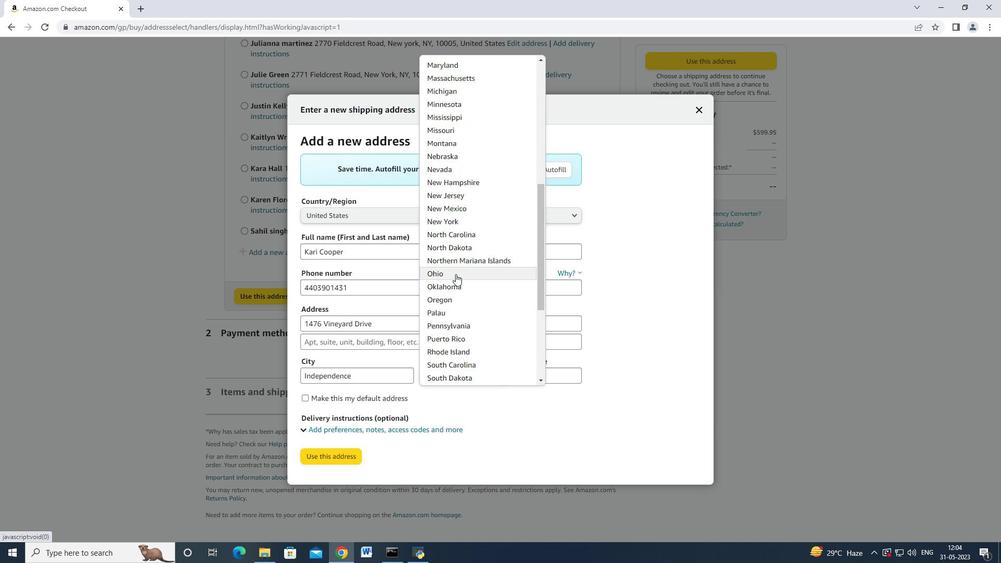 
Action: Mouse pressed left at (455, 273)
Screenshot: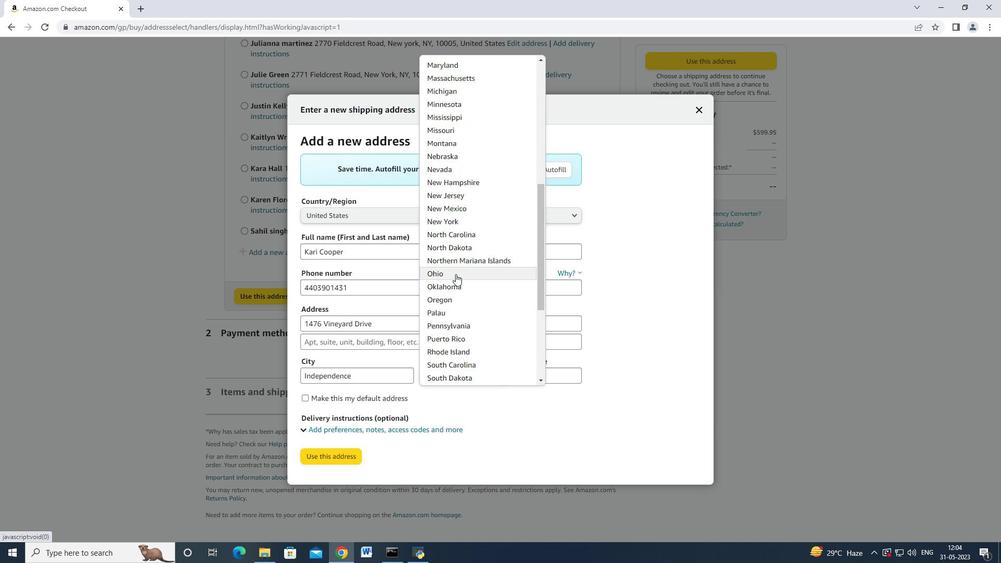 
Action: Mouse moved to (528, 370)
Screenshot: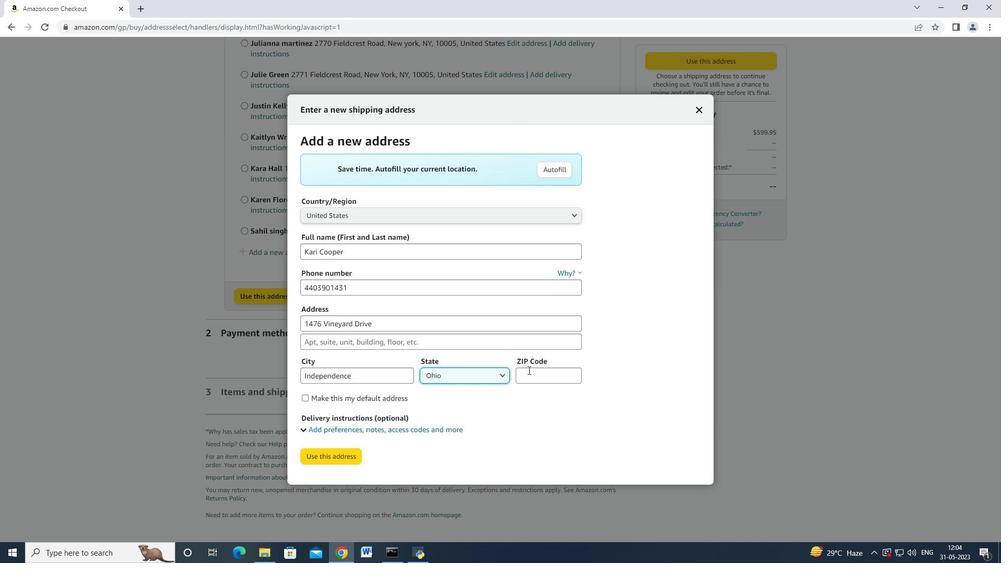 
Action: Mouse pressed left at (528, 370)
Screenshot: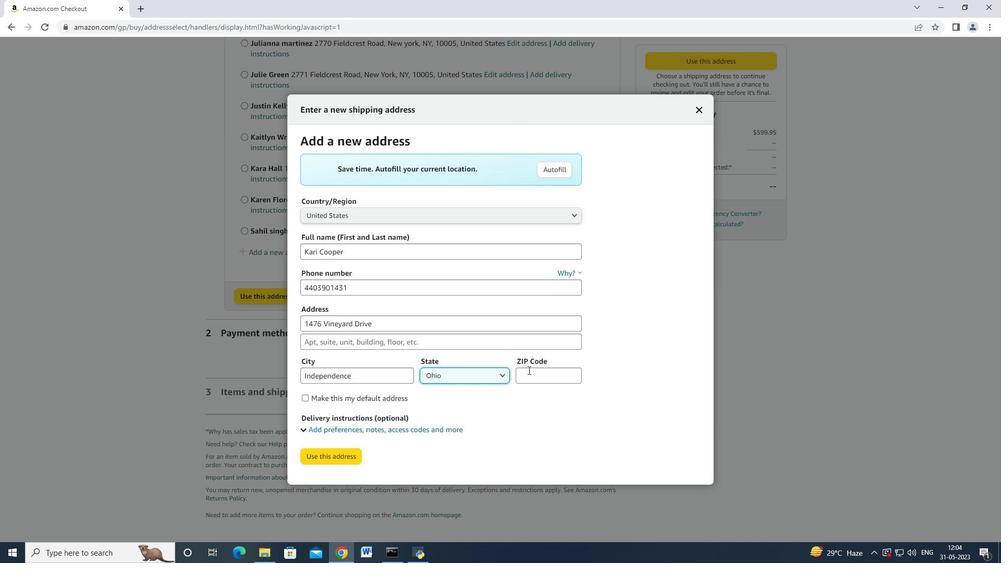 
Action: Mouse moved to (527, 371)
Screenshot: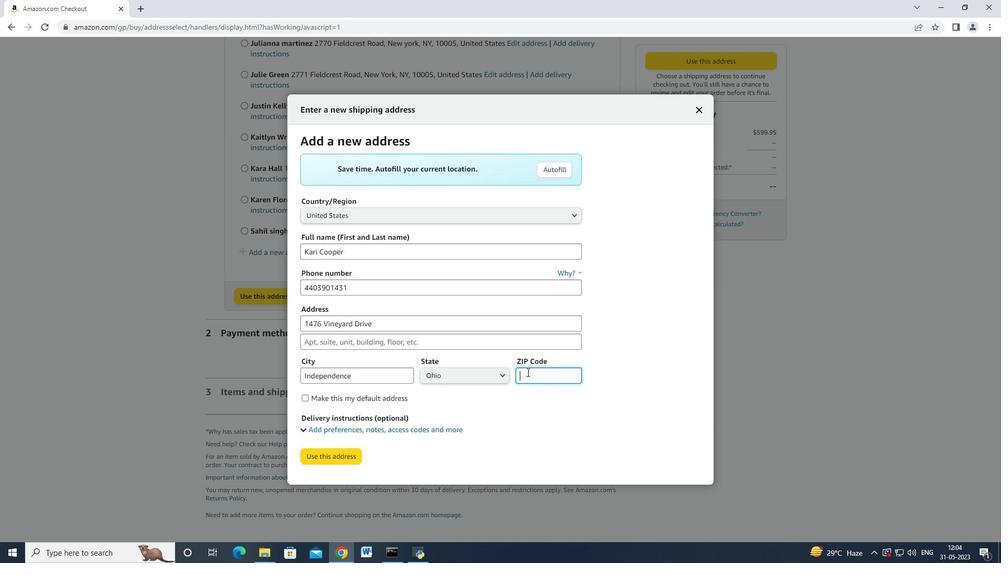 
Action: Key pressed 1476<Key.backspace><Key.backspace><Key.backspace><Key.backspace>44131
Screenshot: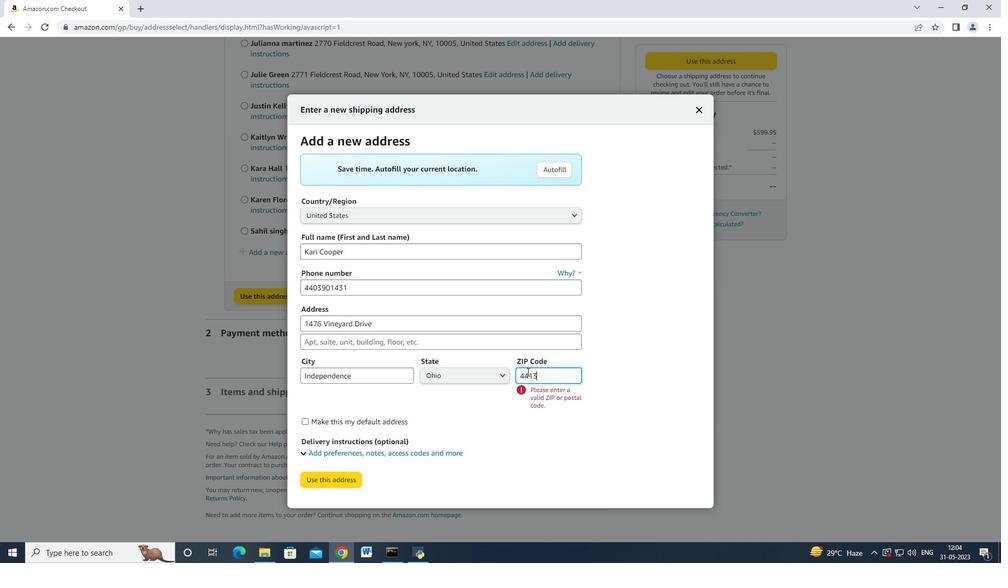 
Action: Mouse moved to (330, 477)
Screenshot: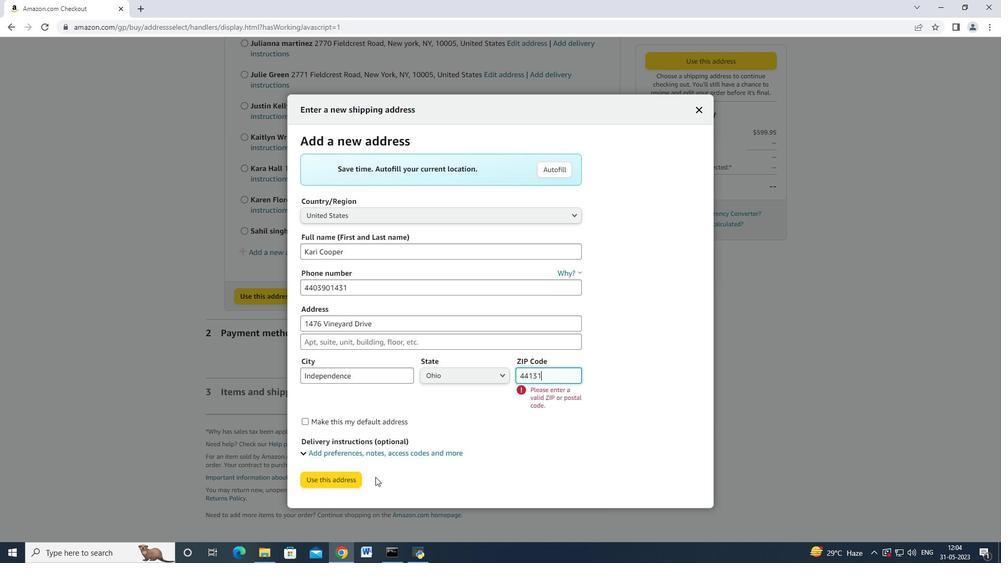 
Action: Mouse pressed left at (330, 477)
Screenshot: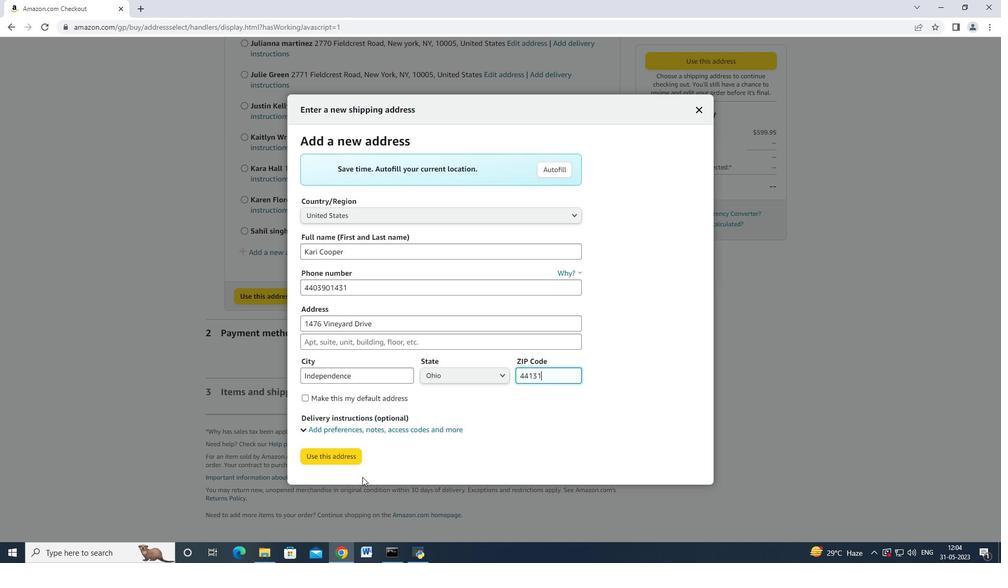 
Action: Mouse moved to (331, 460)
Screenshot: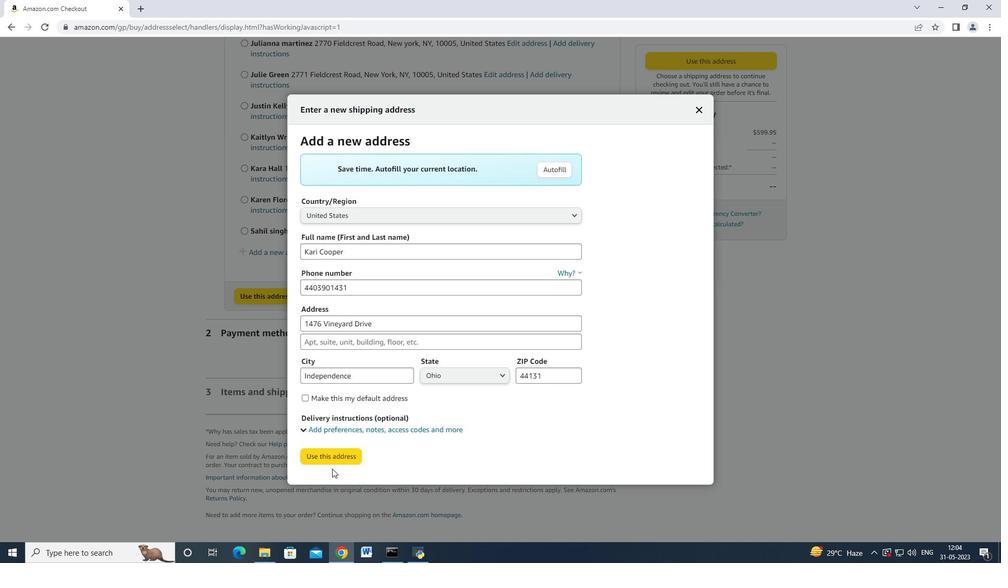 
Action: Mouse pressed left at (331, 460)
Screenshot: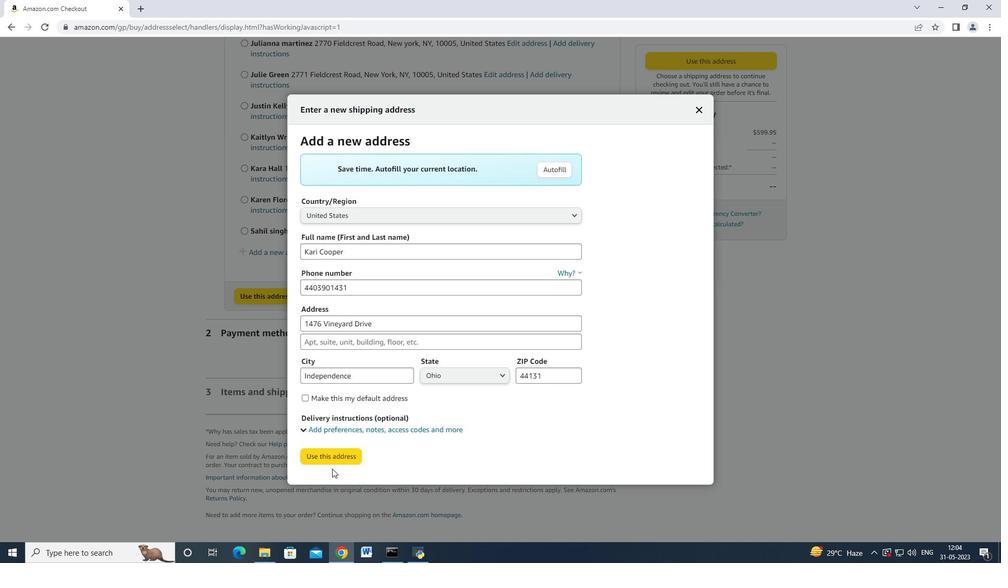 
Action: Mouse moved to (314, 194)
Screenshot: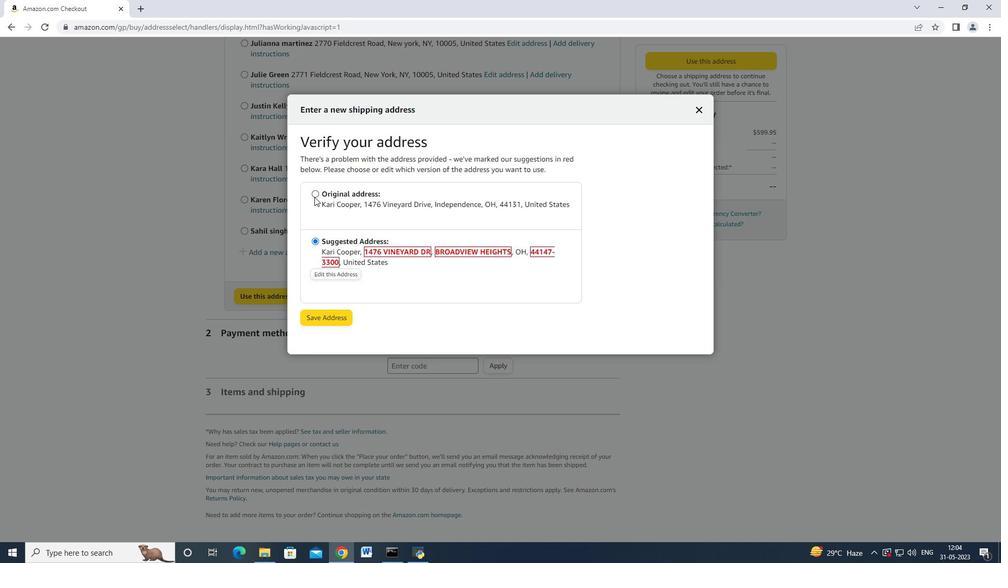 
Action: Mouse pressed left at (314, 194)
Screenshot: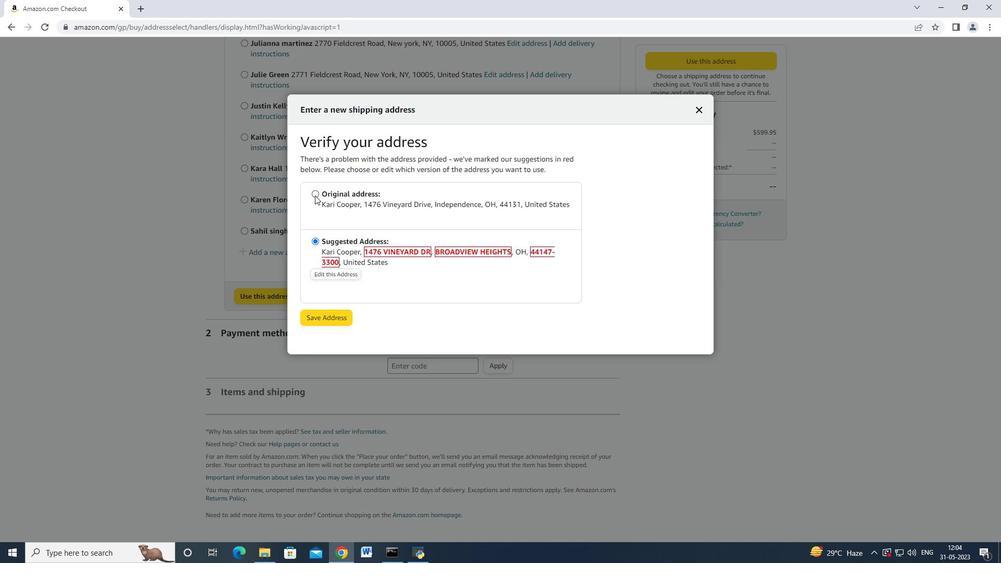 
Action: Mouse moved to (349, 319)
Screenshot: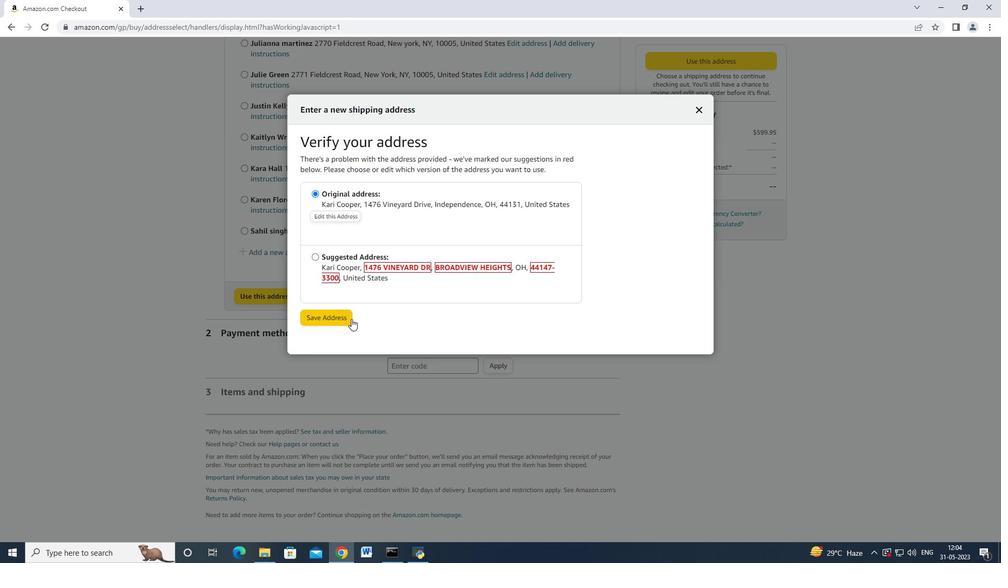 
Action: Mouse pressed left at (349, 319)
Screenshot: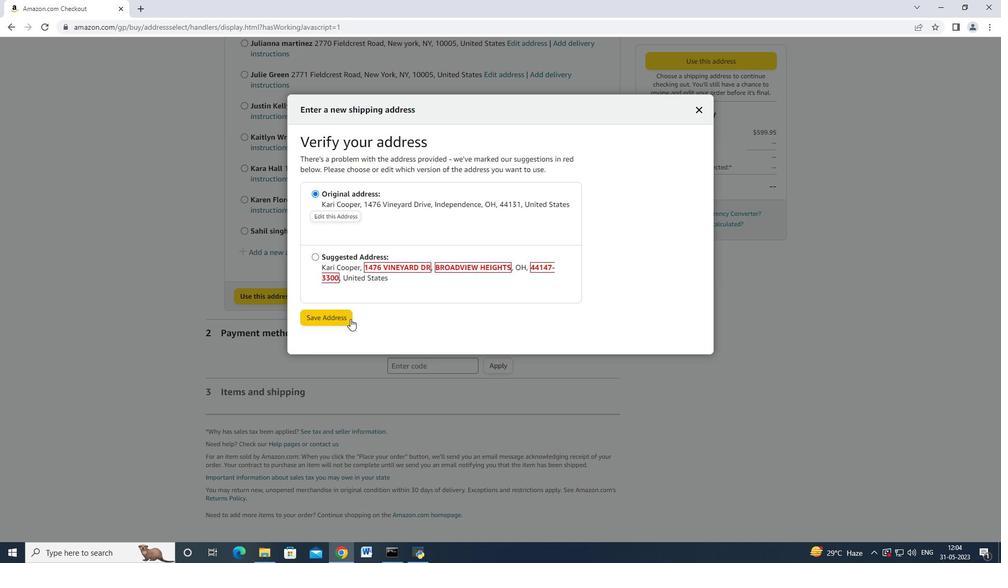 
Action: Mouse moved to (536, 137)
Screenshot: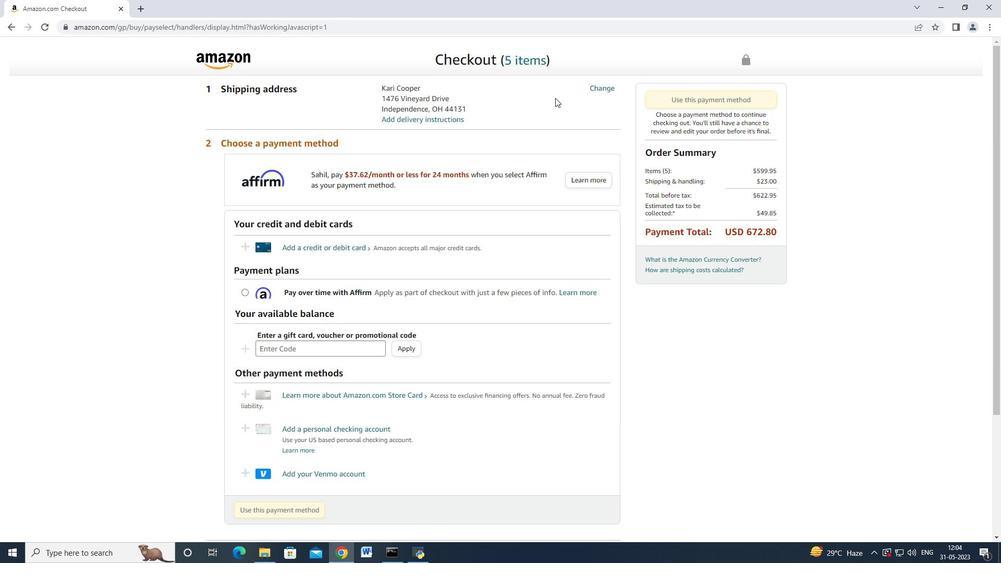 
Action: Mouse scrolled (536, 136) with delta (0, 0)
Screenshot: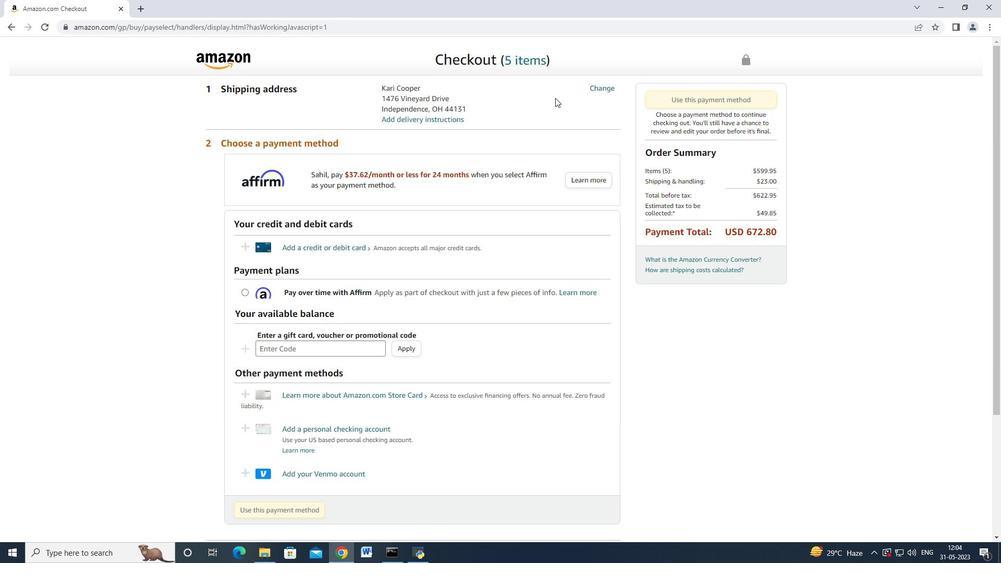 
Action: Mouse scrolled (536, 137) with delta (0, 0)
Screenshot: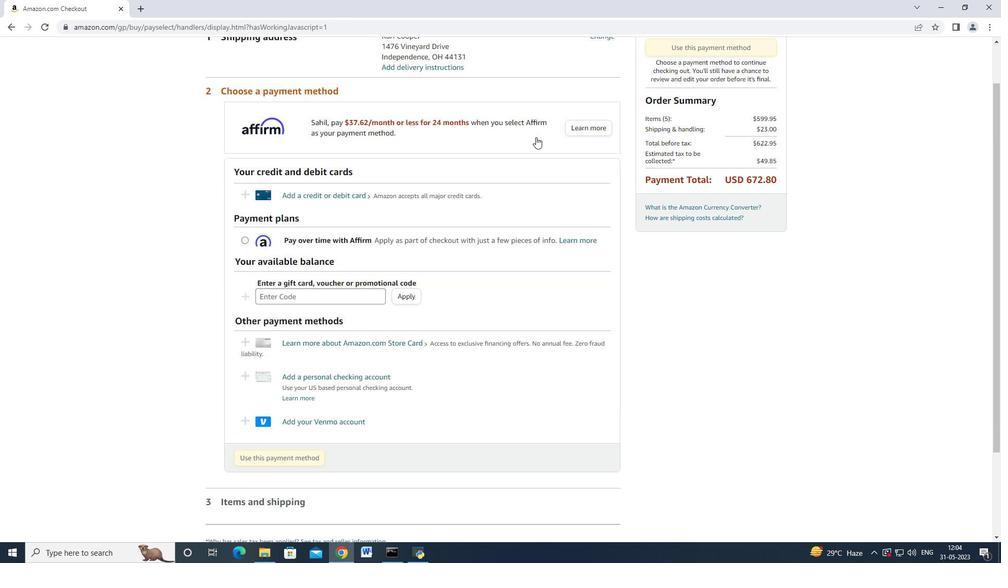 
Action: Mouse scrolled (536, 137) with delta (0, 0)
Screenshot: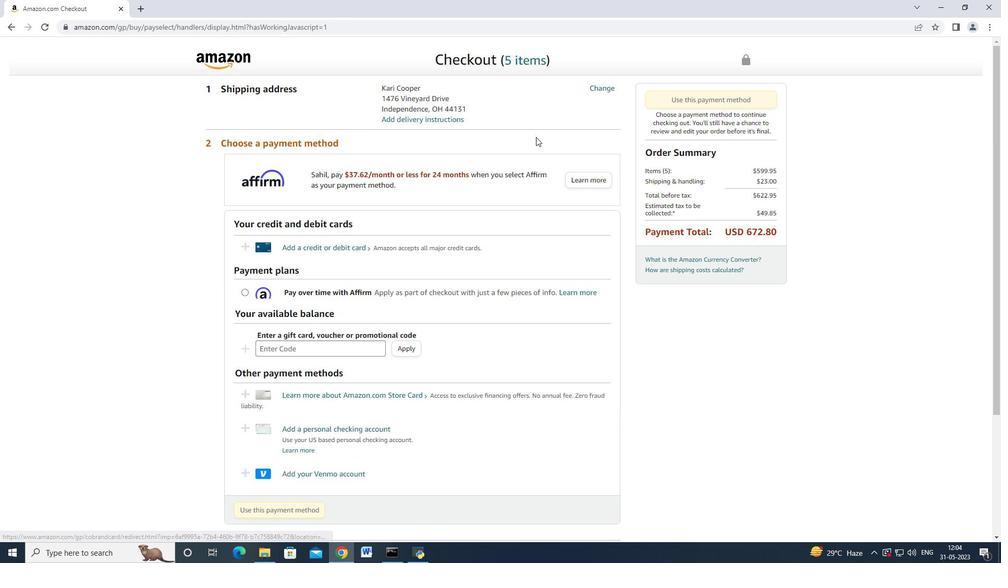 
Action: Mouse scrolled (536, 136) with delta (0, 0)
Screenshot: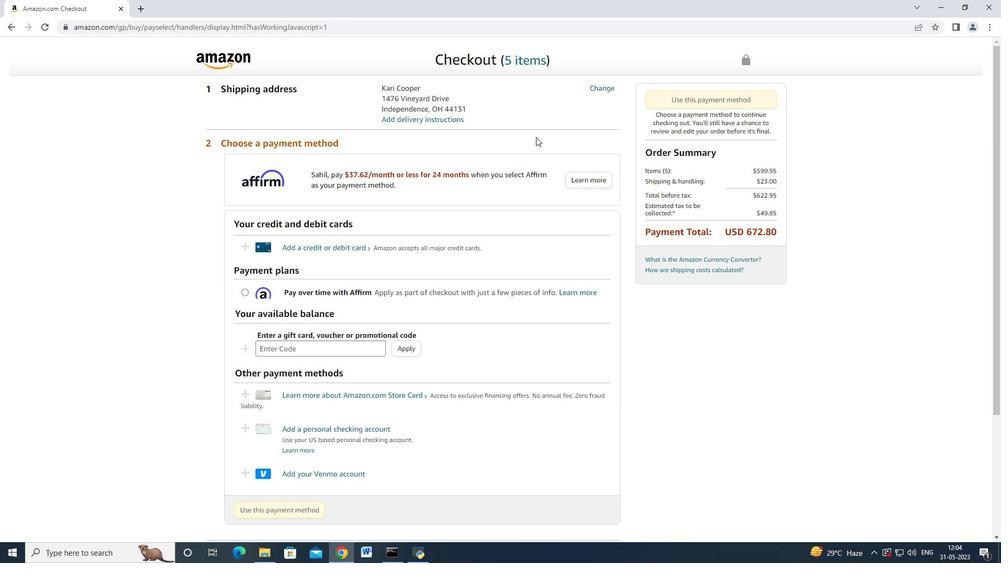 
Action: Mouse moved to (535, 138)
Screenshot: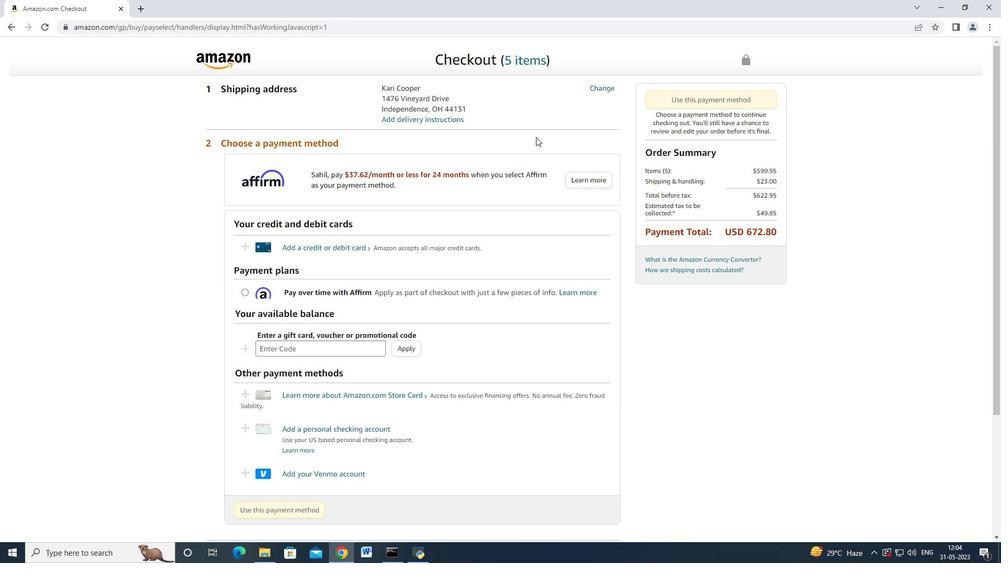 
Action: Mouse scrolled (535, 137) with delta (0, 0)
Screenshot: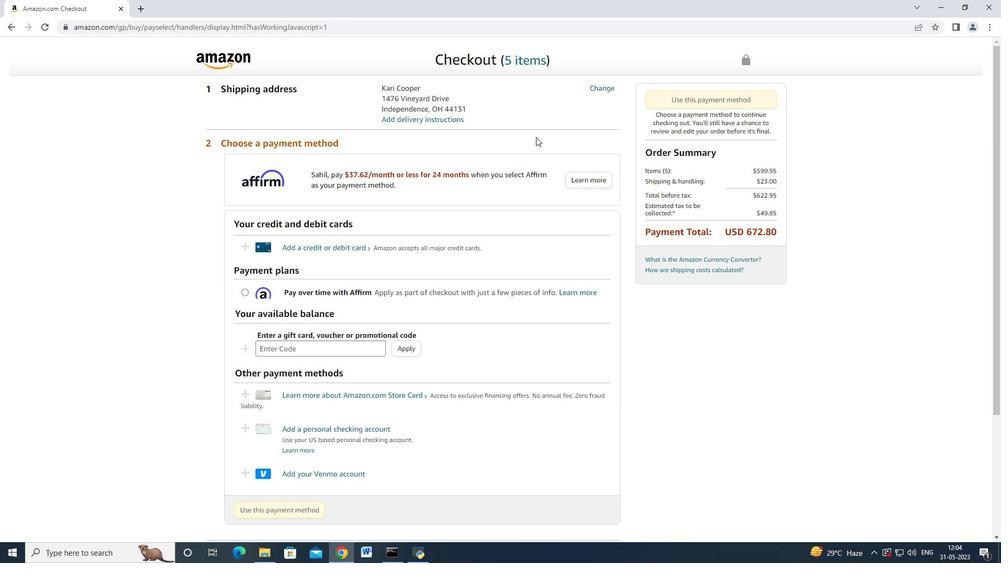 
Action: Mouse scrolled (535, 137) with delta (0, 0)
Screenshot: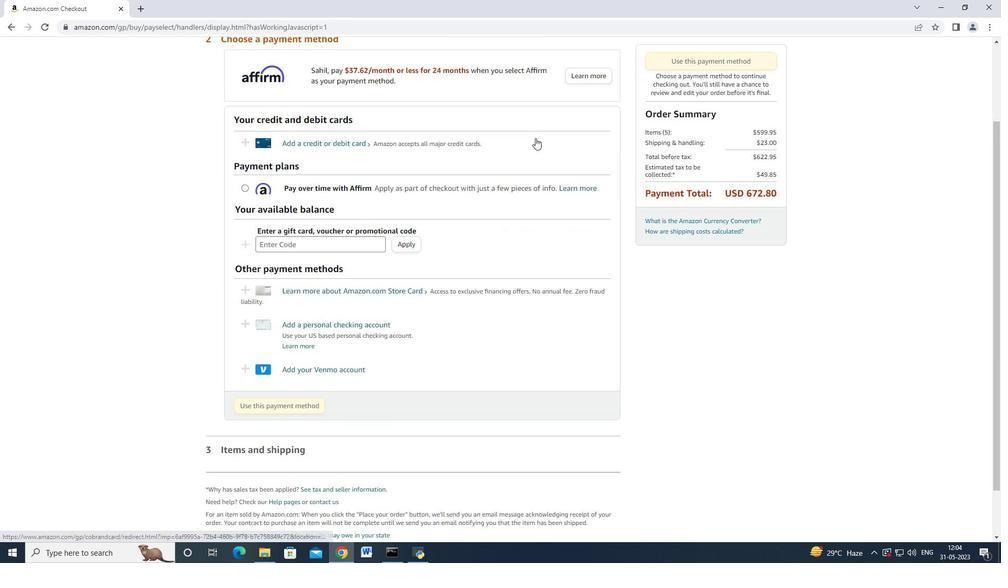 
Action: Mouse moved to (535, 140)
Screenshot: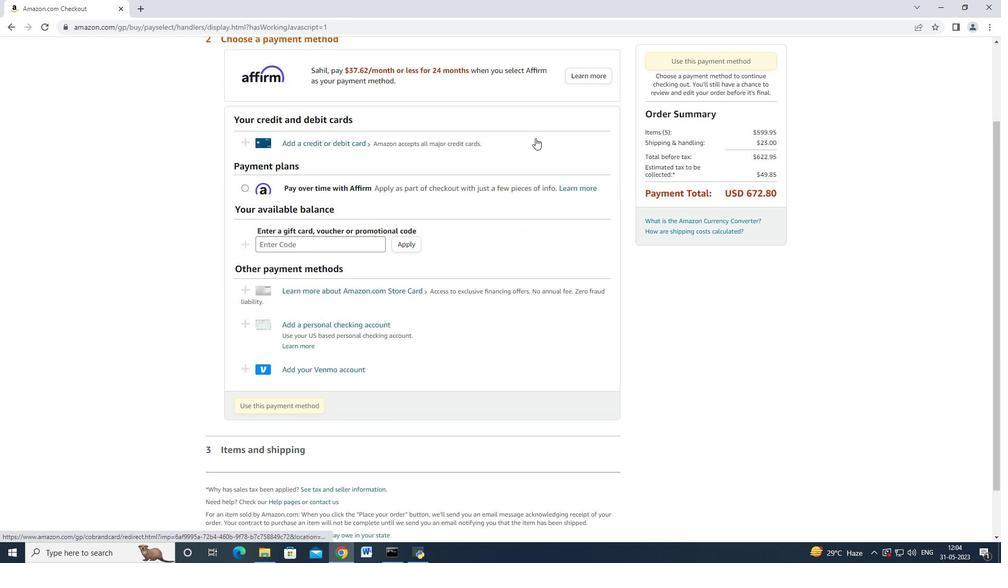 
Action: Mouse scrolled (535, 140) with delta (0, 0)
Screenshot: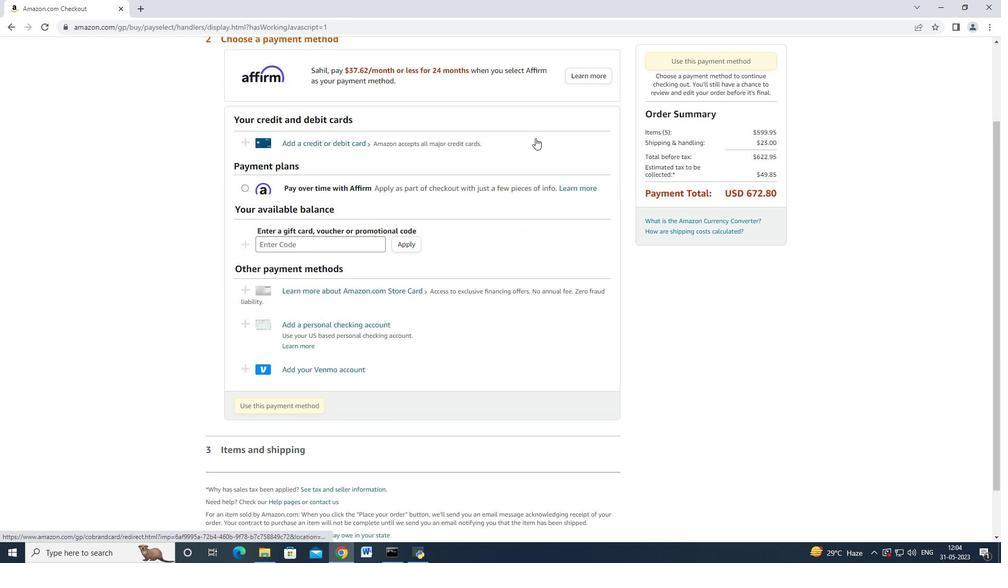 
Action: Mouse moved to (535, 142)
